 Task: Browse men's shirts on the Ajio website.
Action: Mouse moved to (269, 137)
Screenshot: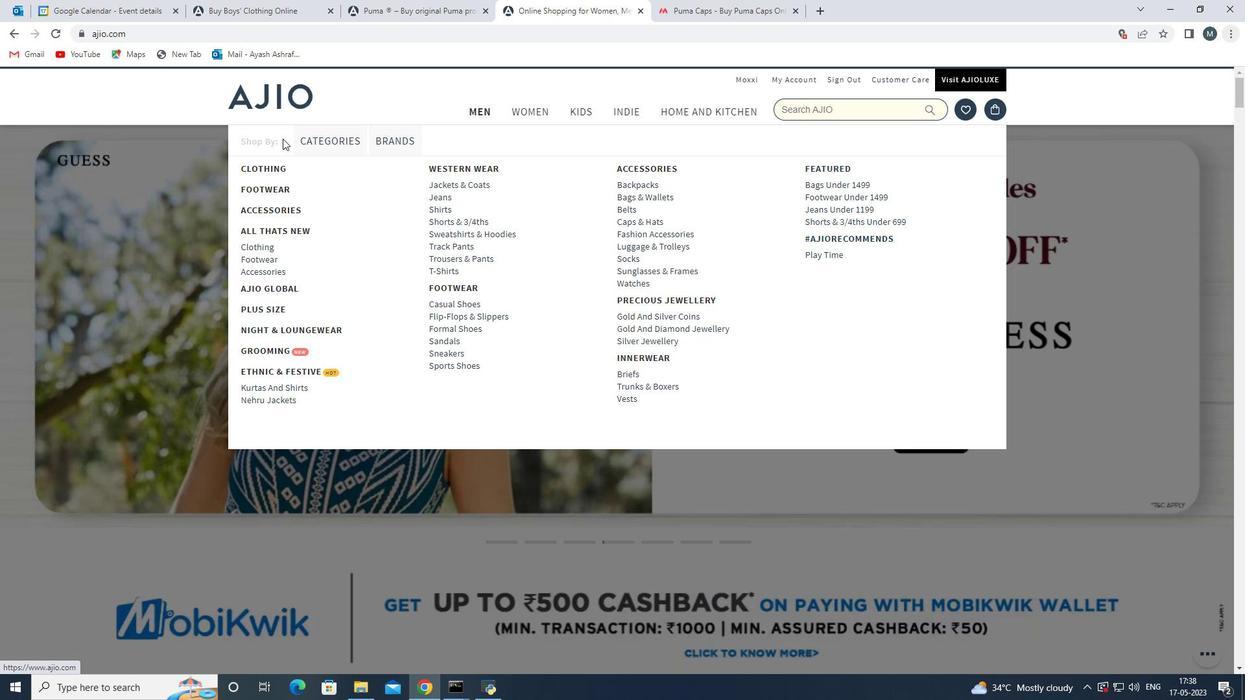 
Action: Mouse pressed left at (269, 137)
Screenshot: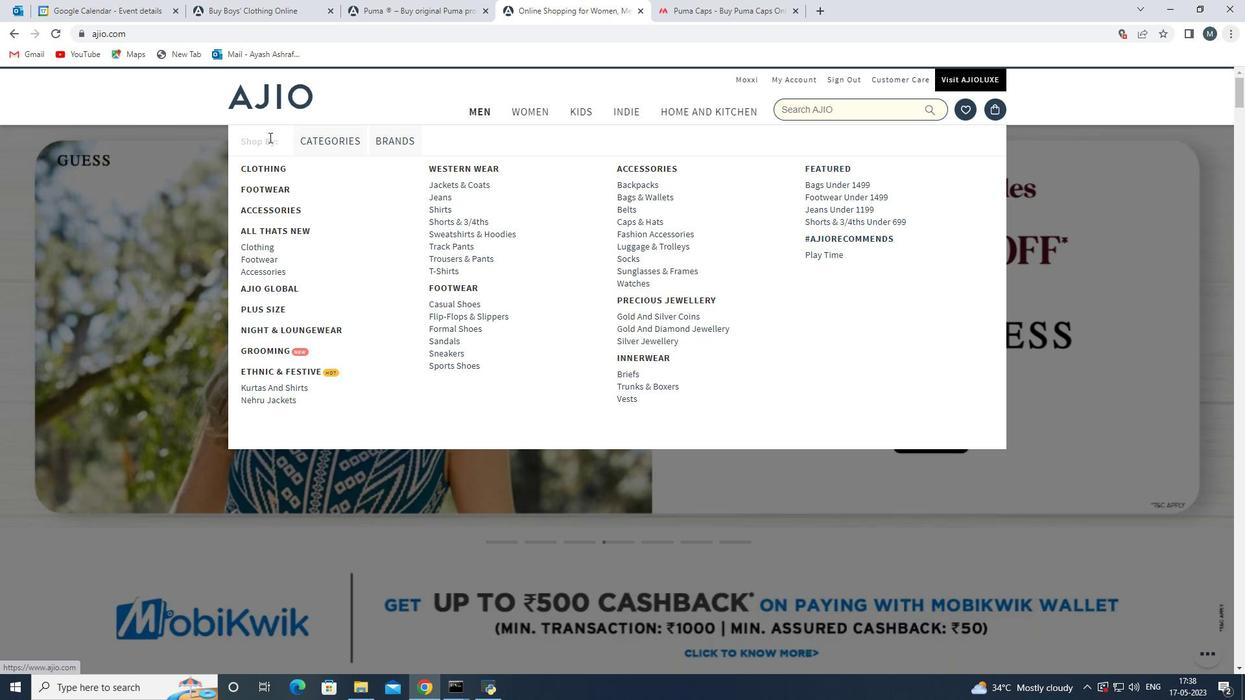 
Action: Mouse moved to (273, 169)
Screenshot: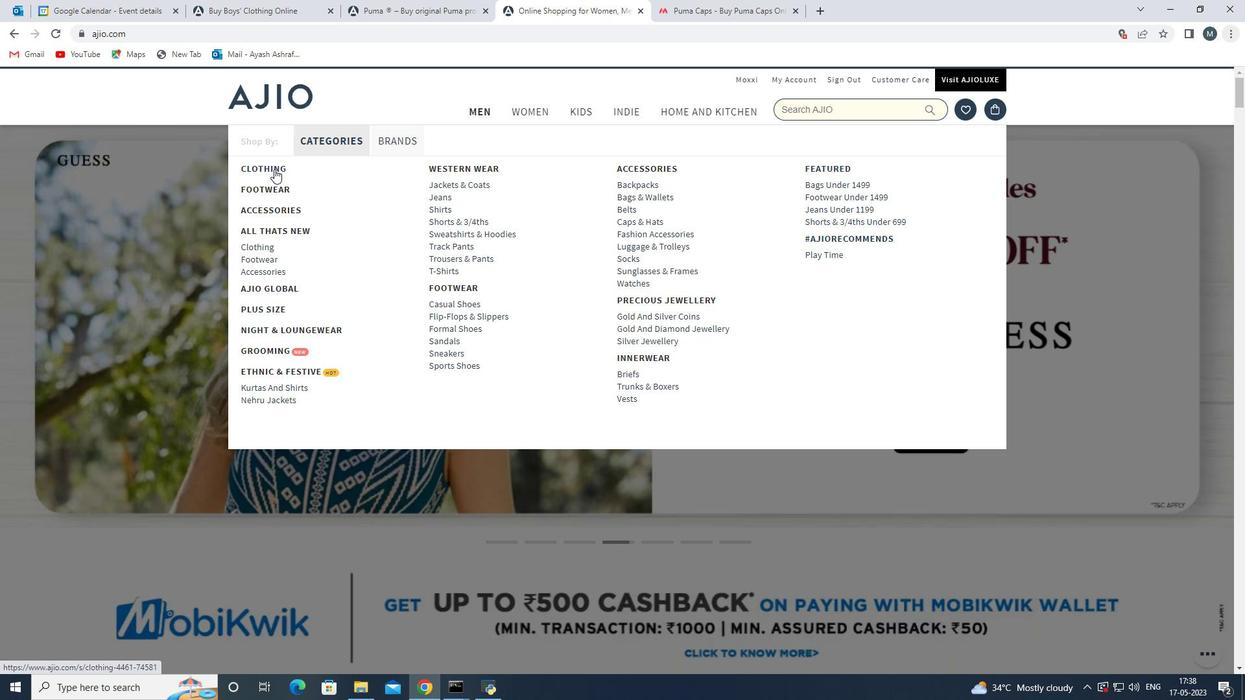 
Action: Mouse pressed left at (273, 169)
Screenshot: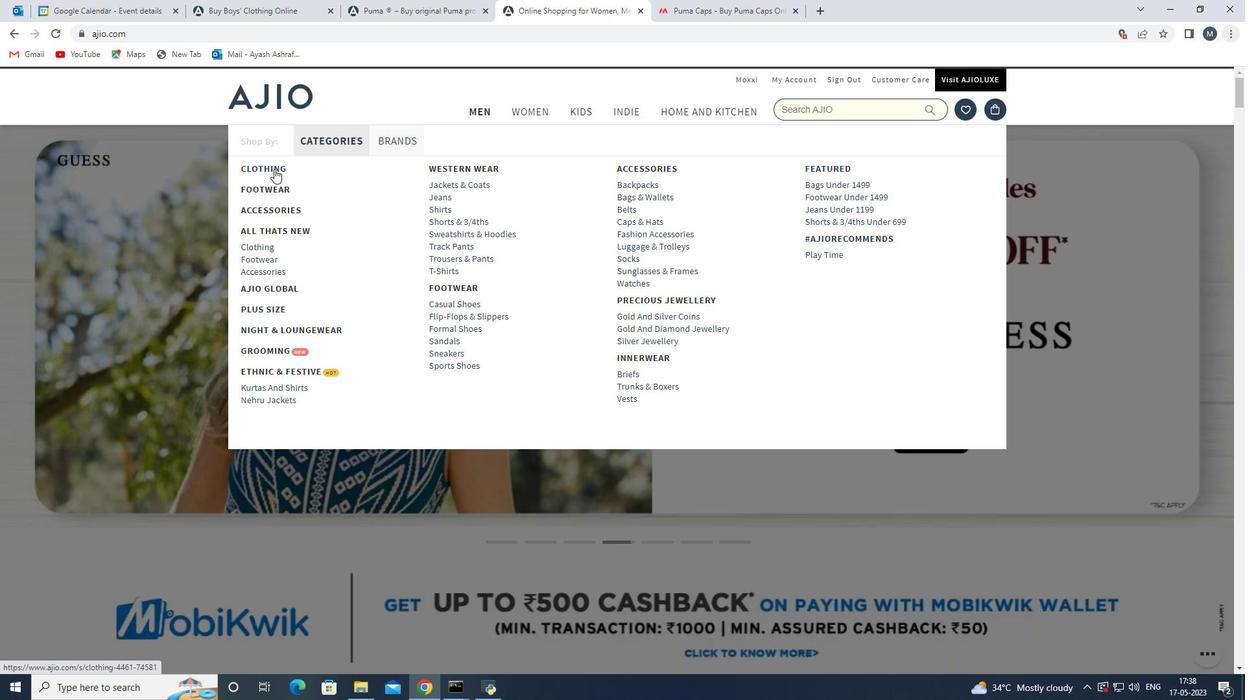 
Action: Mouse moved to (593, 333)
Screenshot: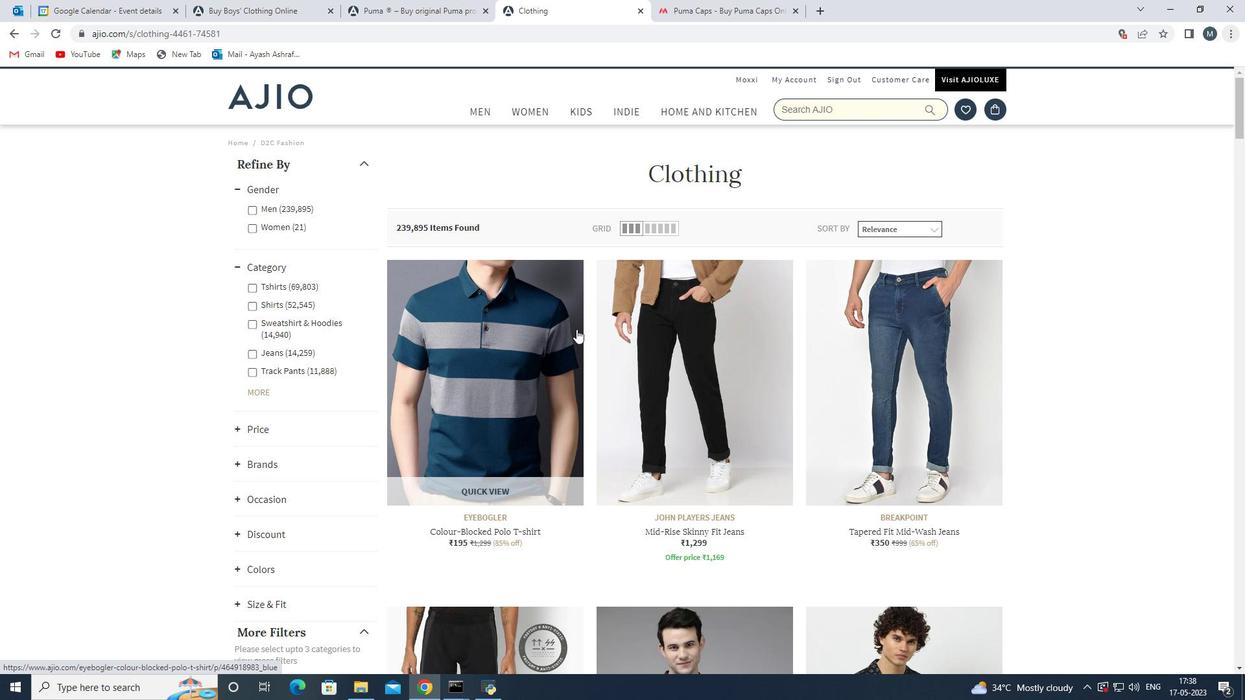 
Action: Mouse scrolled (593, 333) with delta (0, 0)
Screenshot: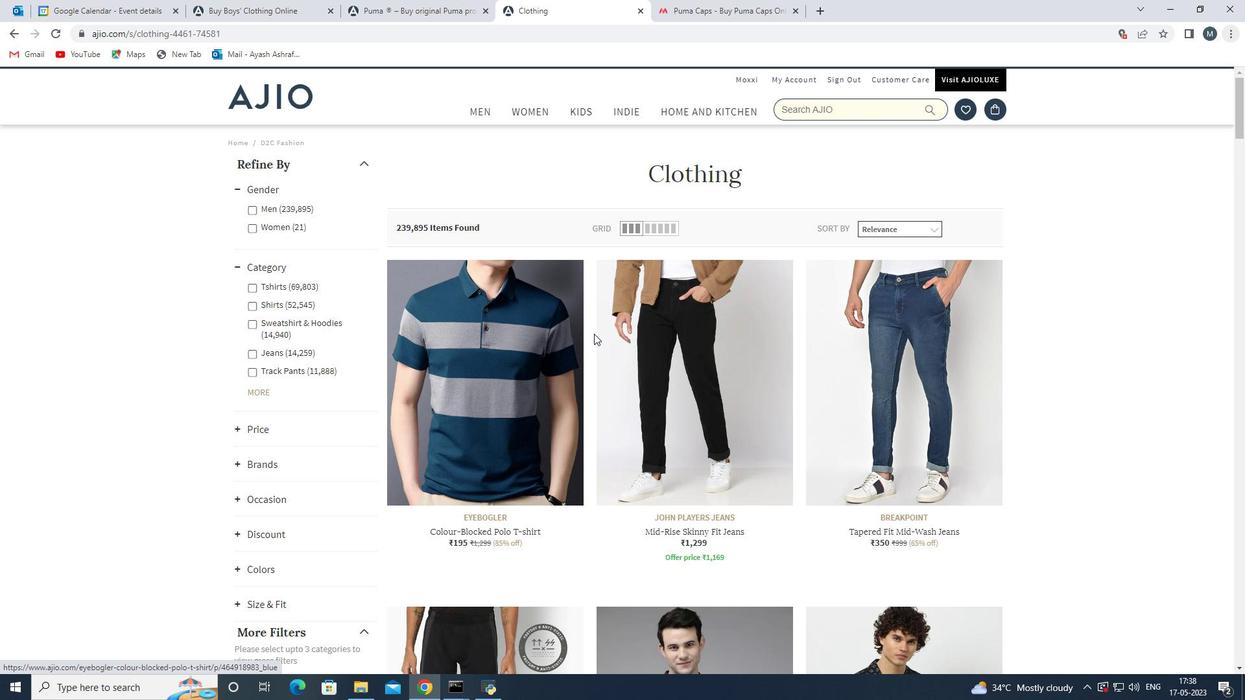 
Action: Mouse scrolled (593, 333) with delta (0, 0)
Screenshot: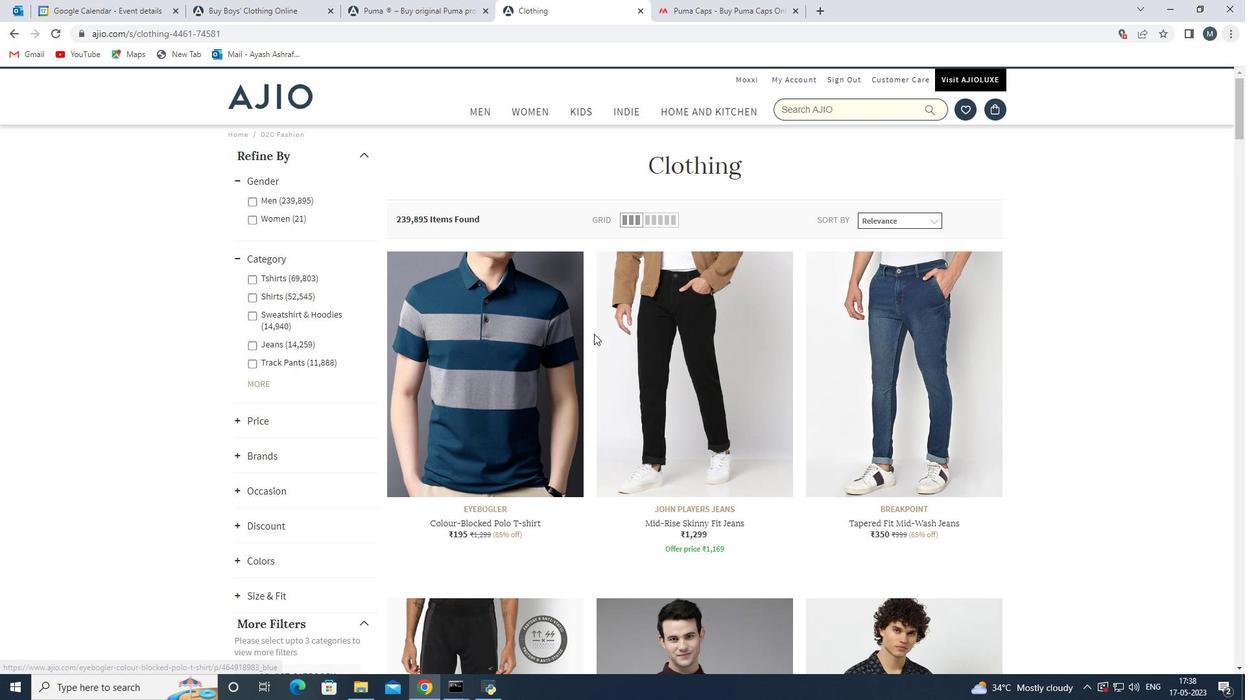 
Action: Mouse scrolled (593, 333) with delta (0, 0)
Screenshot: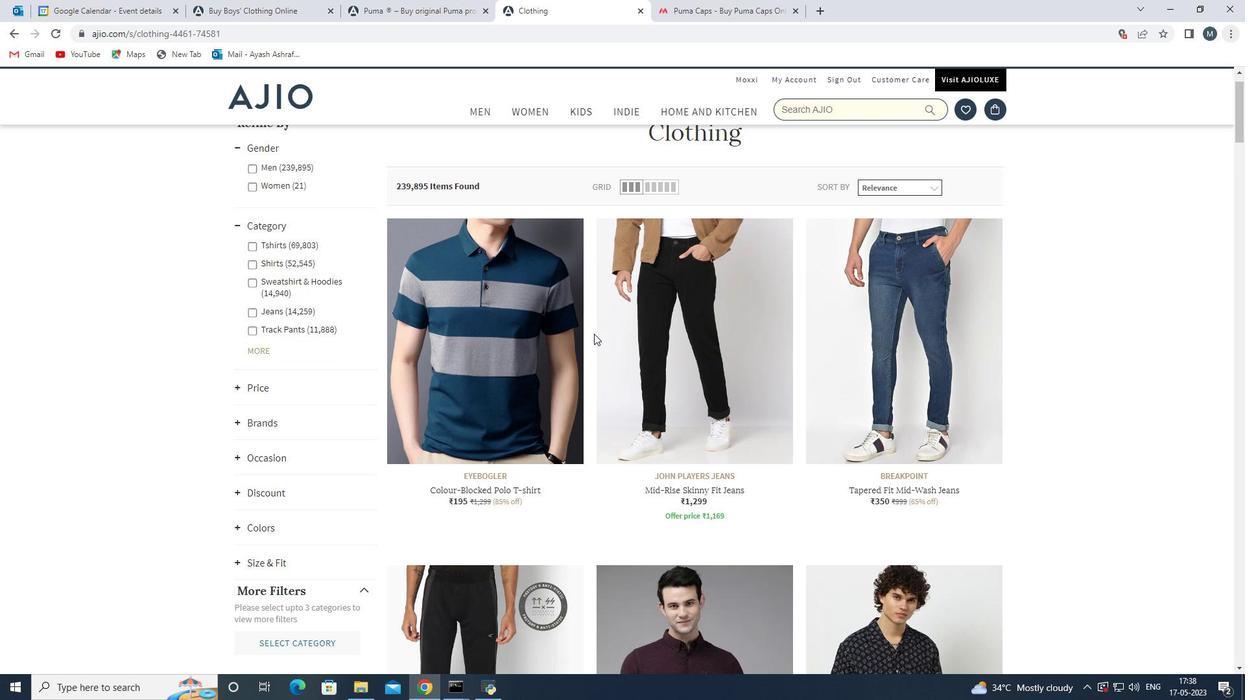 
Action: Mouse scrolled (593, 333) with delta (0, 0)
Screenshot: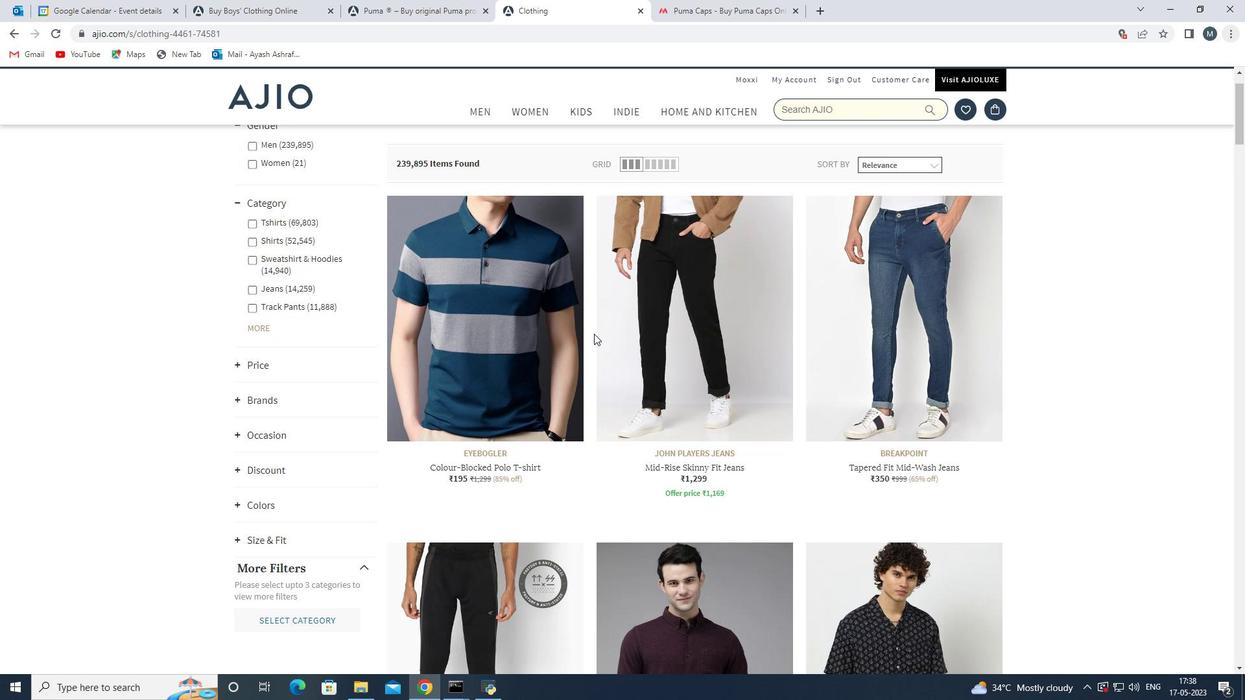 
Action: Mouse scrolled (593, 333) with delta (0, 0)
Screenshot: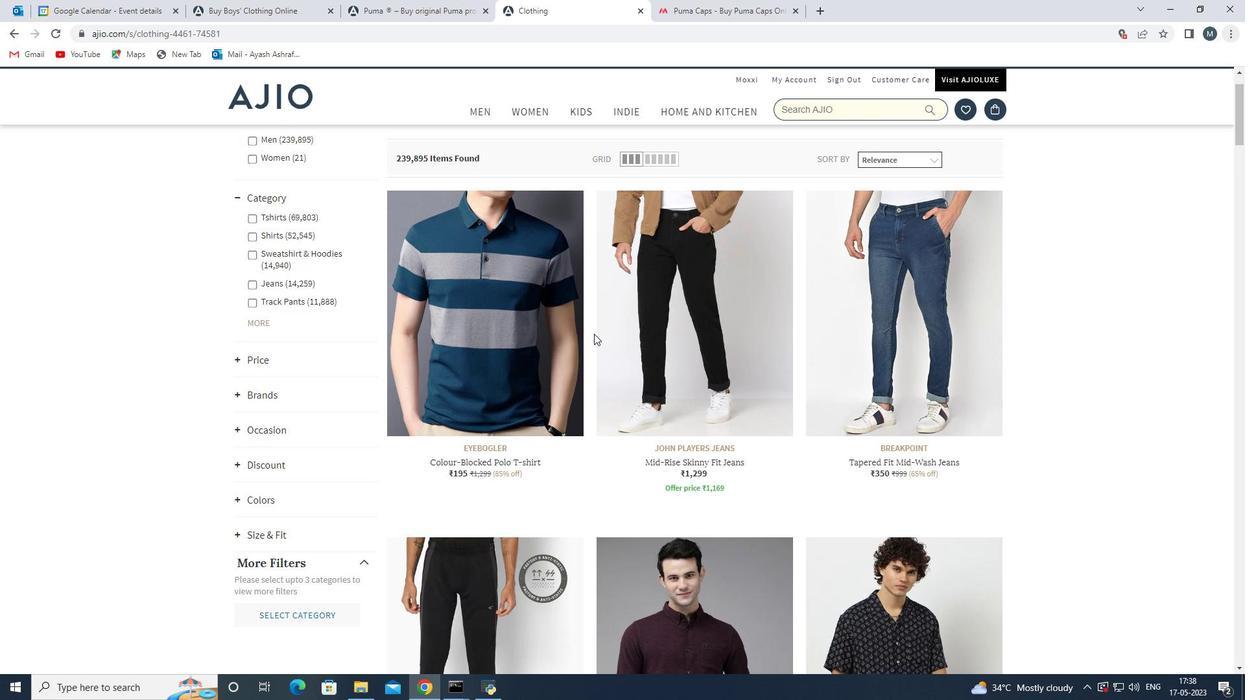 
Action: Mouse scrolled (593, 333) with delta (0, 0)
Screenshot: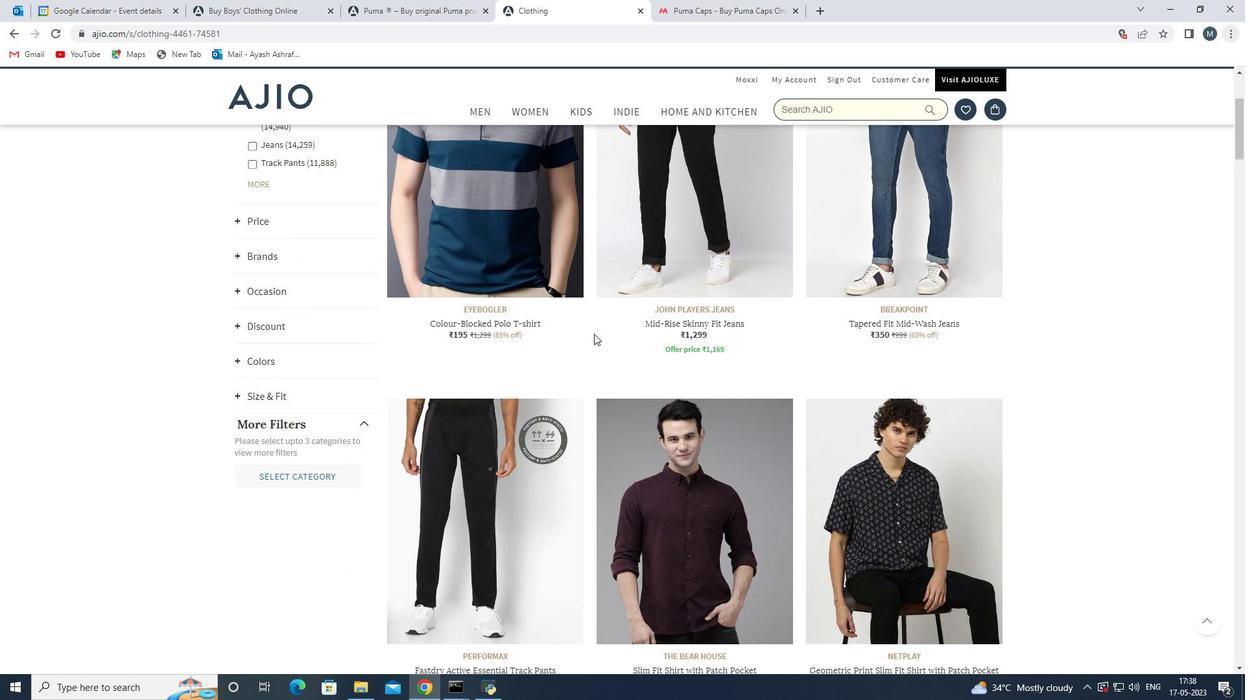 
Action: Mouse moved to (596, 333)
Screenshot: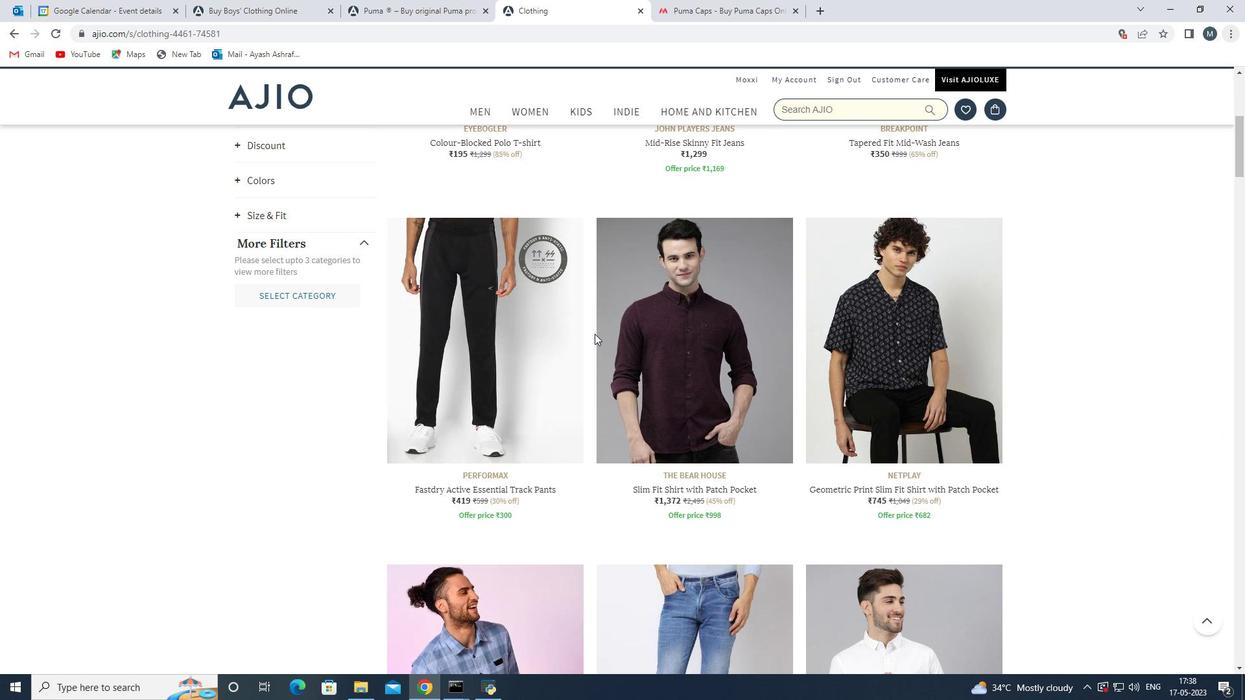 
Action: Mouse scrolled (596, 333) with delta (0, 0)
Screenshot: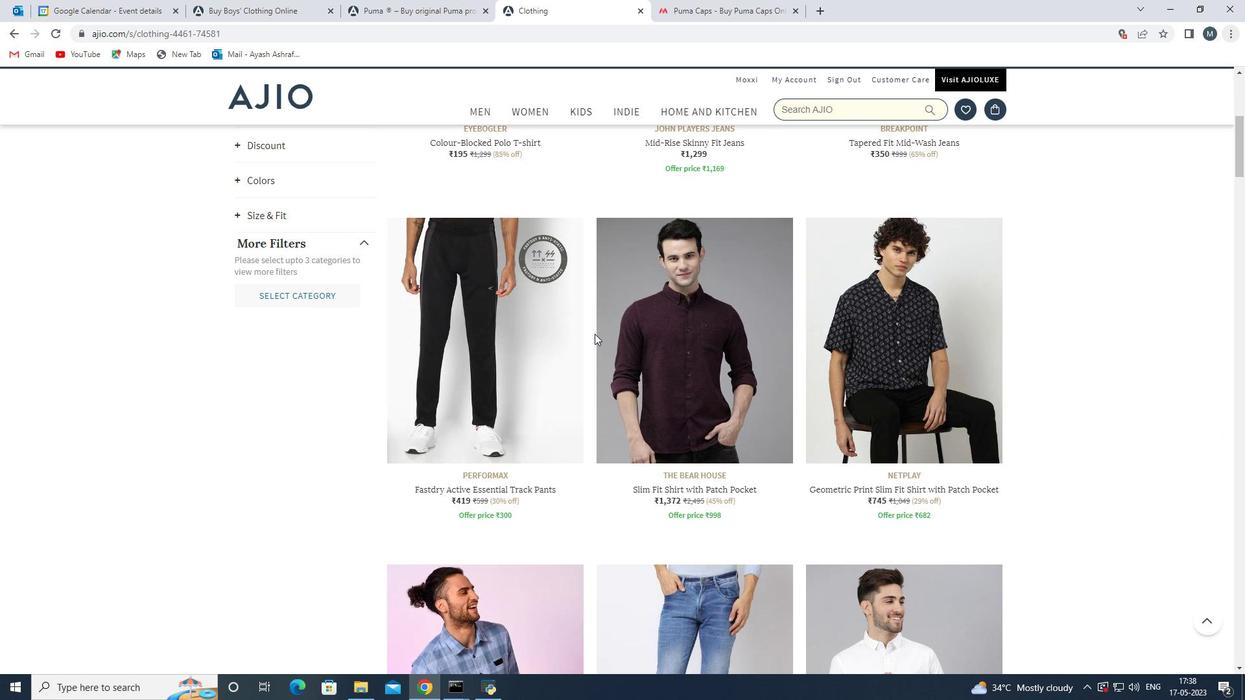 
Action: Mouse scrolled (596, 333) with delta (0, 0)
Screenshot: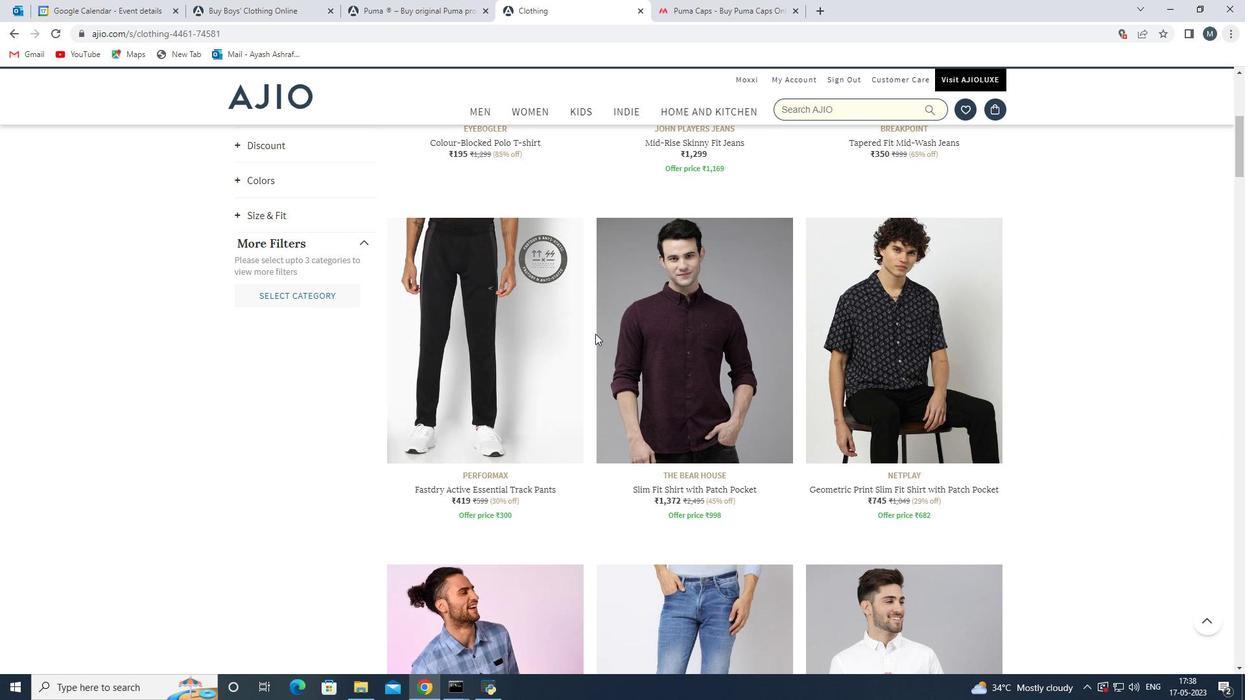 
Action: Mouse scrolled (596, 333) with delta (0, 0)
Screenshot: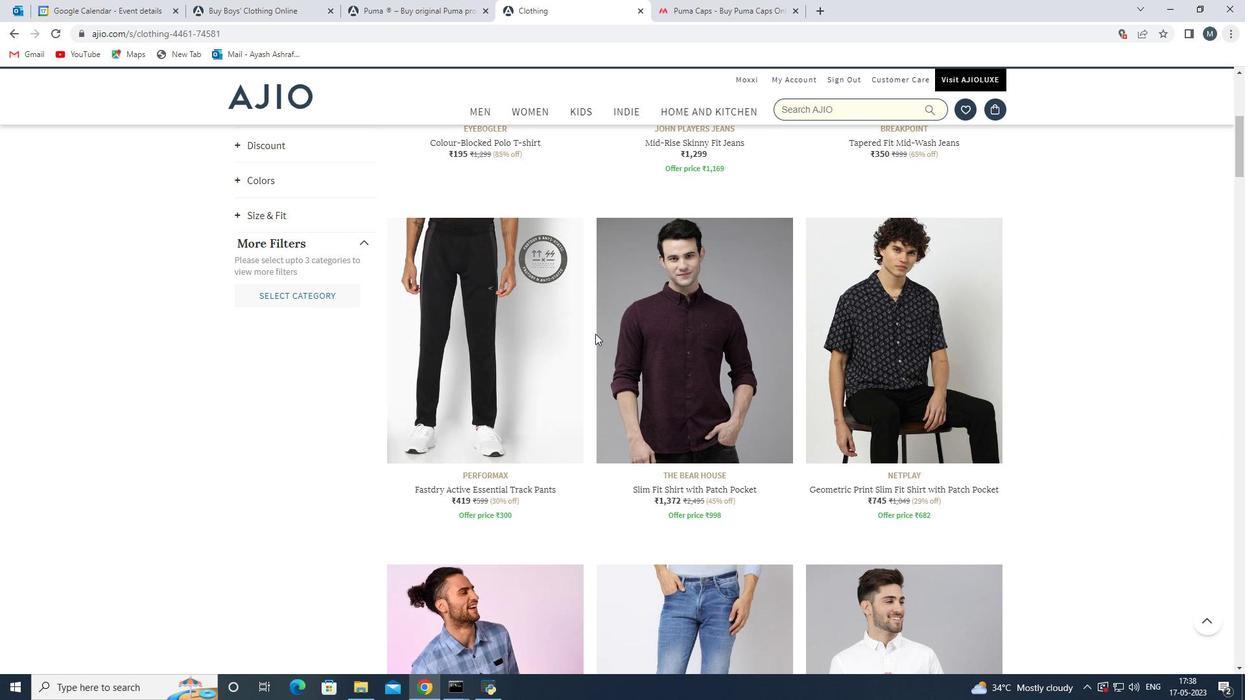 
Action: Mouse moved to (489, 484)
Screenshot: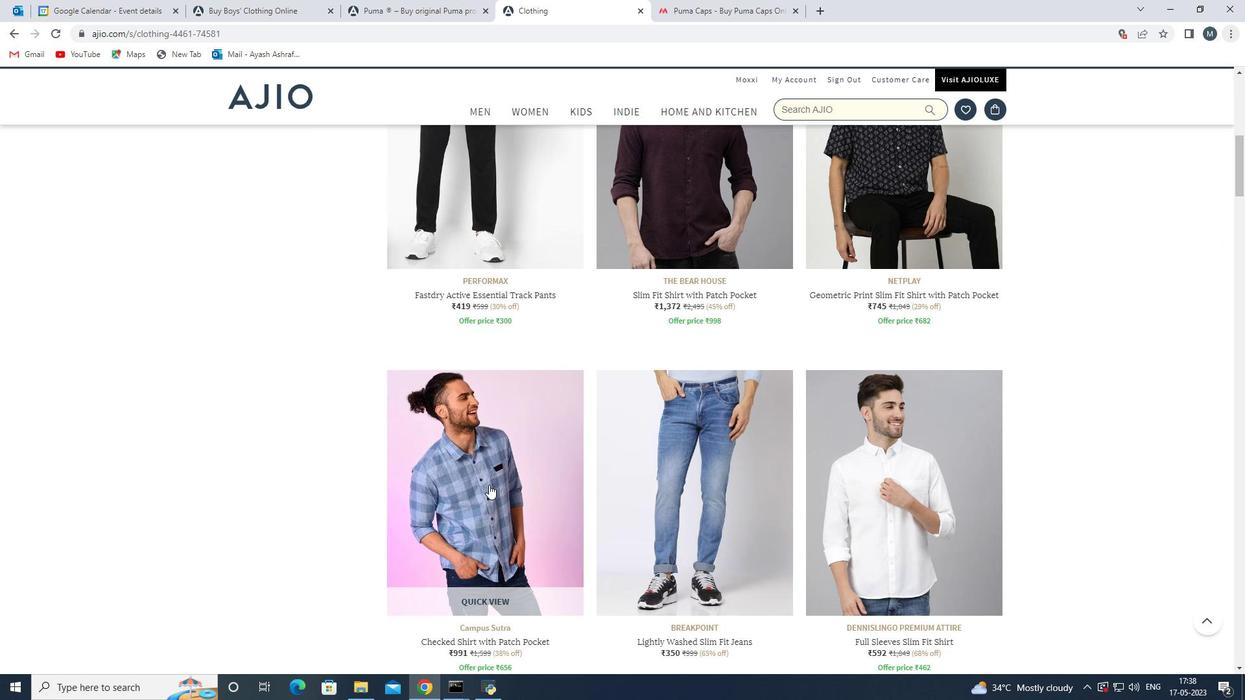 
Action: Mouse pressed left at (489, 484)
Screenshot: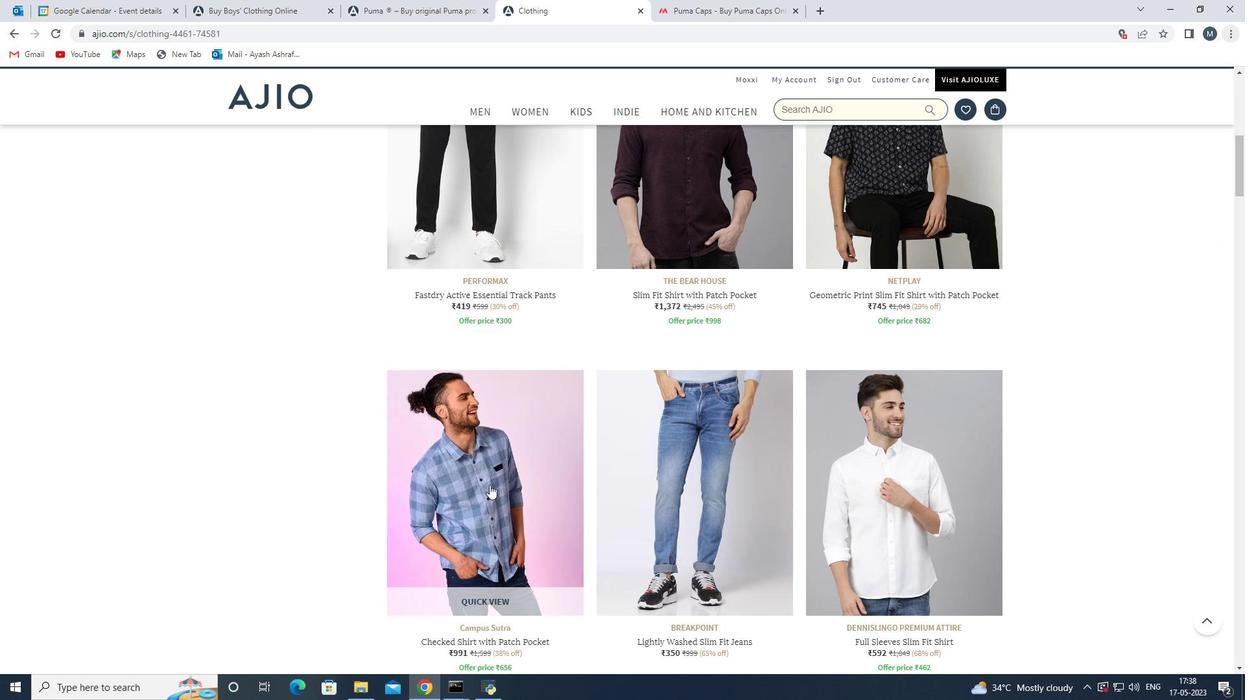 
Action: Mouse moved to (608, 362)
Screenshot: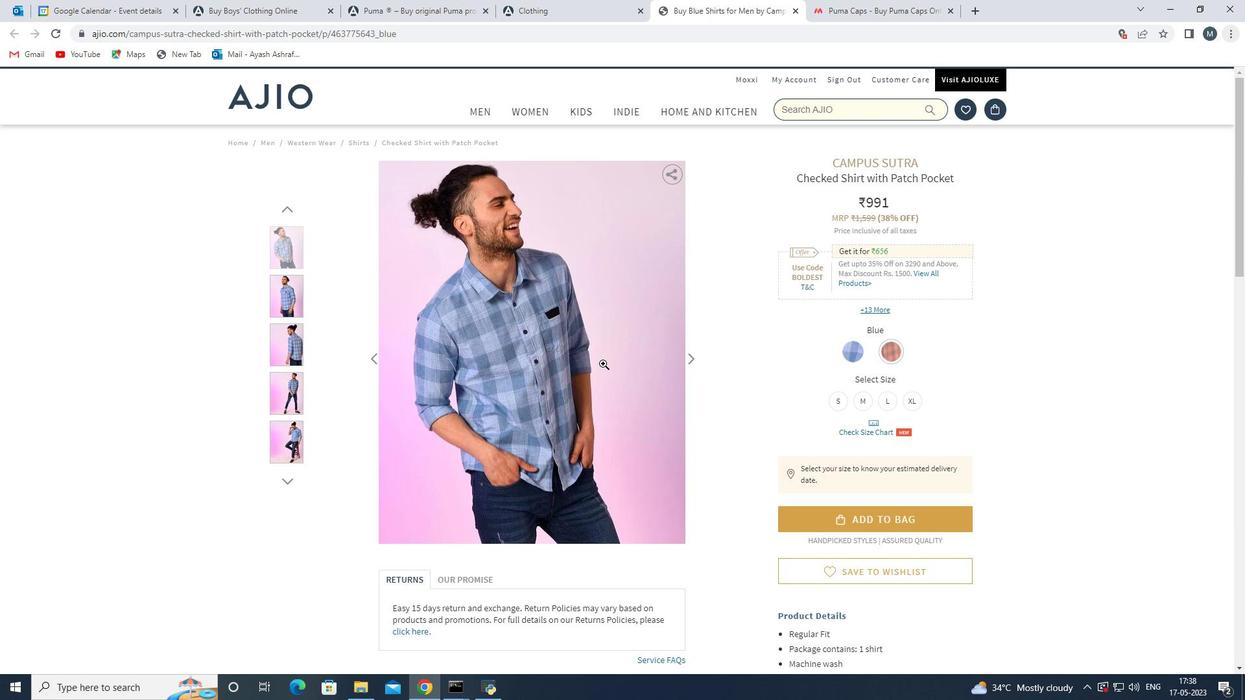 
Action: Mouse scrolled (608, 361) with delta (0, 0)
Screenshot: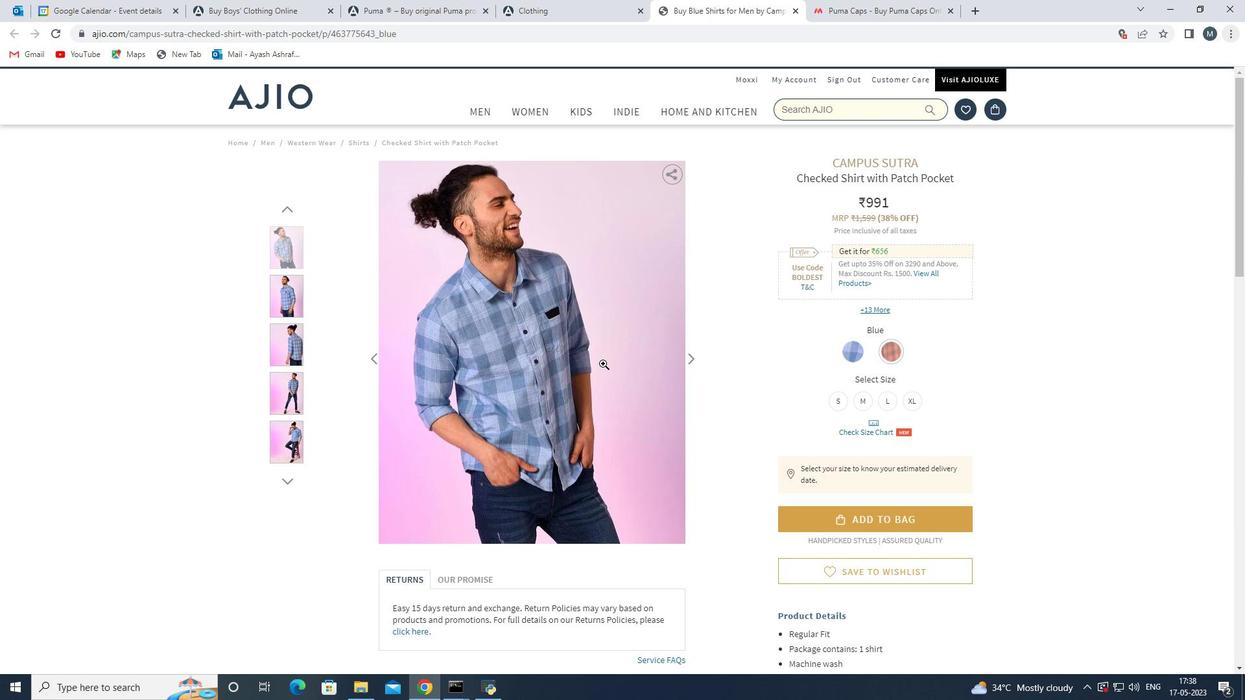
Action: Mouse moved to (829, 444)
Screenshot: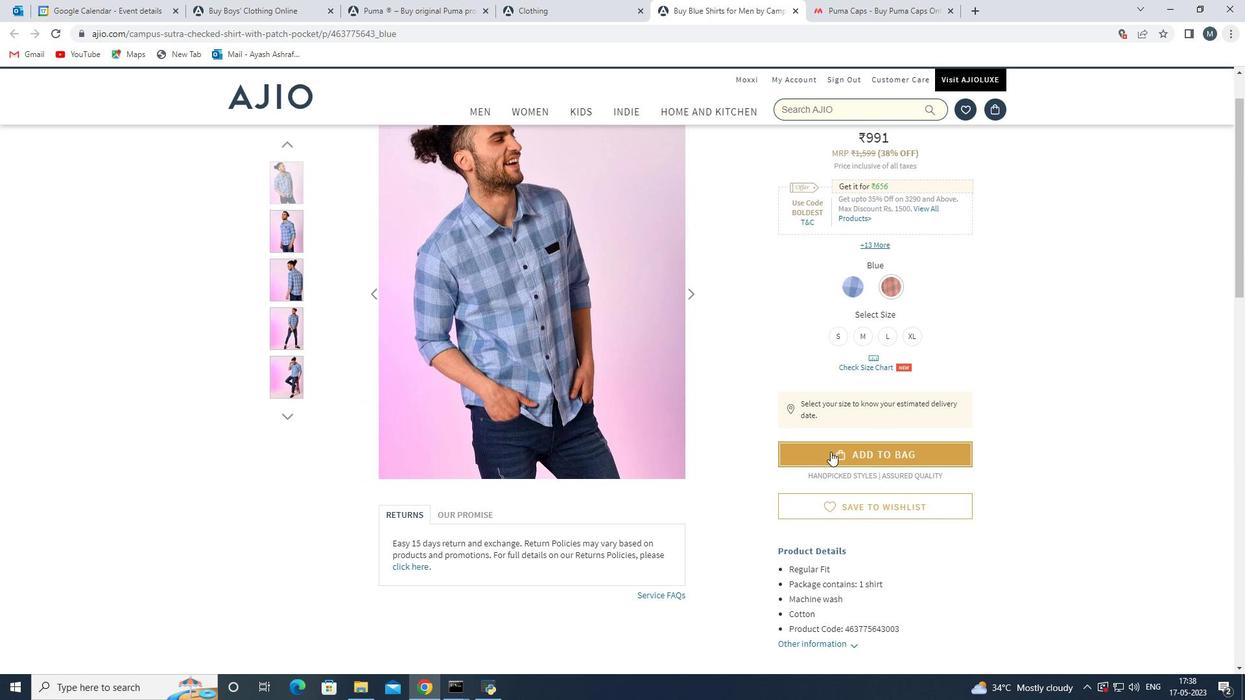 
Action: Mouse scrolled (829, 443) with delta (0, 0)
Screenshot: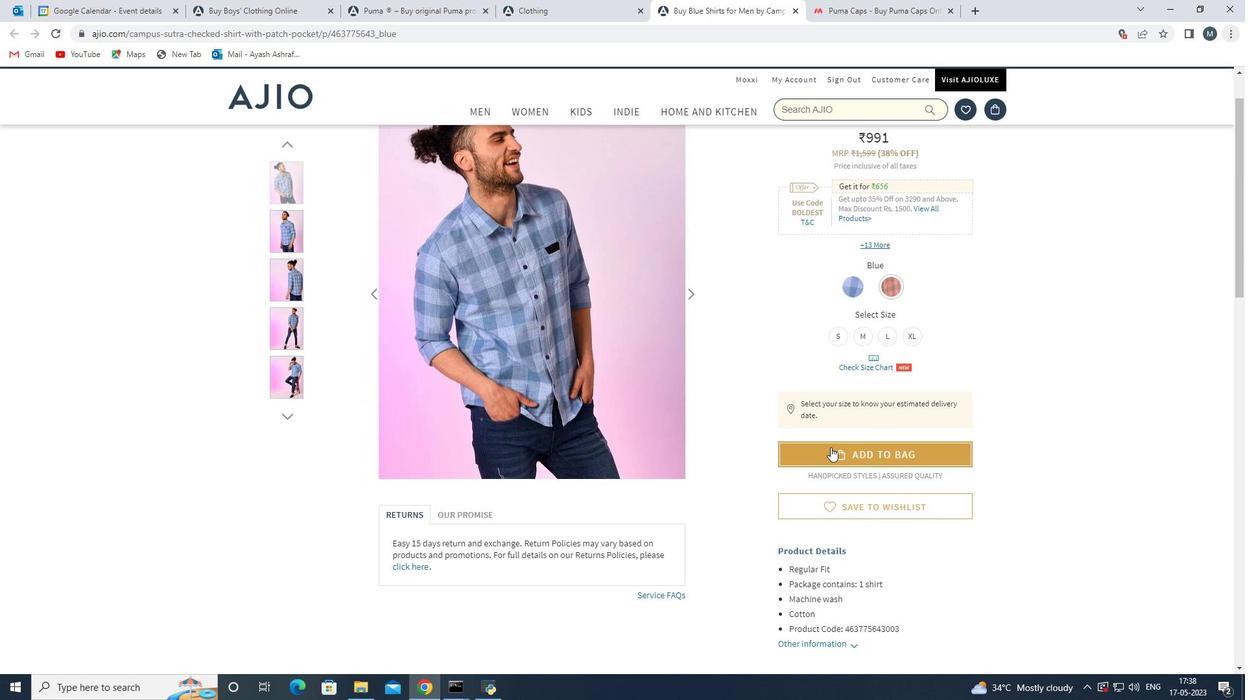 
Action: Mouse moved to (844, 518)
Screenshot: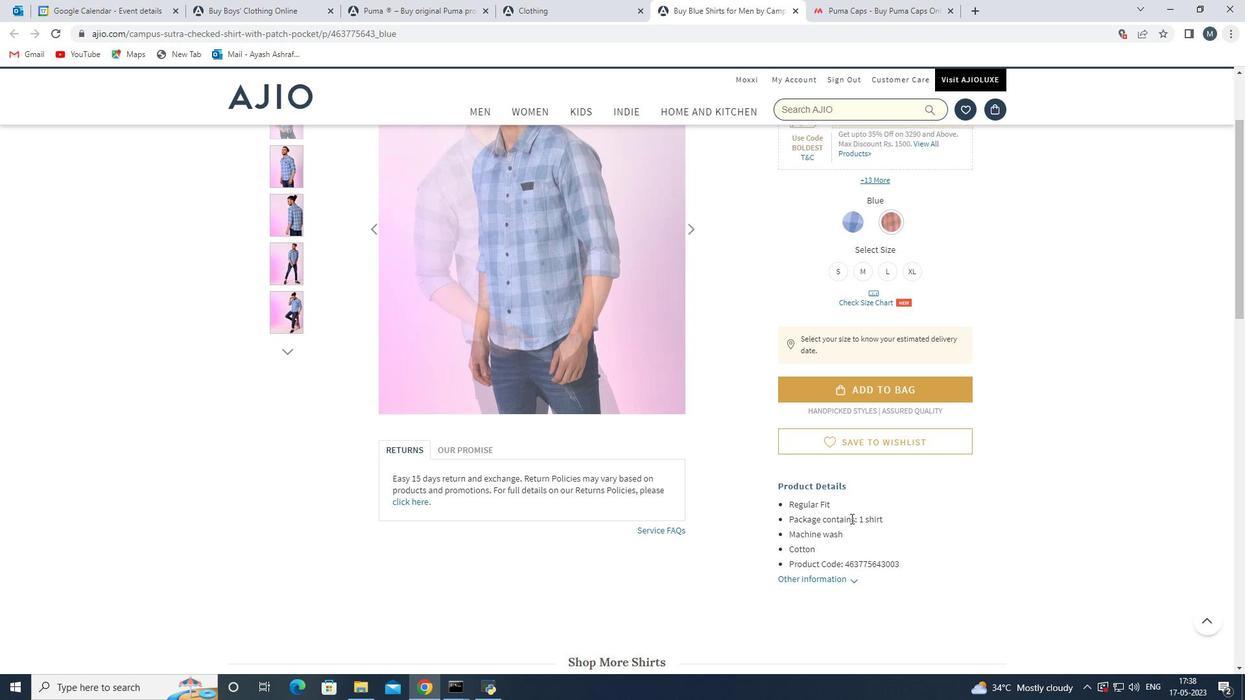 
Action: Mouse scrolled (844, 518) with delta (0, 0)
Screenshot: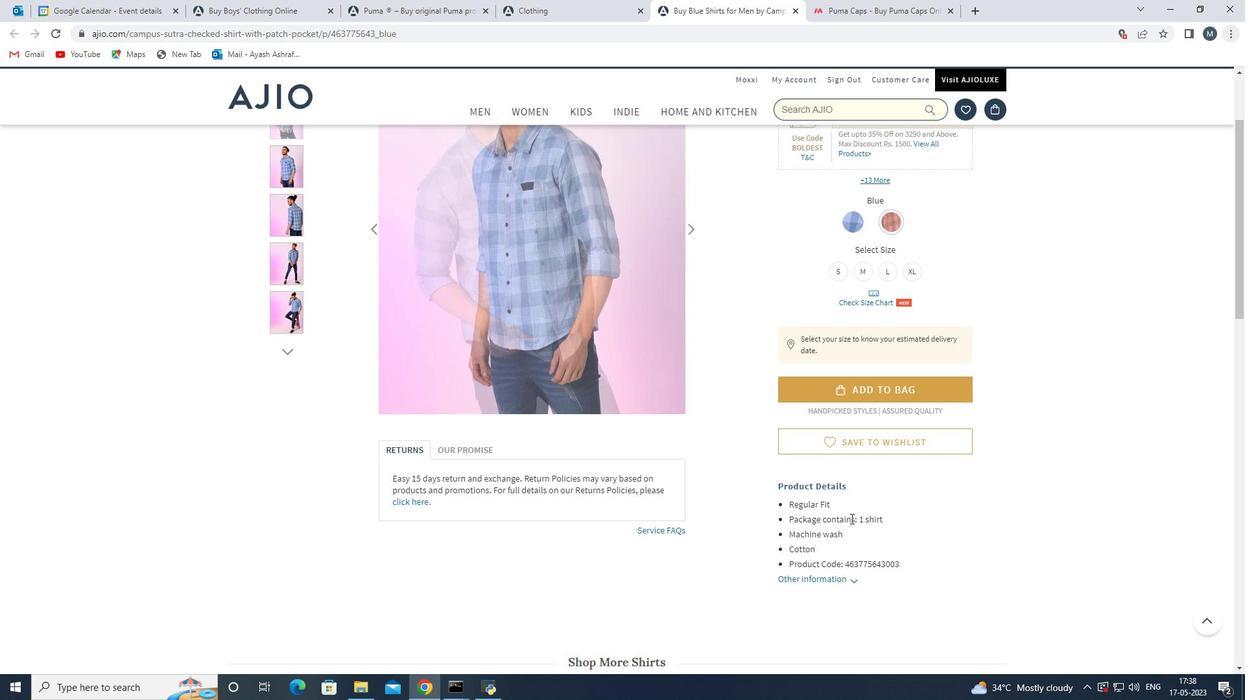 
Action: Mouse moved to (846, 516)
Screenshot: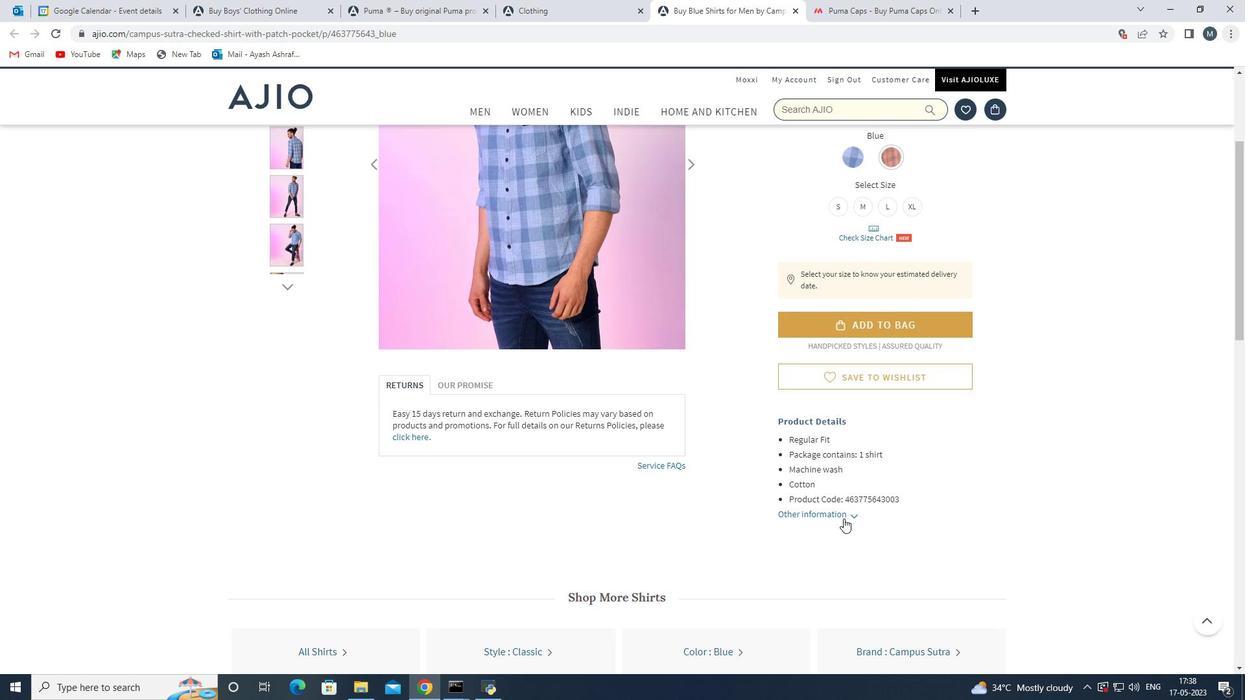 
Action: Mouse pressed left at (846, 516)
Screenshot: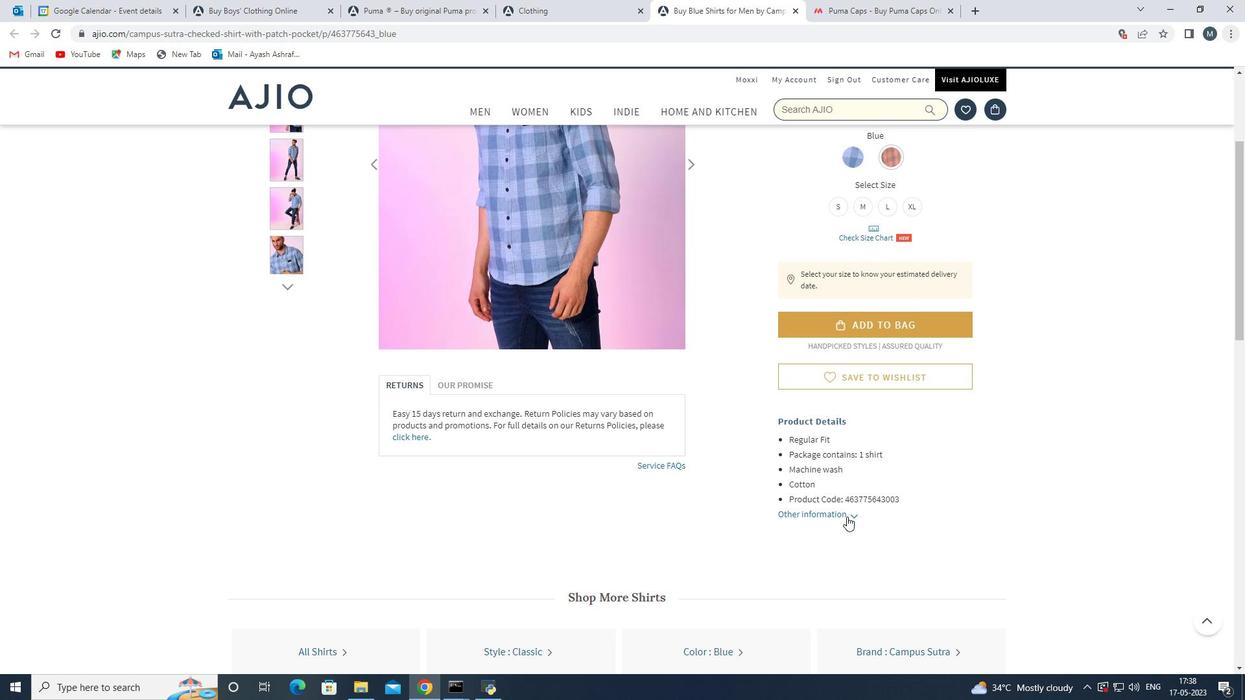 
Action: Mouse moved to (806, 478)
Screenshot: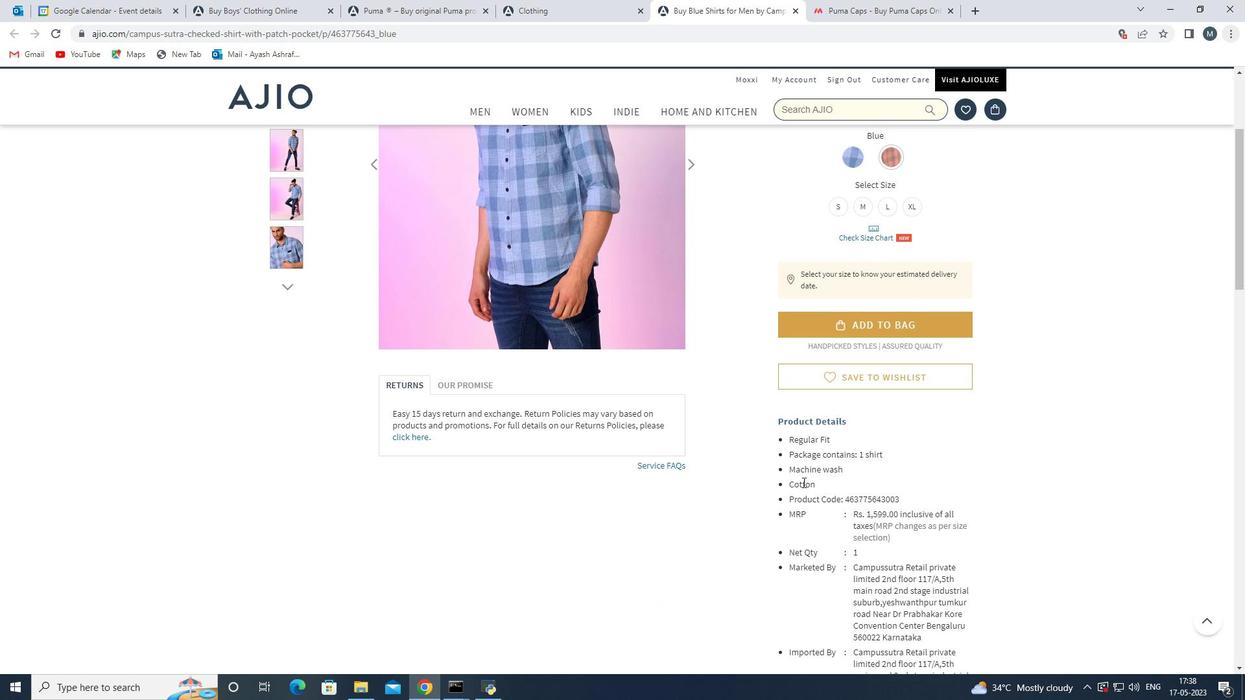 
Action: Mouse scrolled (806, 477) with delta (0, 0)
Screenshot: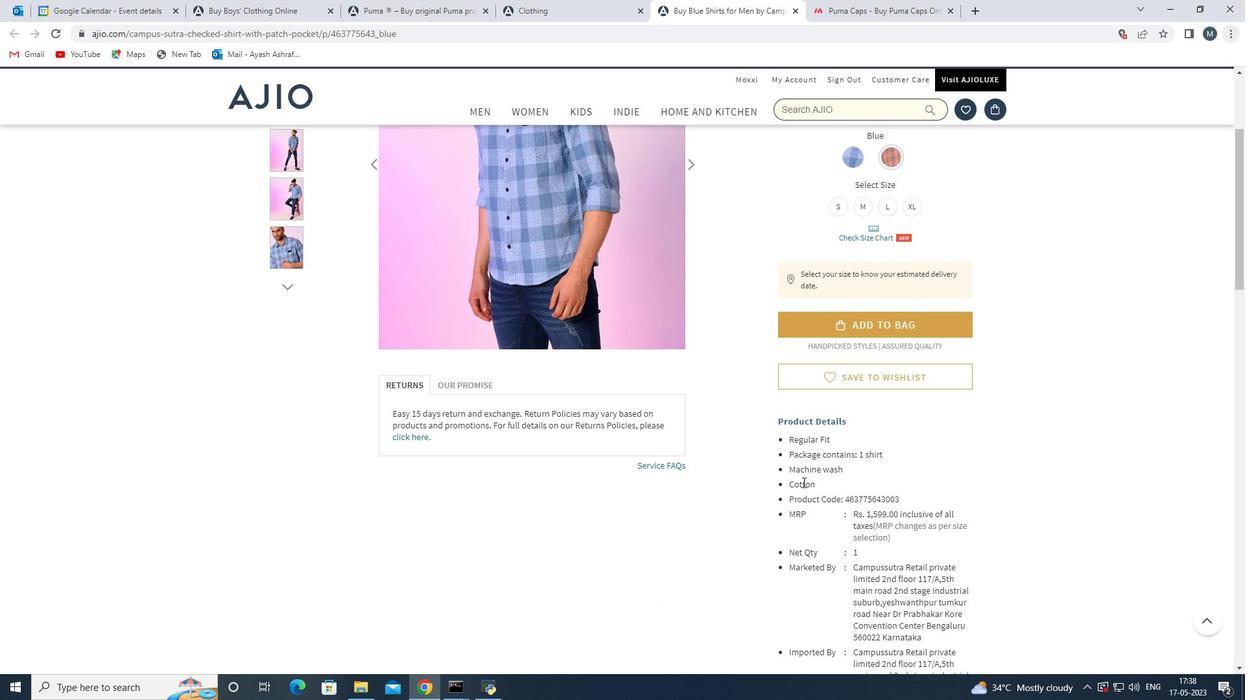 
Action: Mouse moved to (806, 478)
Screenshot: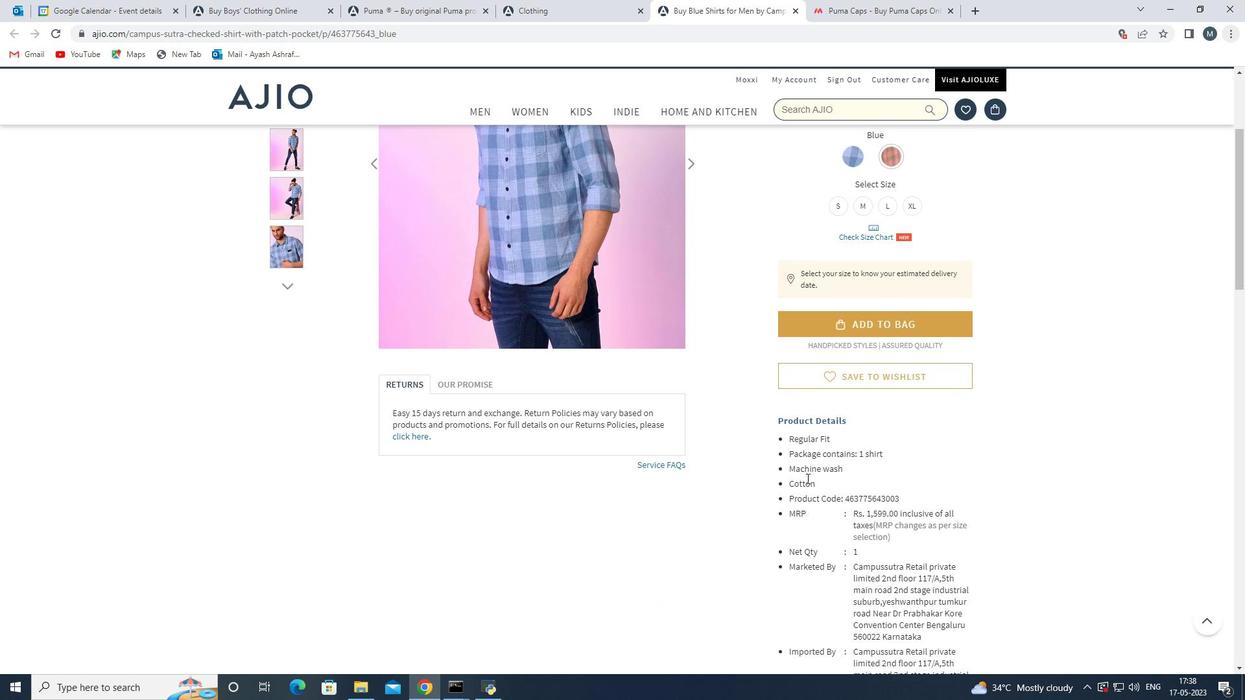 
Action: Mouse scrolled (806, 477) with delta (0, 0)
Screenshot: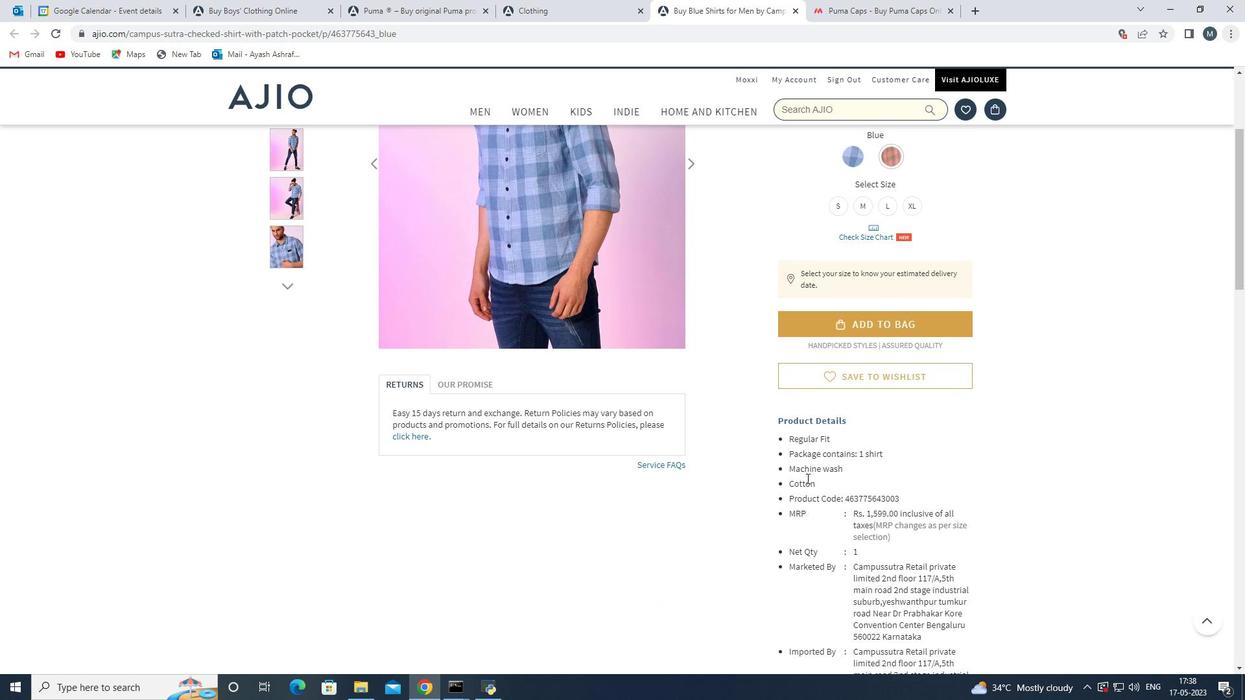 
Action: Mouse moved to (646, 476)
Screenshot: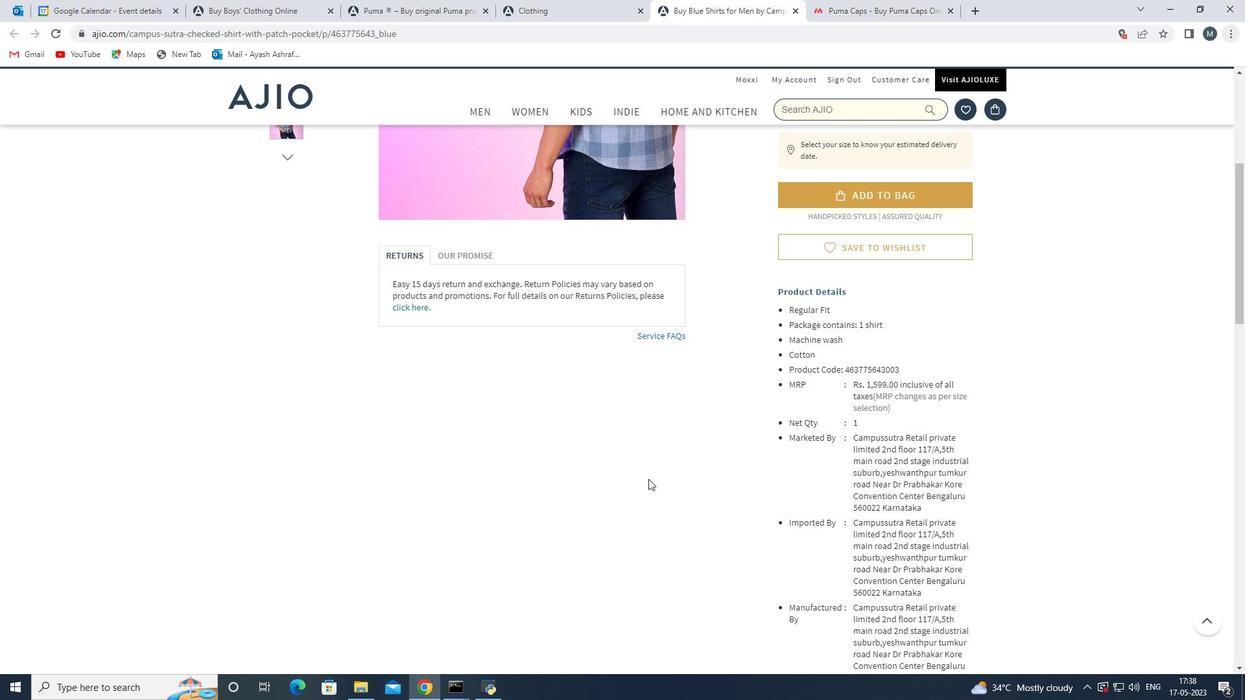 
Action: Mouse scrolled (646, 475) with delta (0, 0)
Screenshot: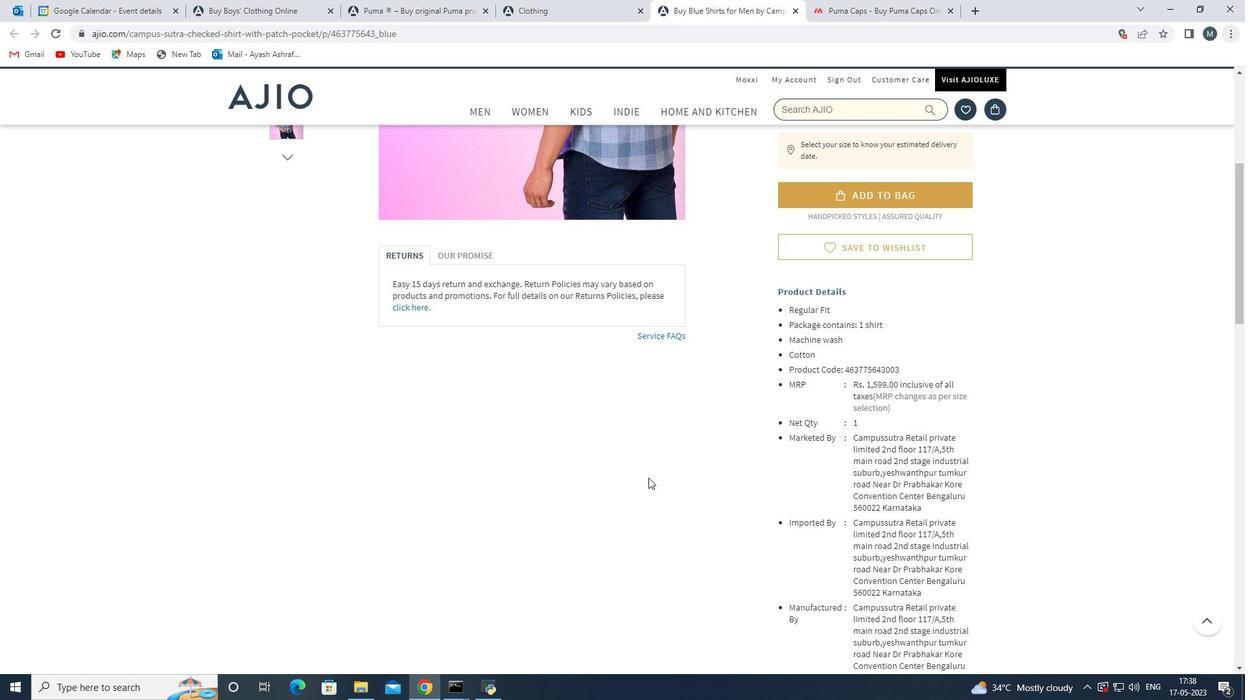 
Action: Mouse moved to (645, 460)
Screenshot: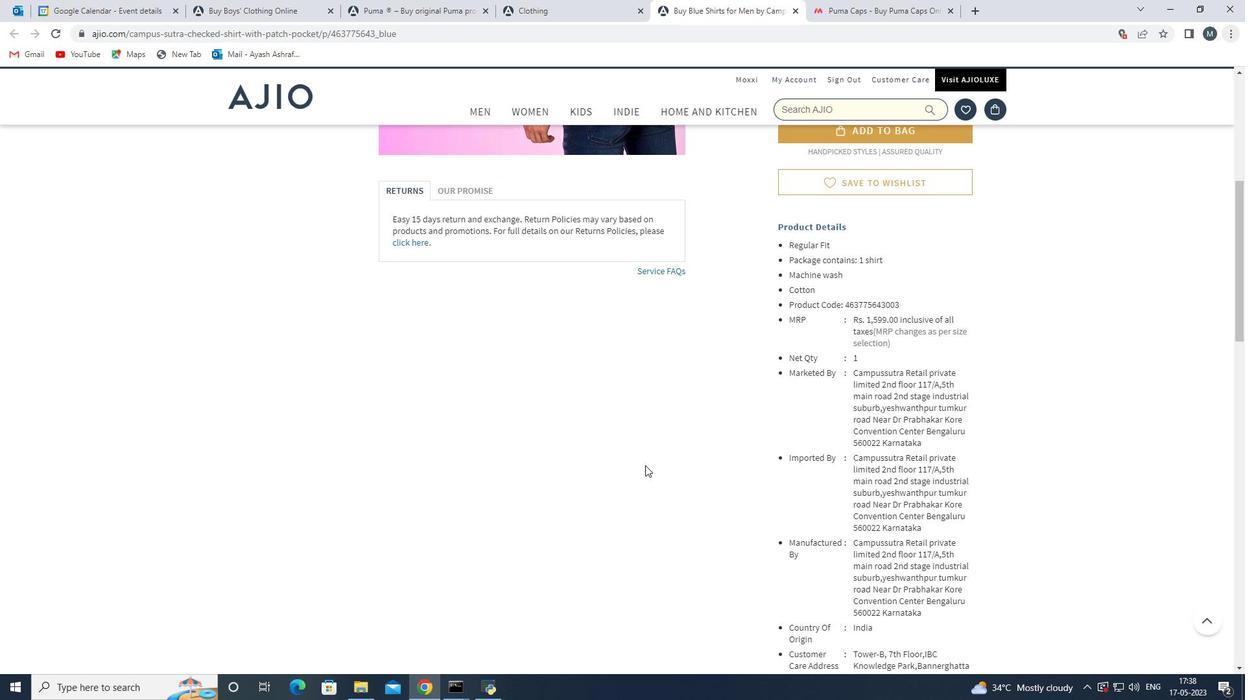 
Action: Mouse scrolled (645, 459) with delta (0, 0)
Screenshot: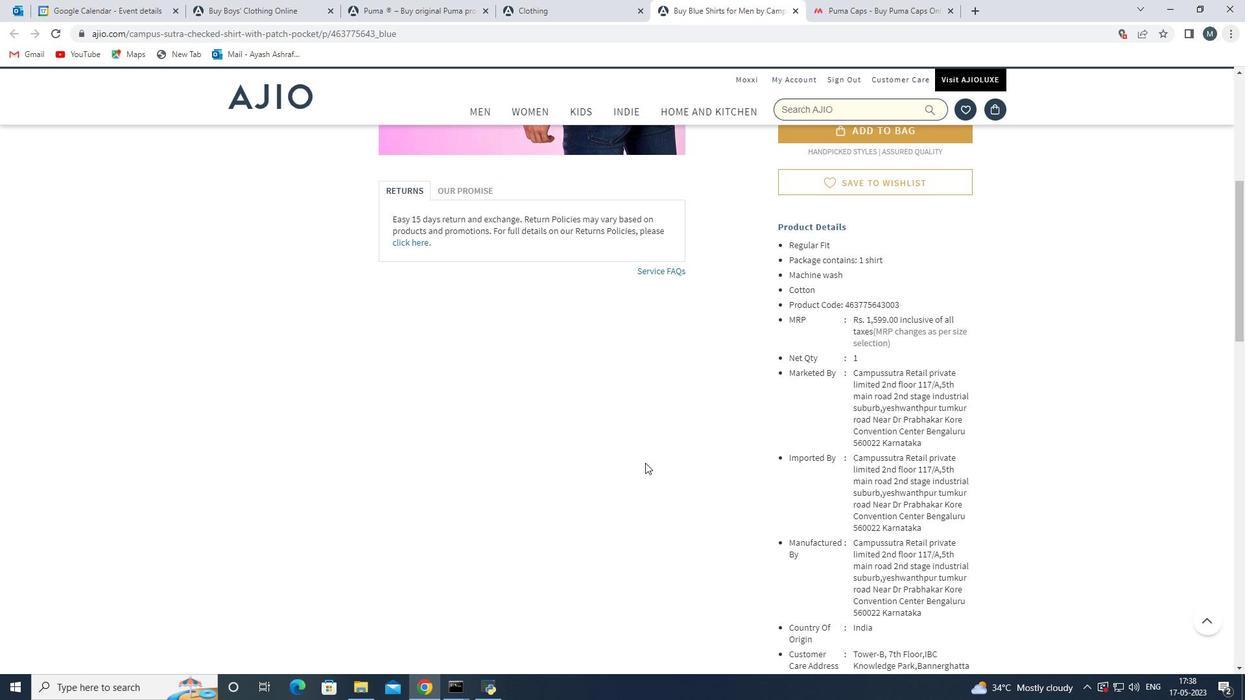 
Action: Mouse scrolled (645, 459) with delta (0, 0)
Screenshot: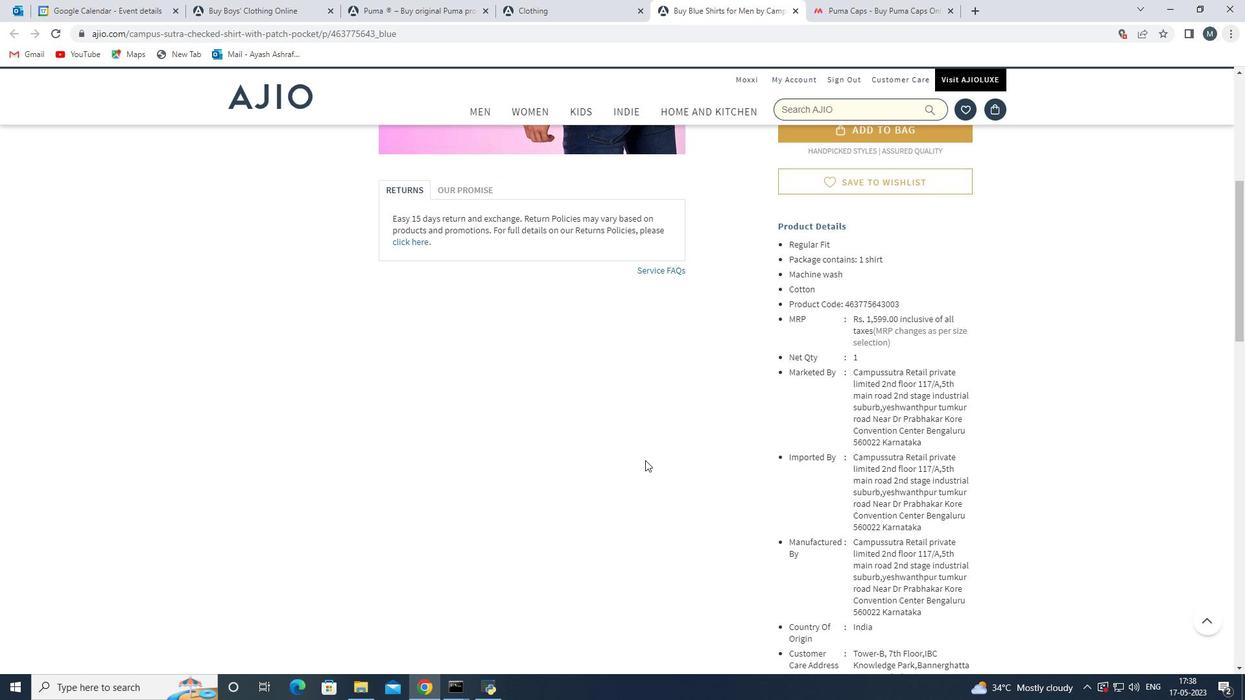
Action: Mouse scrolled (645, 459) with delta (0, 0)
Screenshot: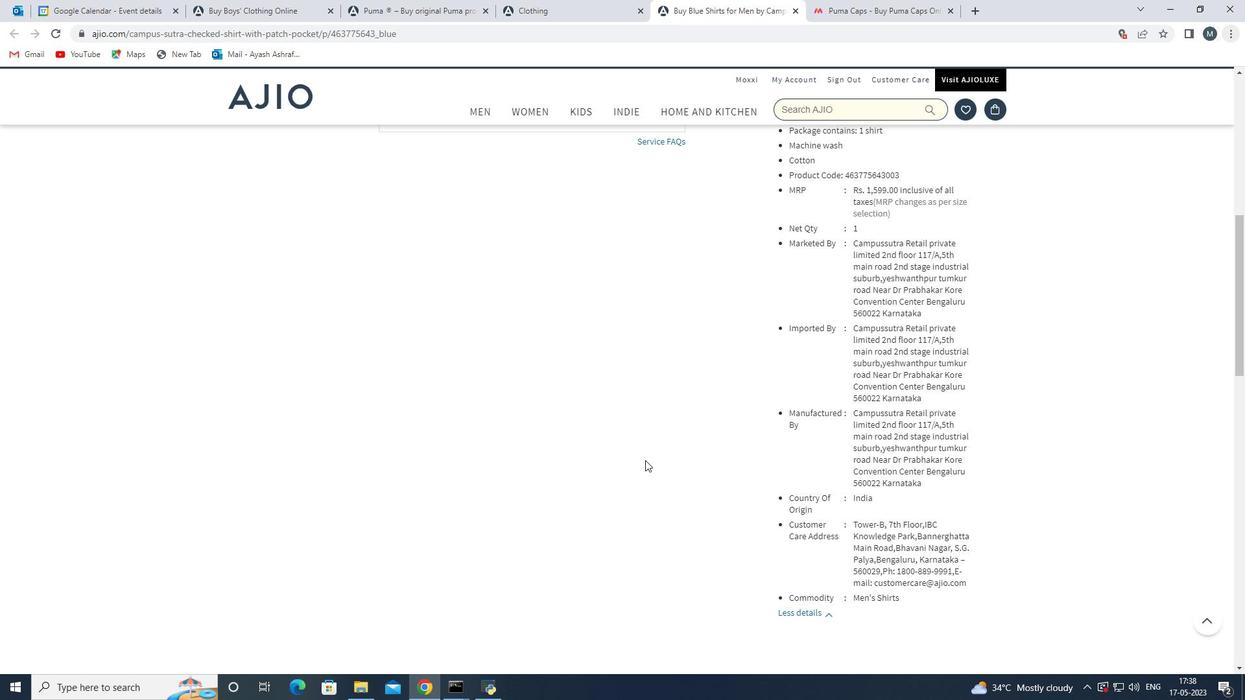 
Action: Mouse moved to (645, 461)
Screenshot: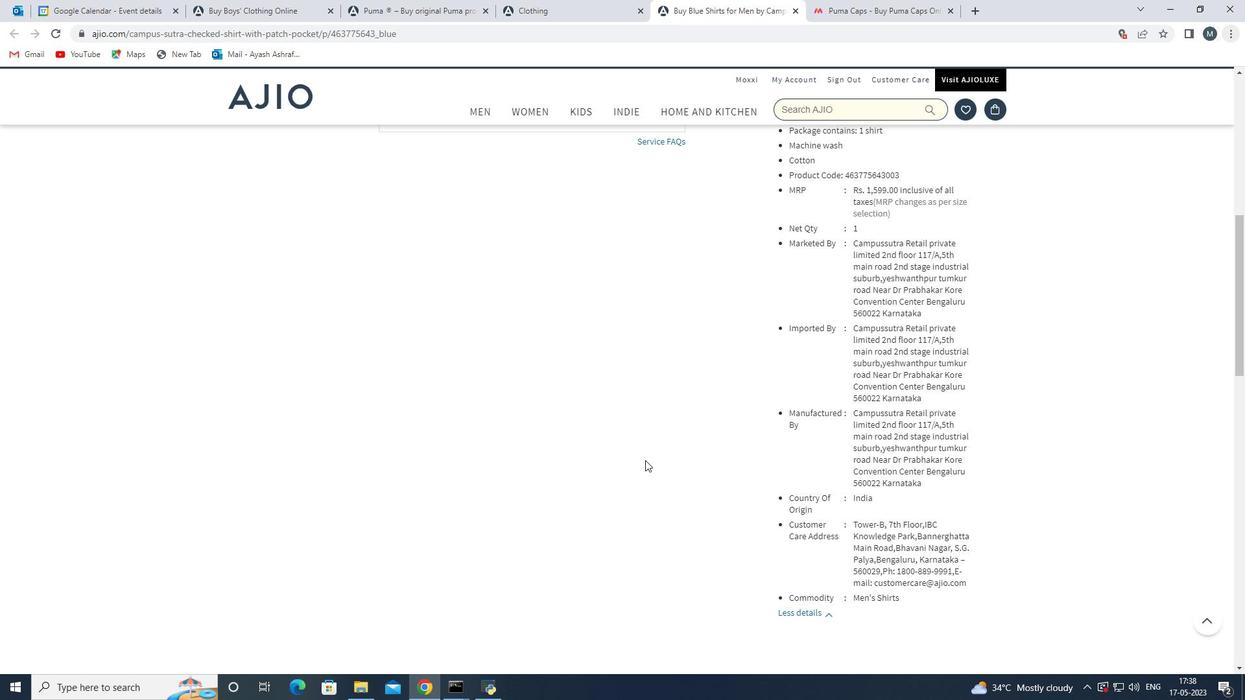 
Action: Mouse scrolled (645, 461) with delta (0, 0)
Screenshot: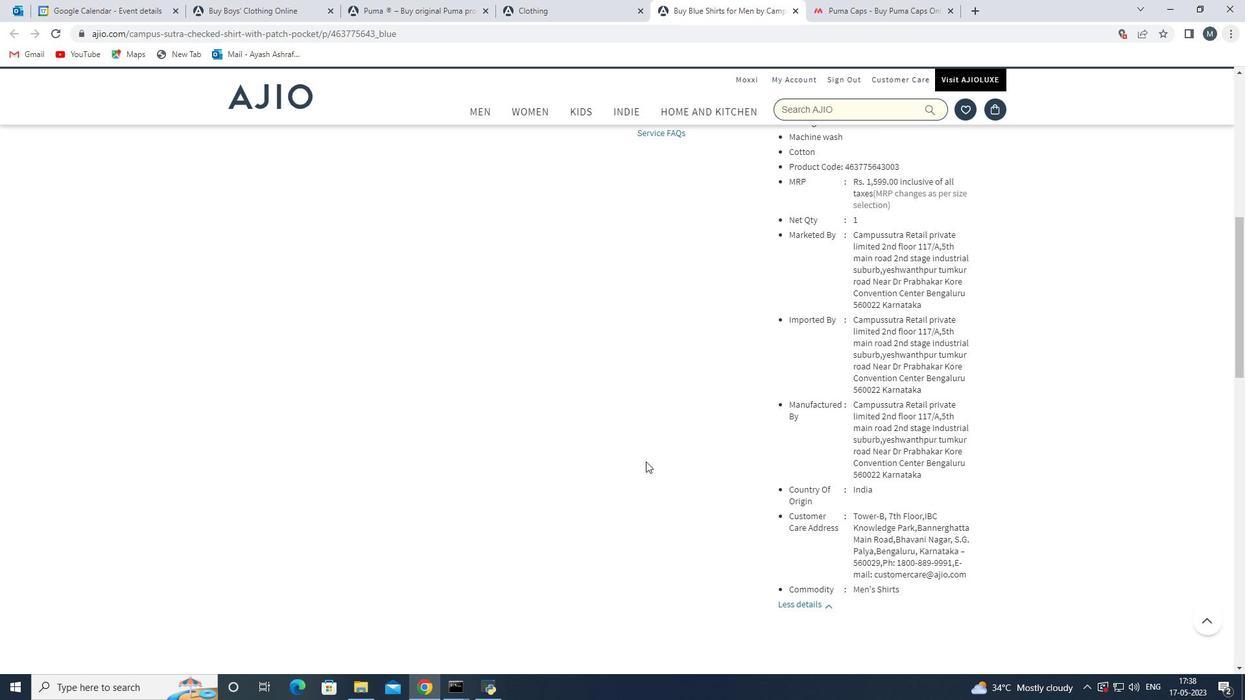 
Action: Mouse moved to (645, 462)
Screenshot: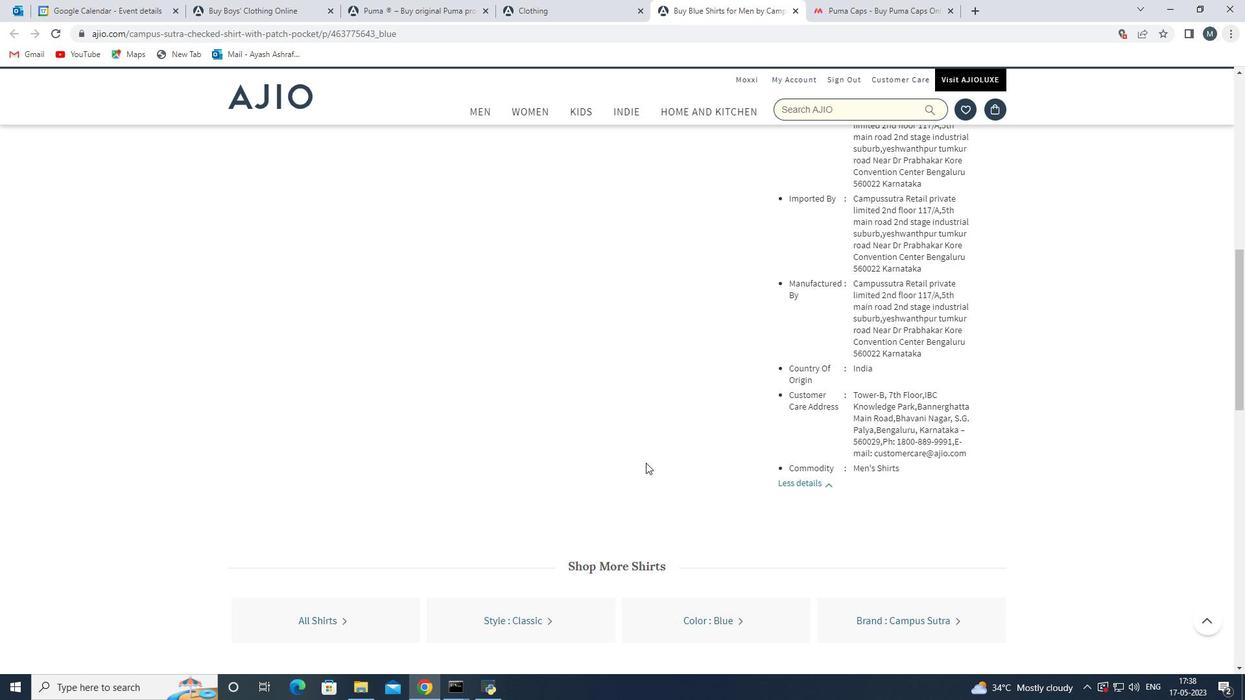 
Action: Mouse scrolled (645, 462) with delta (0, 0)
Screenshot: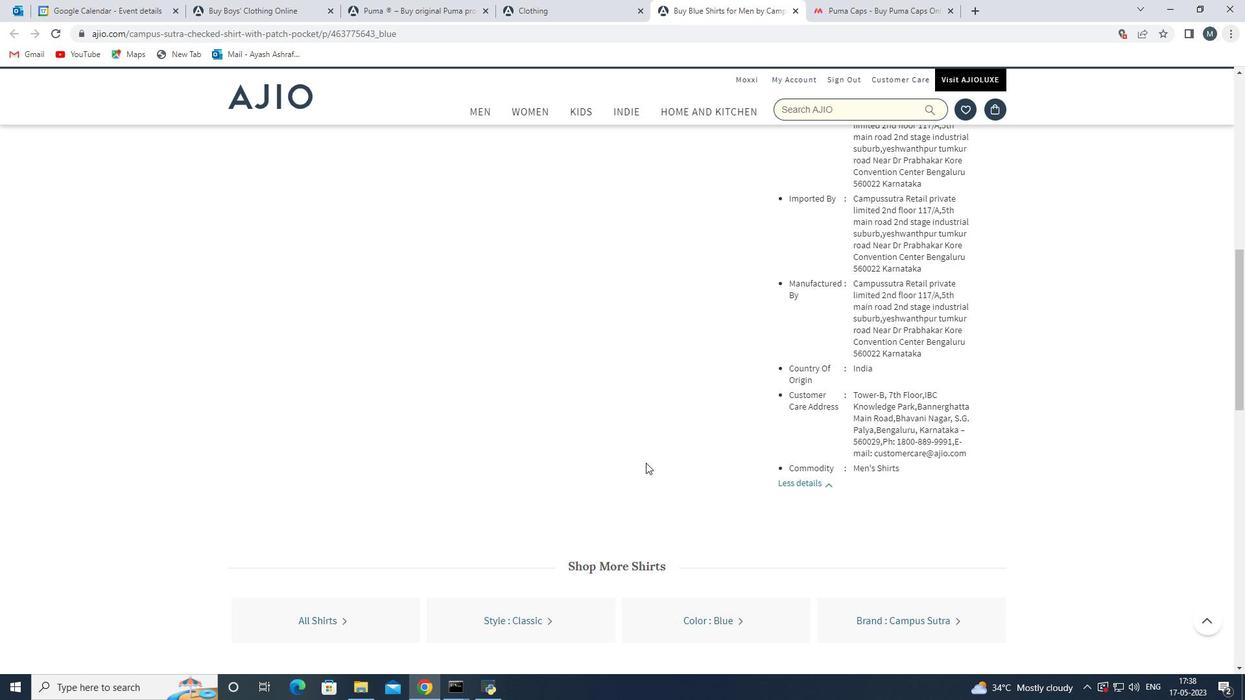 
Action: Mouse moved to (586, 474)
Screenshot: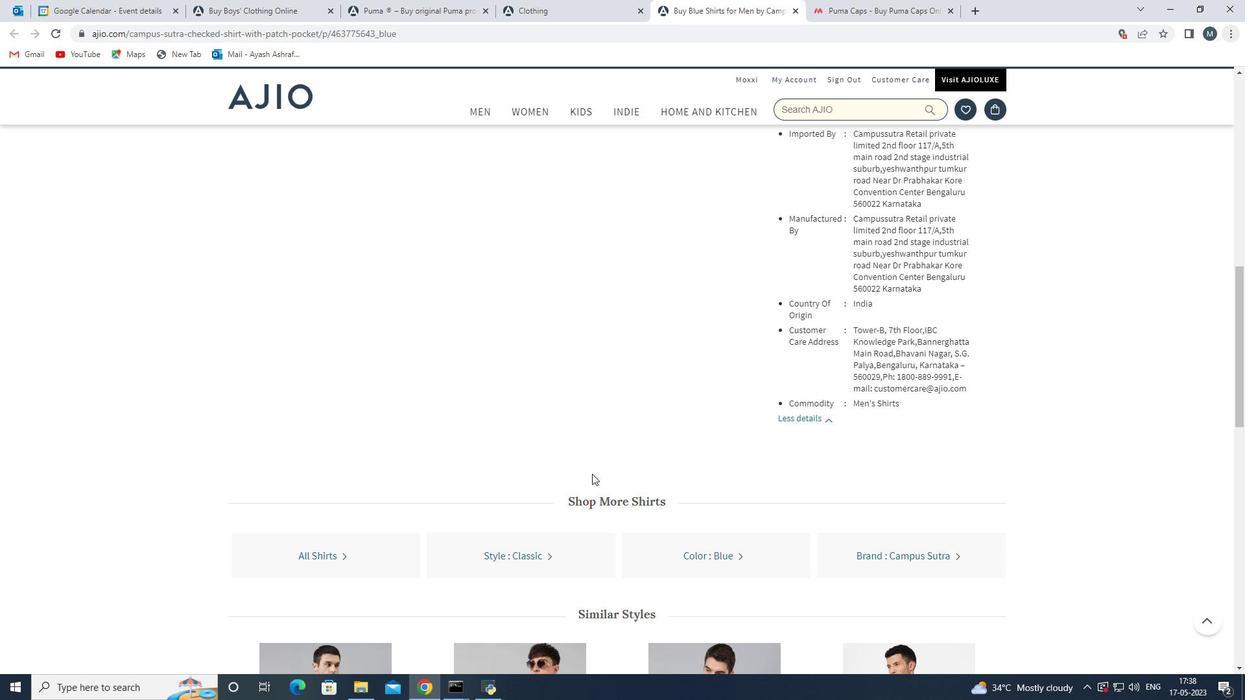 
Action: Mouse scrolled (586, 473) with delta (0, 0)
Screenshot: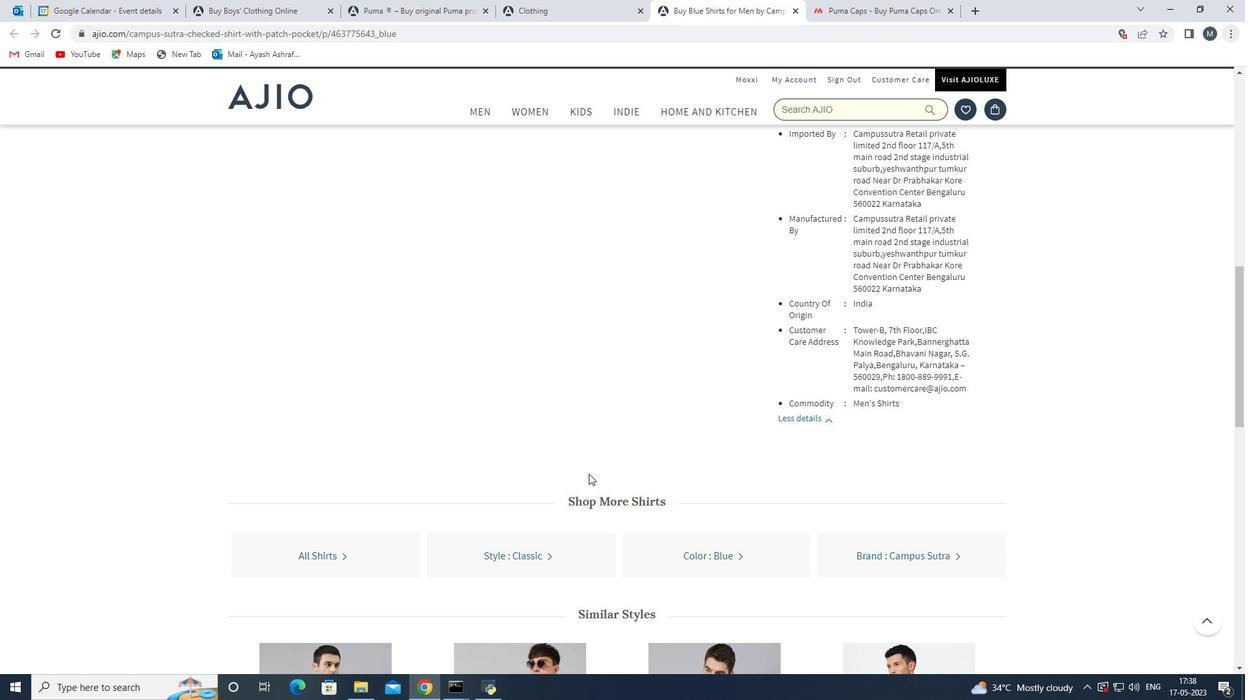 
Action: Mouse moved to (575, 478)
Screenshot: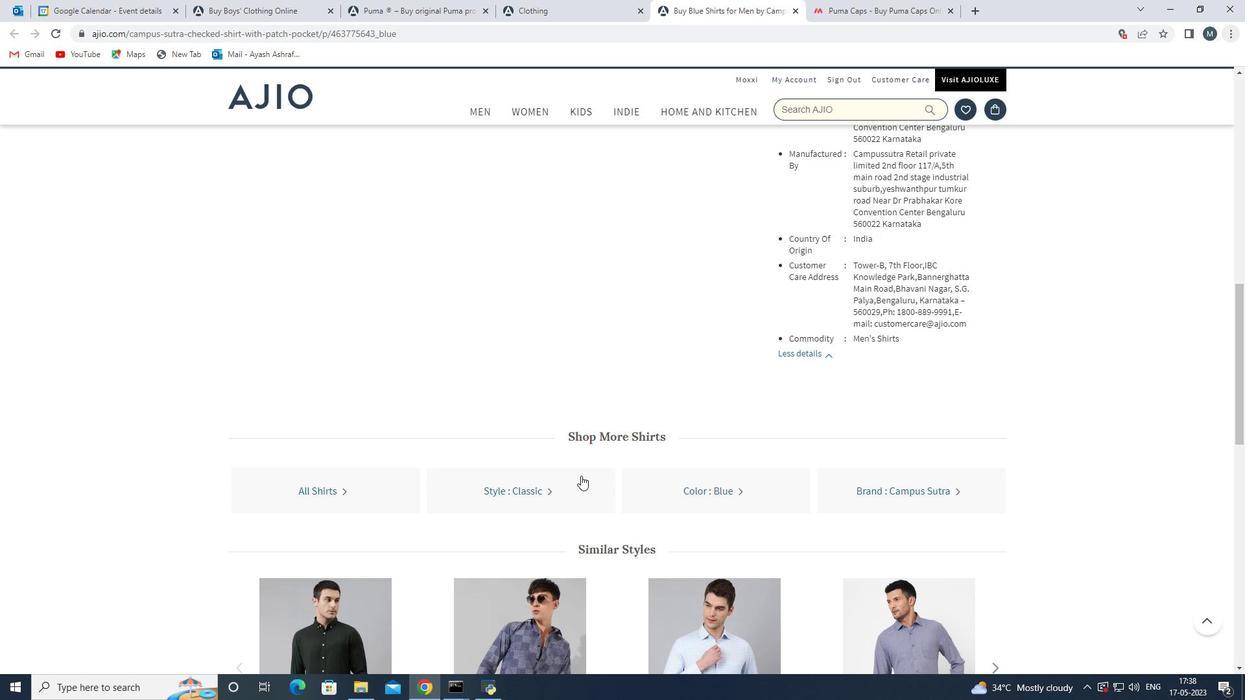 
Action: Mouse scrolled (575, 477) with delta (0, 0)
Screenshot: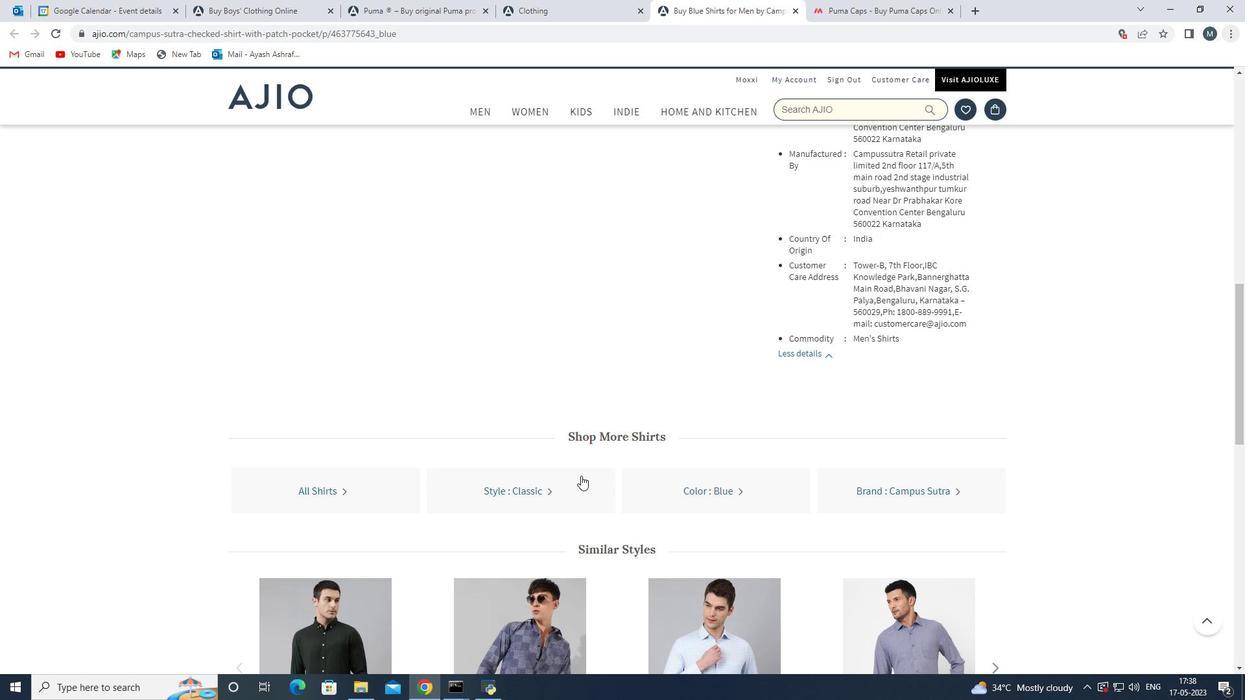 
Action: Mouse moved to (571, 482)
Screenshot: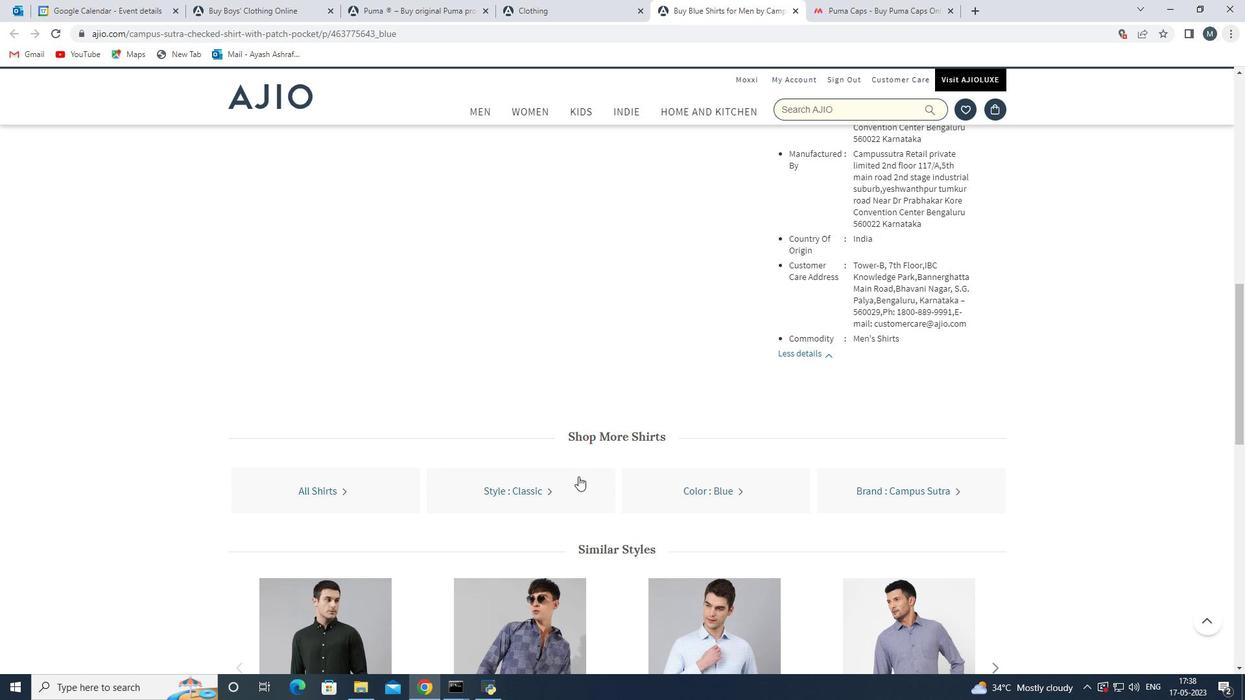 
Action: Mouse scrolled (571, 481) with delta (0, 0)
Screenshot: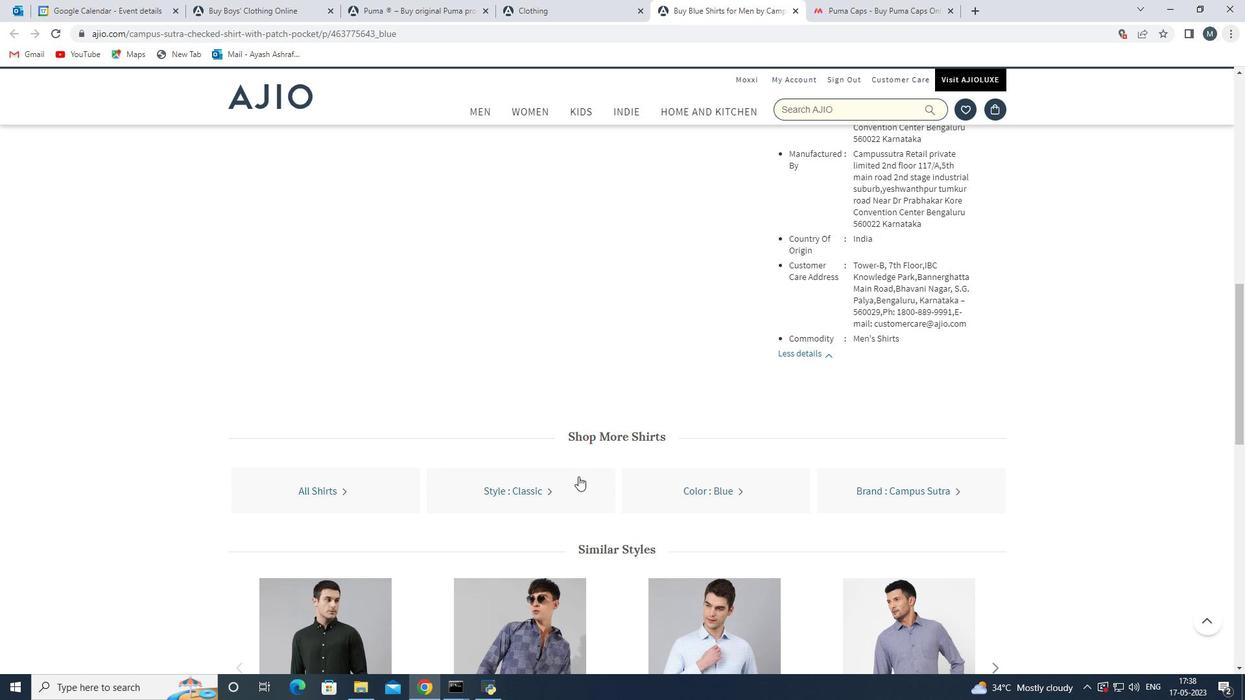 
Action: Mouse moved to (346, 364)
Screenshot: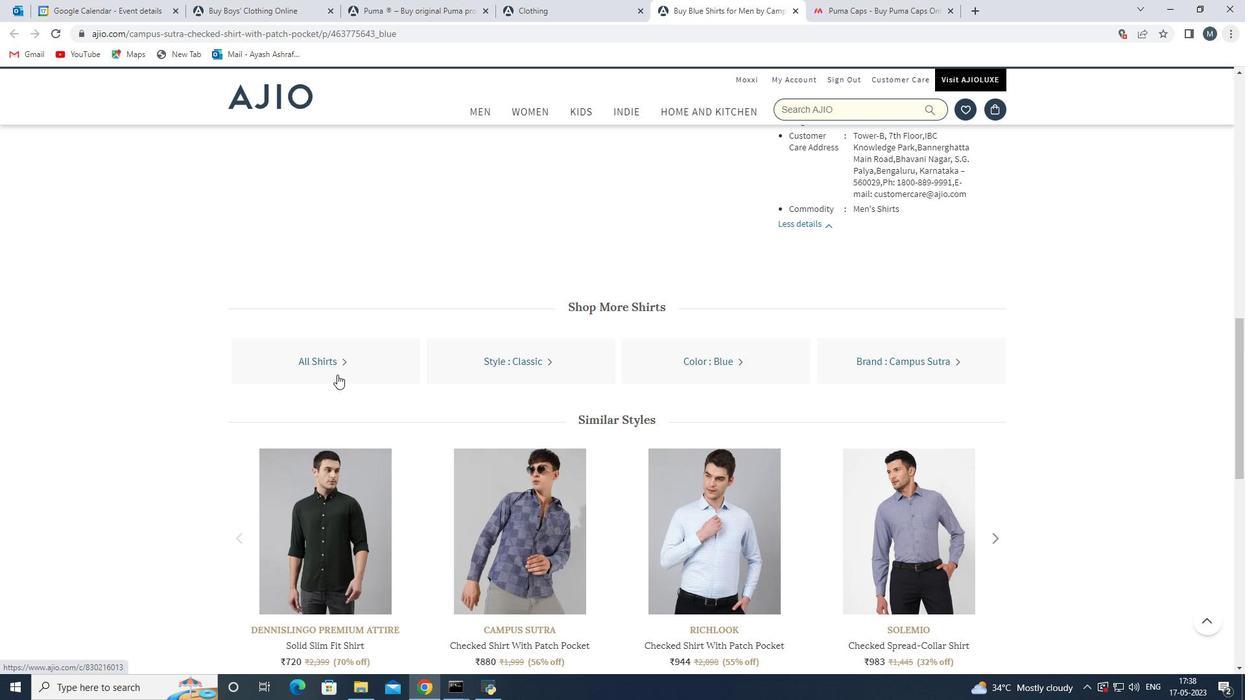 
Action: Mouse pressed left at (346, 364)
Screenshot: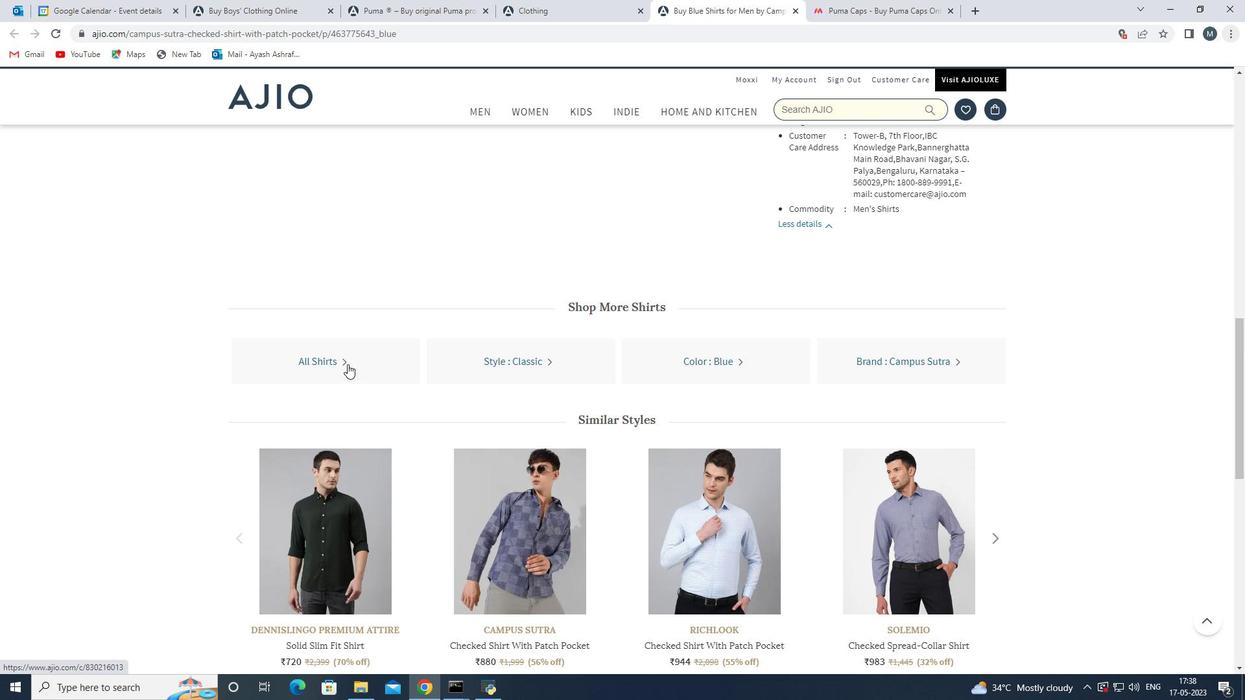 
Action: Mouse moved to (527, 331)
Screenshot: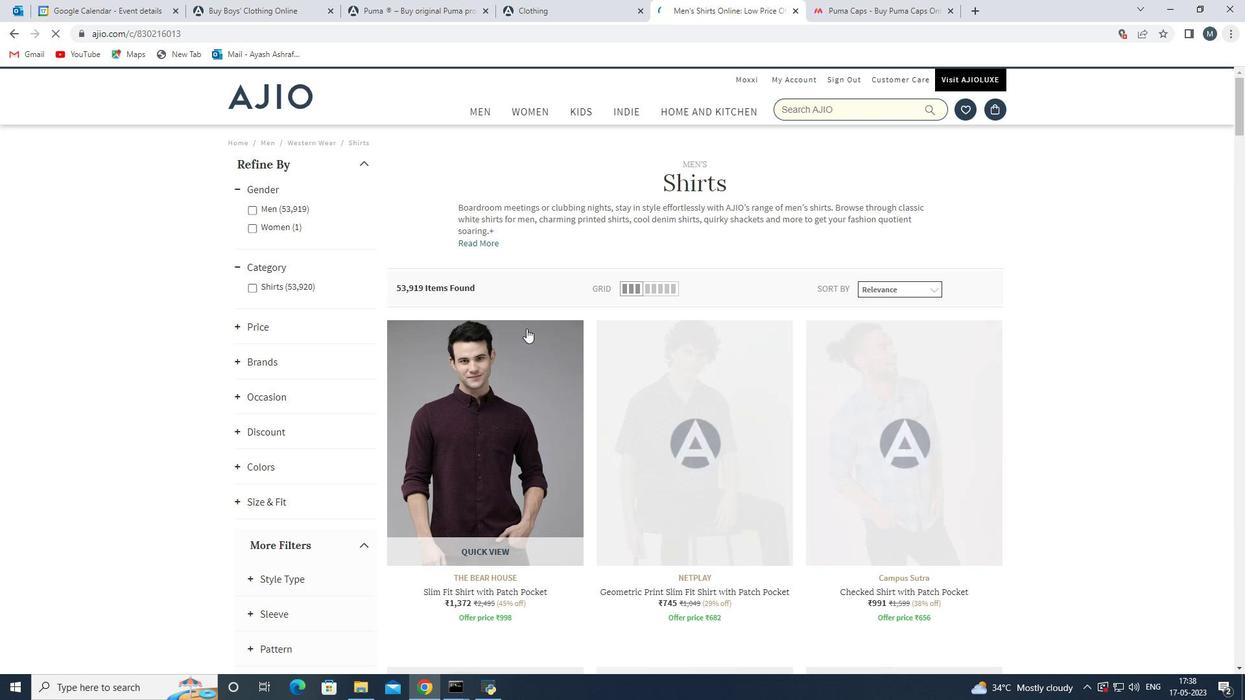 
Action: Mouse scrolled (527, 330) with delta (0, 0)
Screenshot: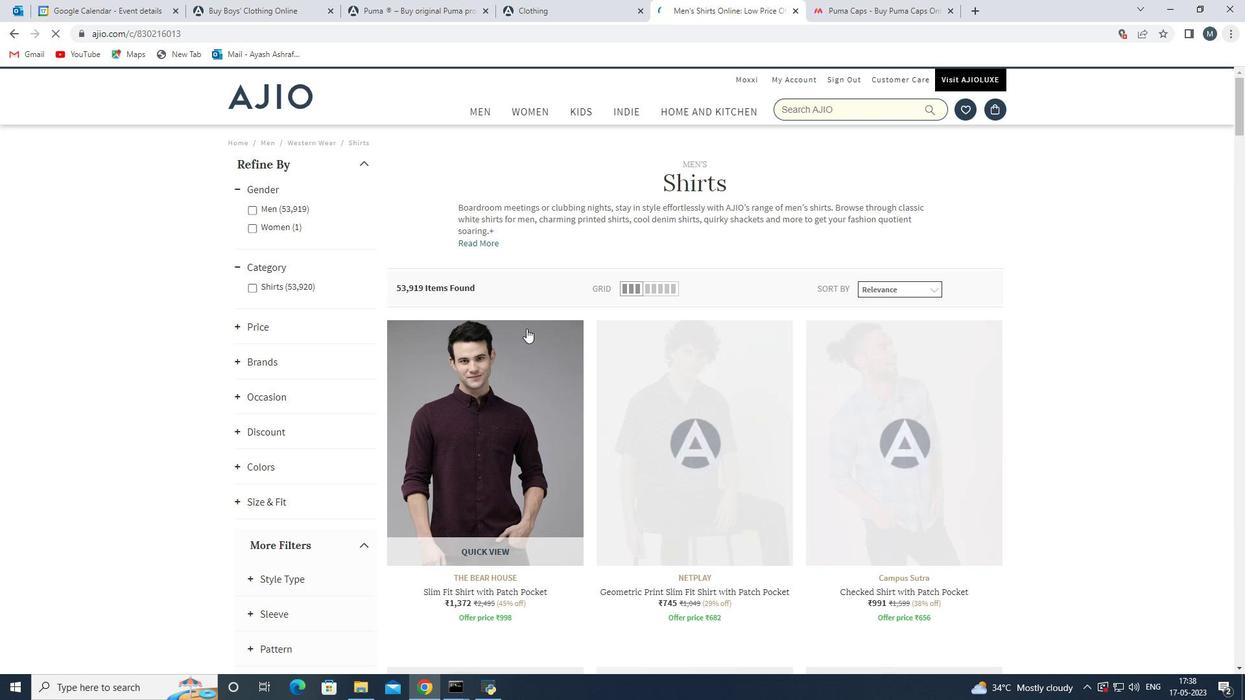 
Action: Mouse moved to (527, 333)
Screenshot: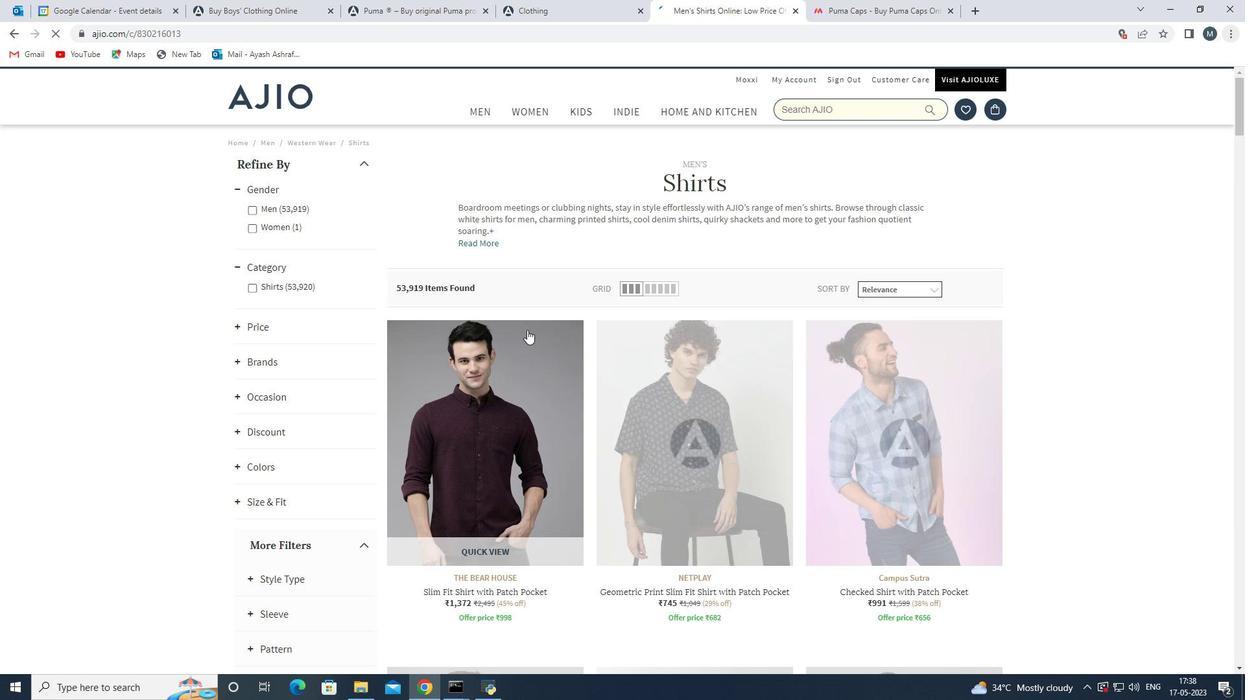
Action: Mouse scrolled (527, 333) with delta (0, 0)
Screenshot: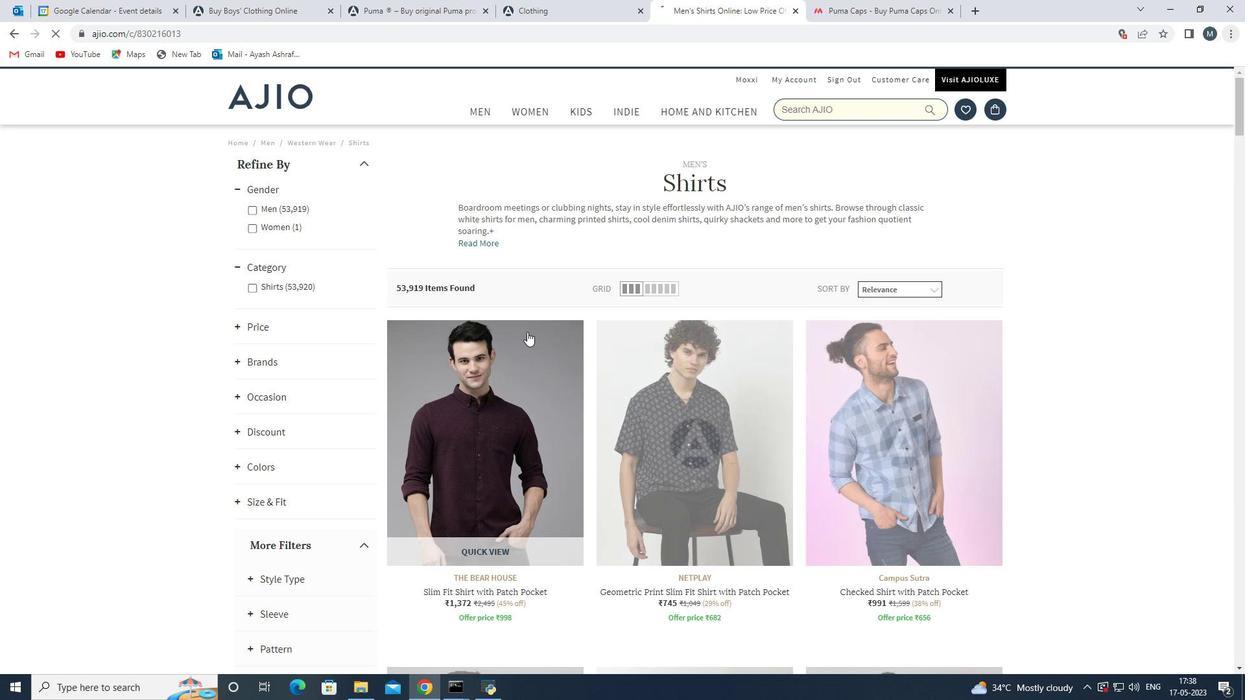 
Action: Mouse scrolled (527, 334) with delta (0, 0)
Screenshot: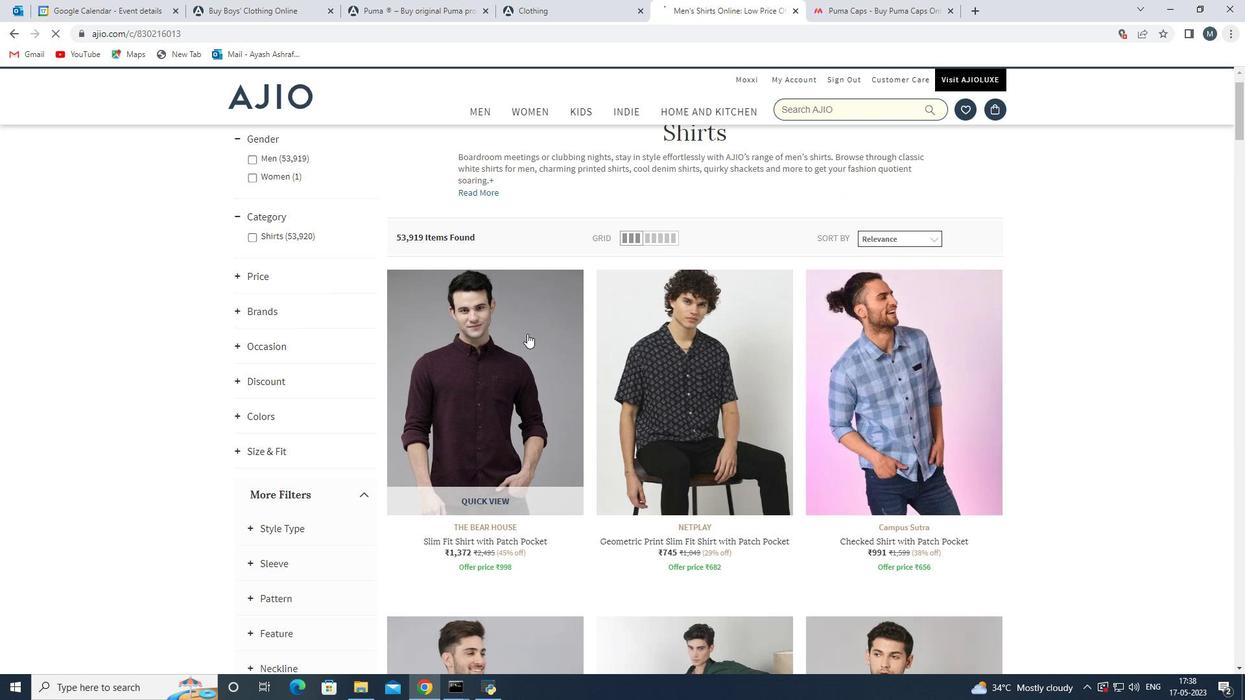 
Action: Mouse moved to (451, 366)
Screenshot: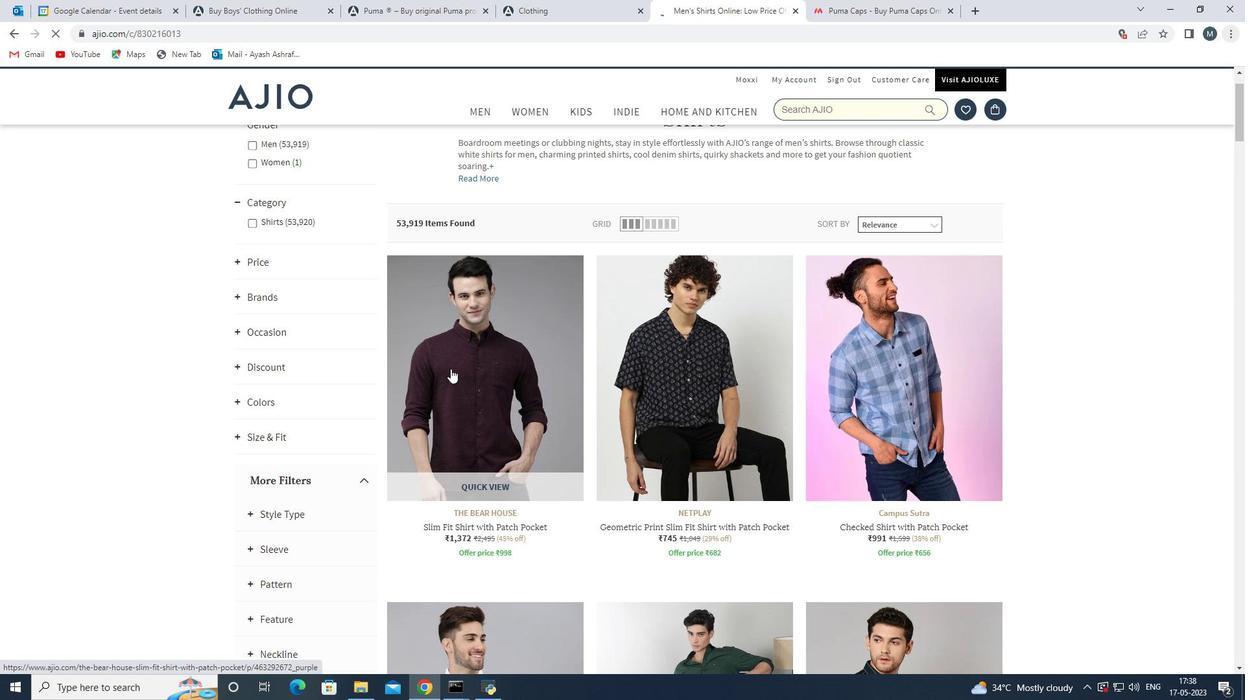 
Action: Mouse scrolled (451, 365) with delta (0, 0)
Screenshot: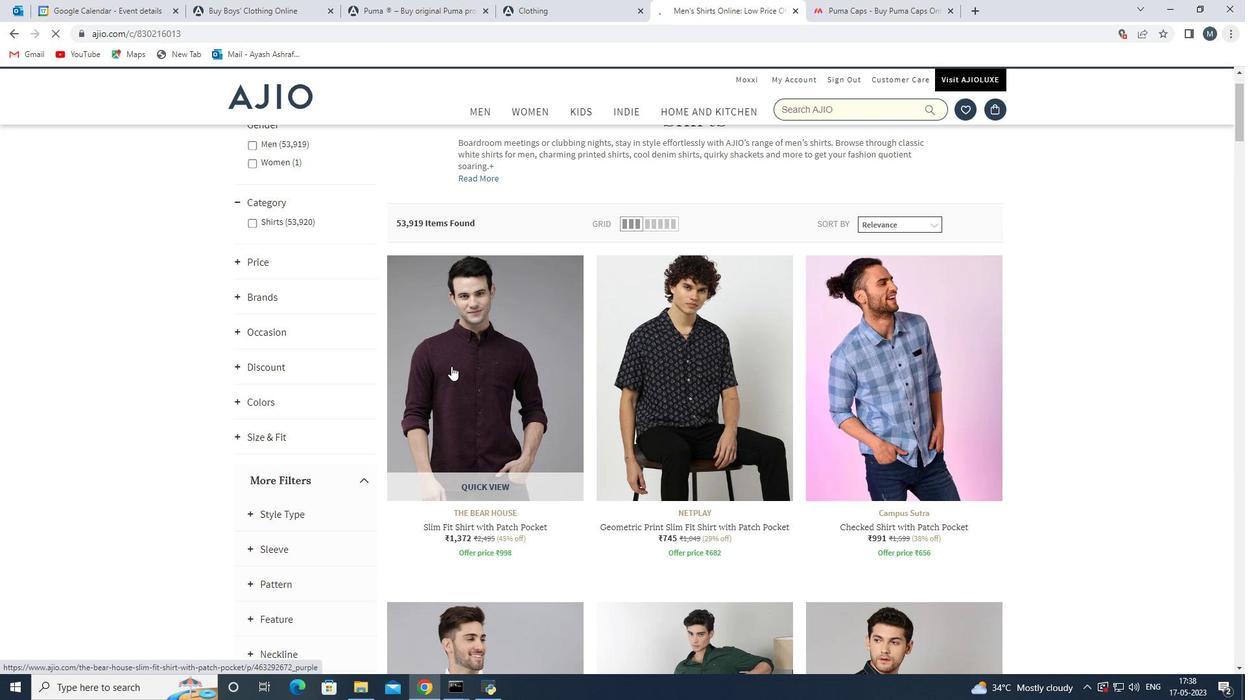 
Action: Mouse moved to (271, 485)
Screenshot: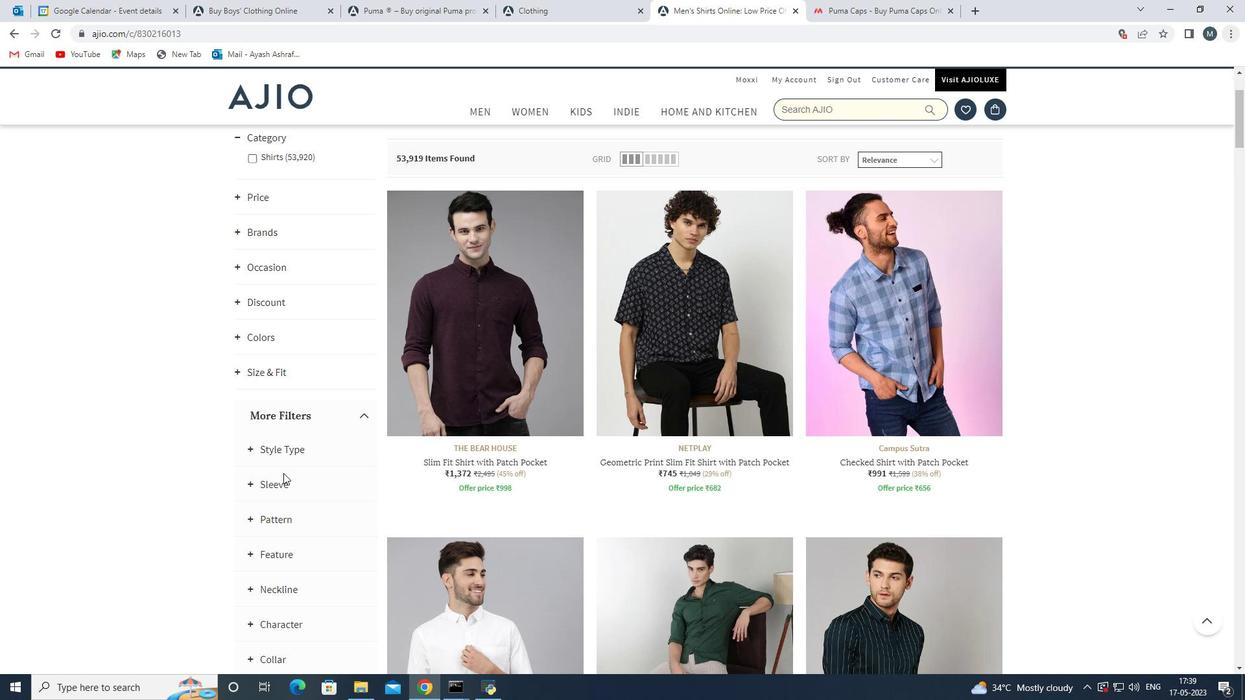 
Action: Mouse pressed left at (271, 485)
Screenshot: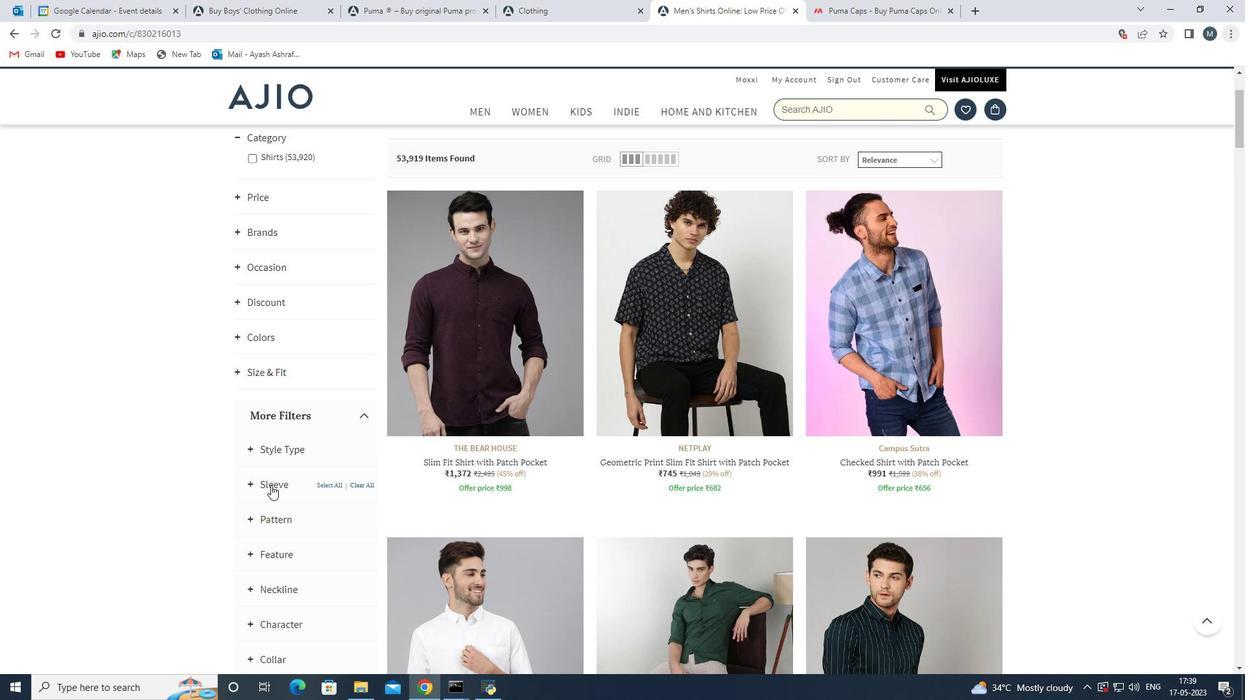 
Action: Mouse moved to (344, 499)
Screenshot: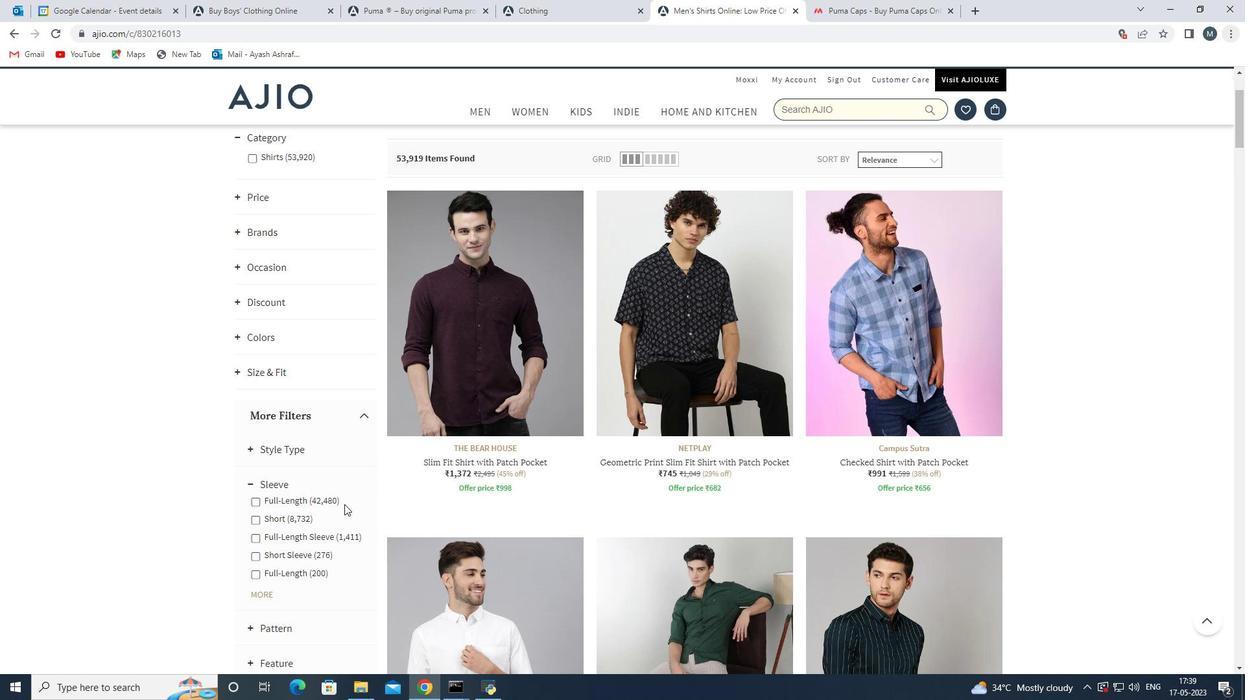 
Action: Mouse scrolled (344, 498) with delta (0, 0)
Screenshot: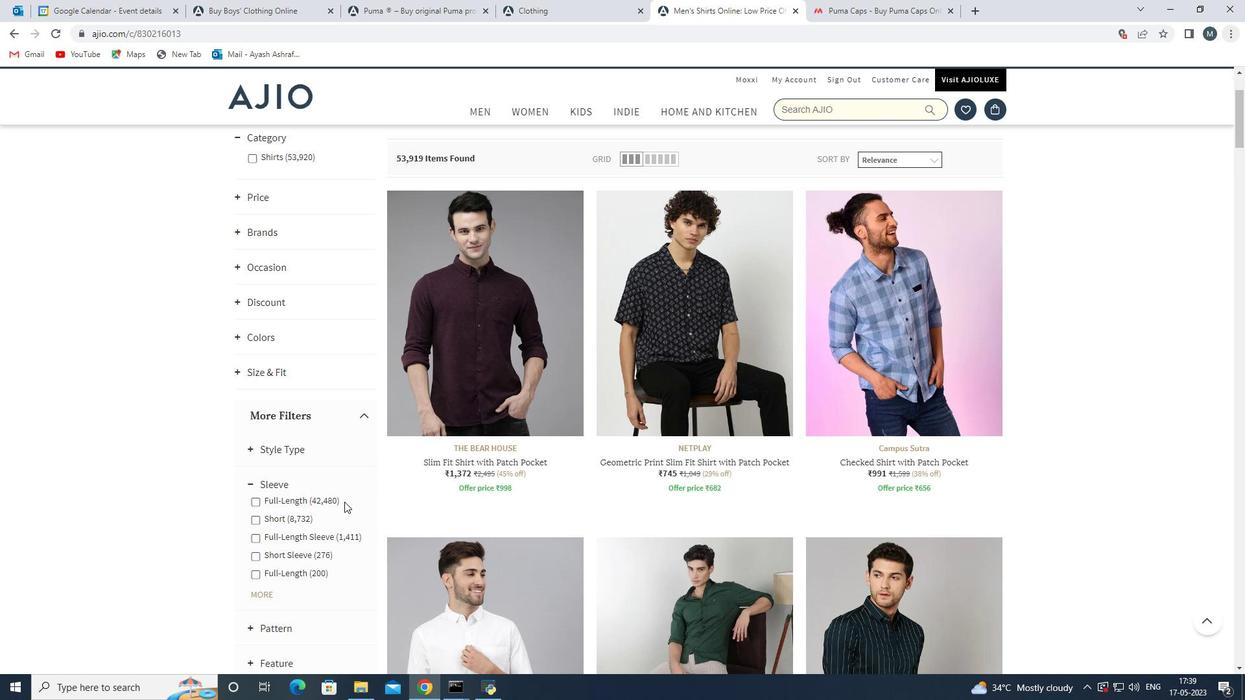 
Action: Mouse moved to (398, 494)
Screenshot: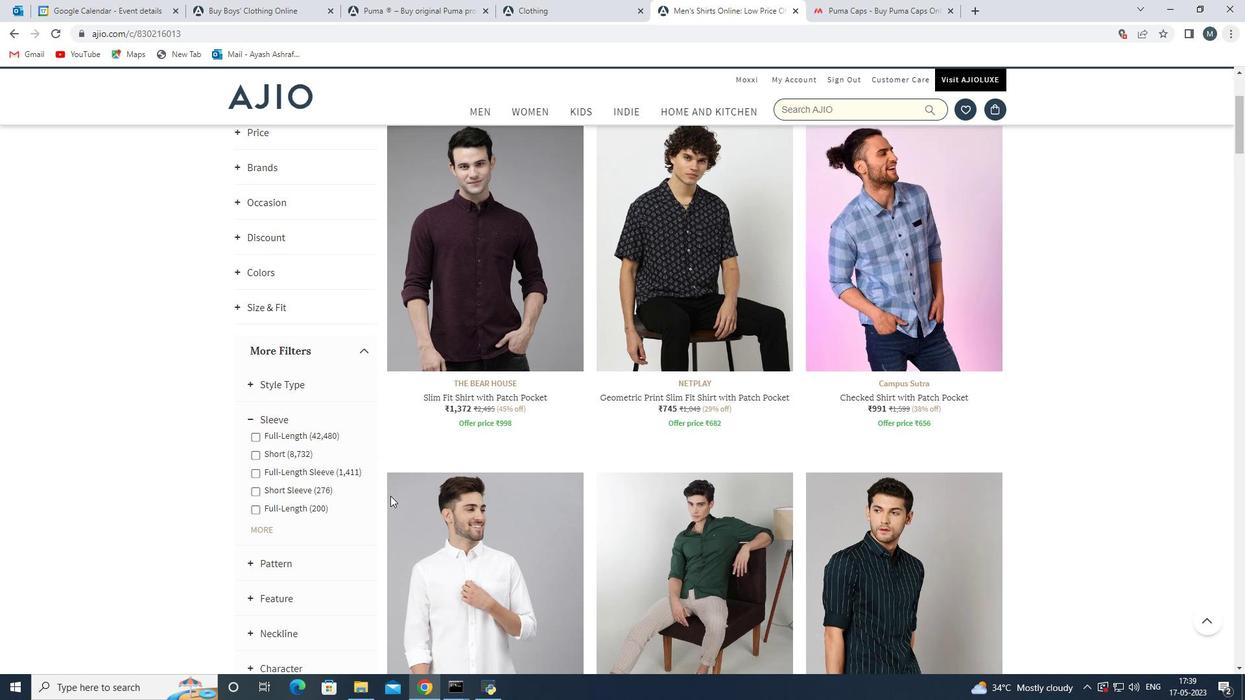 
Action: Mouse scrolled (398, 494) with delta (0, 0)
Screenshot: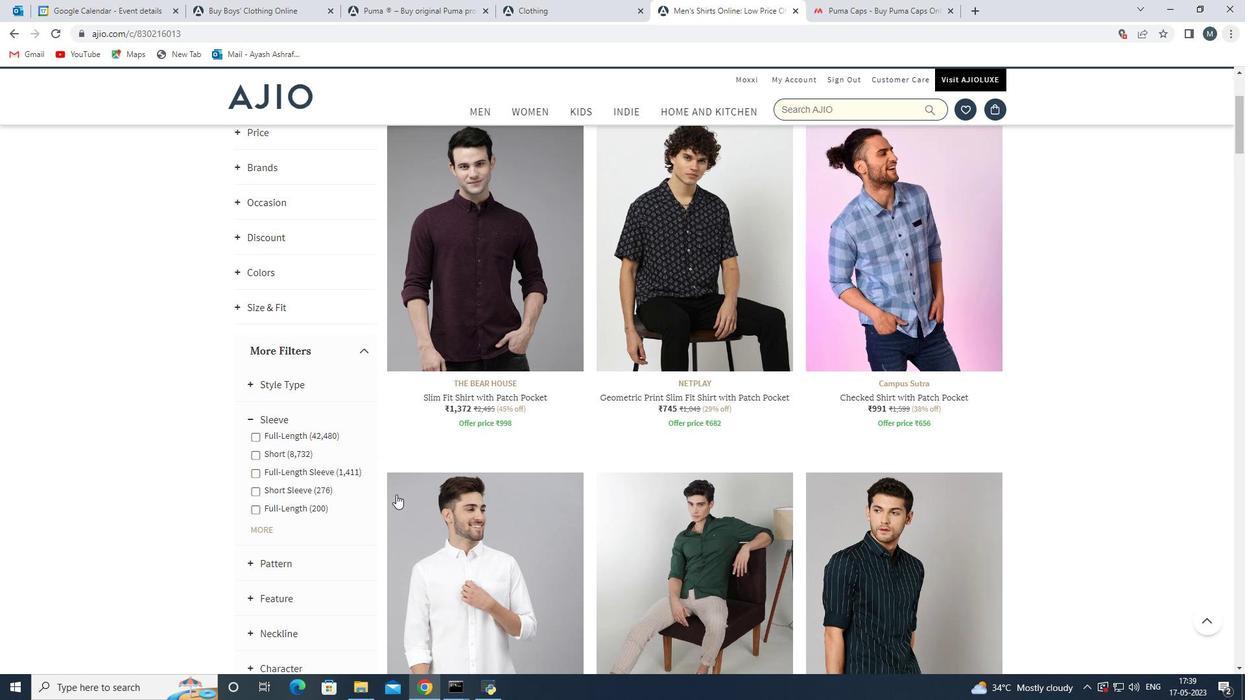 
Action: Mouse moved to (306, 448)
Screenshot: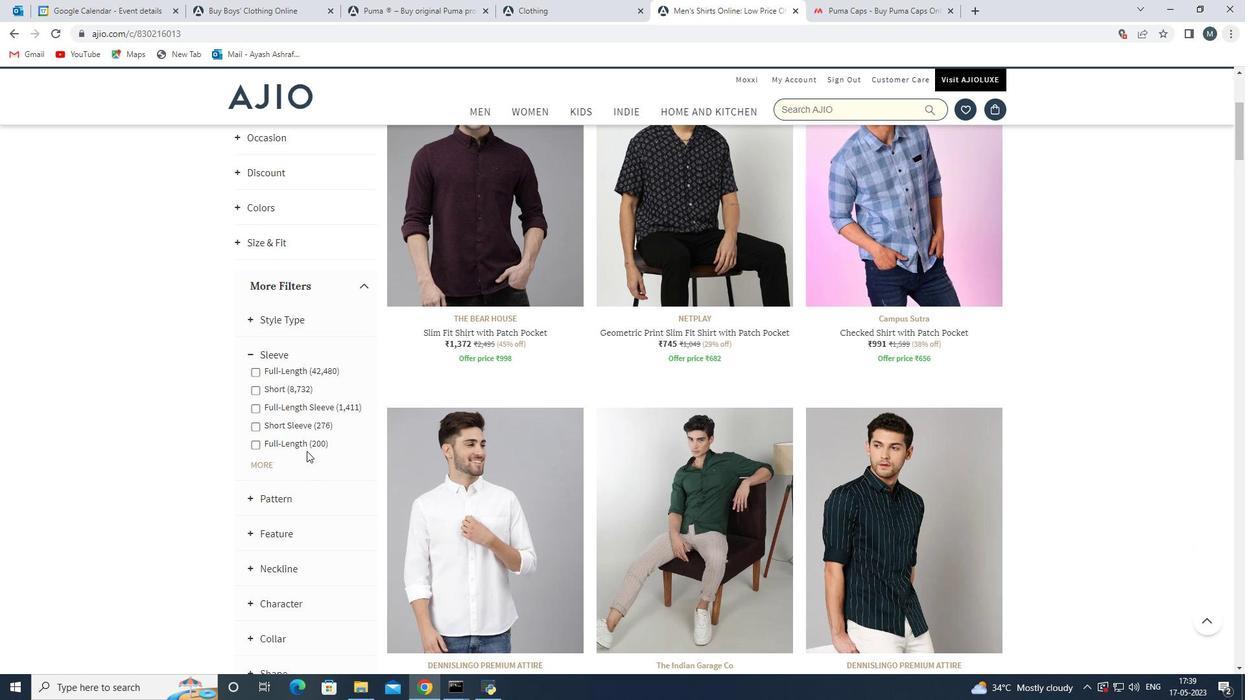 
Action: Mouse pressed left at (306, 448)
Screenshot: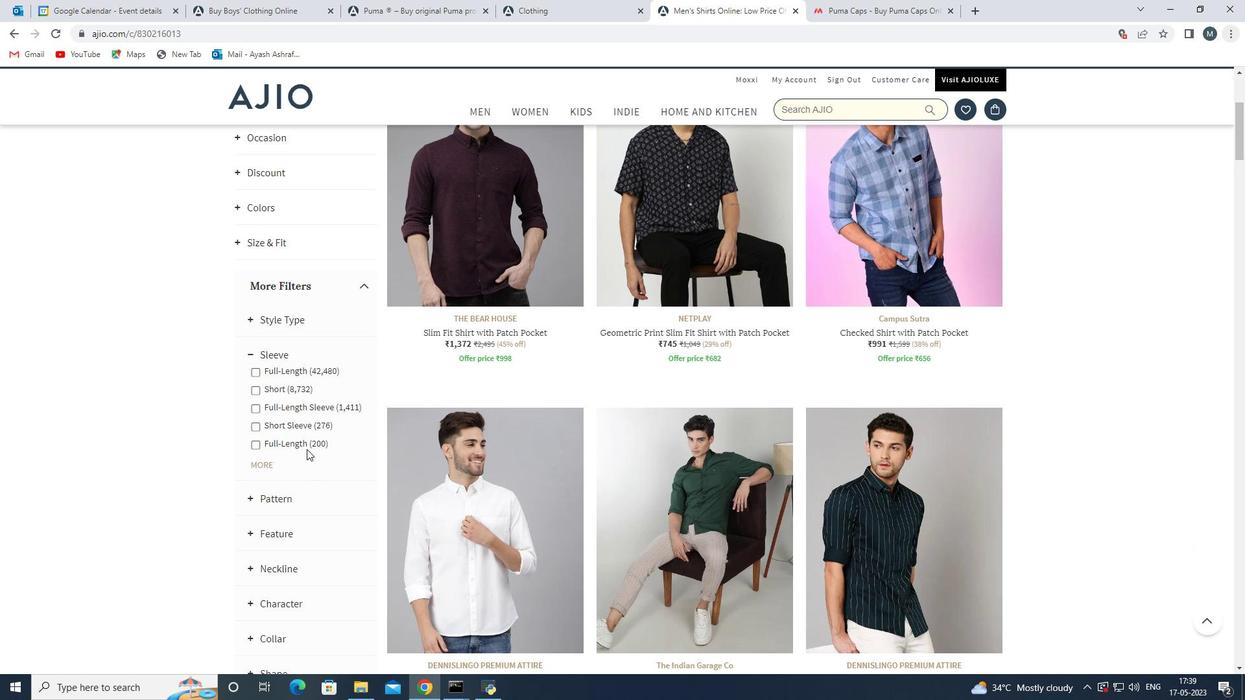 
Action: Mouse moved to (276, 341)
Screenshot: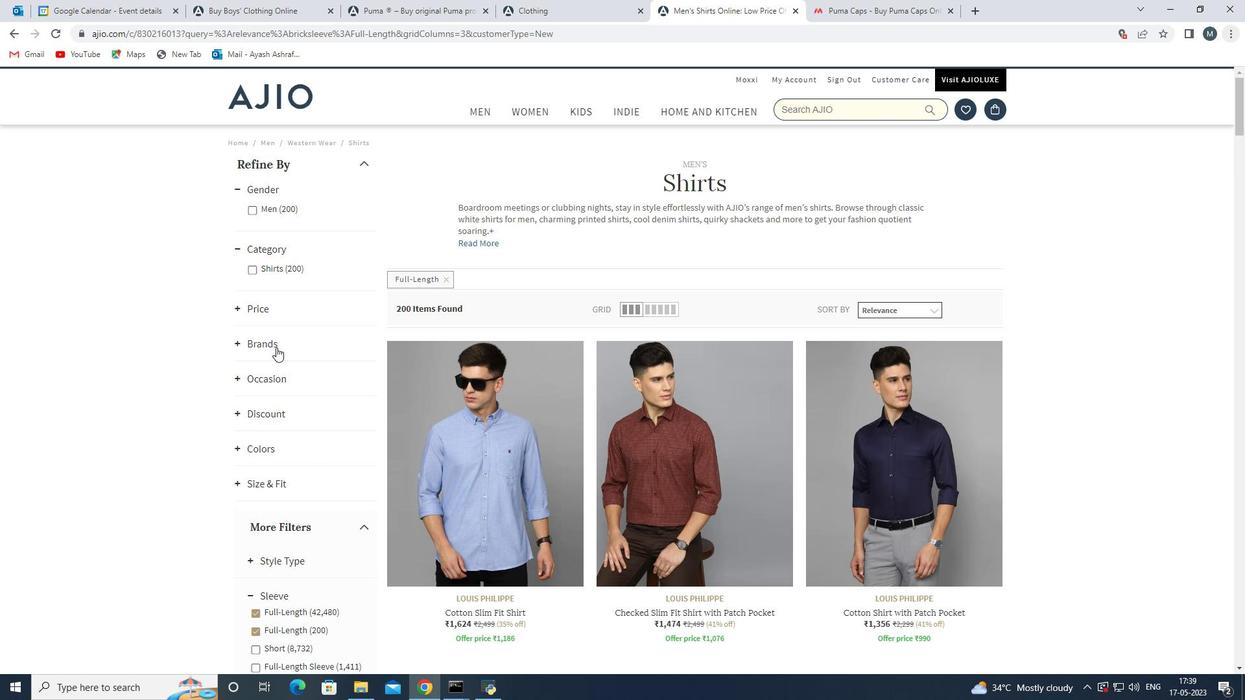 
Action: Mouse pressed left at (276, 341)
Screenshot: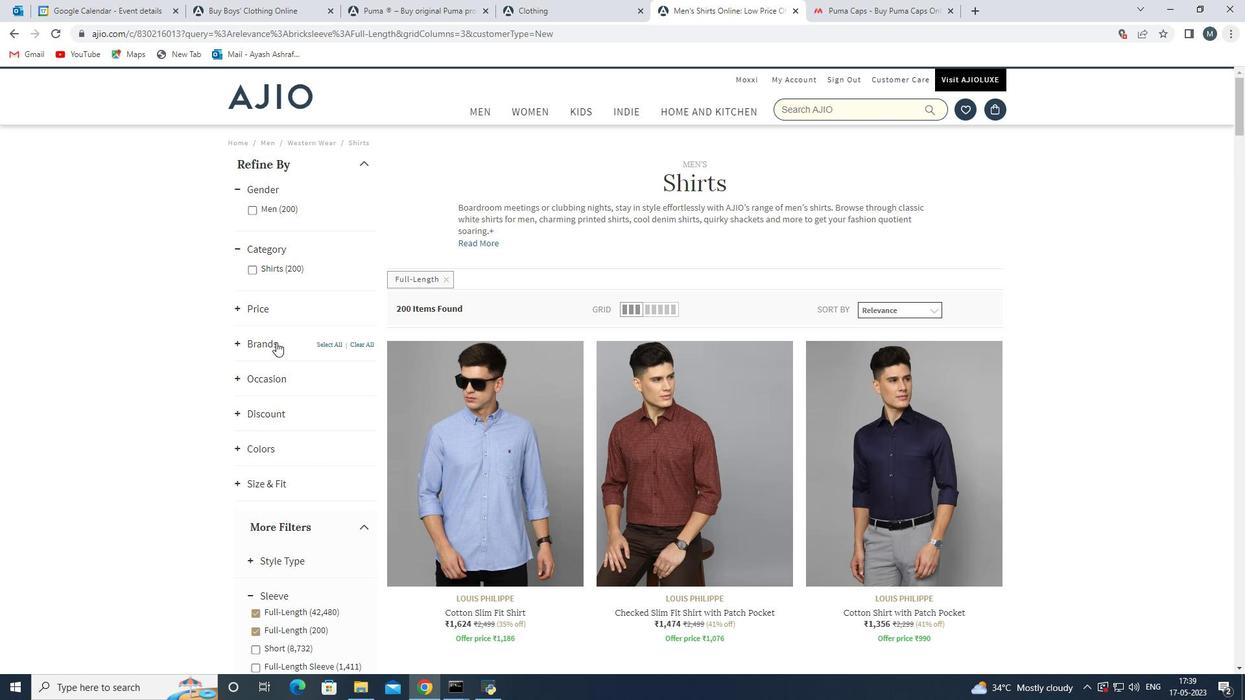 
Action: Mouse moved to (258, 365)
Screenshot: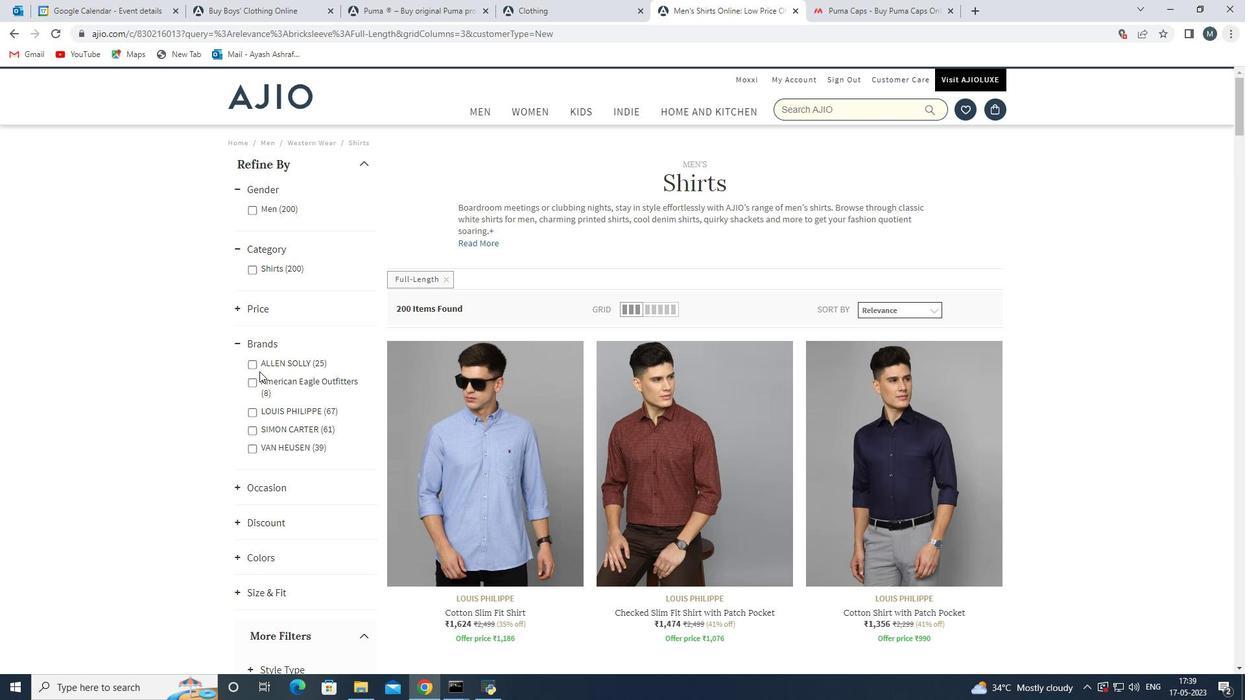 
Action: Mouse pressed left at (258, 365)
Screenshot: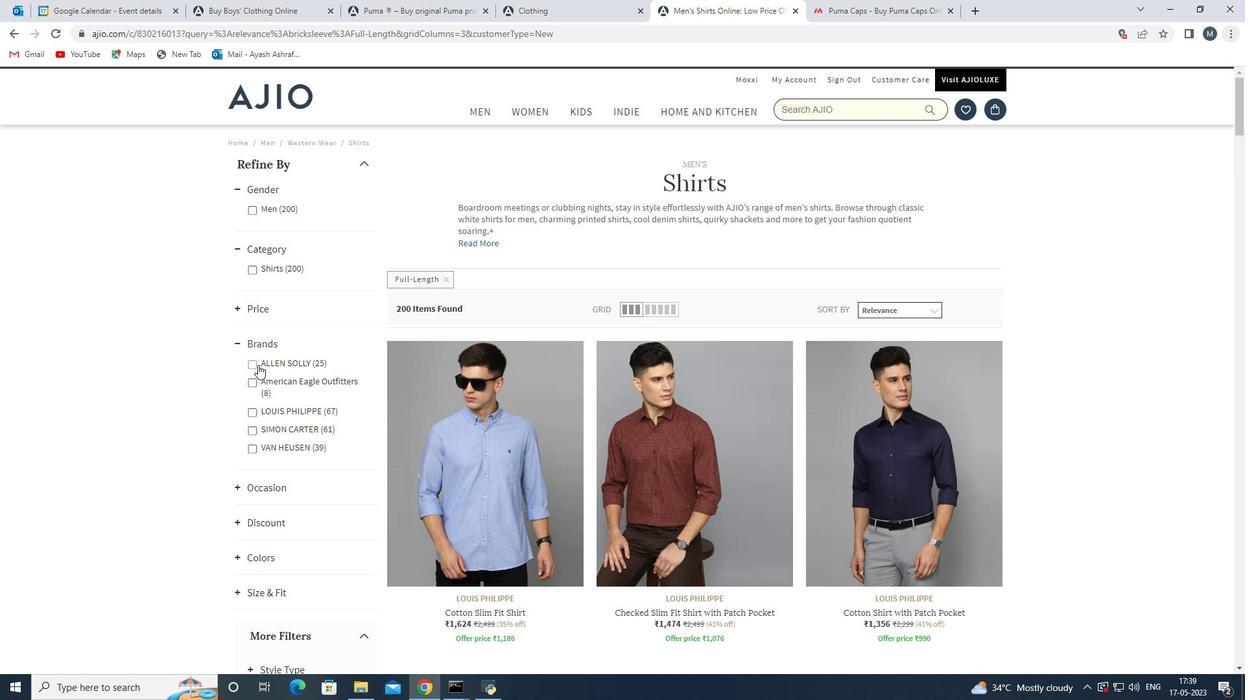 
Action: Mouse moved to (488, 426)
Screenshot: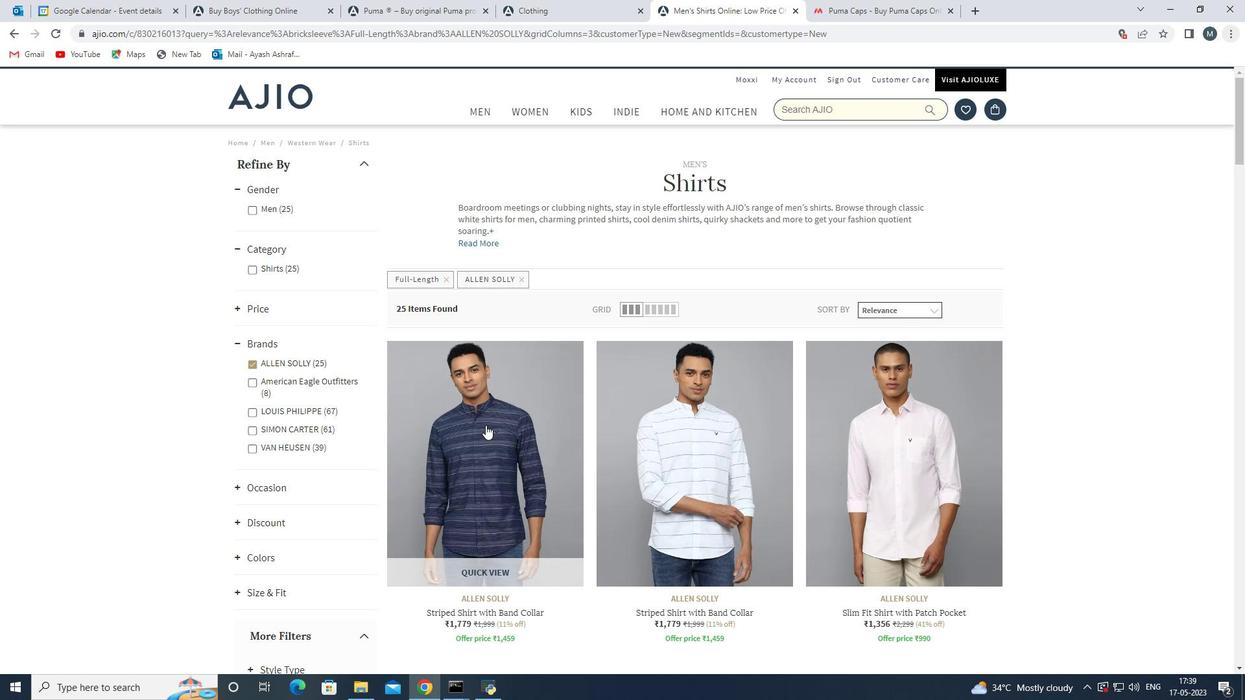 
Action: Mouse scrolled (488, 426) with delta (0, 0)
Screenshot: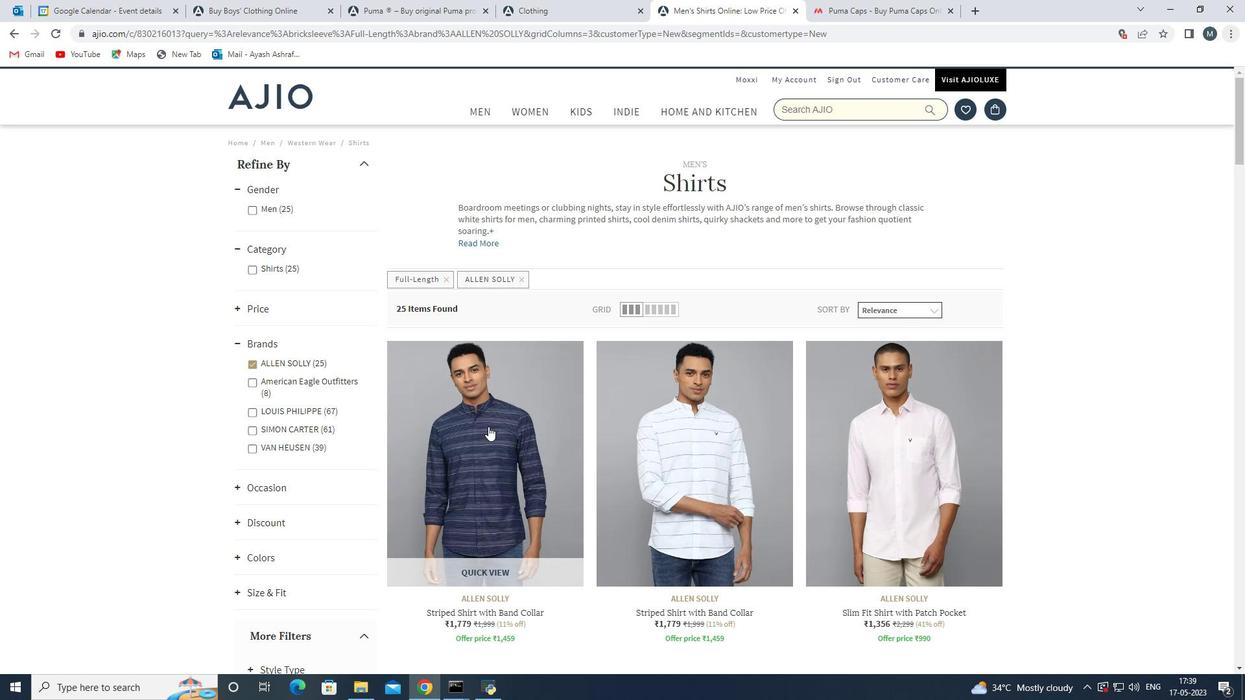 
Action: Mouse moved to (490, 502)
Screenshot: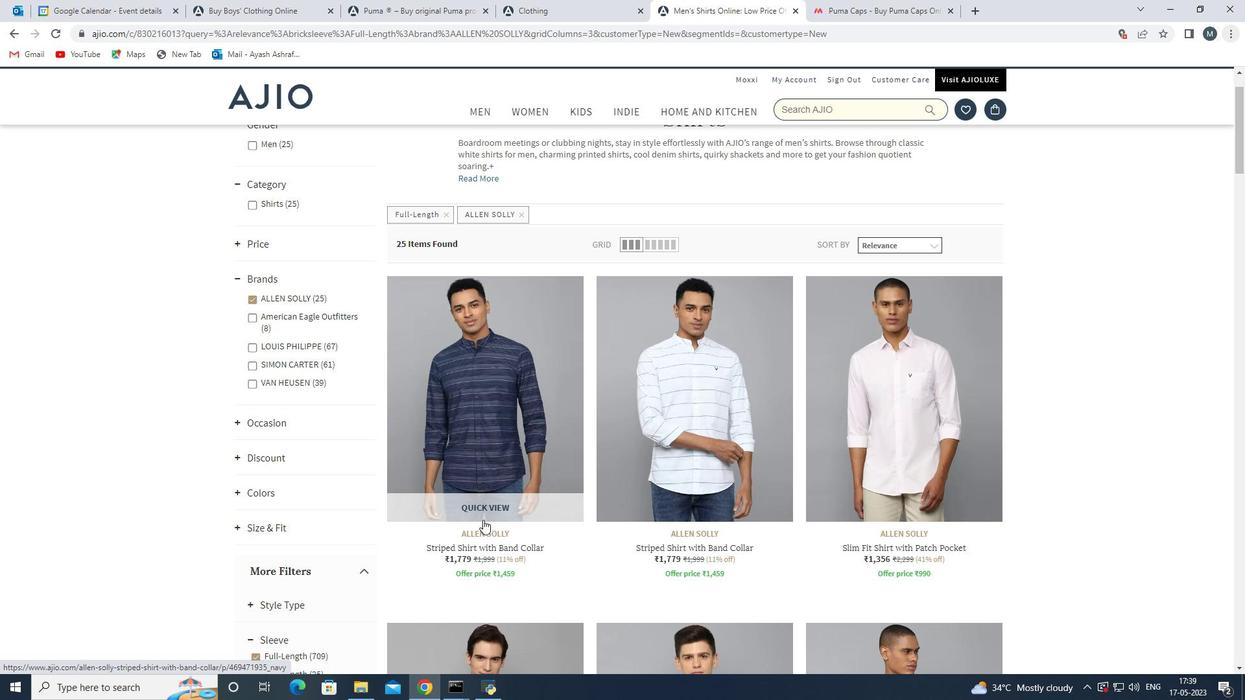 
Action: Mouse pressed left at (490, 502)
Screenshot: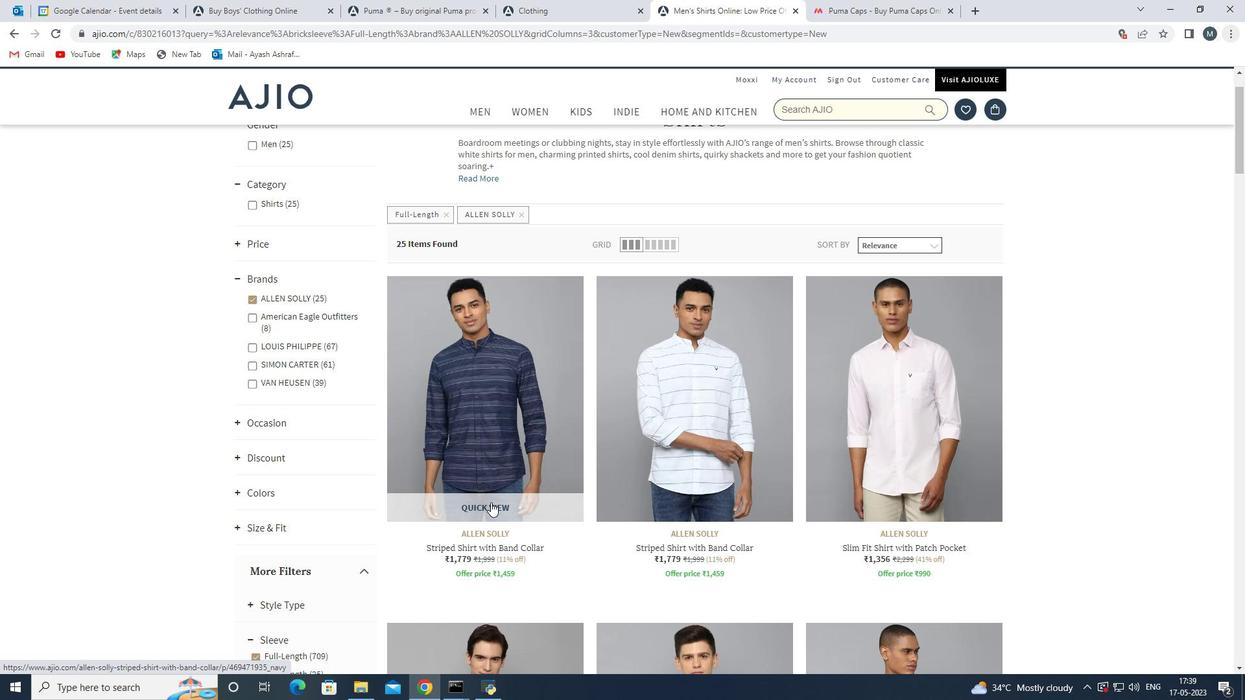 
Action: Mouse moved to (689, 285)
Screenshot: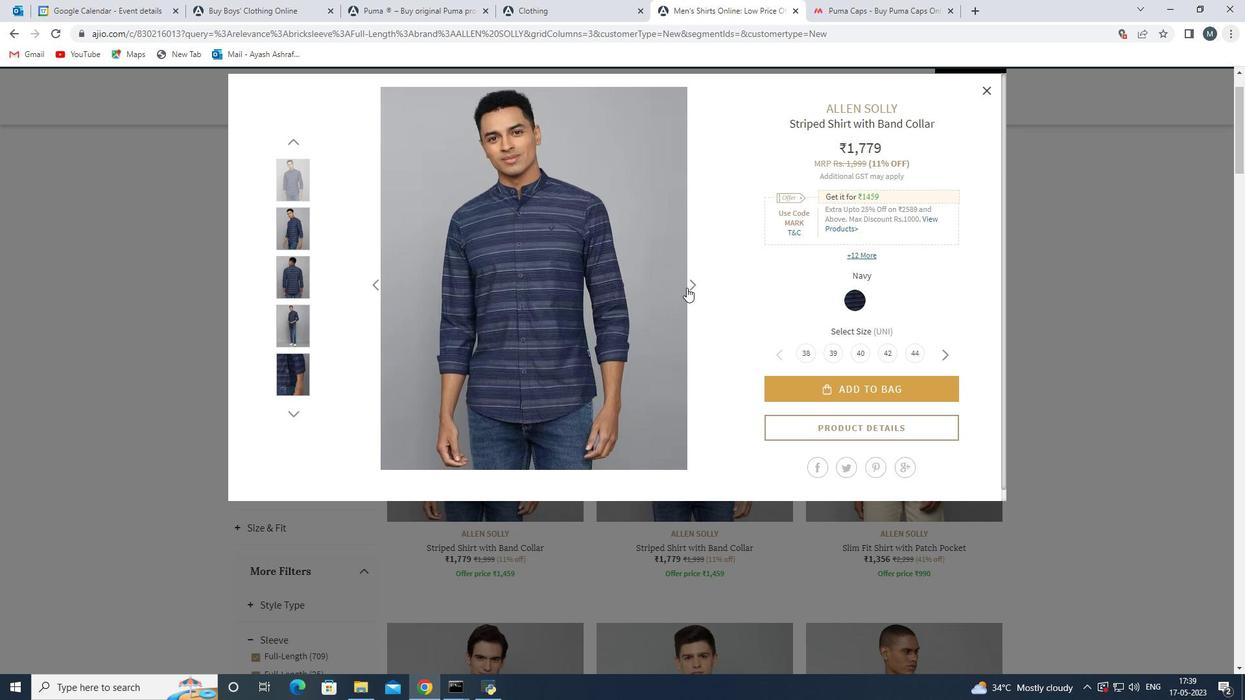 
Action: Mouse pressed left at (689, 285)
Screenshot: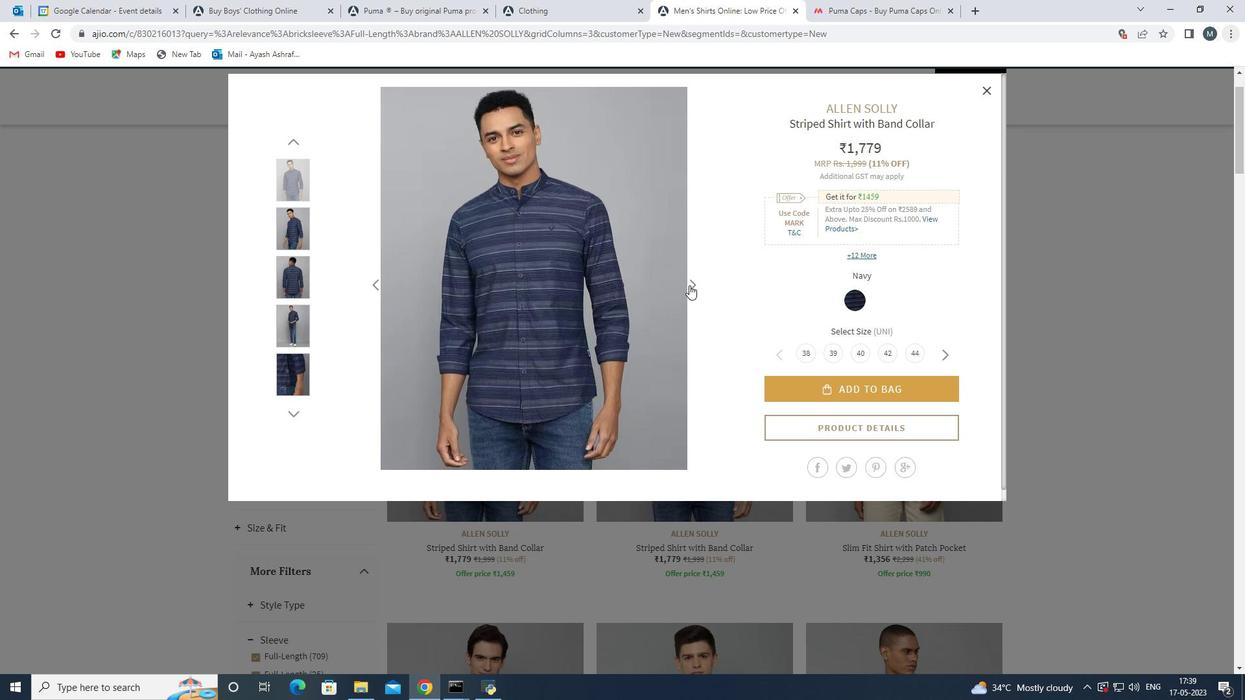 
Action: Mouse pressed left at (689, 285)
Screenshot: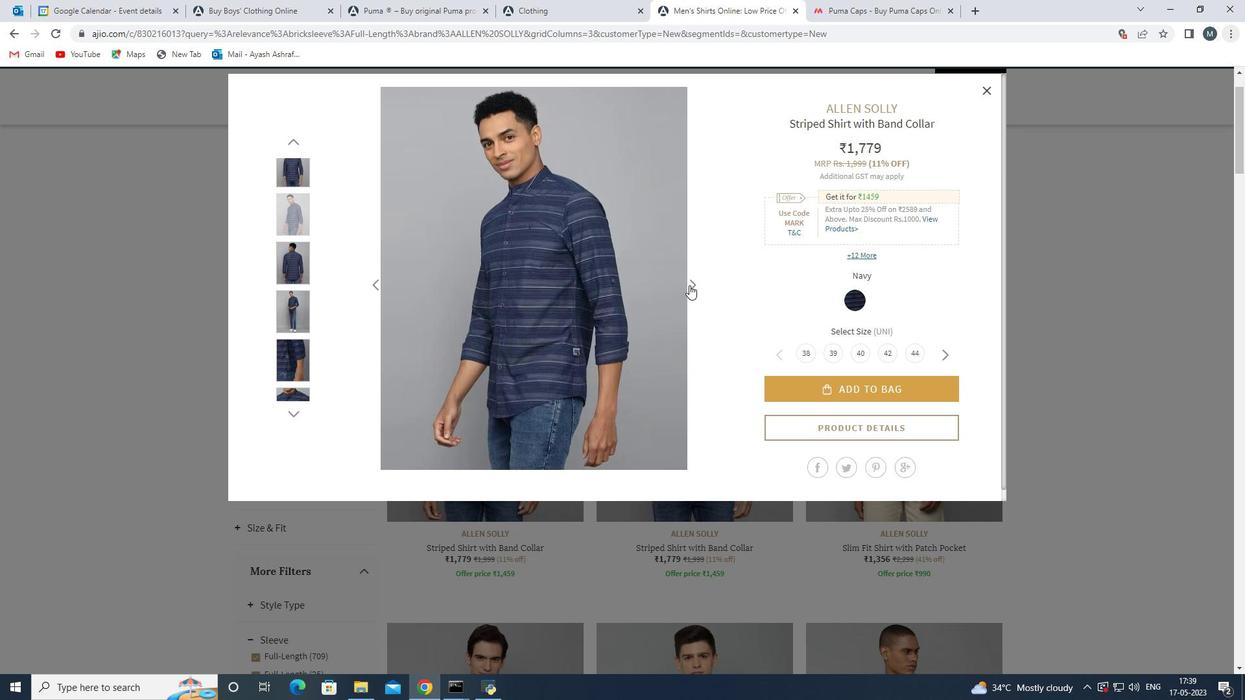 
Action: Mouse moved to (705, 436)
Screenshot: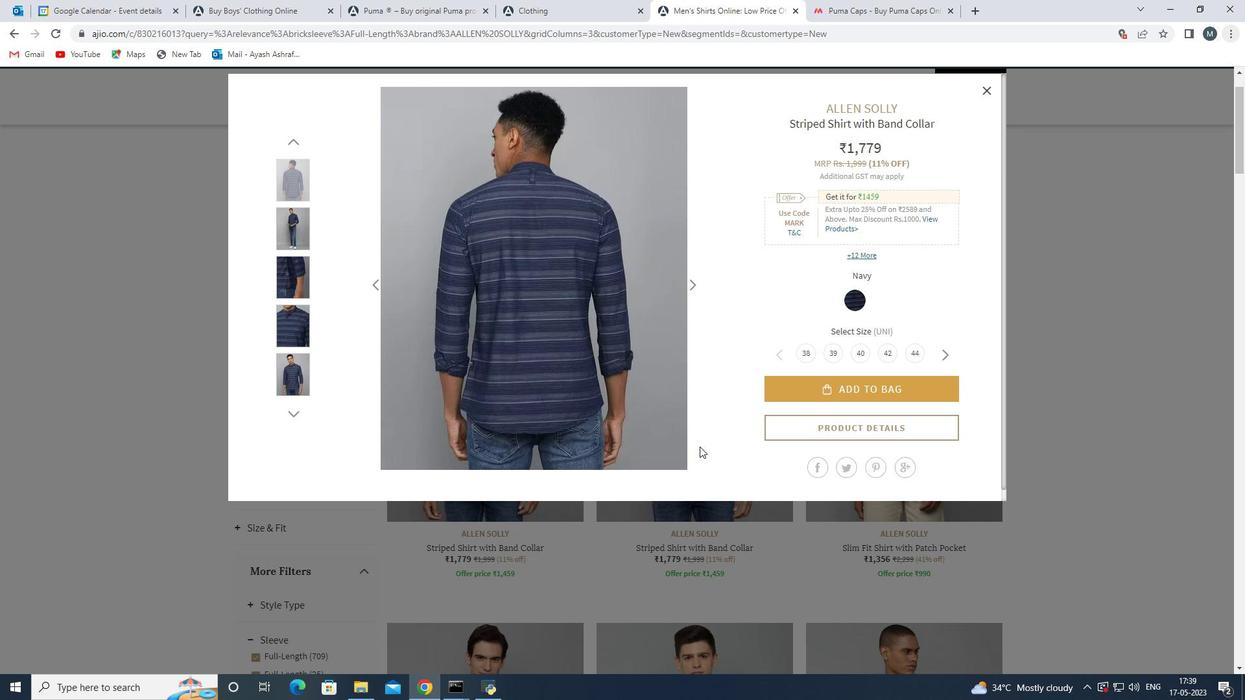 
Action: Mouse scrolled (705, 435) with delta (0, 0)
Screenshot: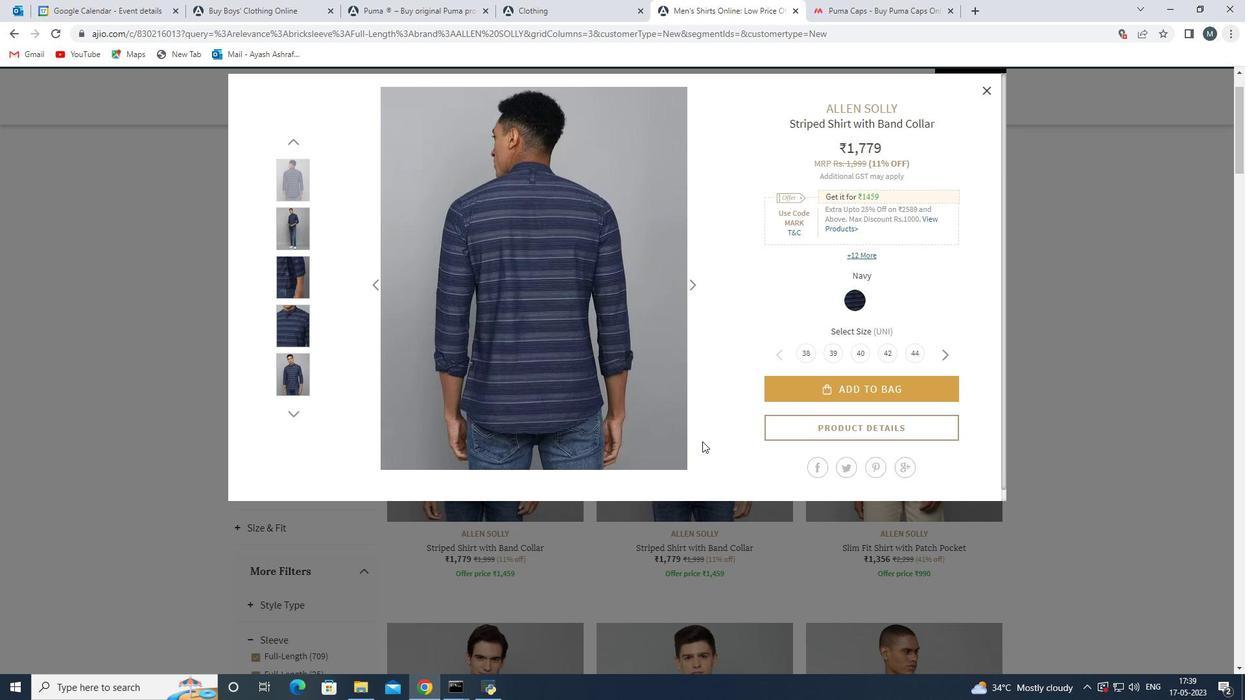 
Action: Mouse moved to (663, 459)
Screenshot: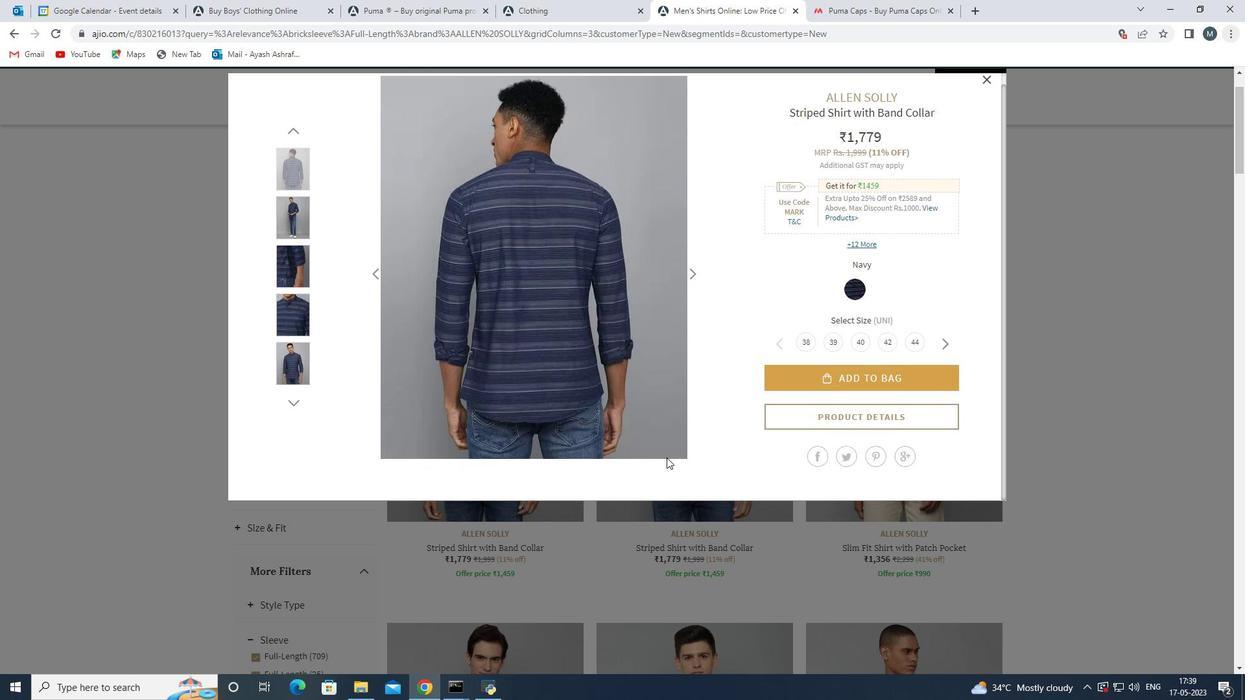 
Action: Mouse scrolled (663, 459) with delta (0, 0)
Screenshot: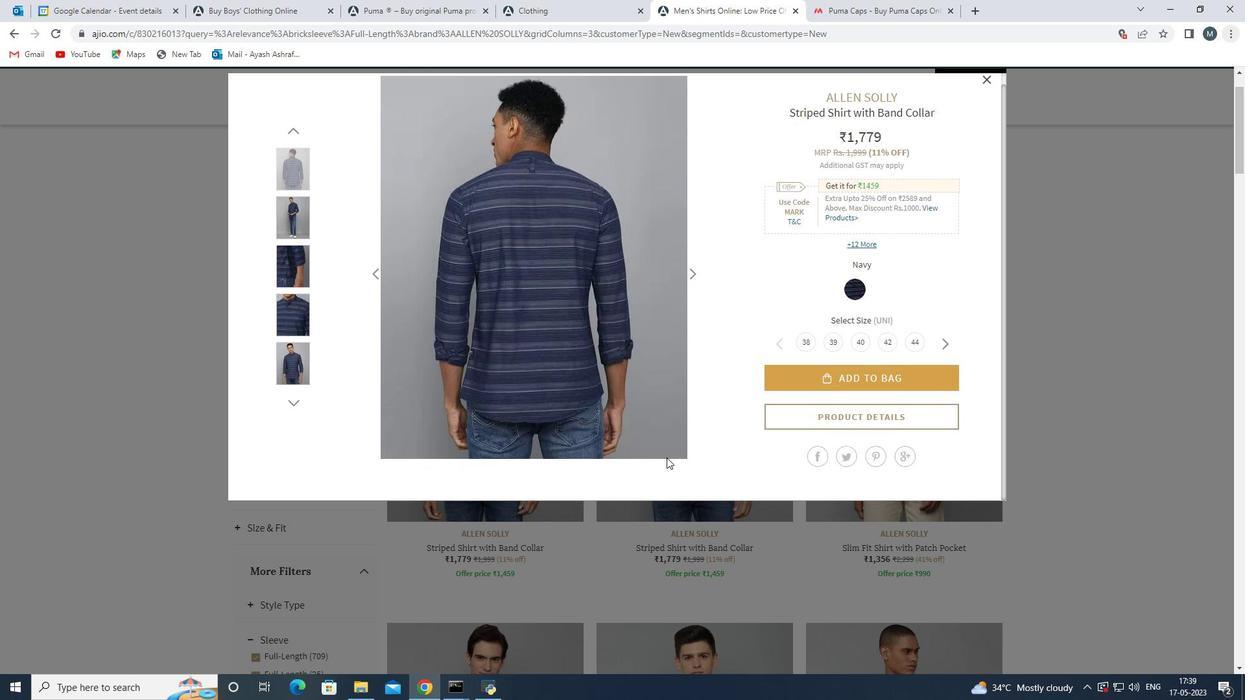 
Action: Mouse moved to (662, 461)
Screenshot: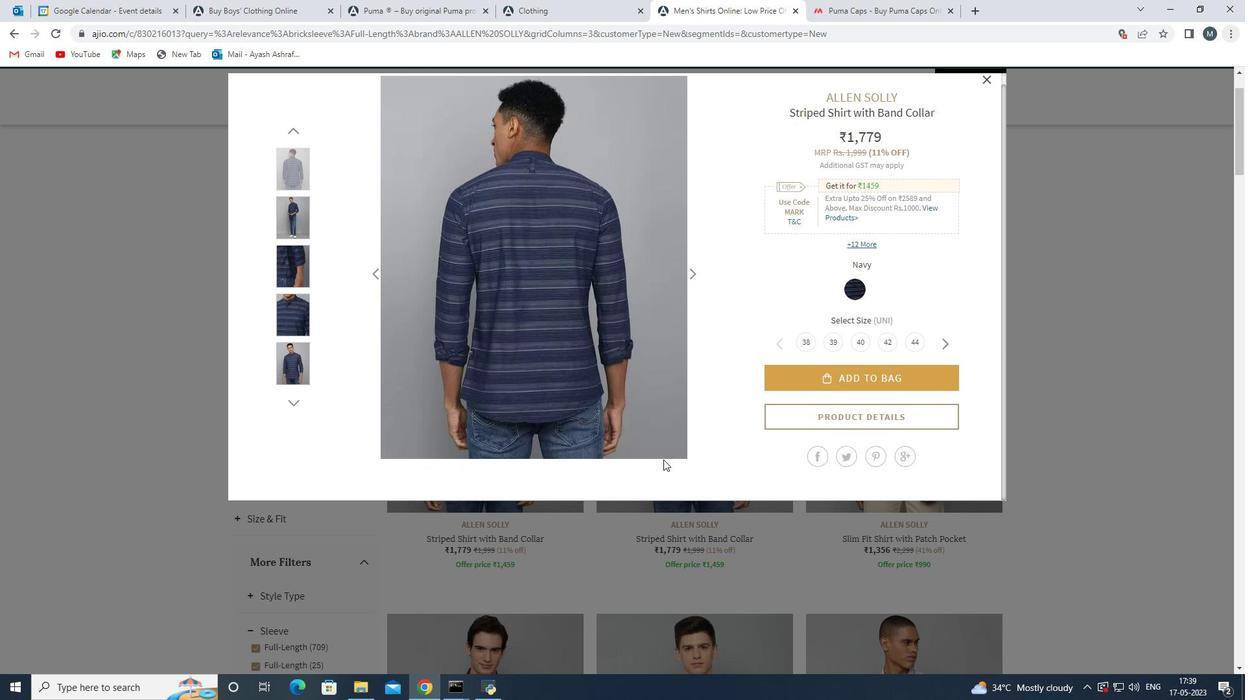 
Action: Mouse scrolled (662, 461) with delta (0, 0)
Screenshot: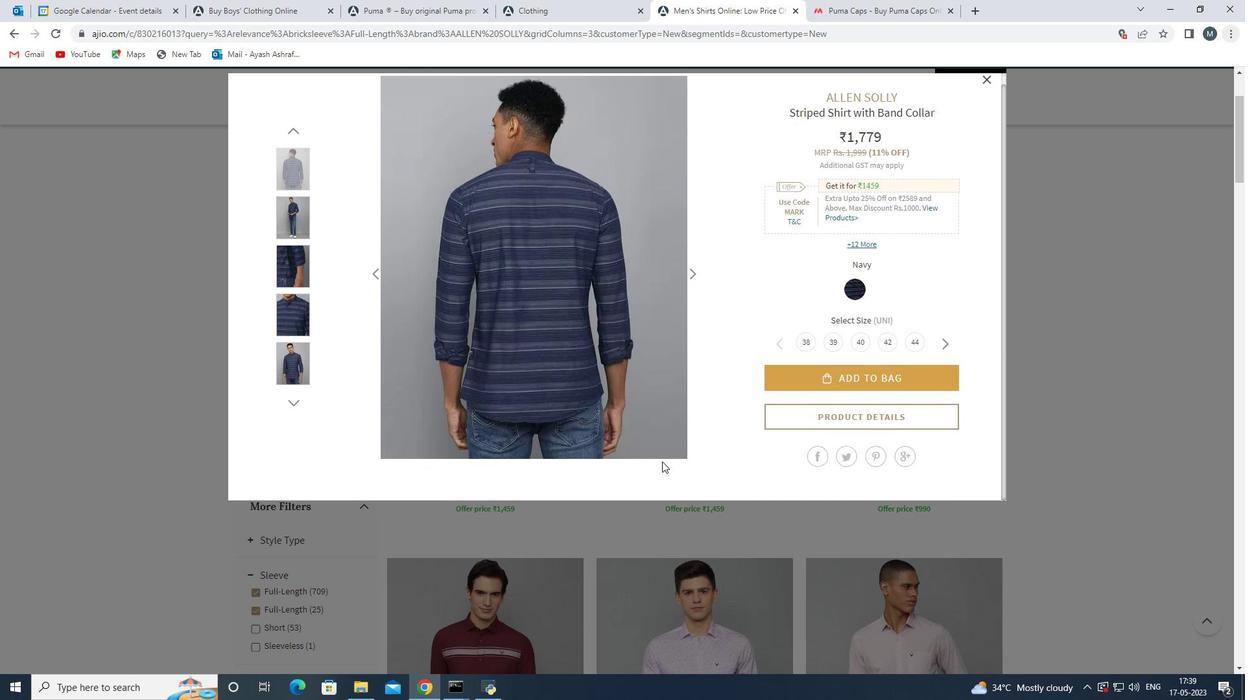 
Action: Mouse moved to (814, 411)
Screenshot: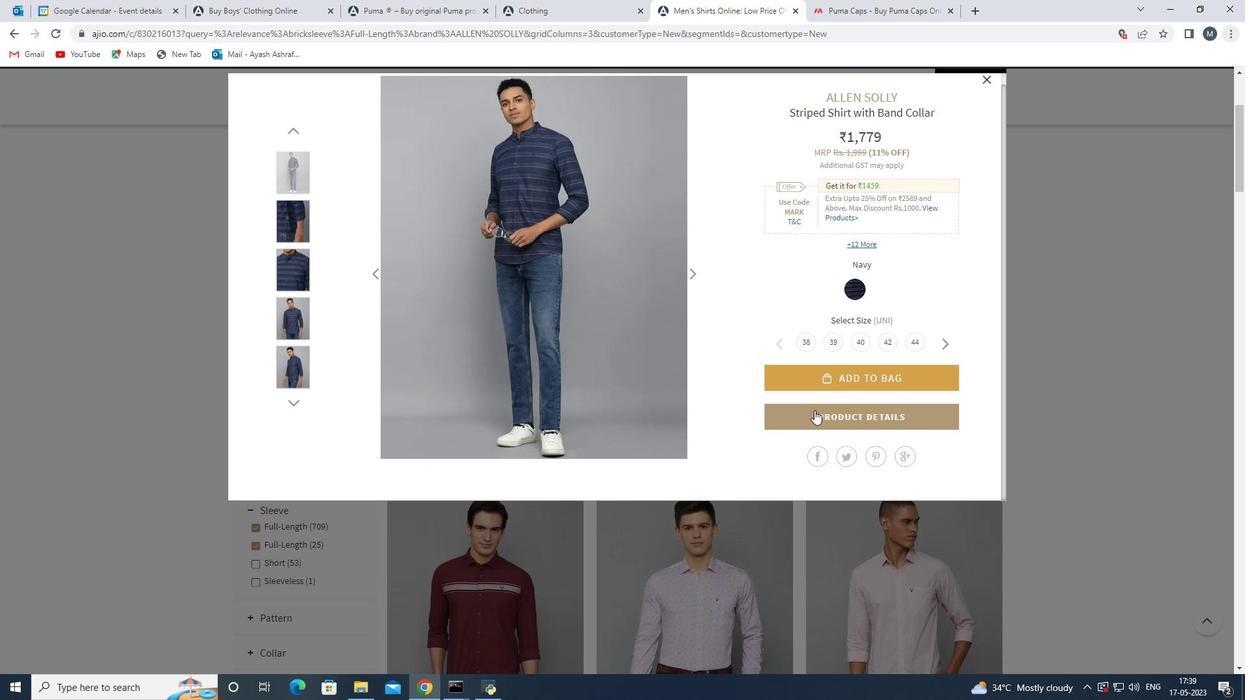 
Action: Mouse pressed left at (814, 411)
Screenshot: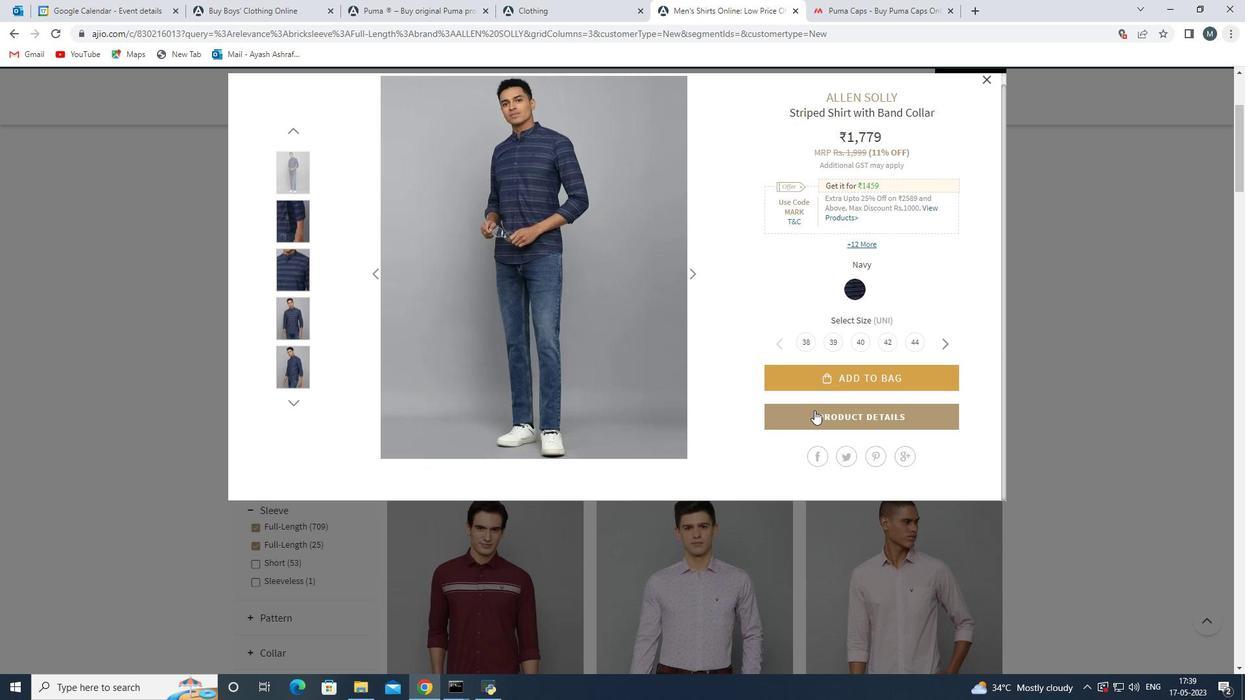 
Action: Mouse moved to (583, 442)
Screenshot: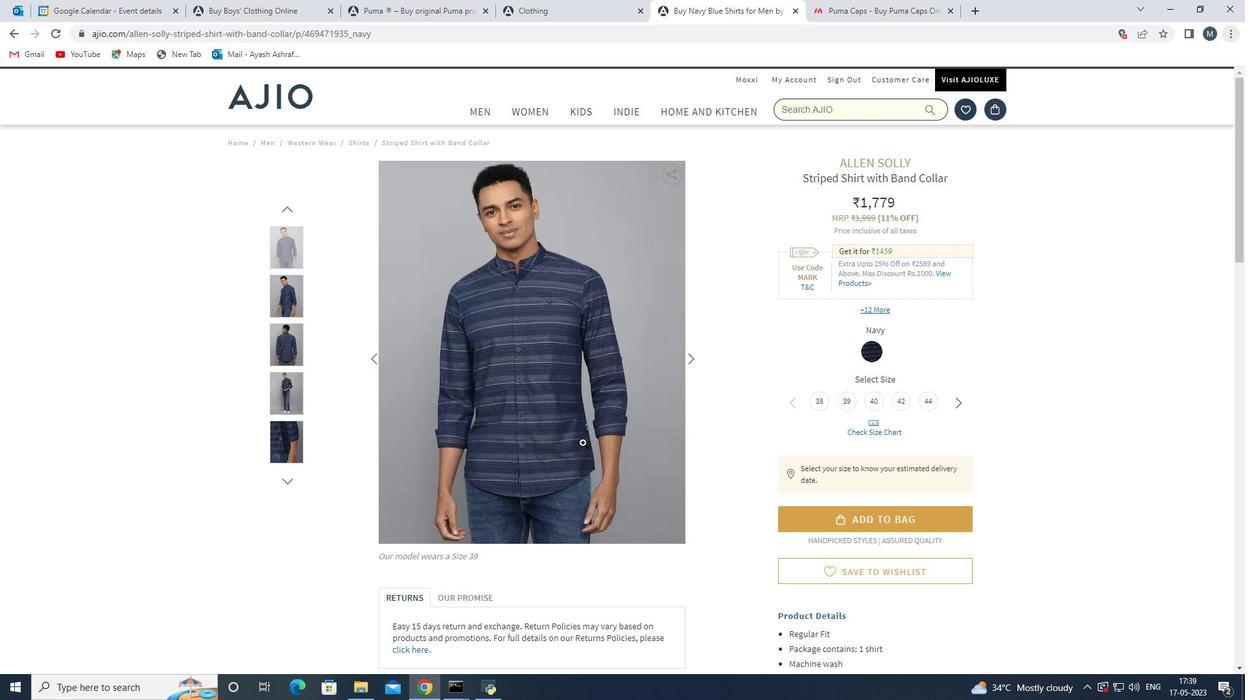 
Action: Mouse scrolled (583, 442) with delta (0, 0)
Screenshot: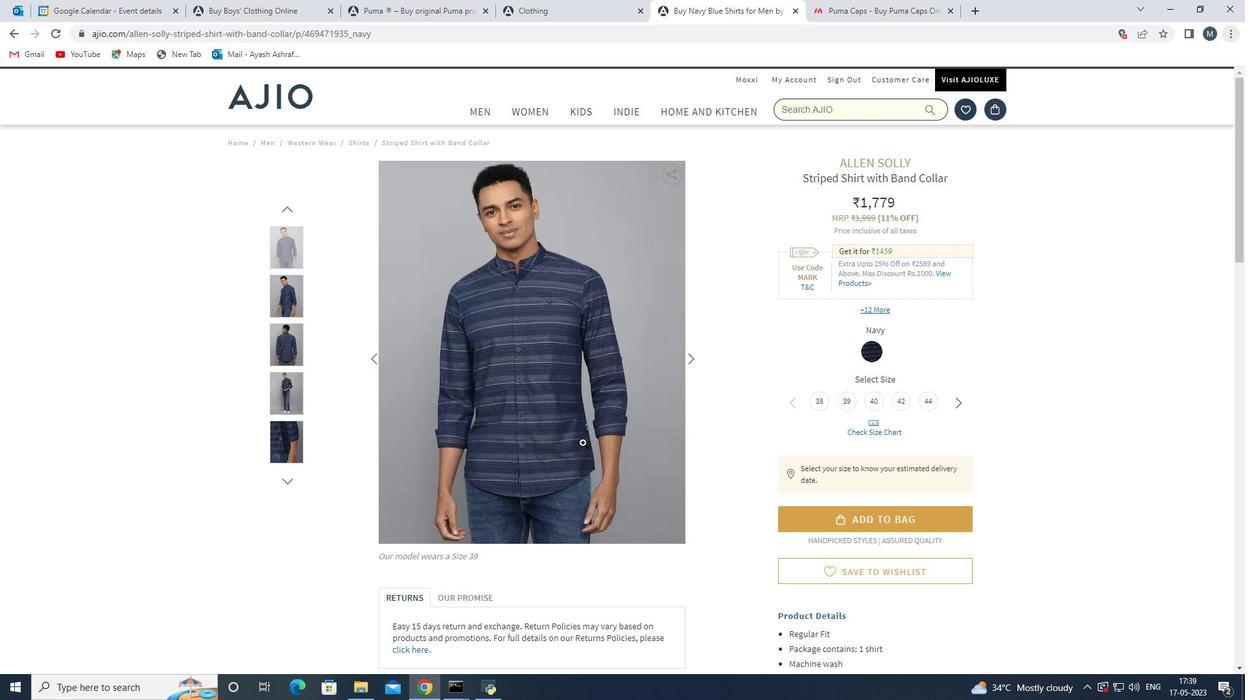 
Action: Mouse moved to (579, 446)
Screenshot: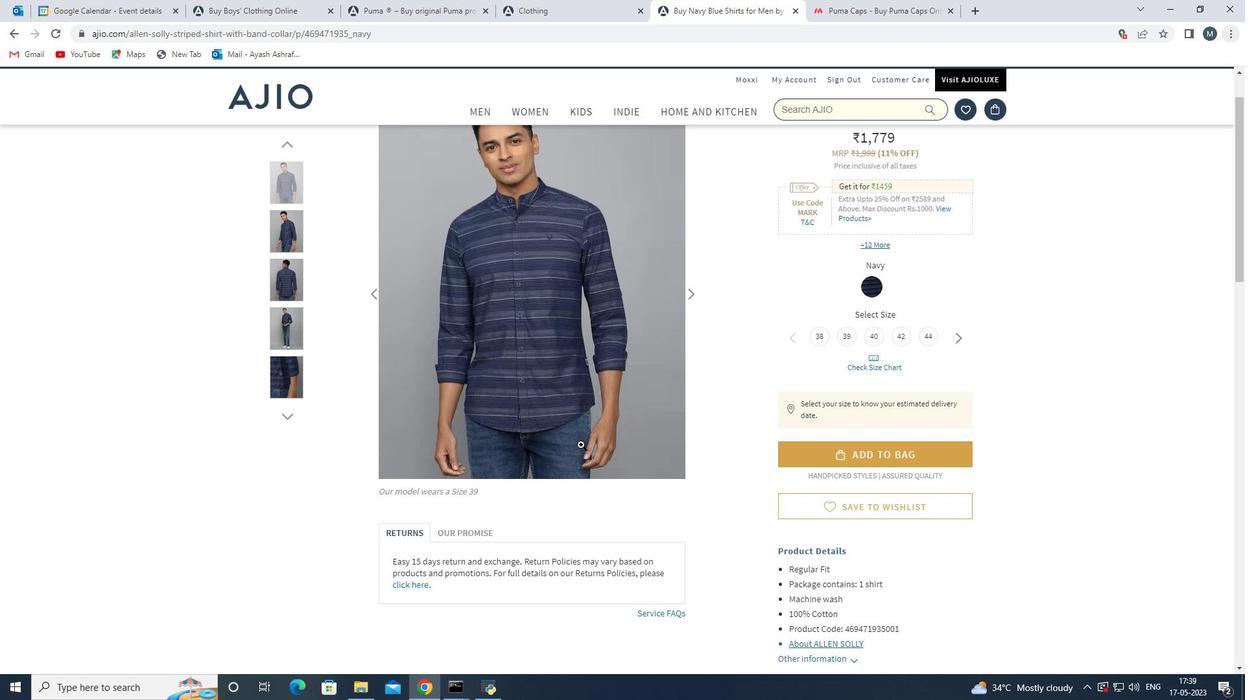 
Action: Mouse scrolled (579, 445) with delta (0, 0)
Screenshot: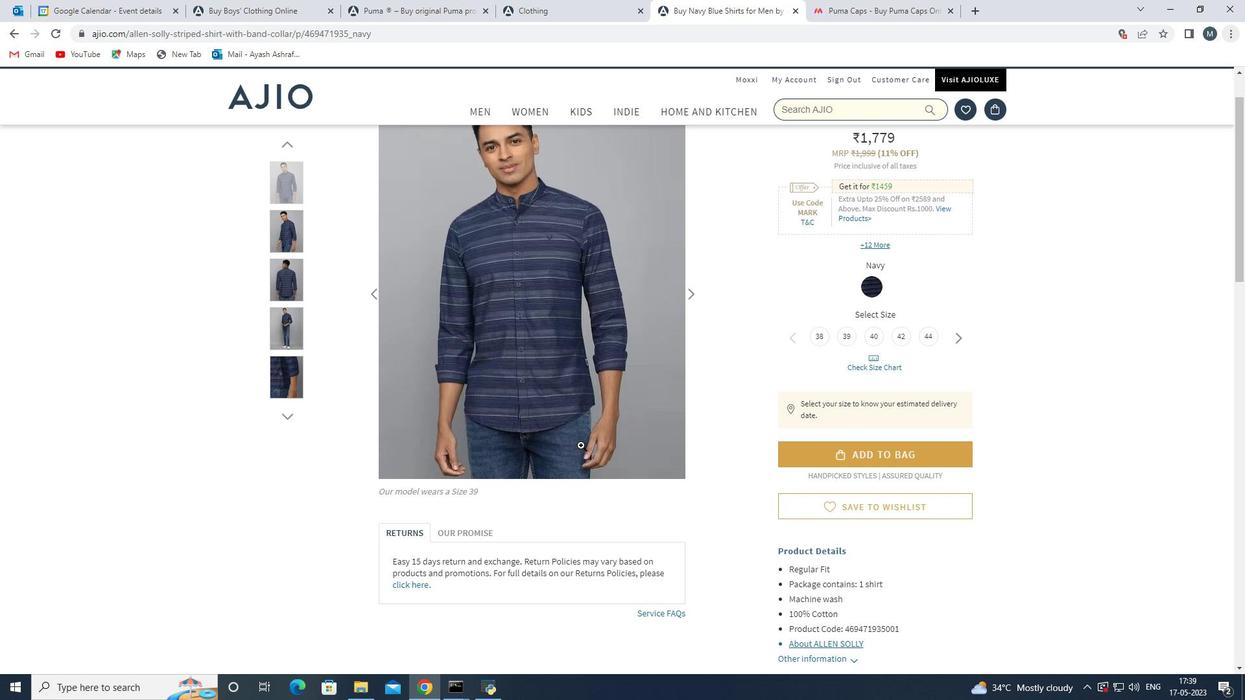 
Action: Mouse moved to (577, 449)
Screenshot: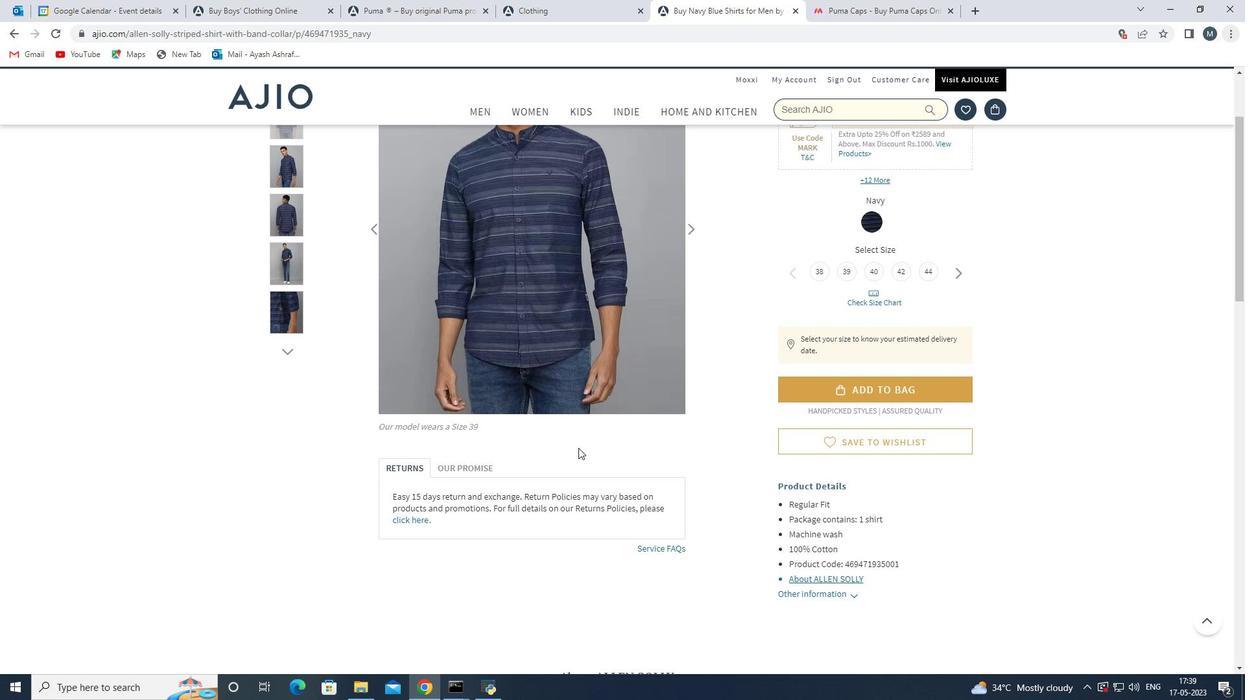 
Action: Mouse scrolled (577, 448) with delta (0, 0)
Screenshot: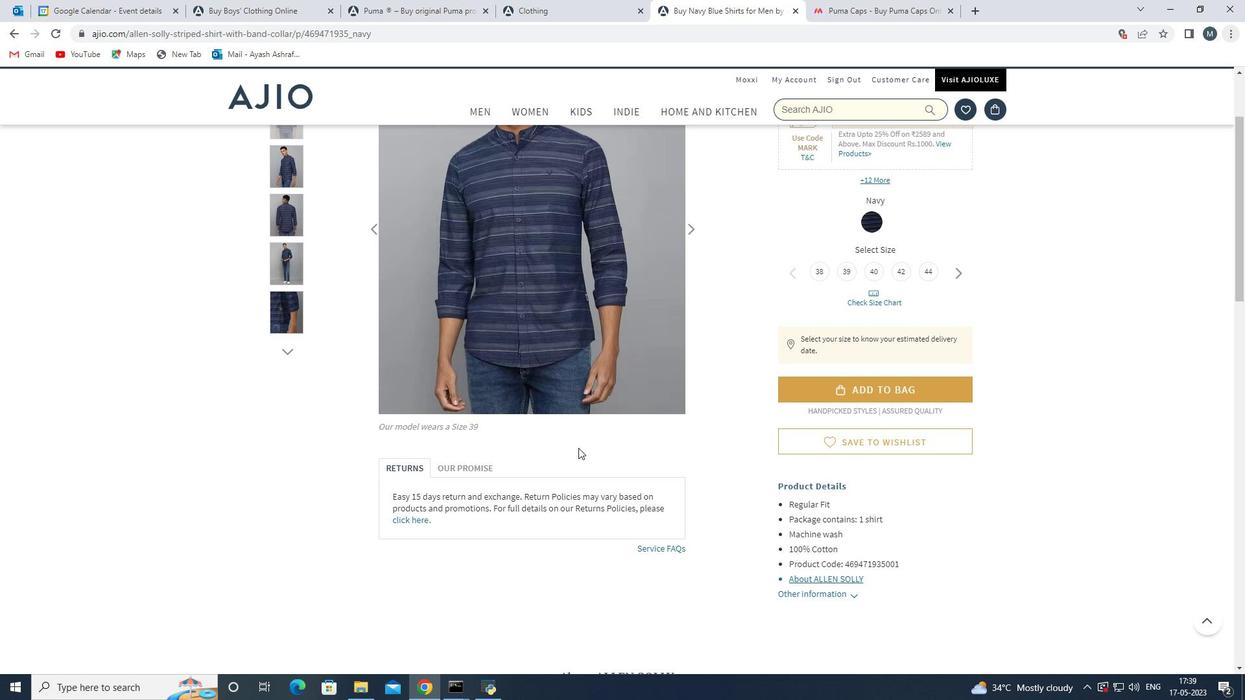 
Action: Mouse moved to (573, 454)
Screenshot: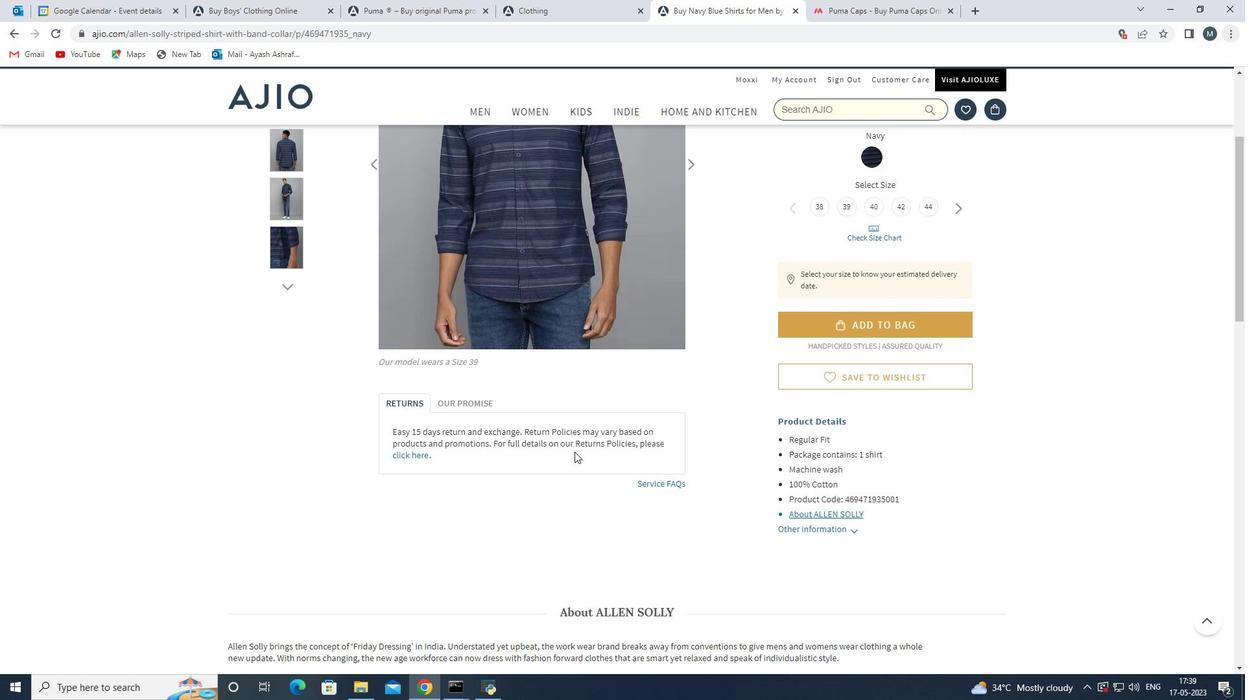 
Action: Mouse scrolled (573, 453) with delta (0, 0)
Screenshot: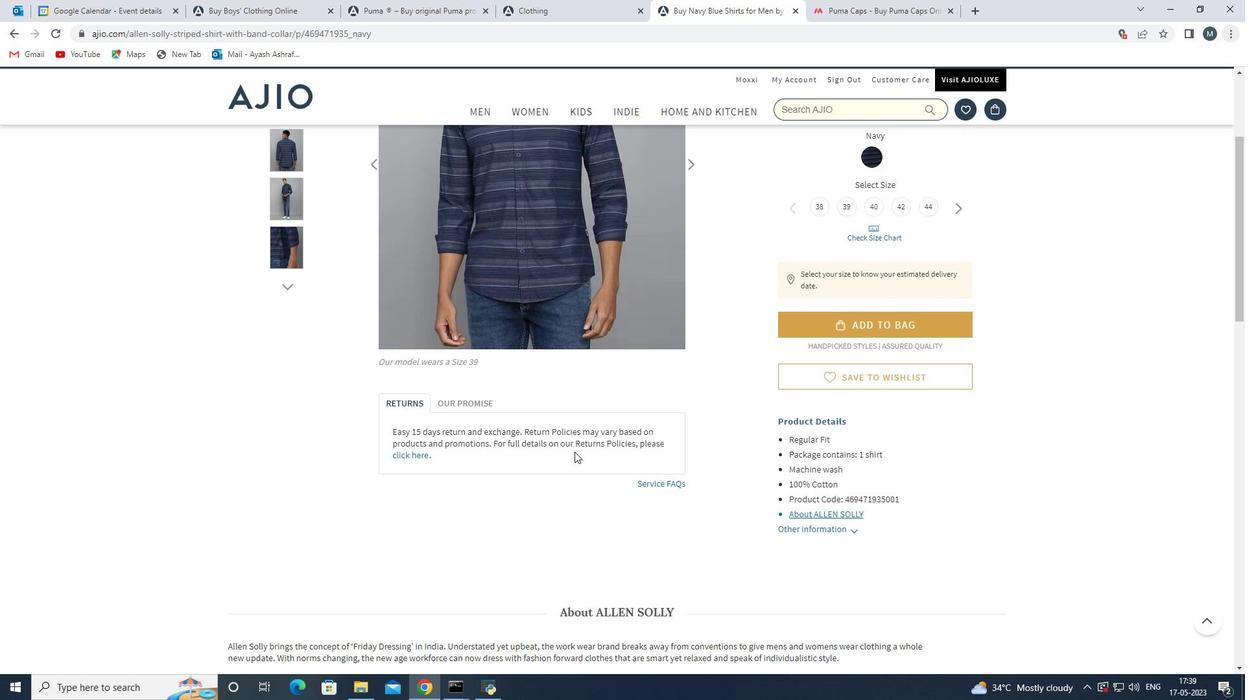 
Action: Mouse scrolled (573, 453) with delta (0, 0)
Screenshot: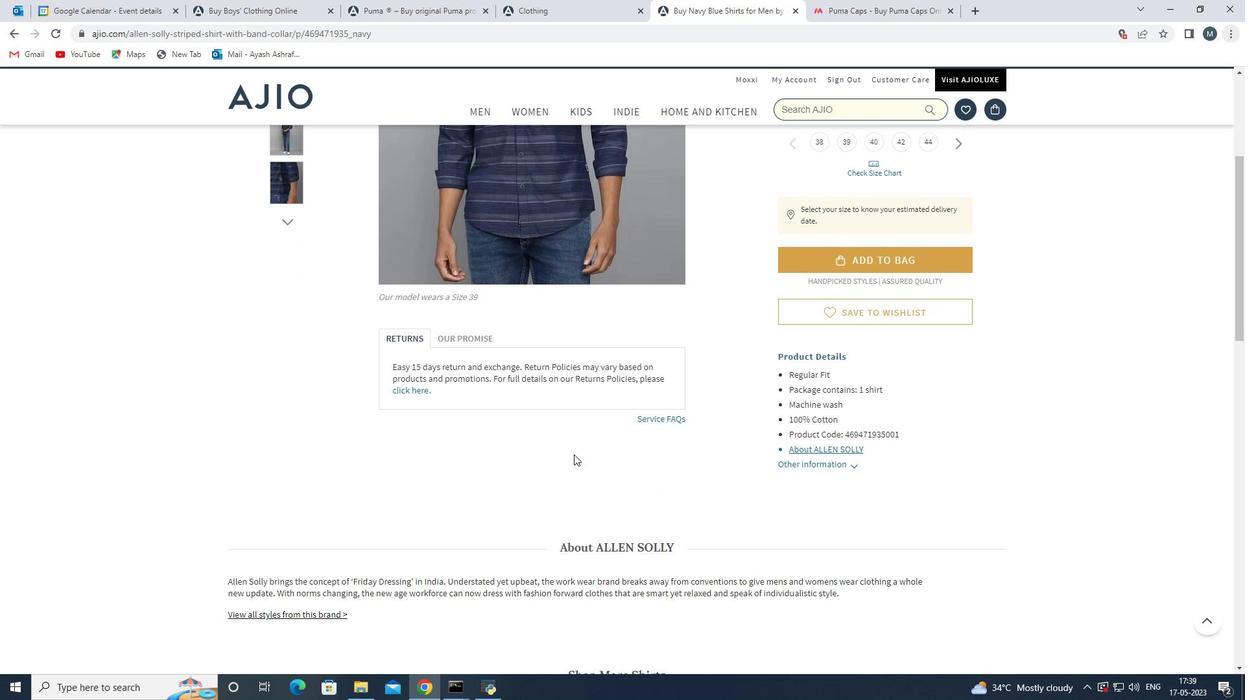 
Action: Mouse moved to (751, 445)
Screenshot: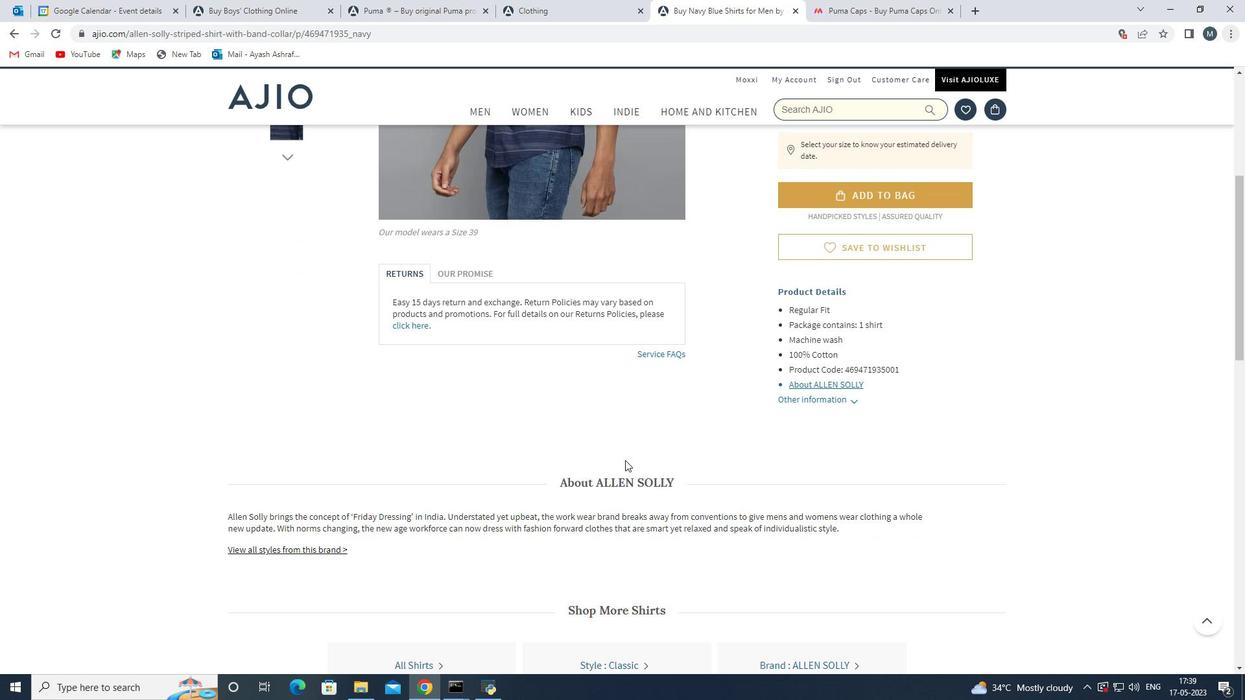
Action: Mouse scrolled (751, 446) with delta (0, 0)
Screenshot: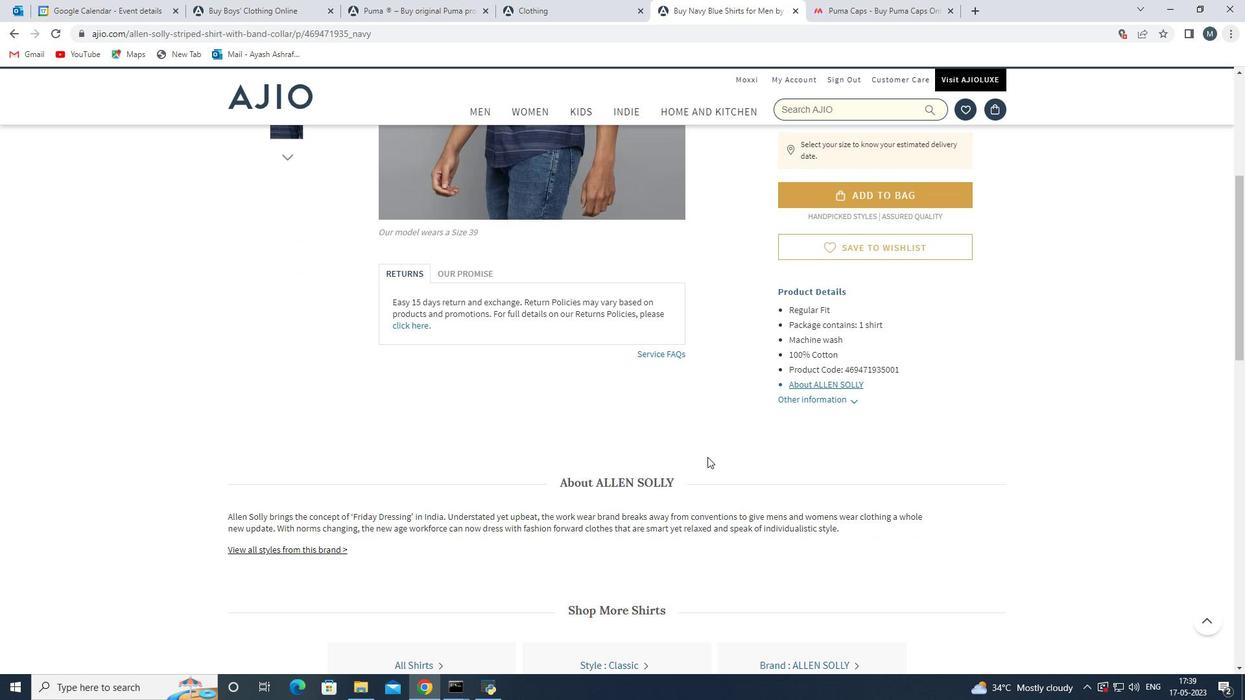 
Action: Mouse scrolled (751, 446) with delta (0, 0)
Screenshot: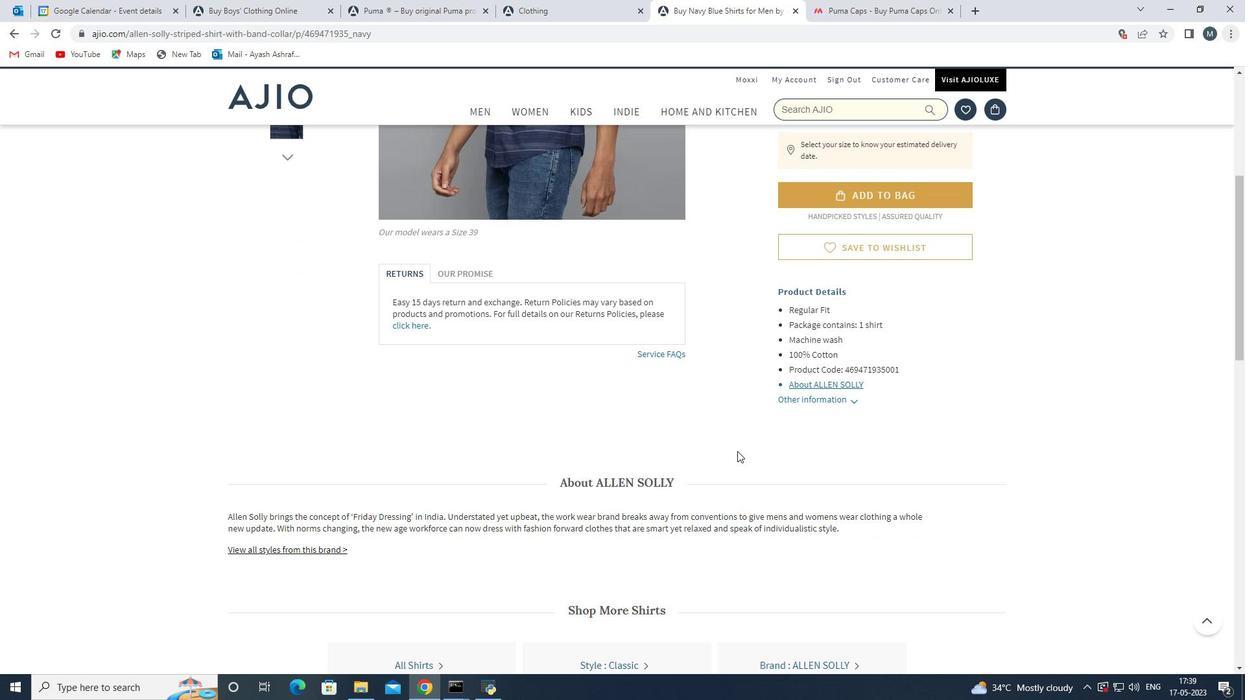 
Action: Mouse moved to (804, 526)
Screenshot: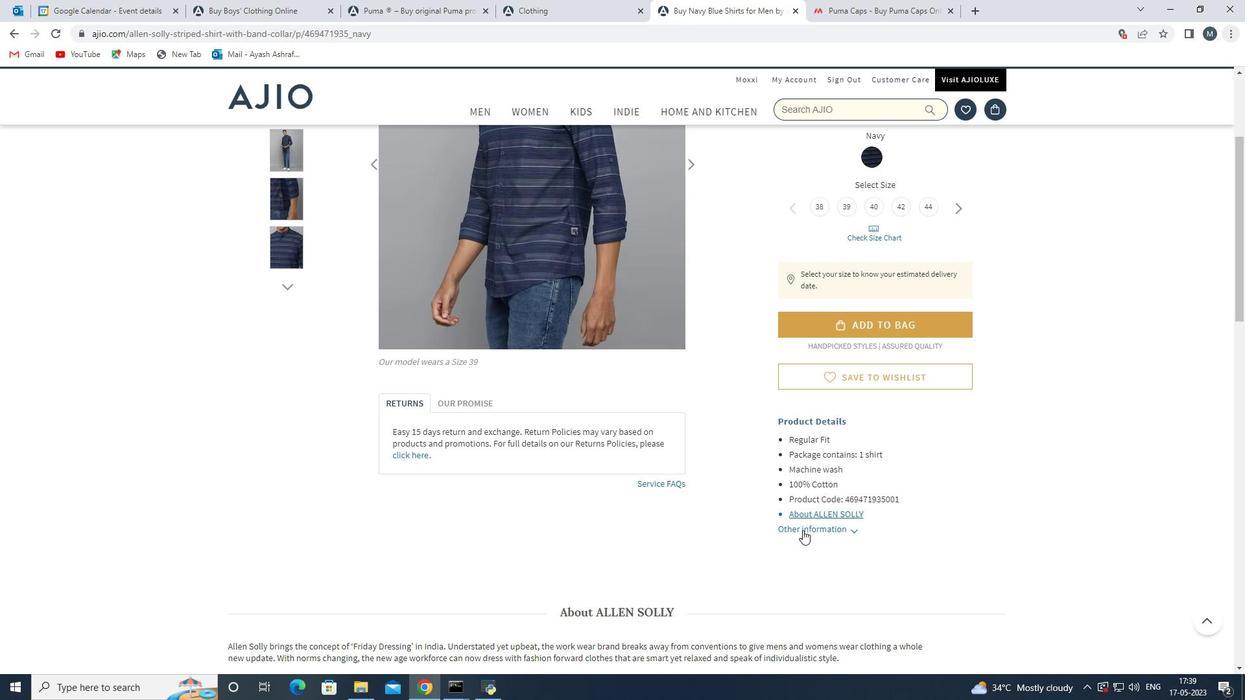 
Action: Mouse pressed left at (804, 526)
Screenshot: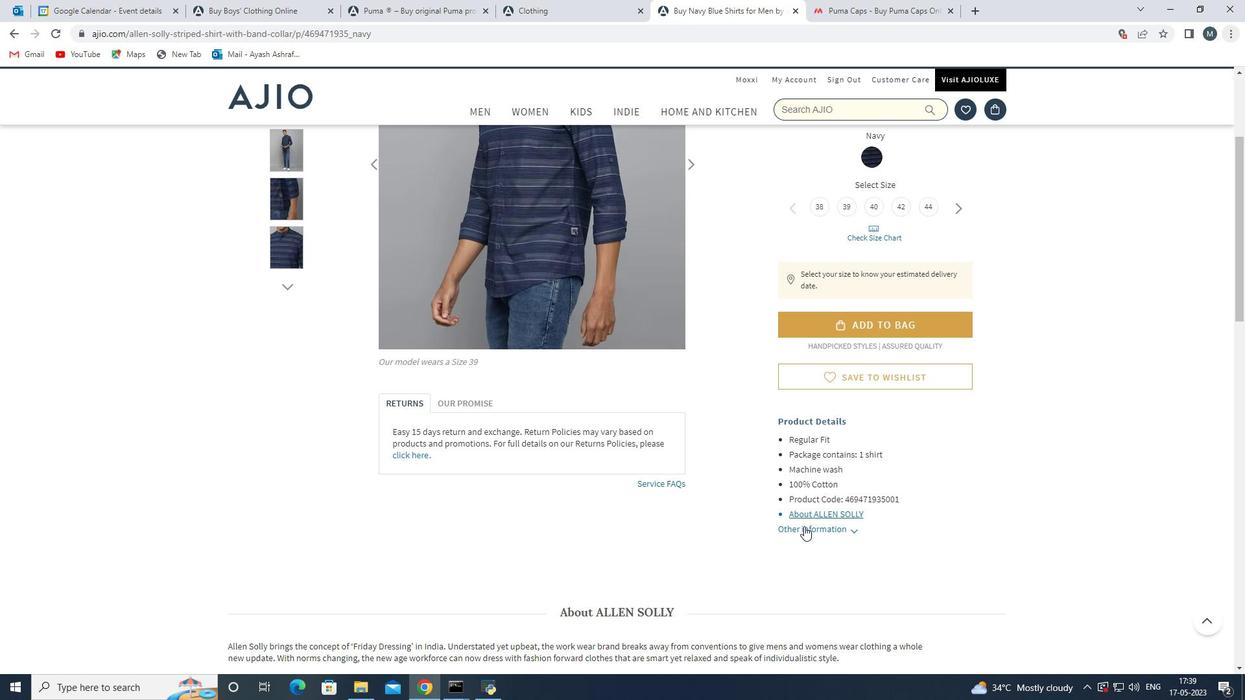 
Action: Mouse moved to (662, 491)
Screenshot: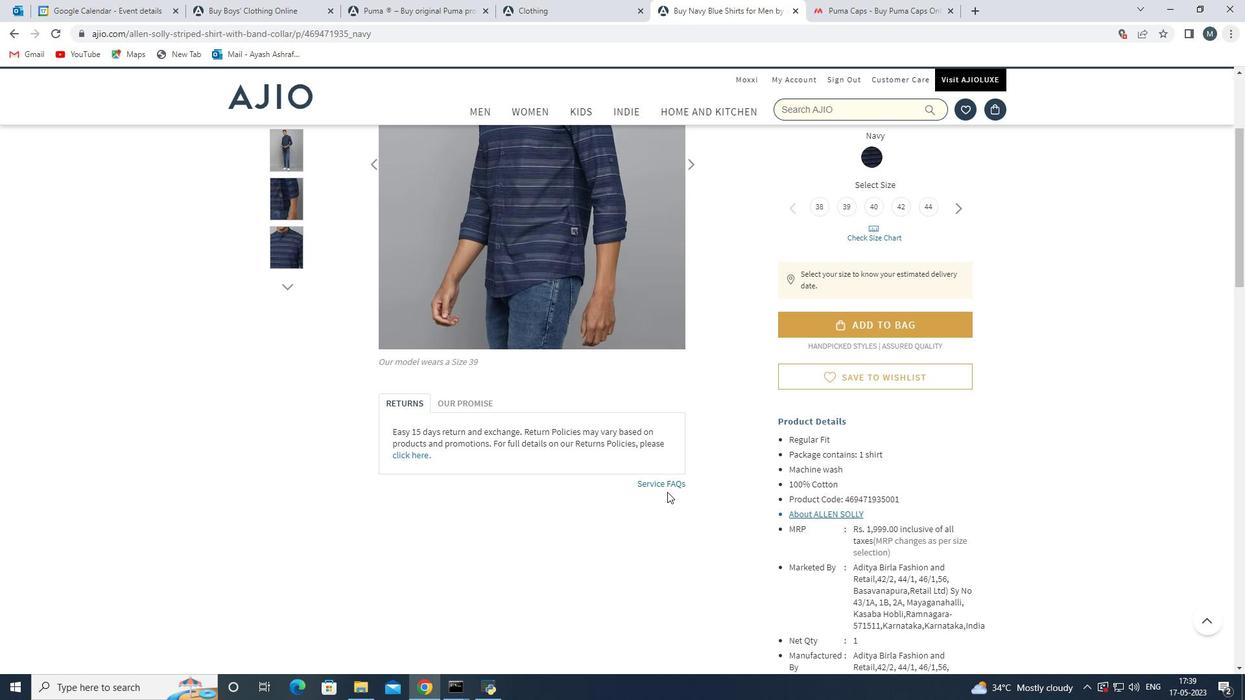 
Action: Mouse scrolled (662, 490) with delta (0, 0)
Screenshot: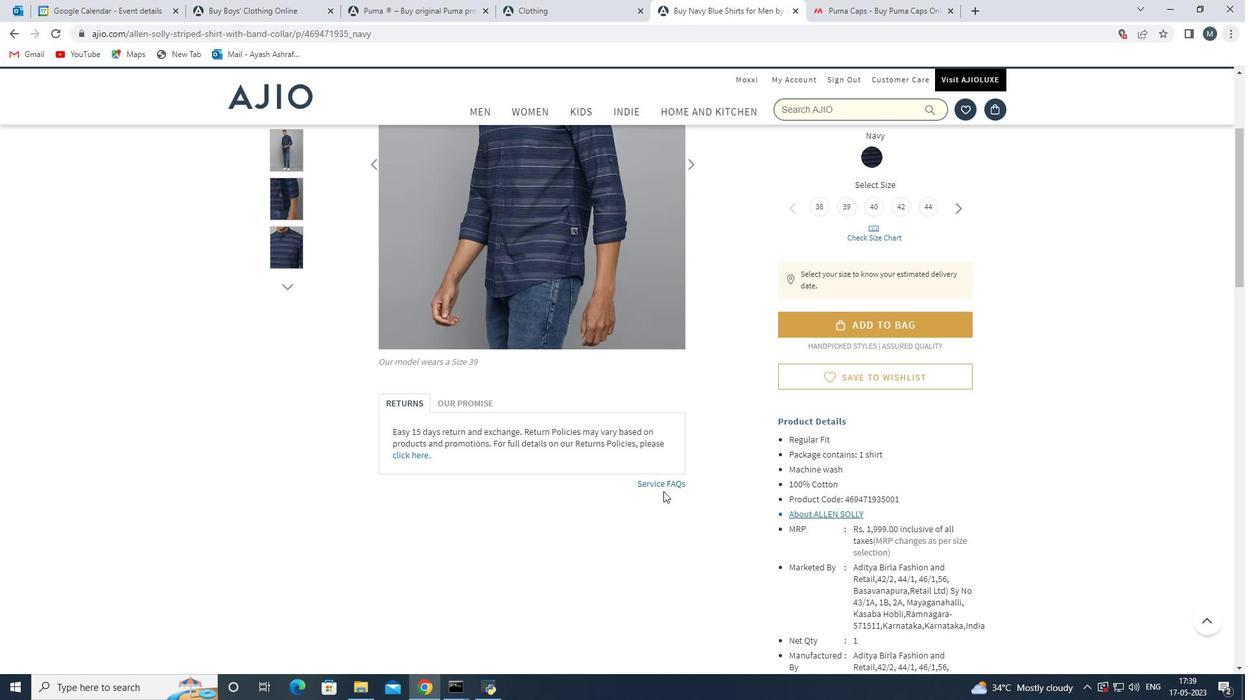 
Action: Mouse moved to (753, 456)
Screenshot: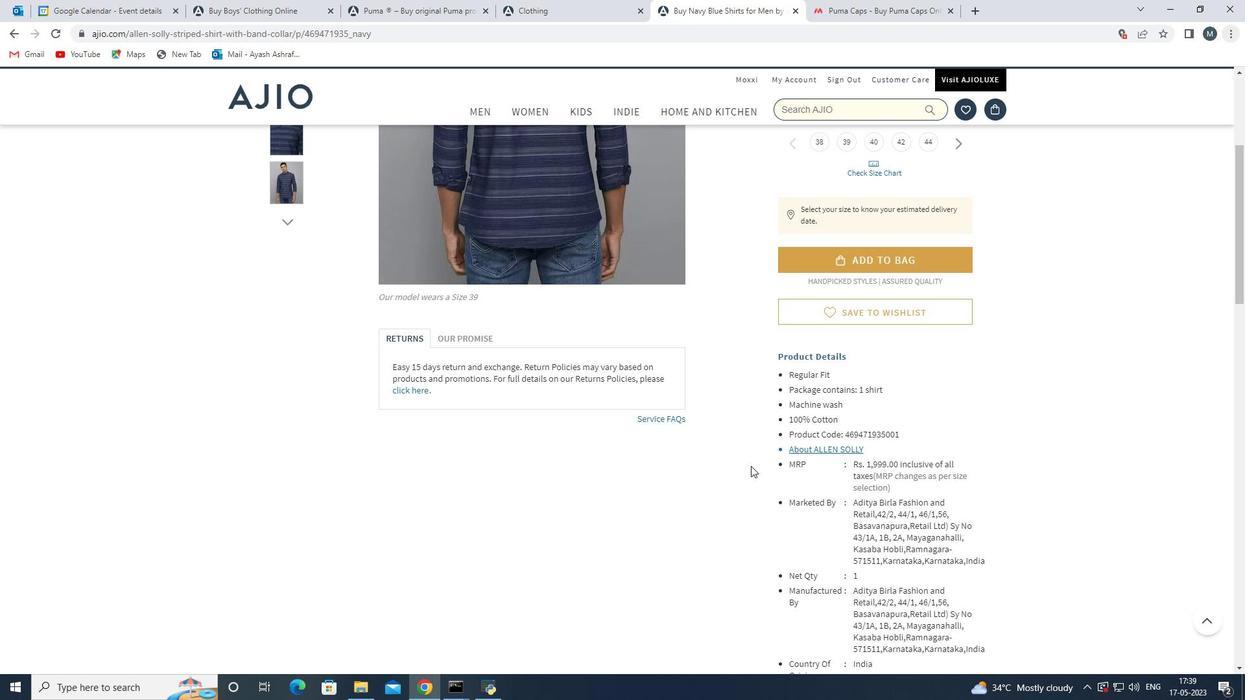 
Action: Mouse scrolled (753, 455) with delta (0, 0)
Screenshot: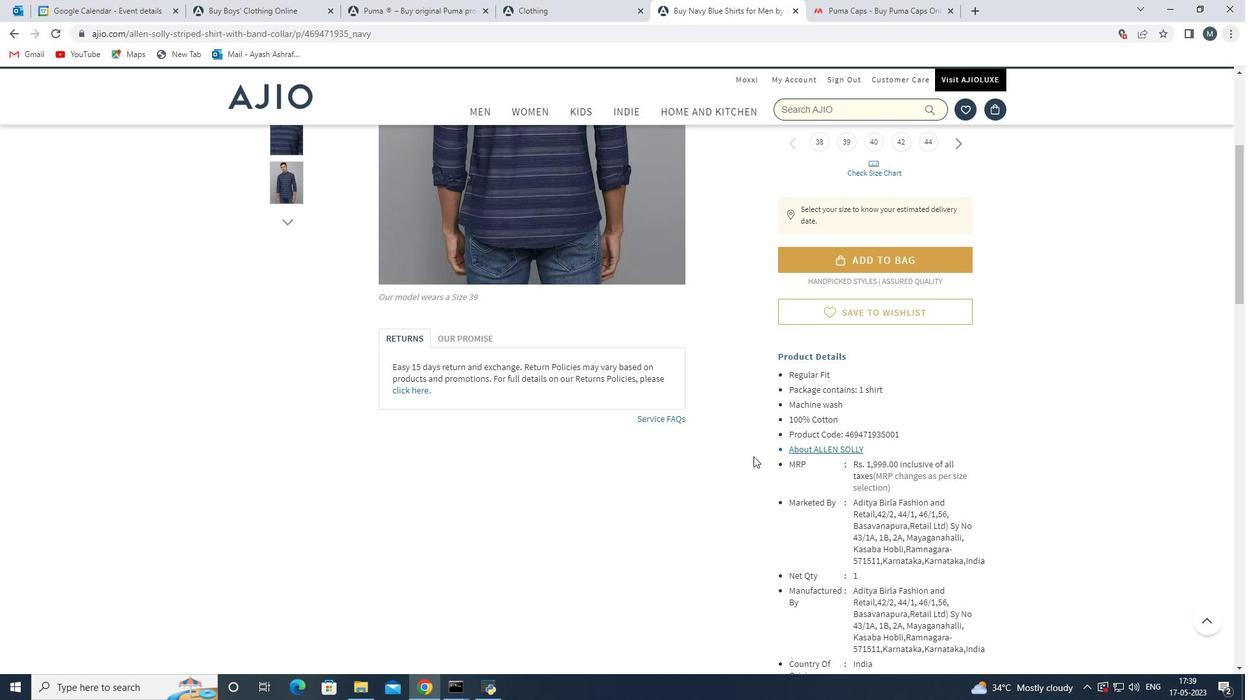 
Action: Mouse scrolled (753, 455) with delta (0, 0)
Screenshot: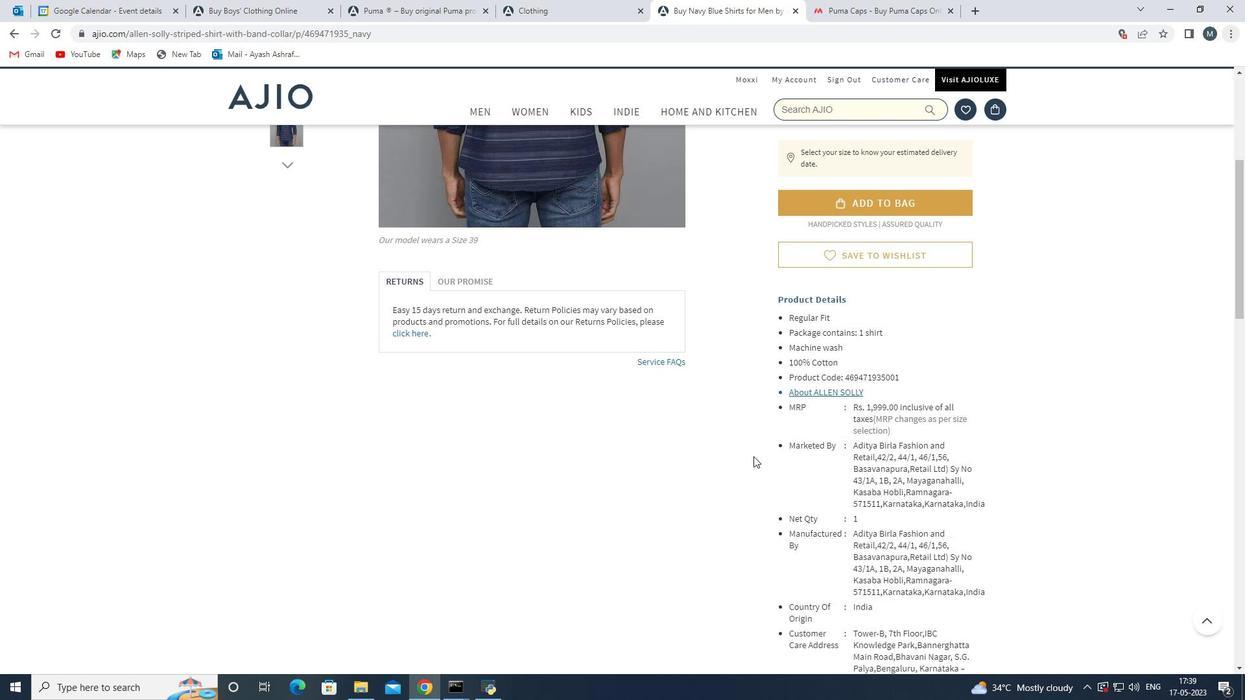 
Action: Mouse moved to (776, 452)
Screenshot: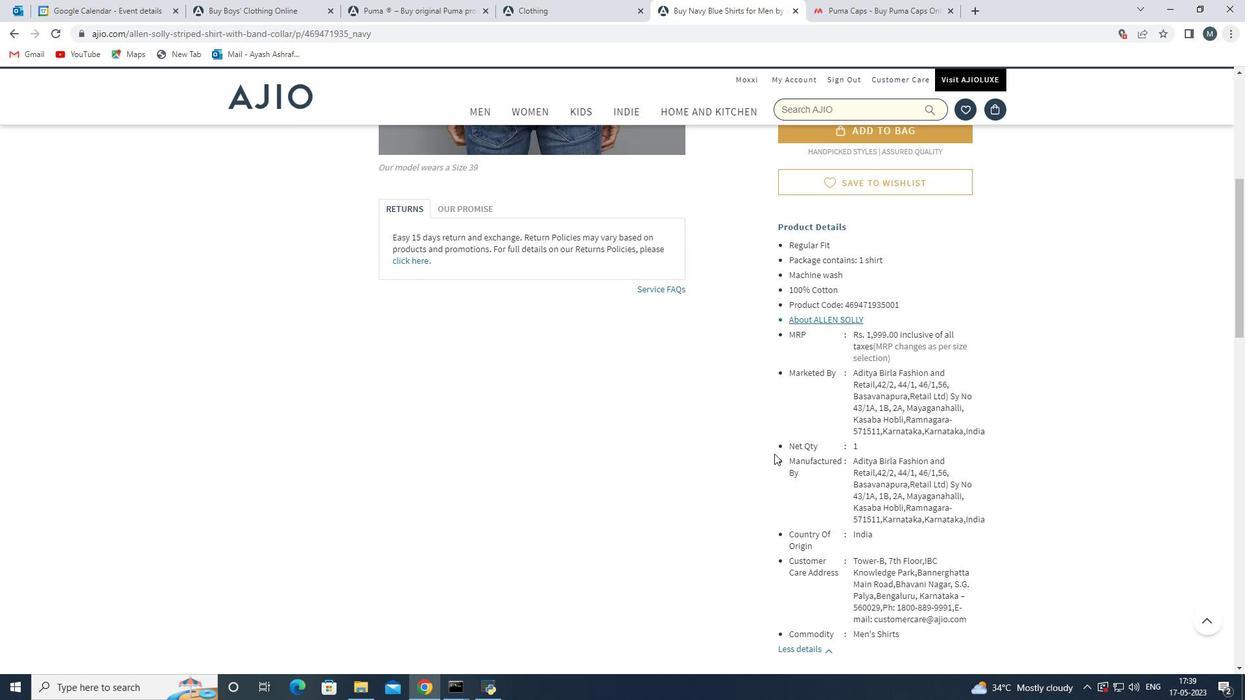
Action: Mouse pressed left at (776, 452)
Screenshot: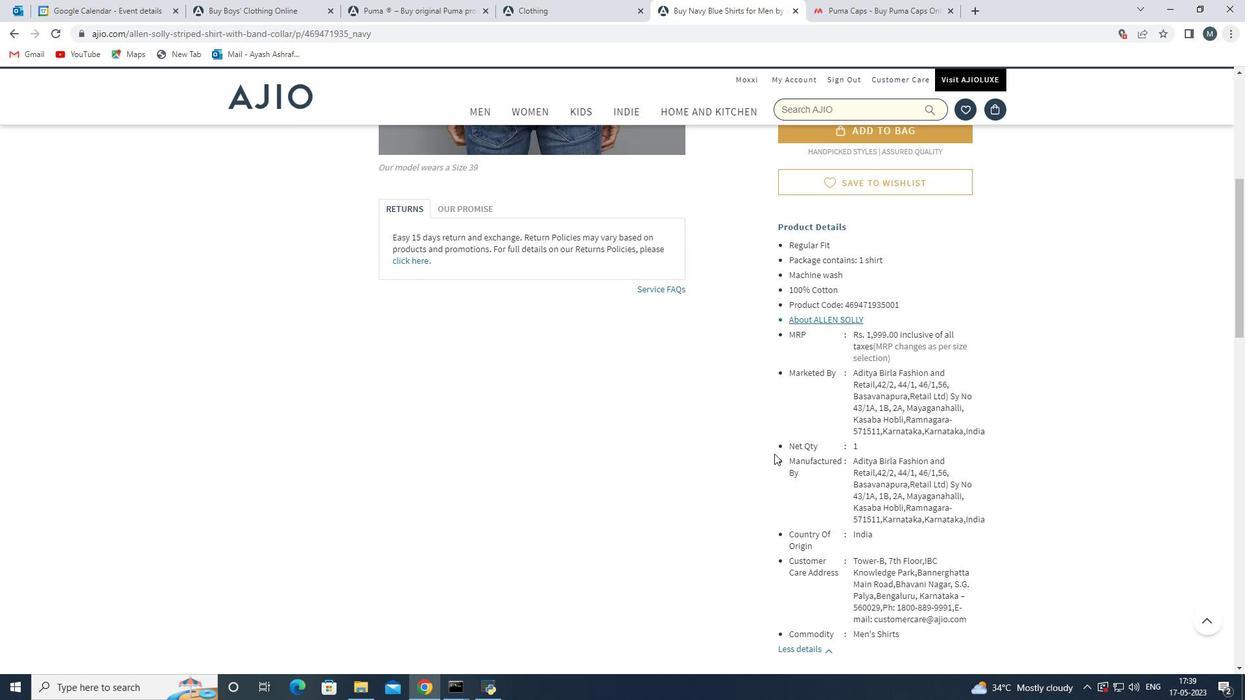 
Action: Mouse moved to (694, 472)
Screenshot: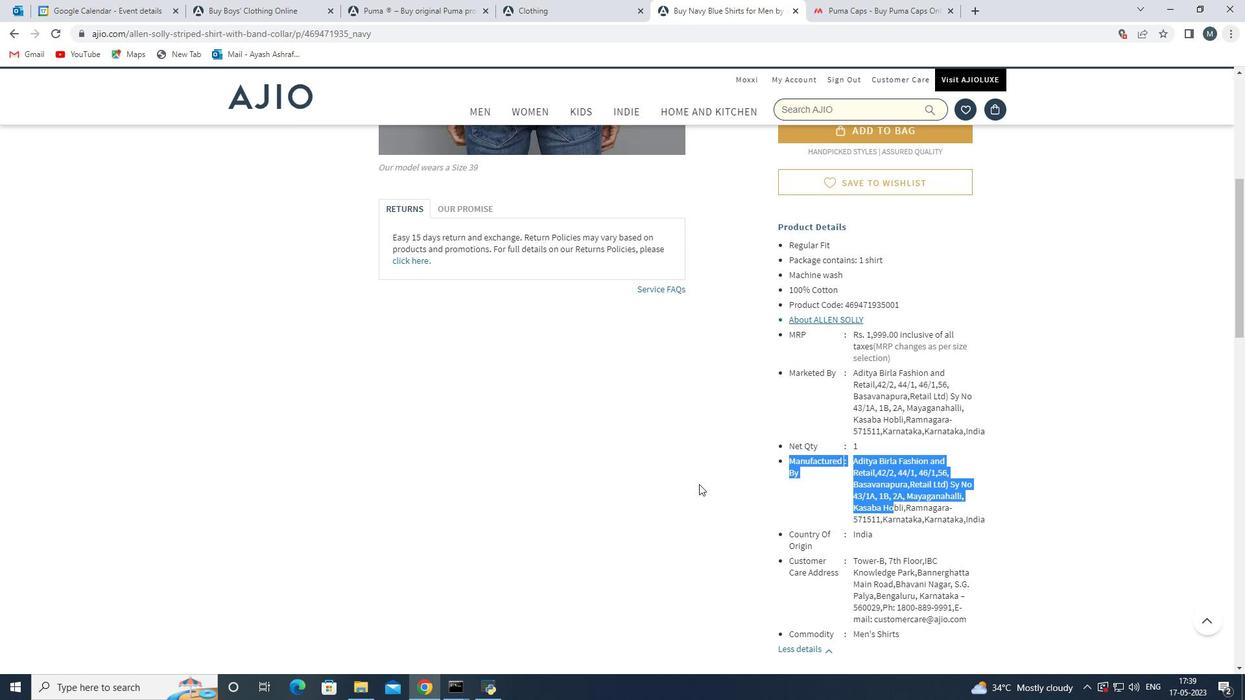 
Action: Mouse pressed left at (694, 472)
Screenshot: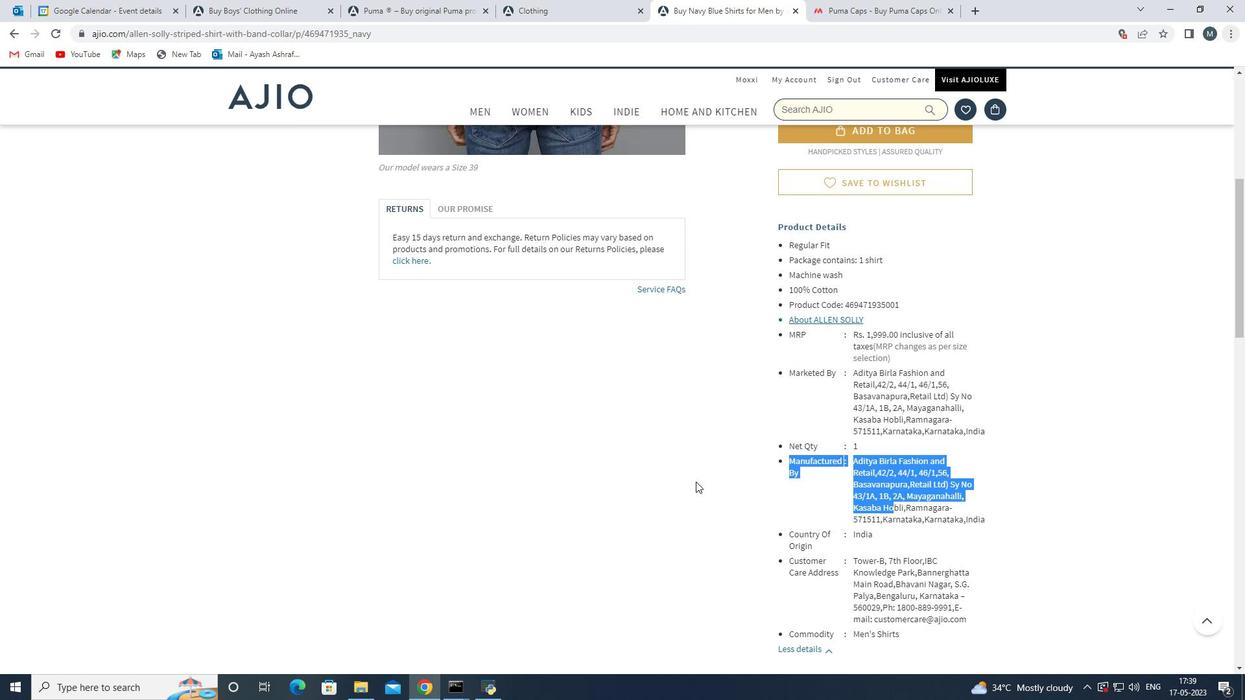 
Action: Mouse moved to (738, 463)
Screenshot: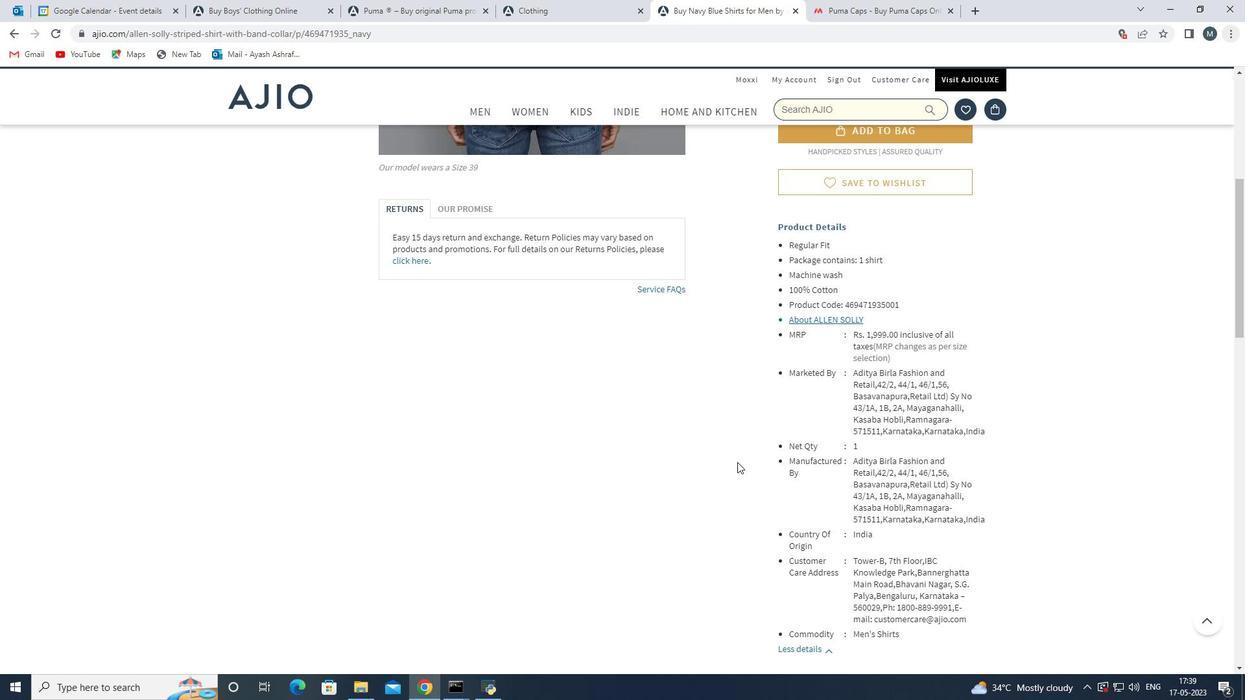 
Action: Mouse scrolled (738, 464) with delta (0, 0)
Screenshot: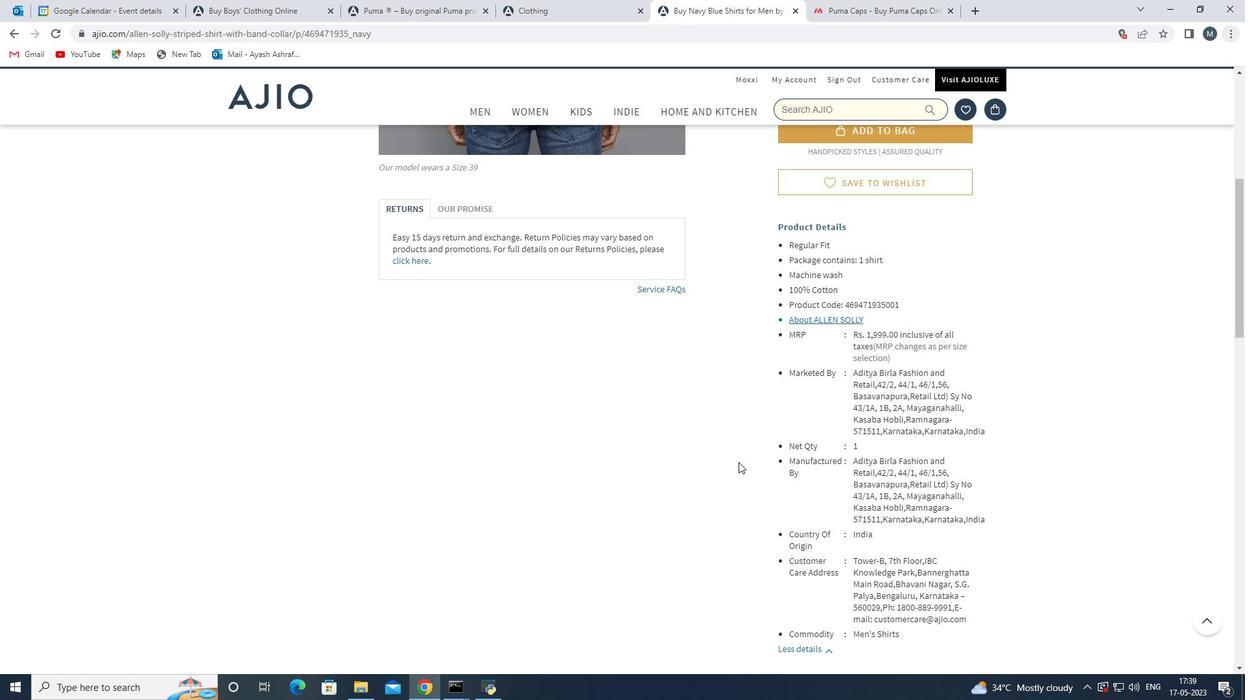 
Action: Mouse scrolled (738, 464) with delta (0, 0)
Screenshot: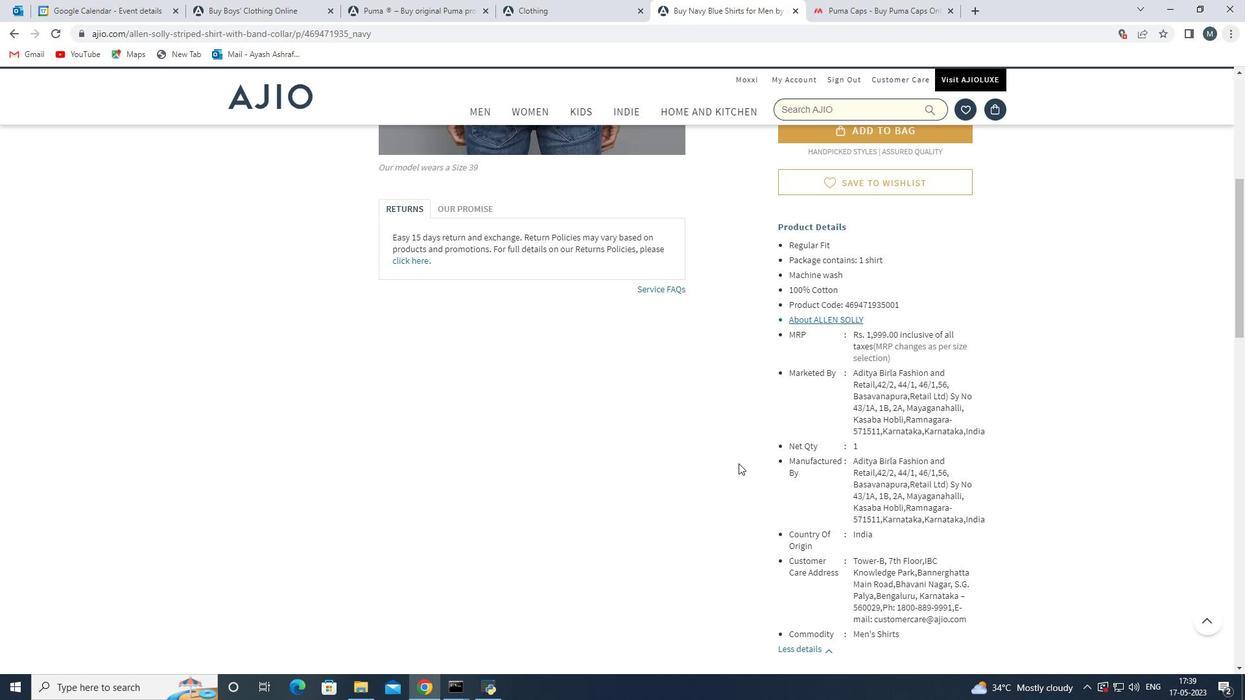 
Action: Mouse moved to (735, 464)
Screenshot: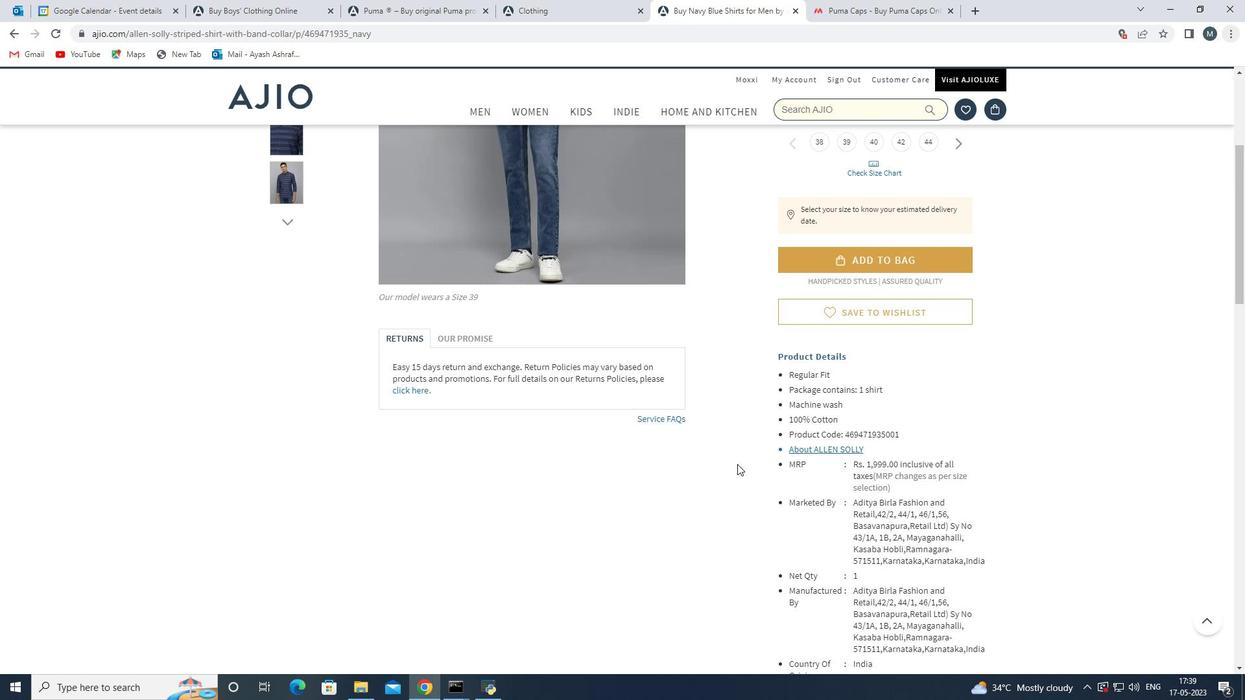 
Action: Mouse scrolled (735, 465) with delta (0, 0)
Screenshot: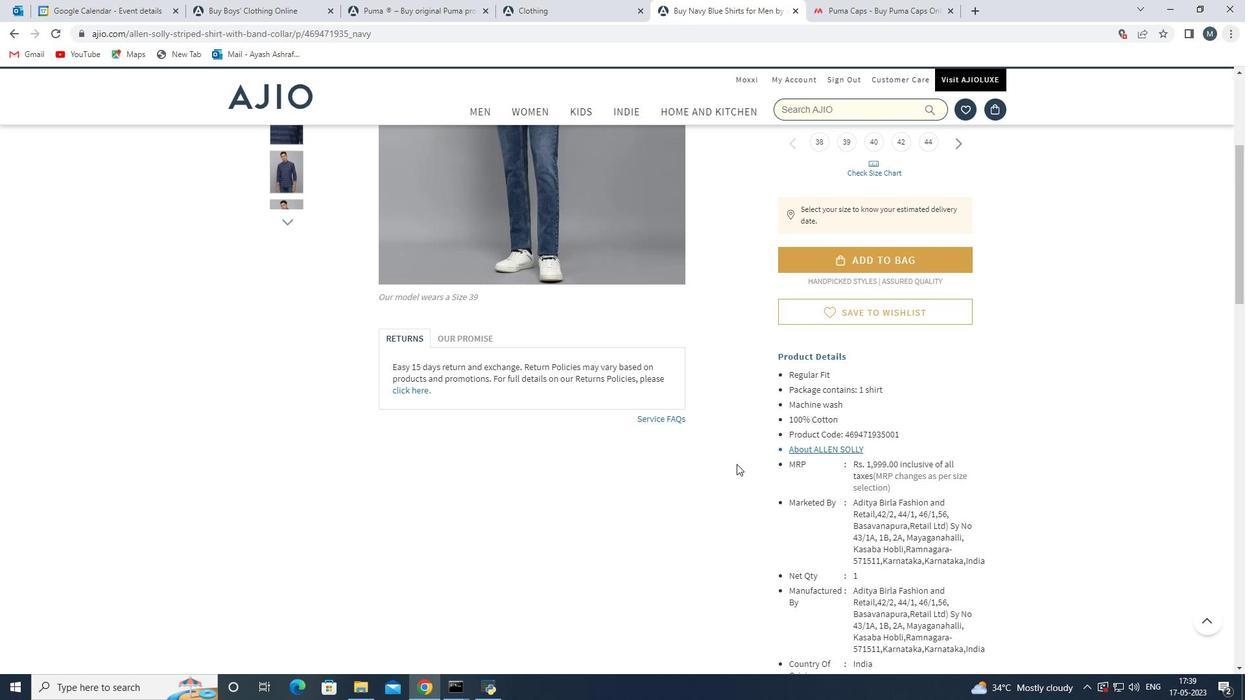 
Action: Mouse scrolled (735, 465) with delta (0, 0)
Screenshot: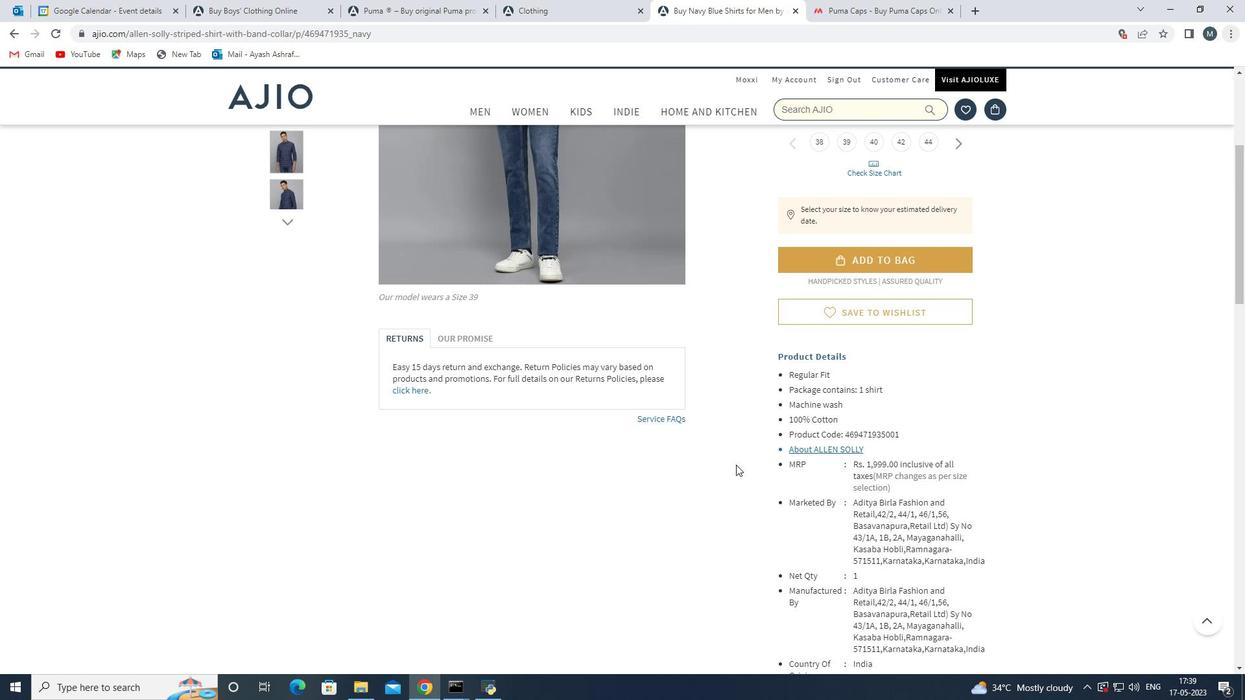 
Action: Mouse moved to (766, 448)
Screenshot: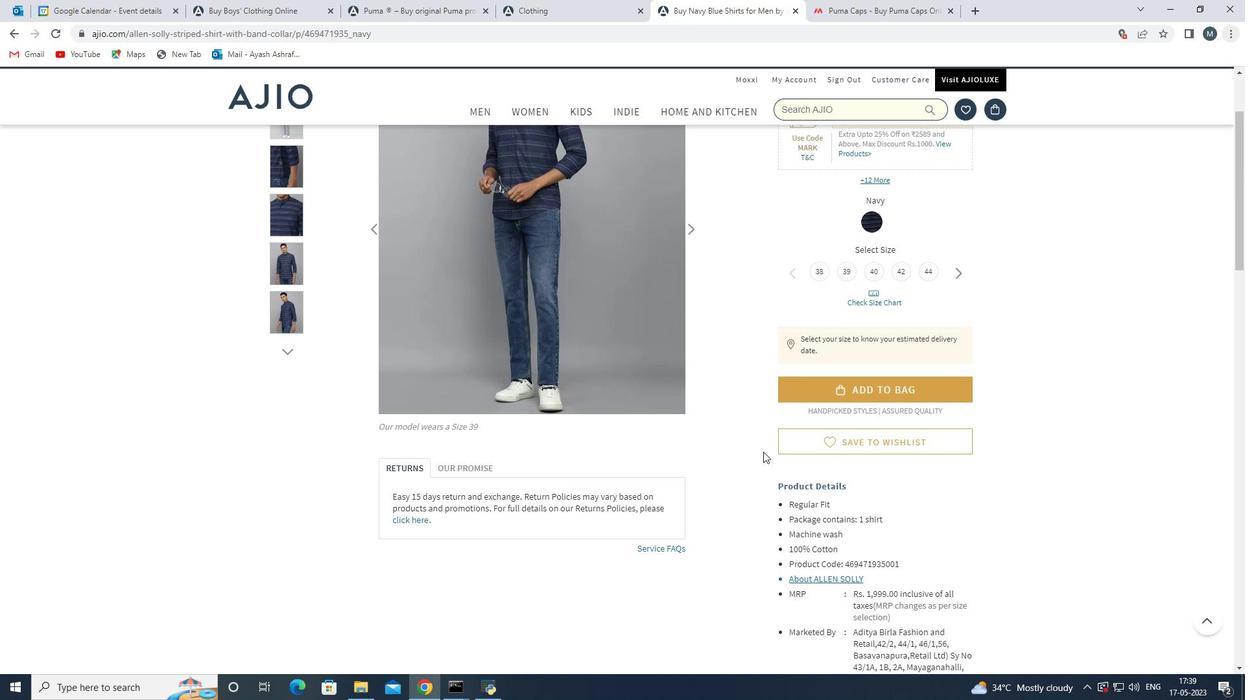 
Action: Mouse scrolled (766, 448) with delta (0, 0)
Screenshot: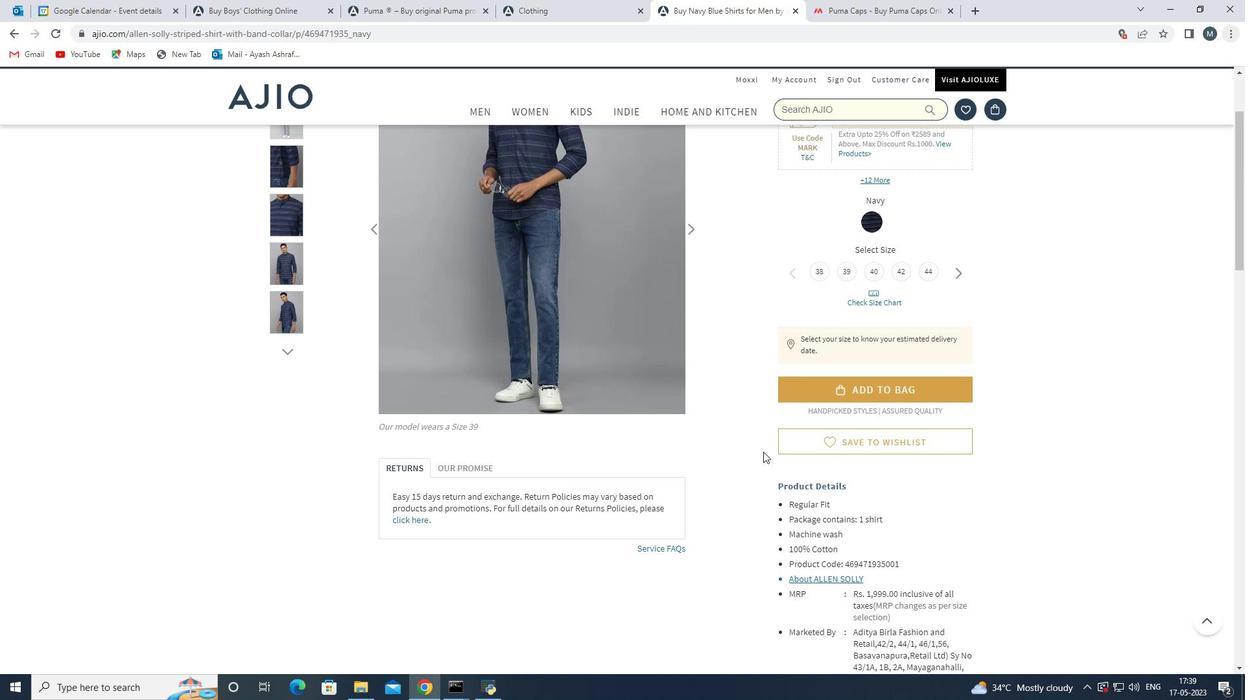 
Action: Mouse moved to (766, 446)
Screenshot: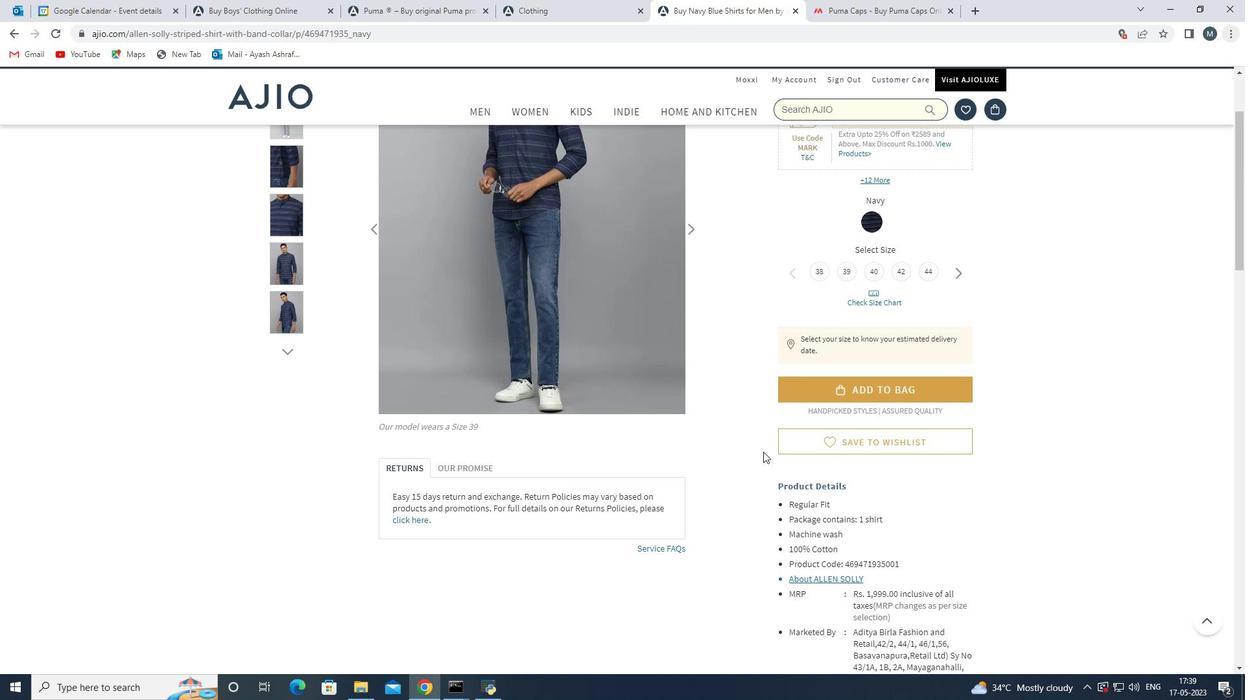 
Action: Mouse scrolled (766, 447) with delta (0, 0)
Screenshot: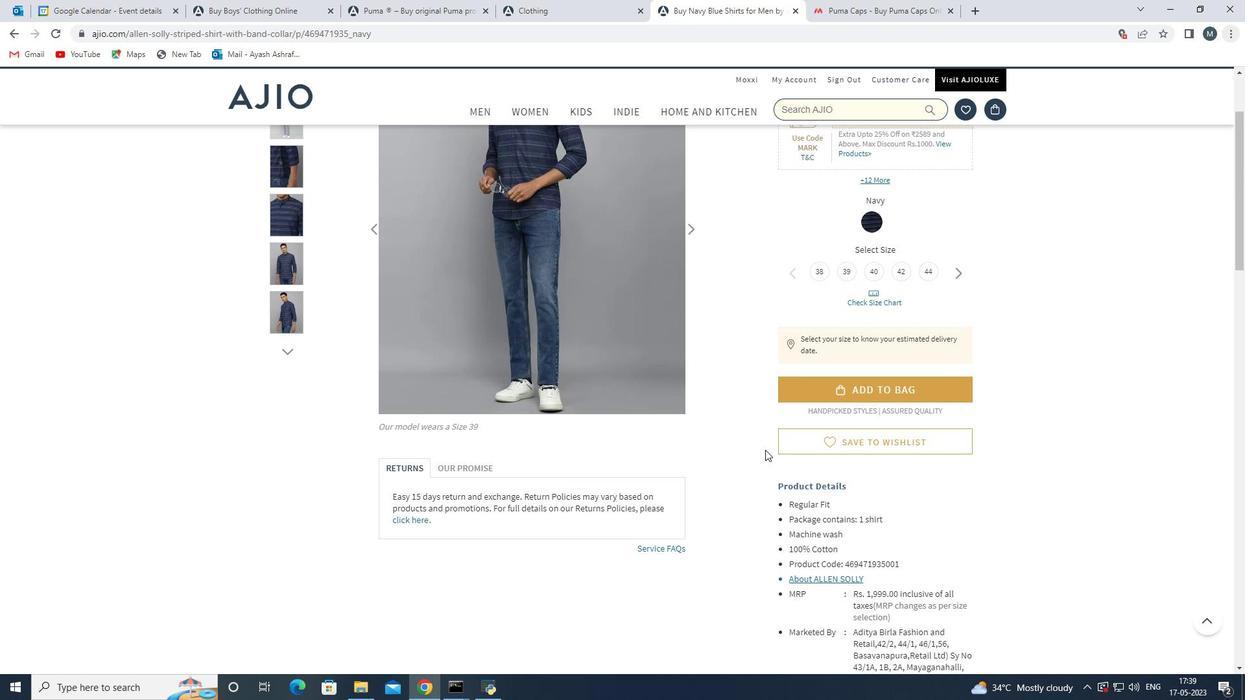 
Action: Mouse moved to (766, 446)
Screenshot: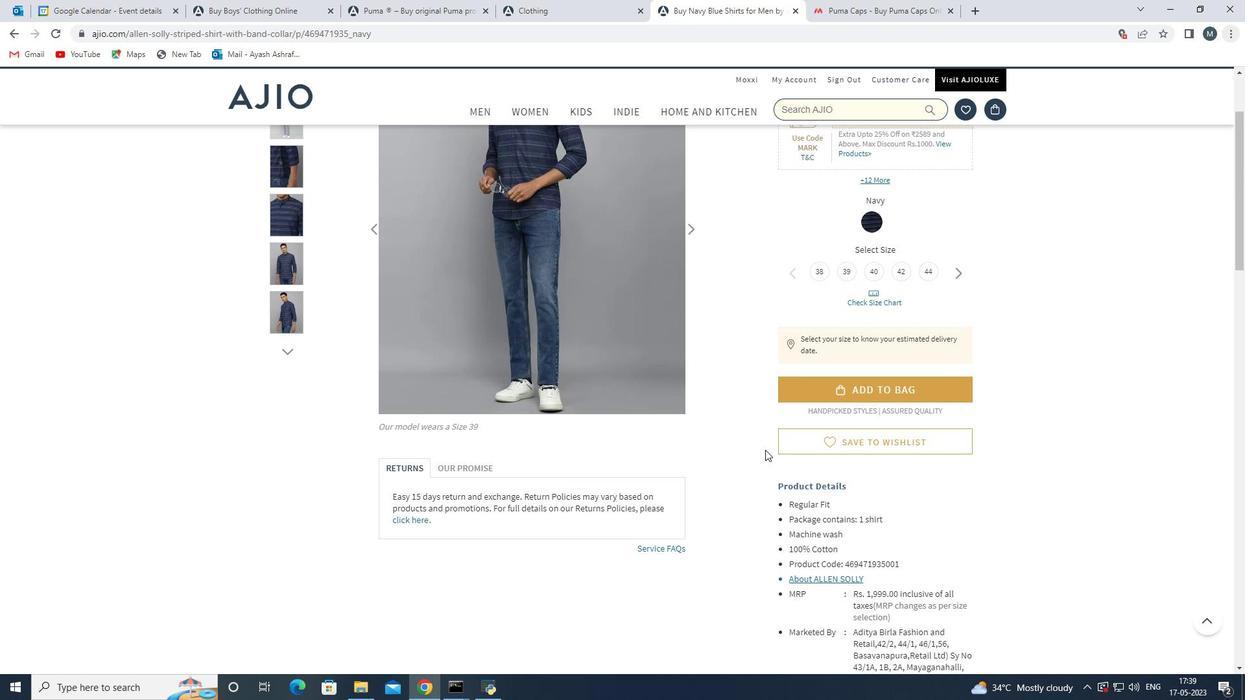 
Action: Mouse scrolled (766, 446) with delta (0, 0)
Screenshot: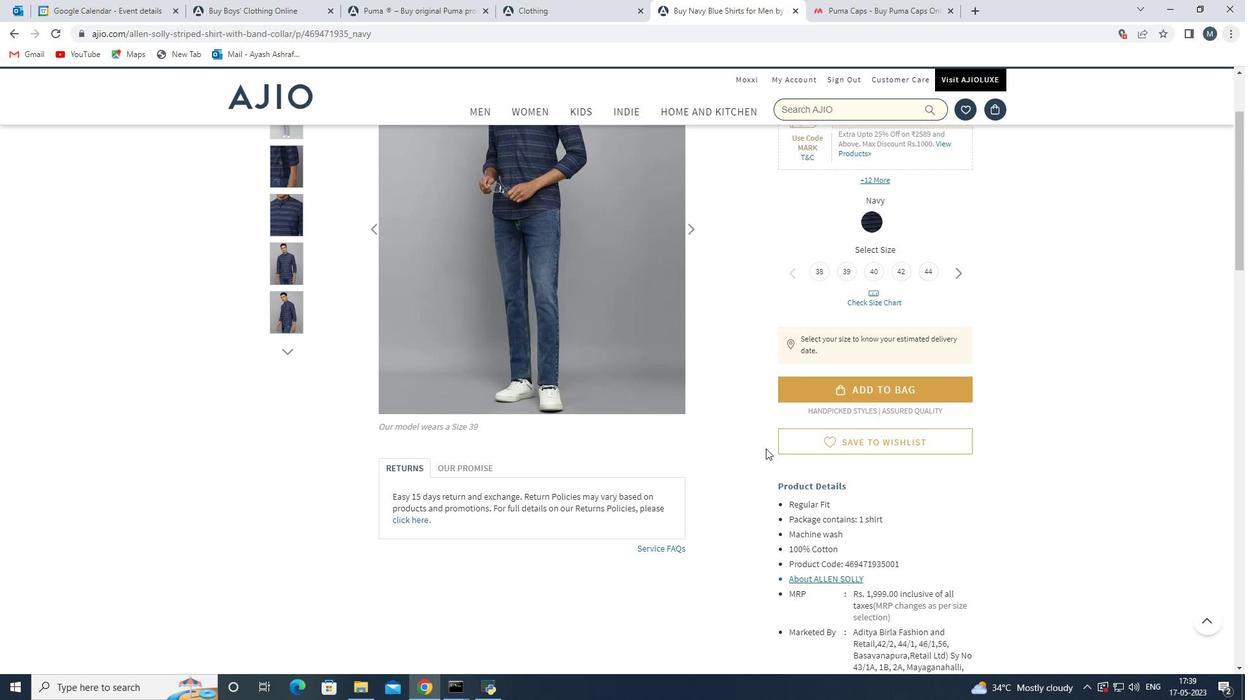 
Action: Mouse moved to (867, 349)
Screenshot: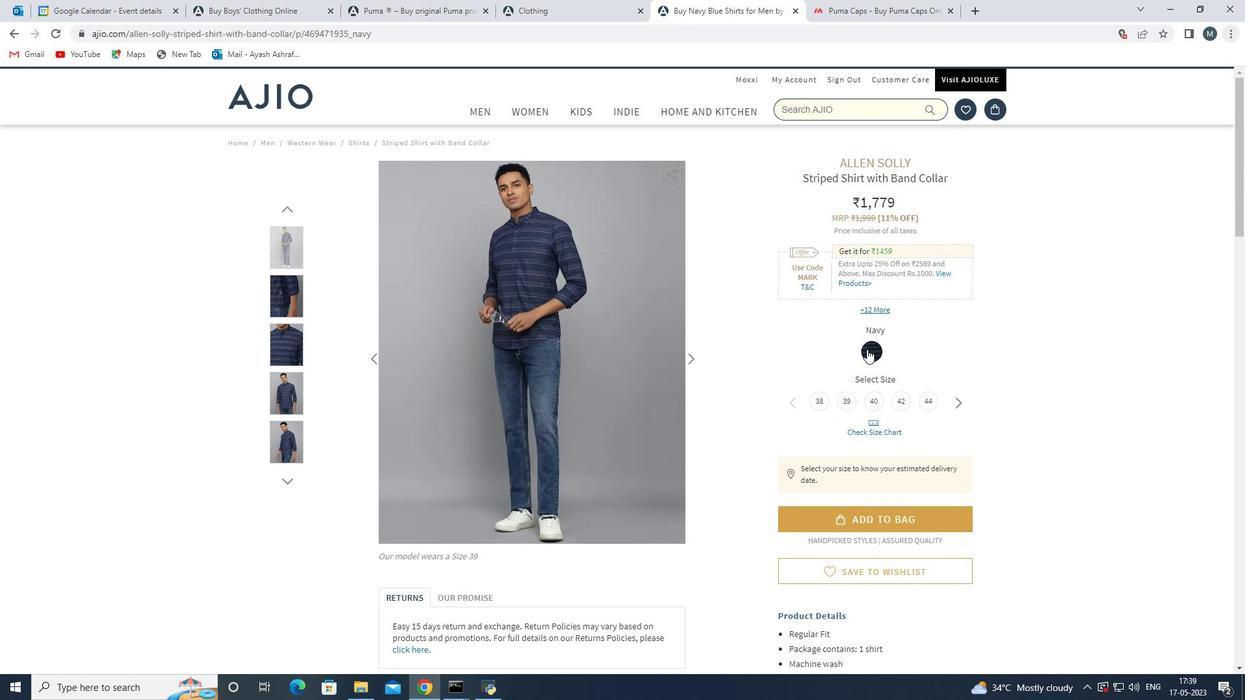 
Action: Mouse pressed left at (867, 349)
Screenshot: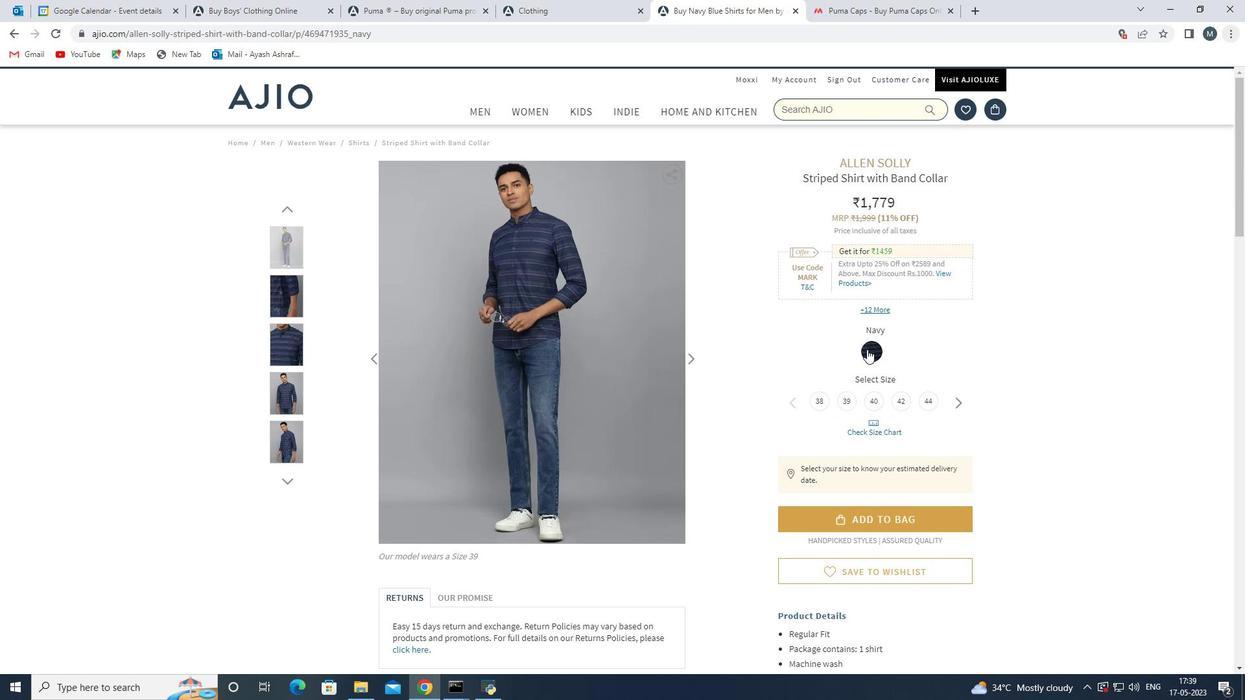 
Action: Mouse moved to (827, 367)
Screenshot: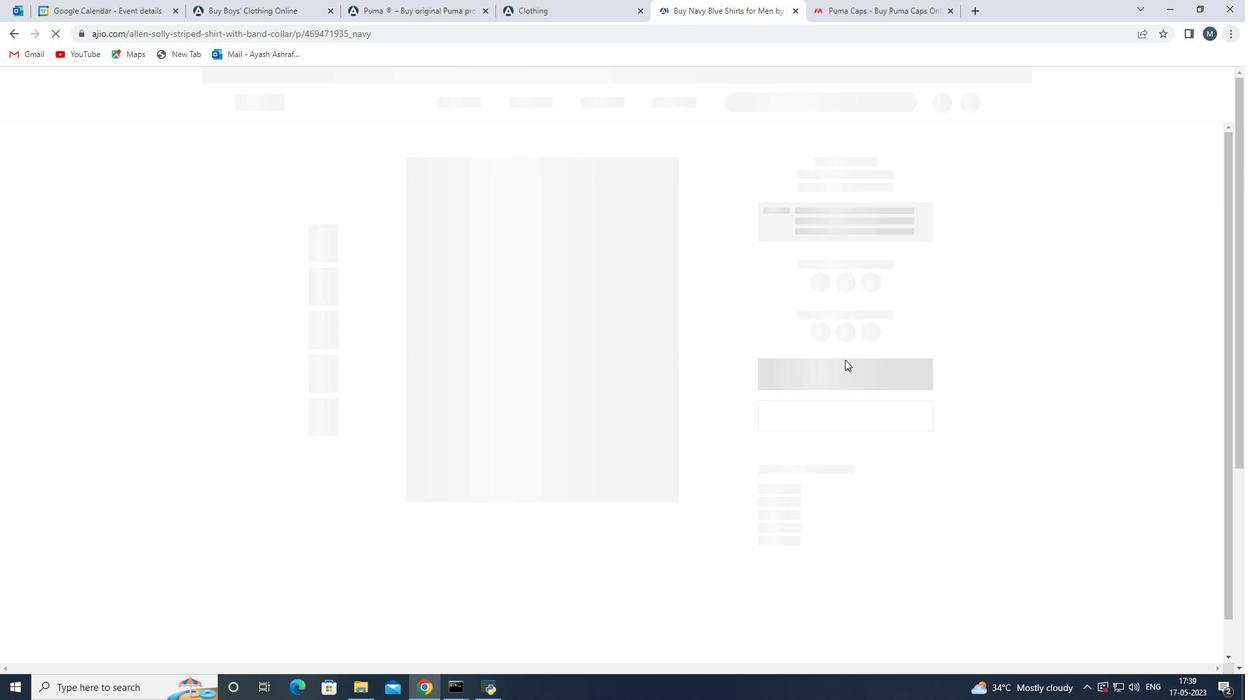 
Action: Key pressed <Key.alt_l>
Screenshot: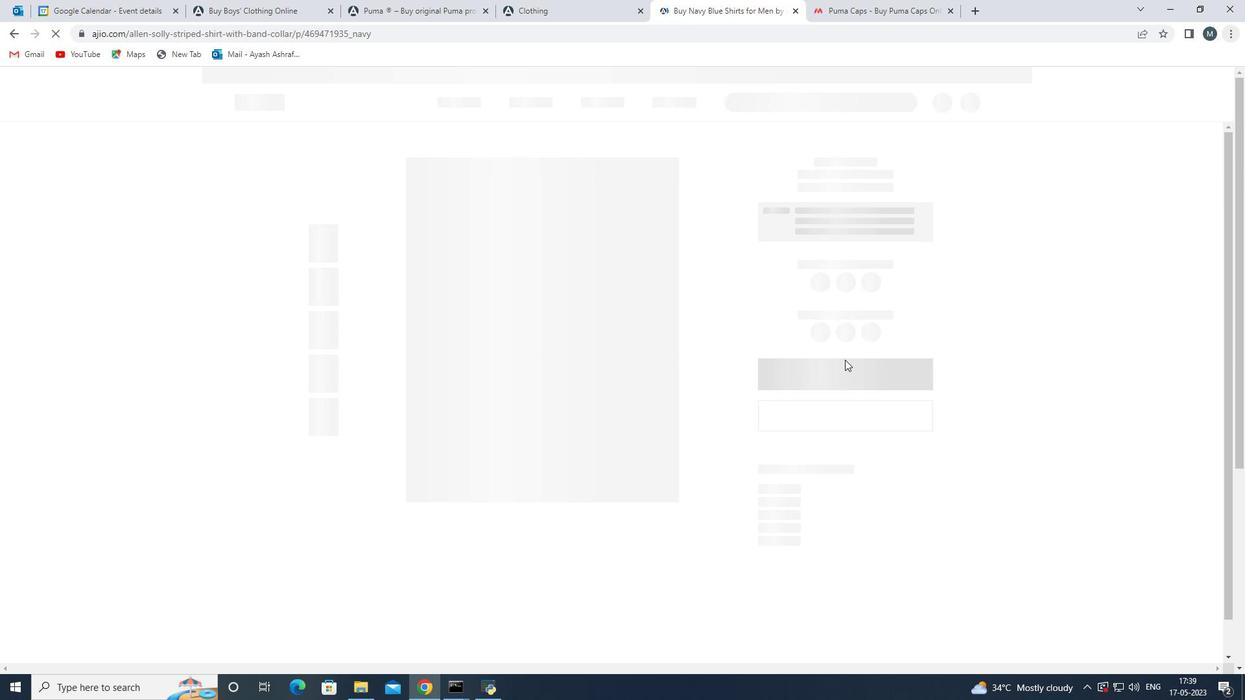 
Action: Mouse moved to (680, 418)
Screenshot: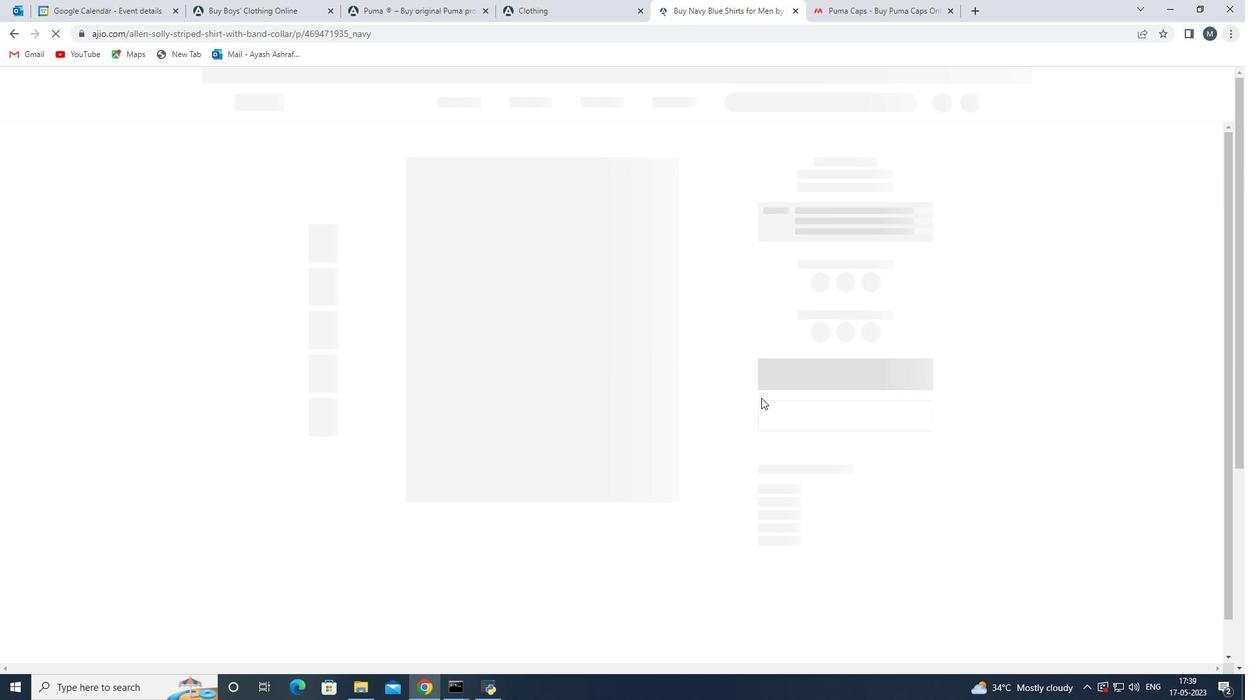 
Action: Key pressed <Key.f5>
Screenshot: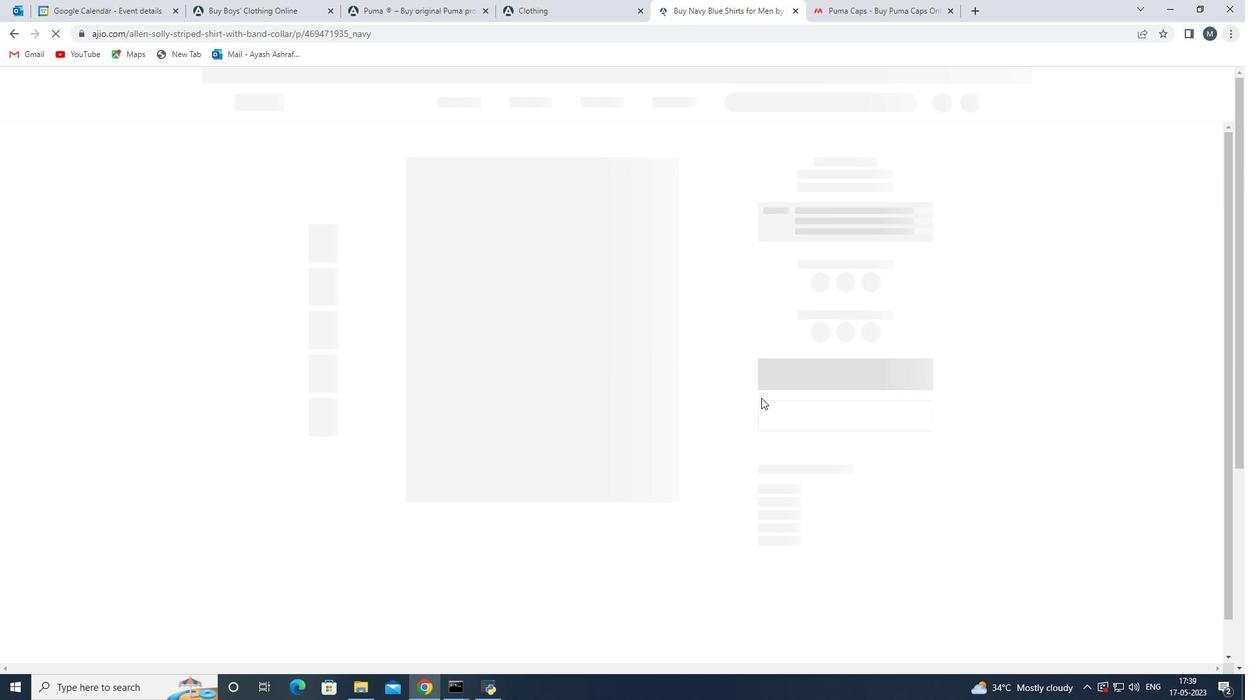 
Action: Mouse moved to (546, 374)
Screenshot: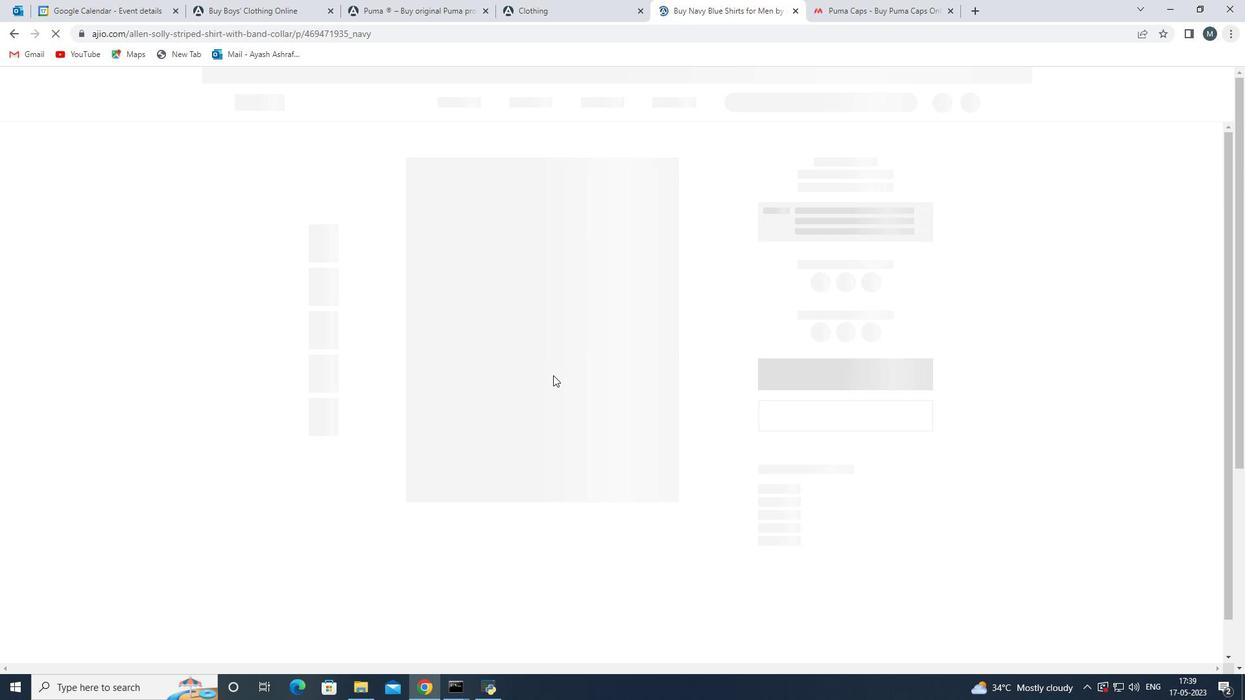 
Action: Key pressed <Key.alt_l><Key.f6>
Screenshot: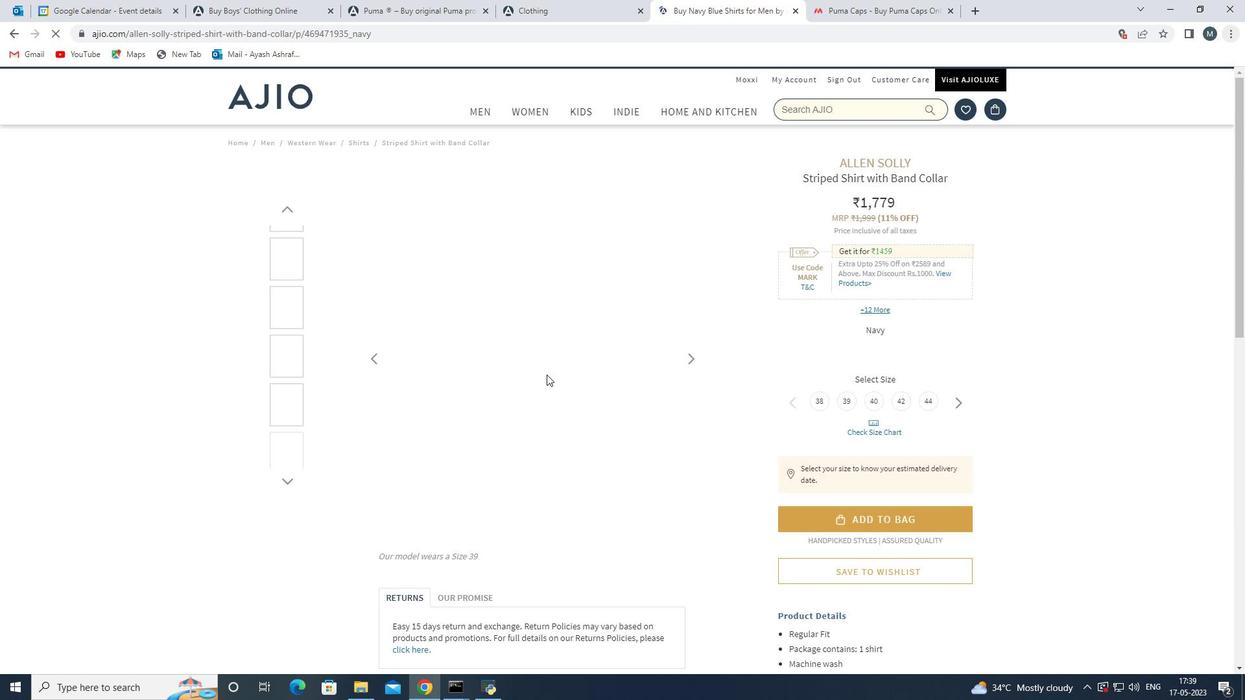 
Action: Mouse moved to (511, 435)
Screenshot: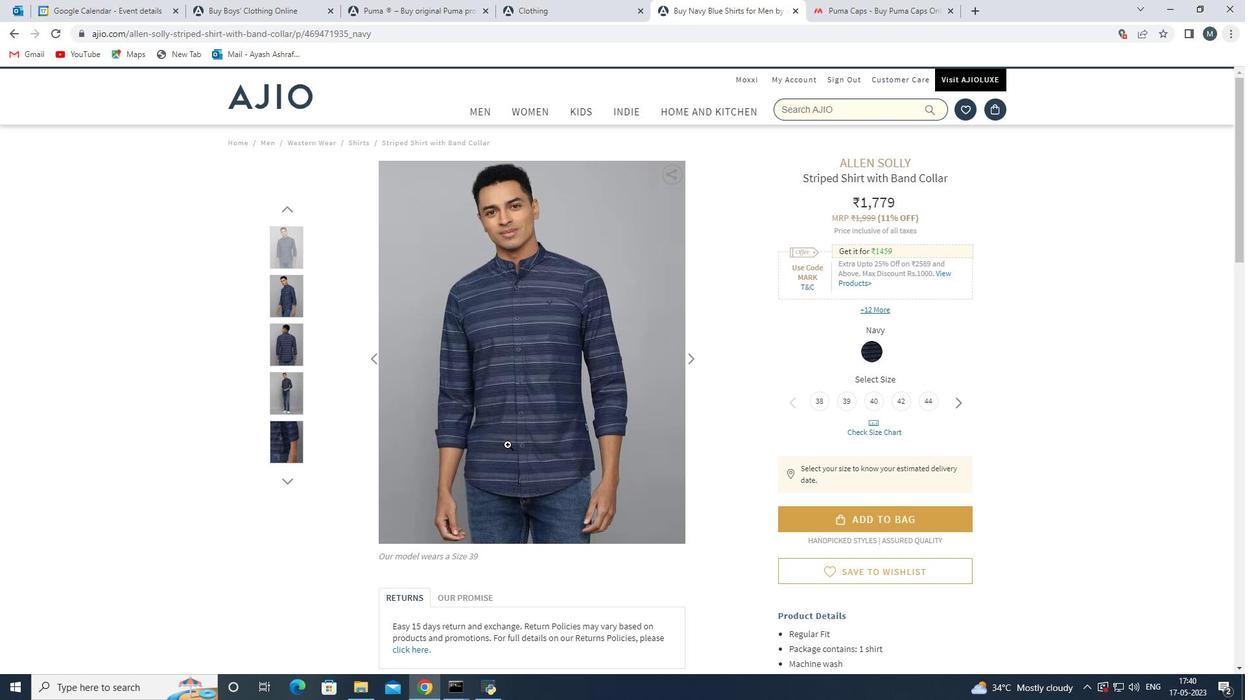 
Action: Mouse scrolled (511, 435) with delta (0, 0)
Screenshot: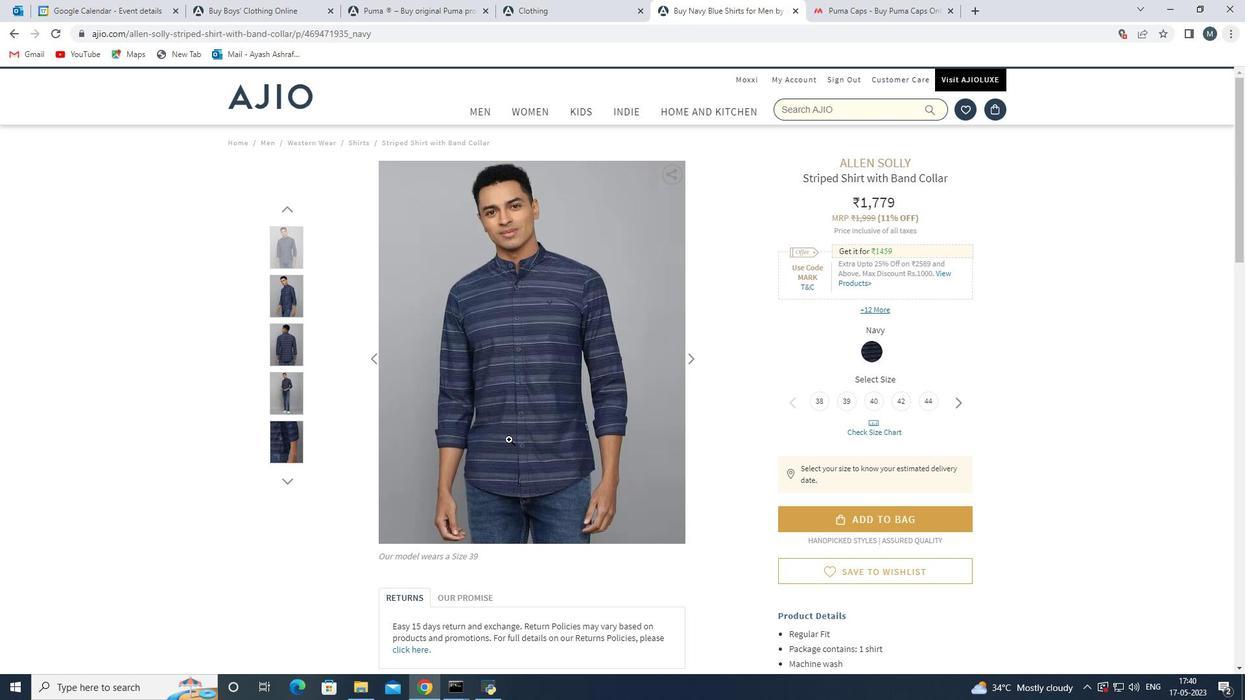 
Action: Mouse moved to (512, 434)
Screenshot: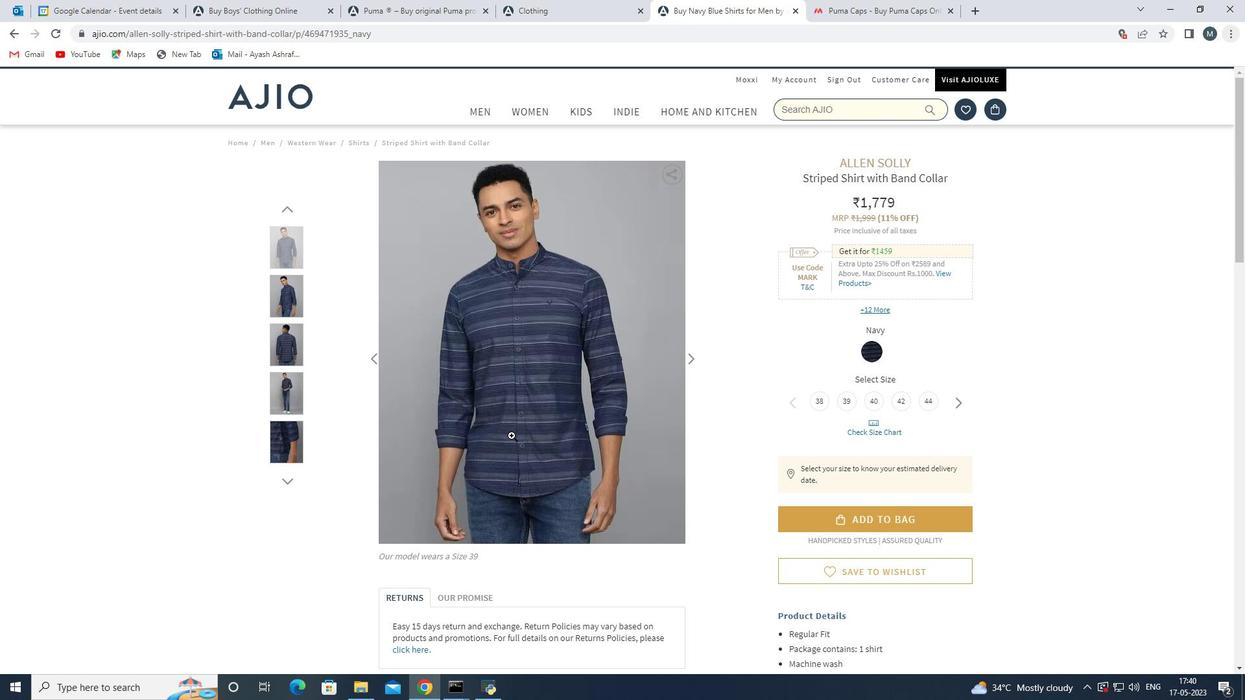 
Action: Mouse scrolled (512, 433) with delta (0, 0)
Screenshot: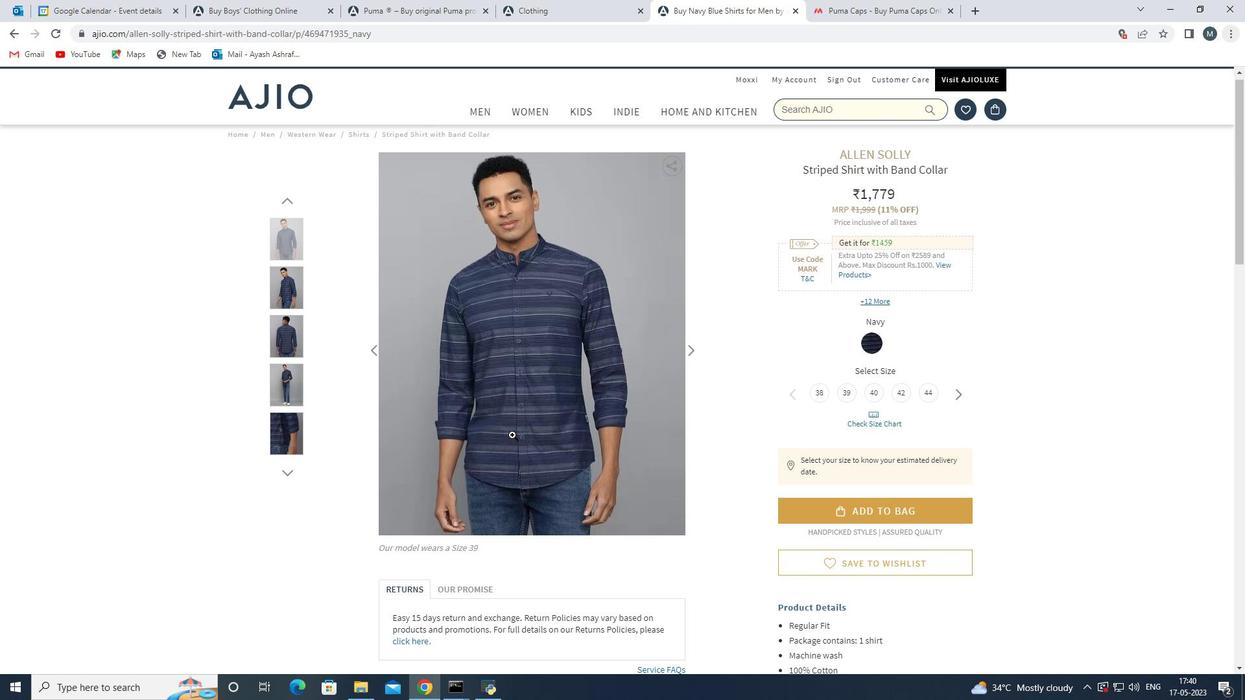 
Action: Mouse moved to (288, 344)
Screenshot: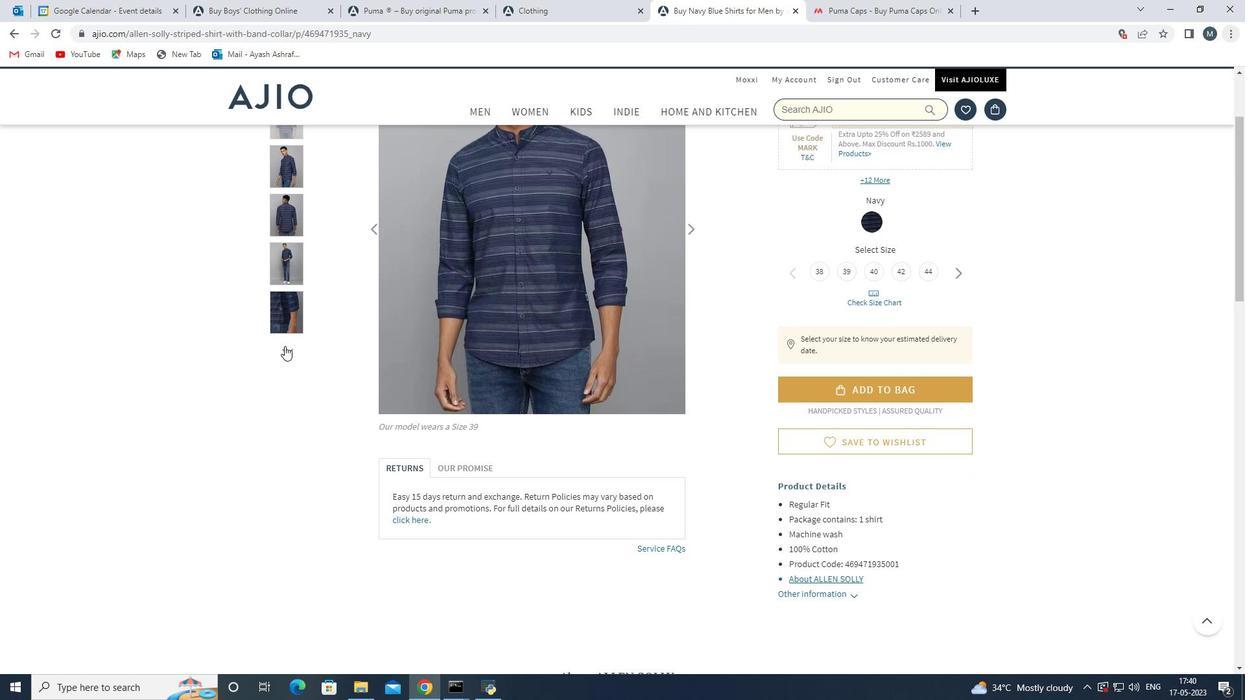
Action: Mouse pressed left at (288, 344)
Screenshot: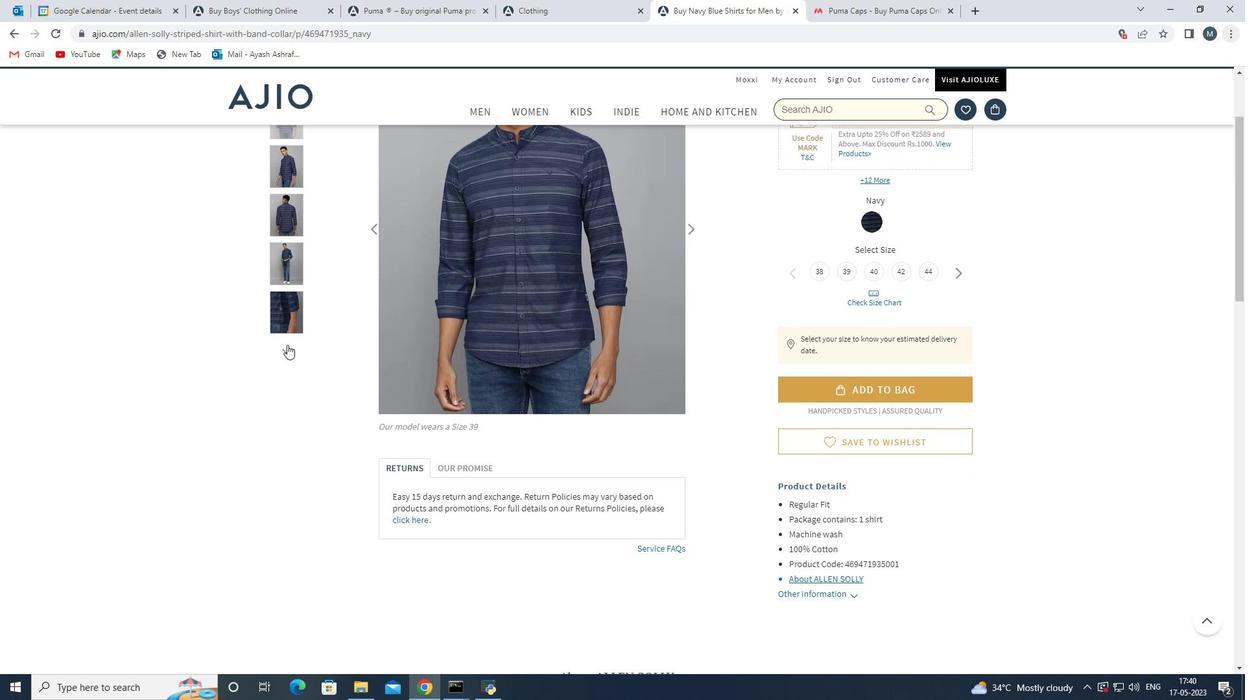
Action: Mouse moved to (280, 309)
Screenshot: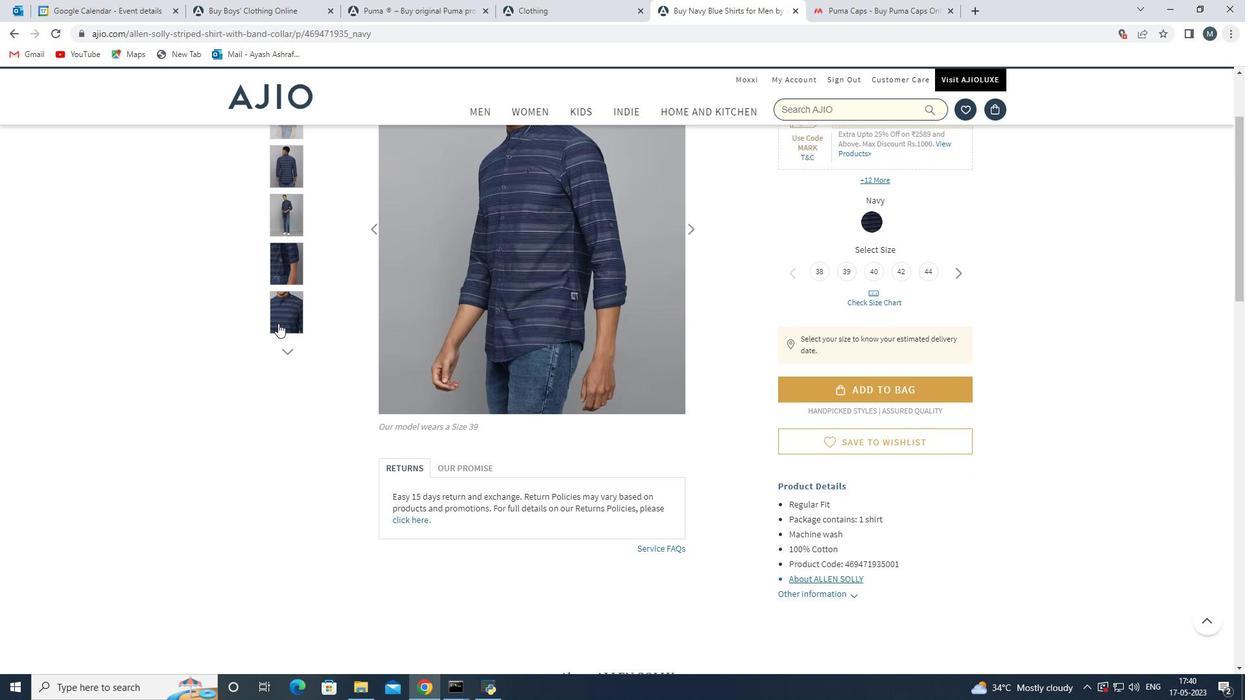 
Action: Mouse pressed left at (280, 309)
Screenshot: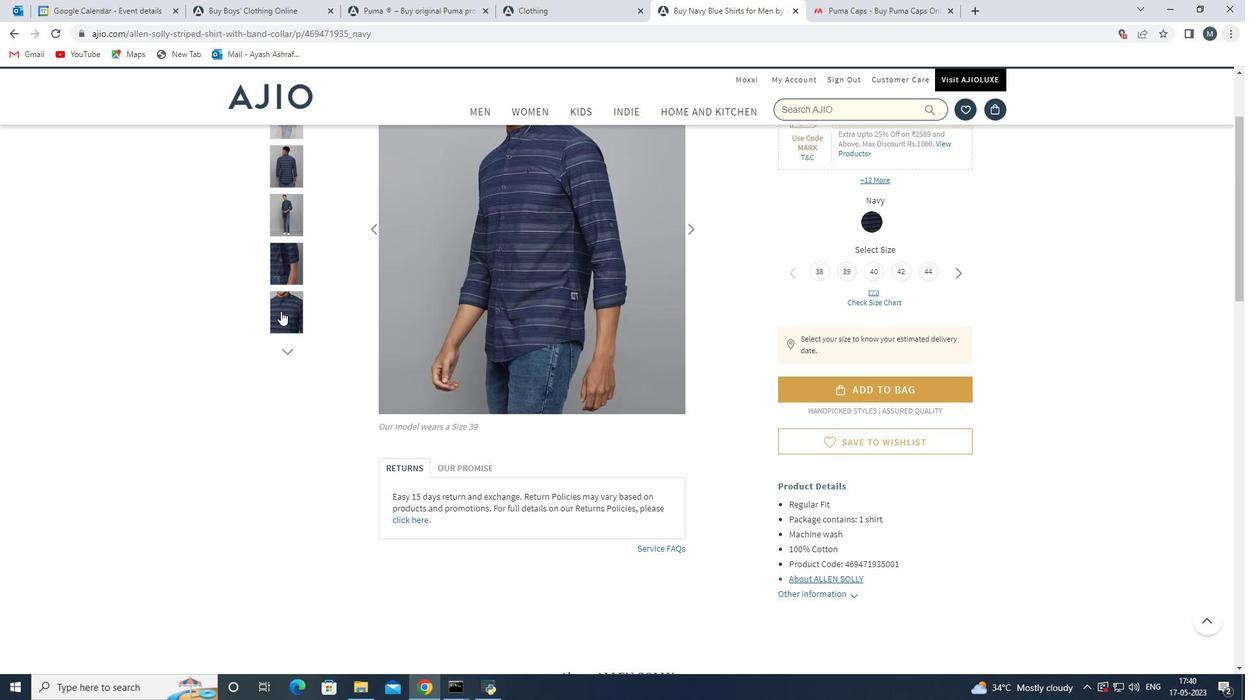 
Action: Mouse moved to (560, 337)
Screenshot: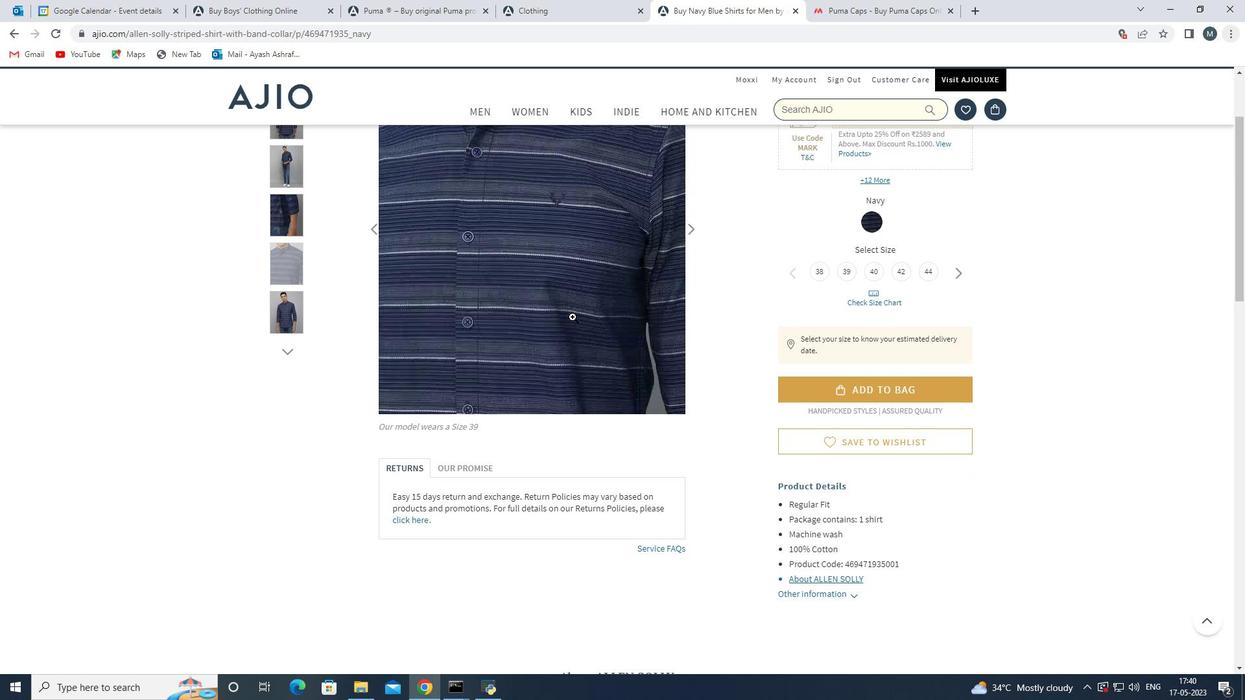 
Action: Mouse scrolled (560, 337) with delta (0, 0)
Screenshot: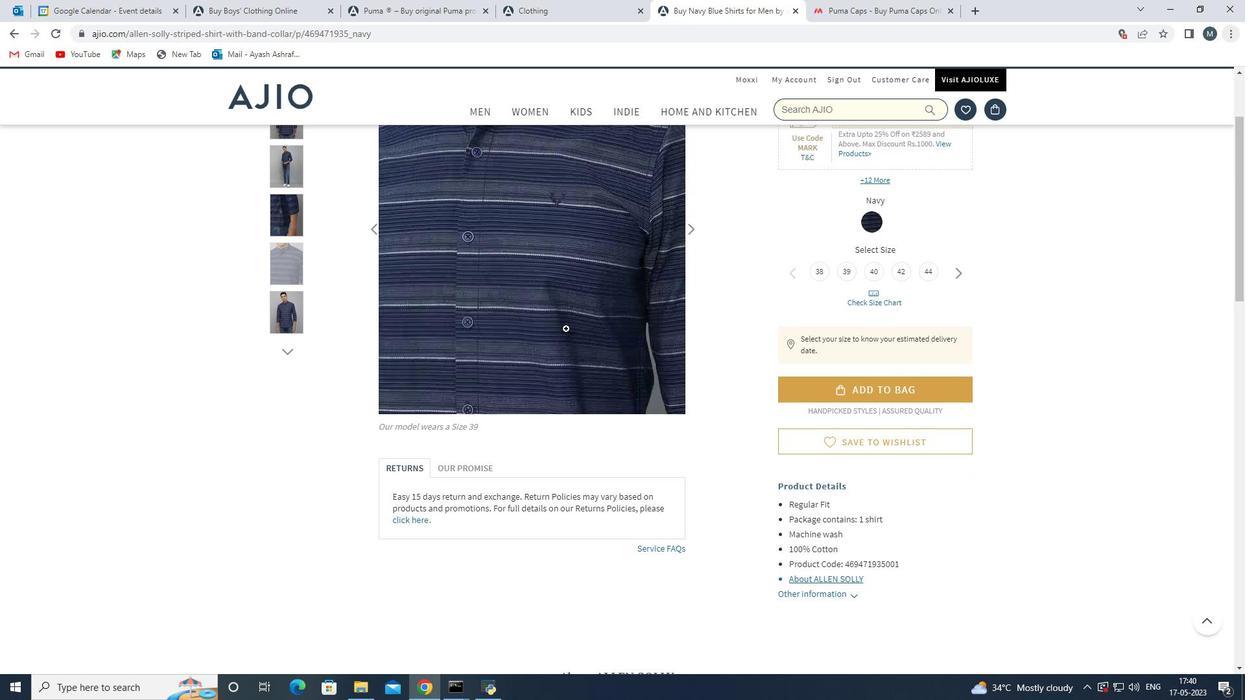 
Action: Mouse scrolled (560, 337) with delta (0, 0)
Screenshot: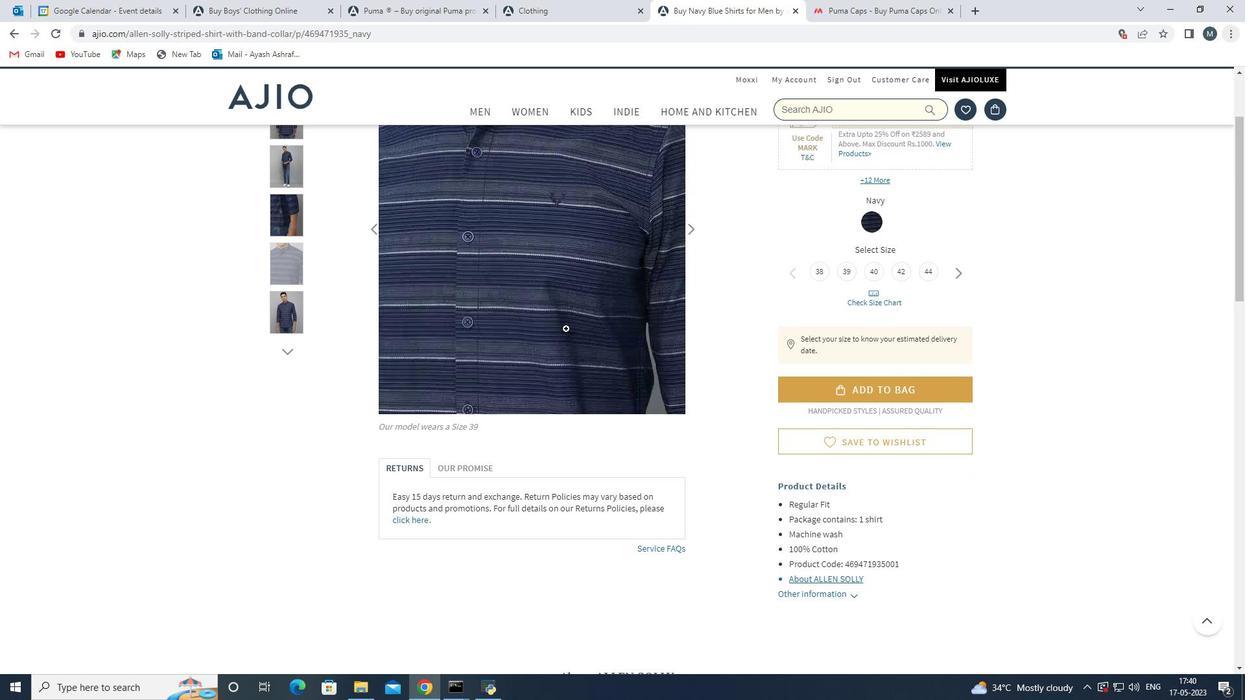 
Action: Mouse scrolled (560, 337) with delta (0, 0)
Screenshot: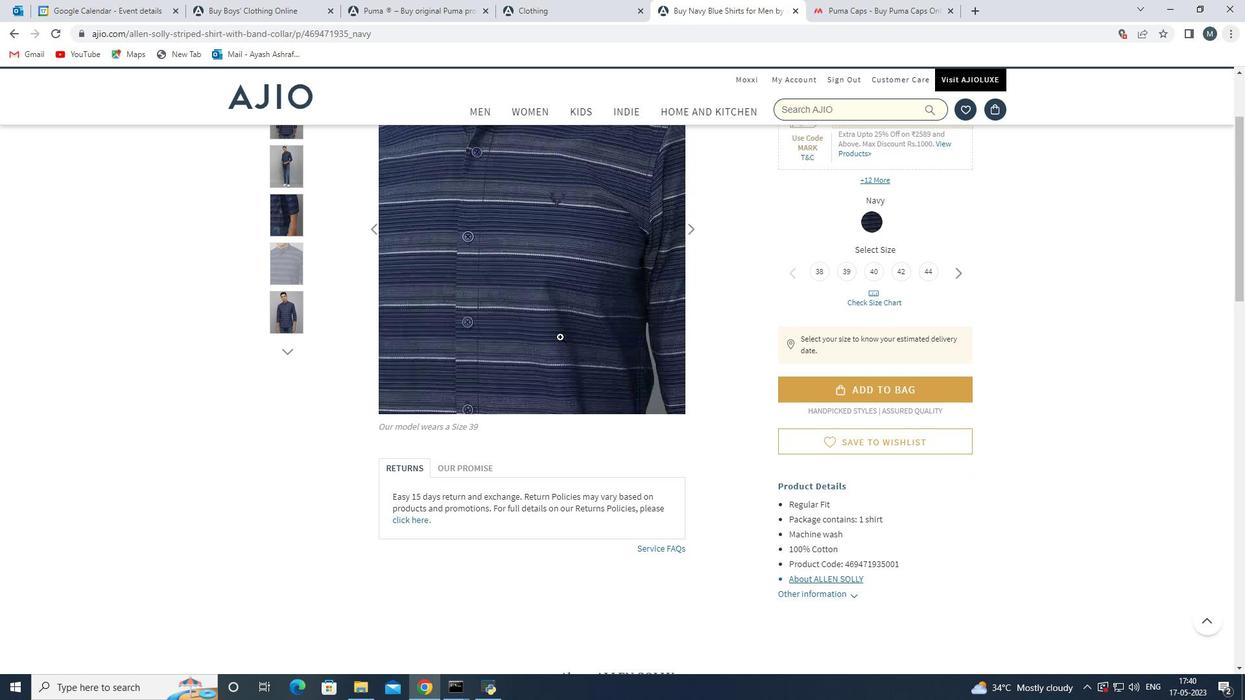 
Action: Mouse moved to (559, 339)
Screenshot: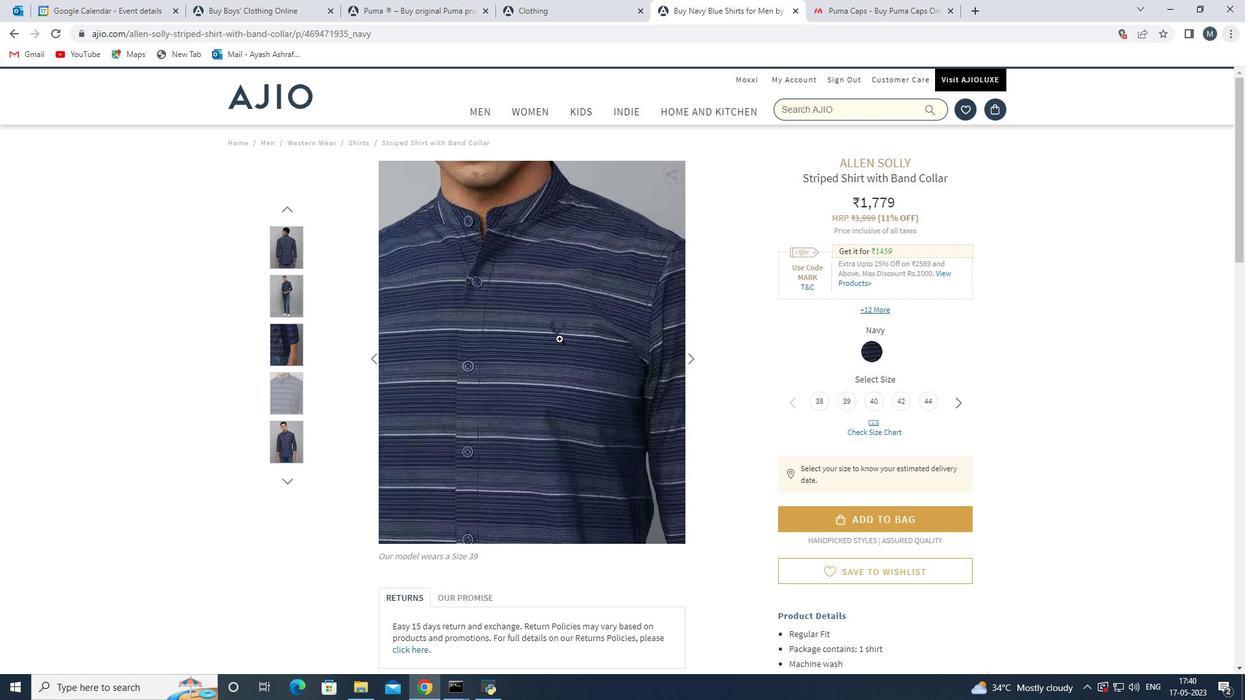 
Action: Mouse scrolled (559, 339) with delta (0, 0)
Screenshot: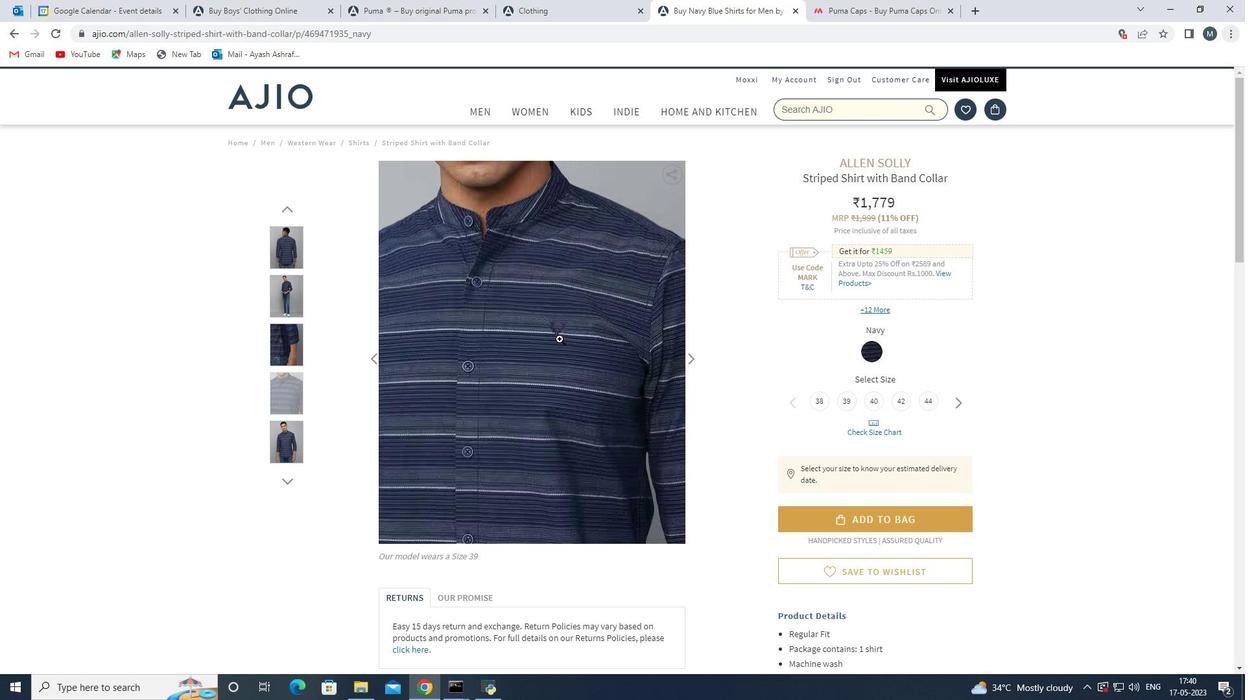 
Action: Mouse moved to (331, 431)
Screenshot: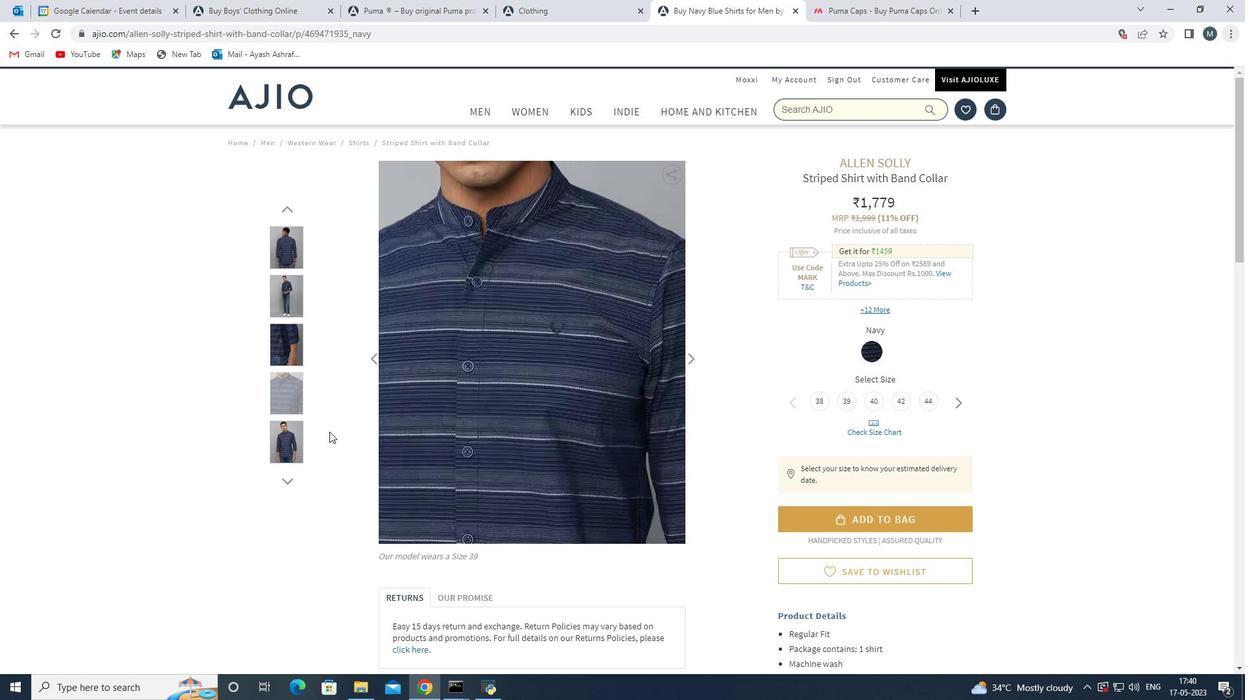 
Action: Mouse scrolled (331, 430) with delta (0, 0)
Screenshot: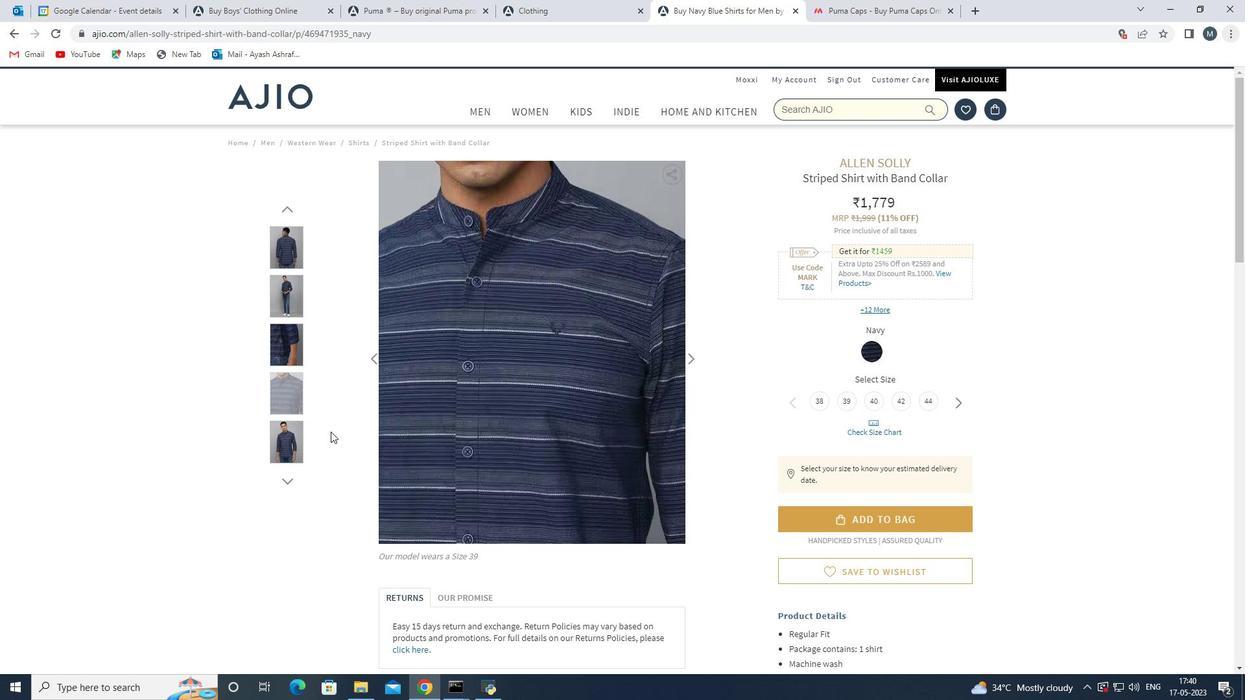 
Action: Mouse moved to (332, 431)
Screenshot: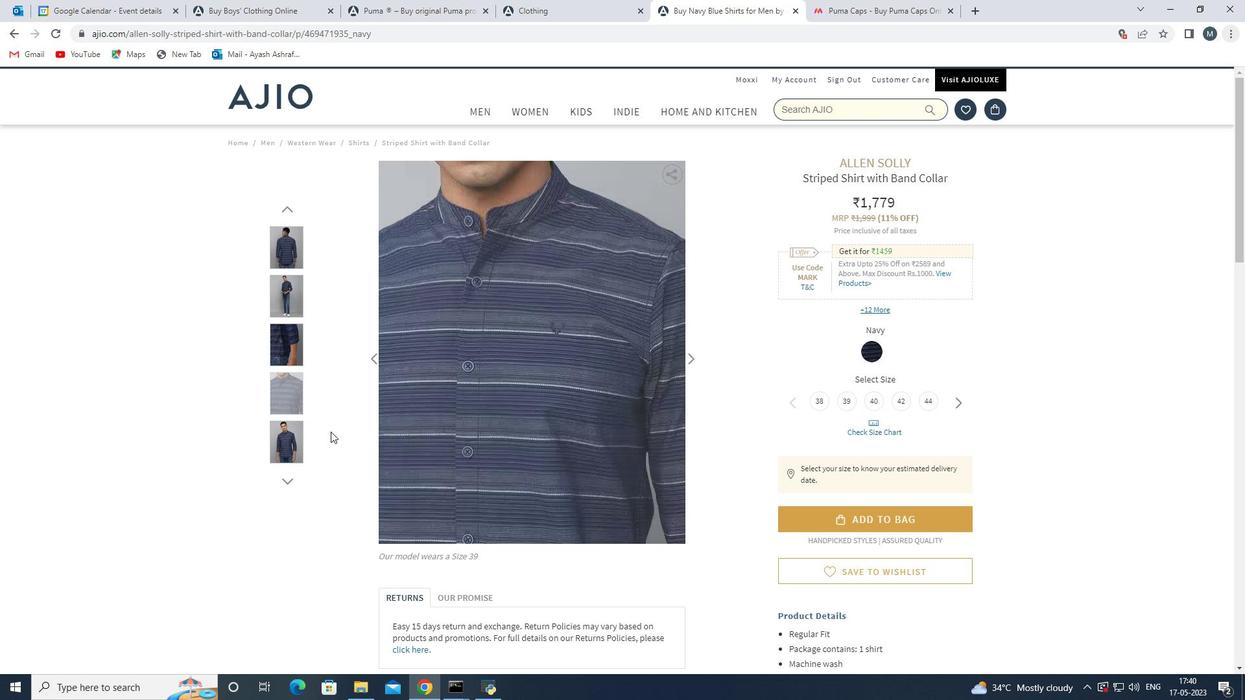 
Action: Mouse scrolled (332, 430) with delta (0, 0)
Screenshot: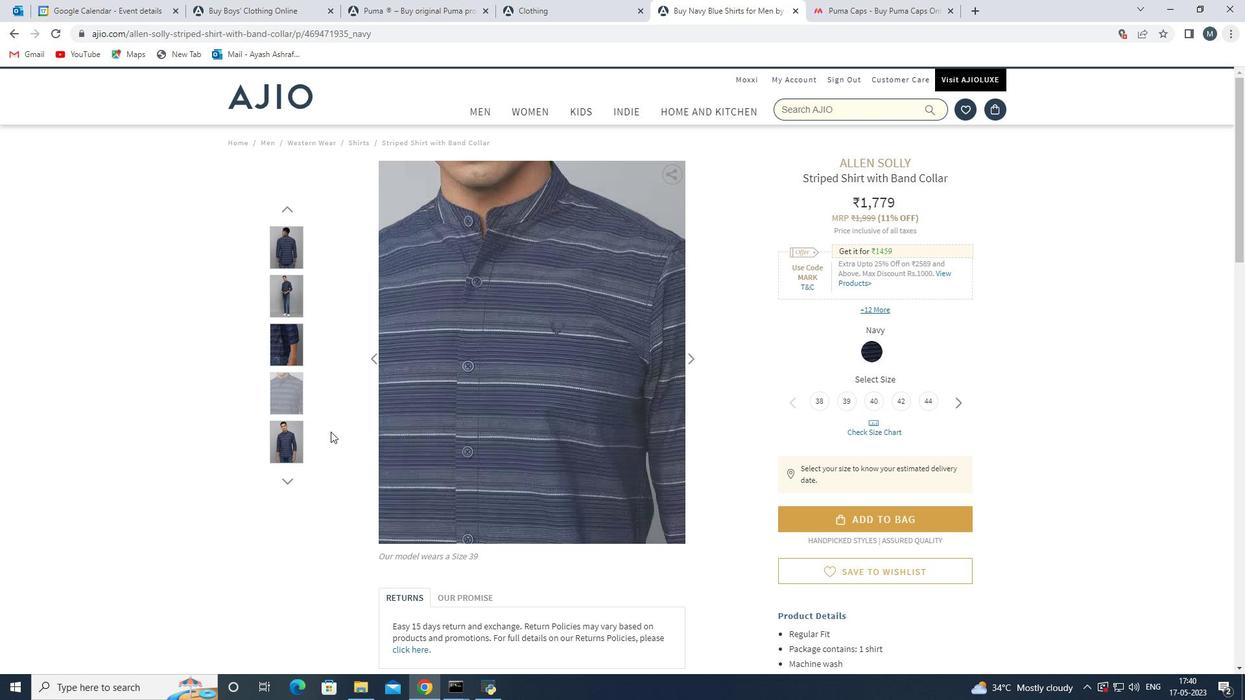 
Action: Mouse scrolled (332, 430) with delta (0, 0)
Screenshot: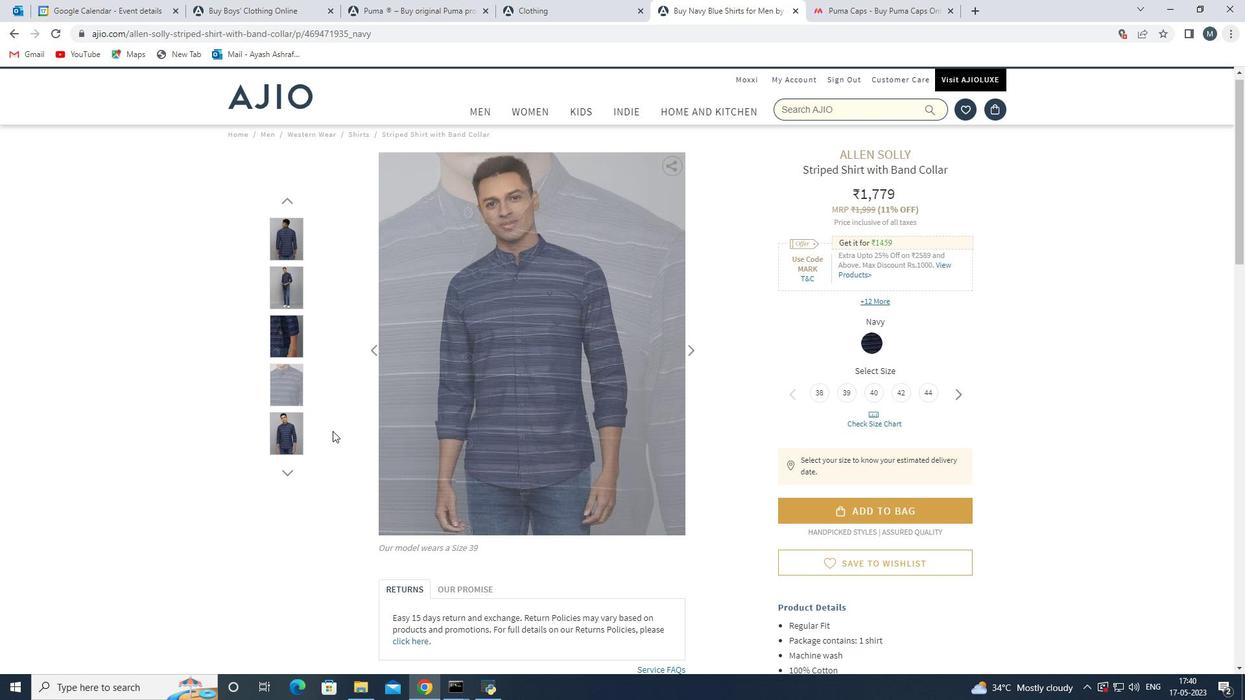 
Action: Mouse scrolled (332, 430) with delta (0, 0)
Screenshot: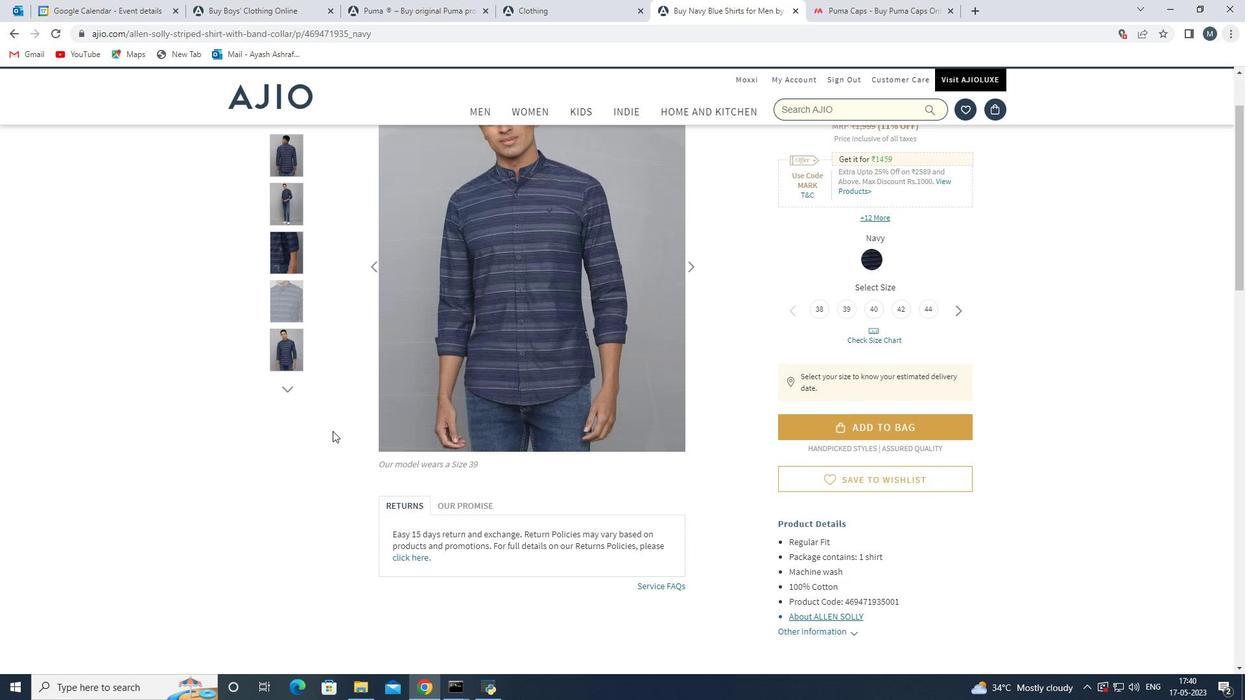 
Action: Mouse moved to (332, 431)
Screenshot: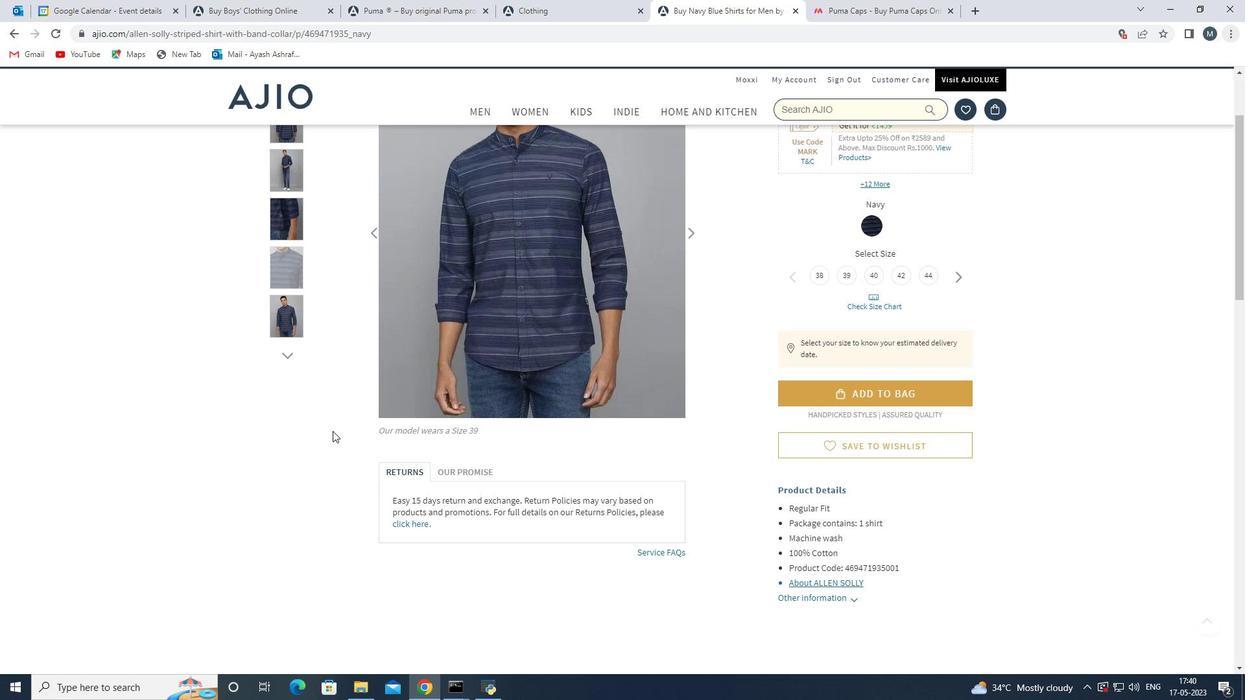 
Action: Mouse scrolled (332, 430) with delta (0, 0)
Screenshot: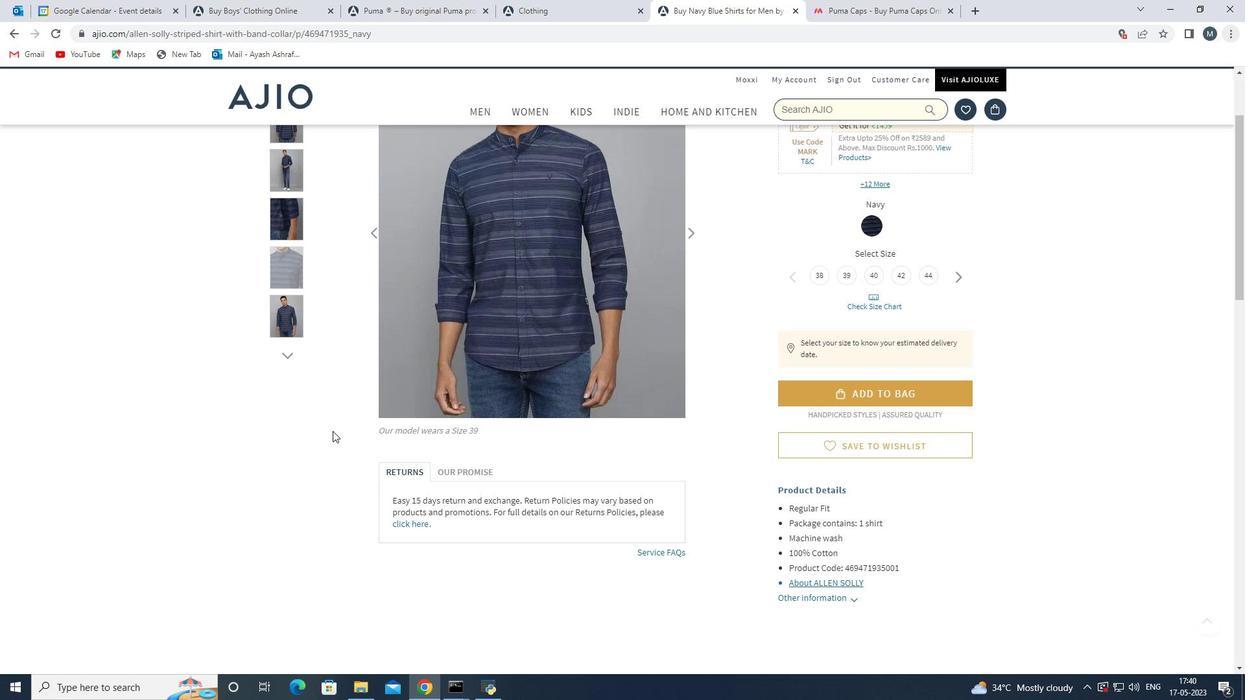 
Action: Mouse moved to (403, 278)
Screenshot: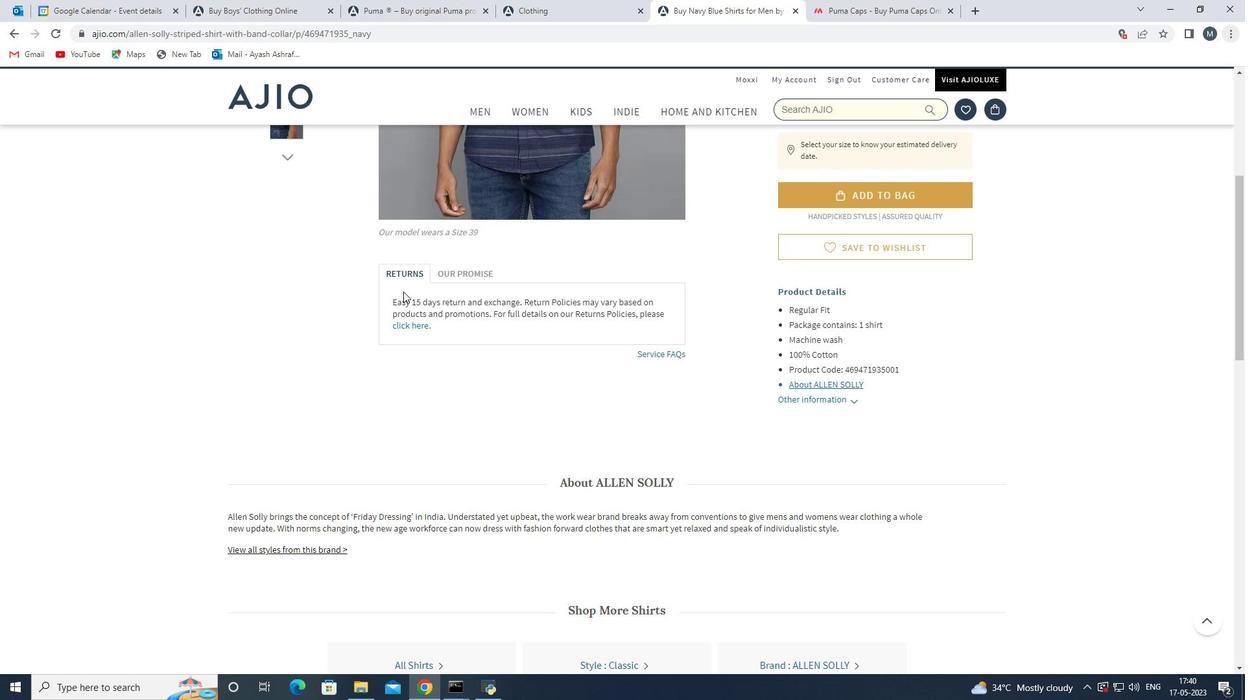 
Action: Mouse pressed left at (403, 278)
Screenshot: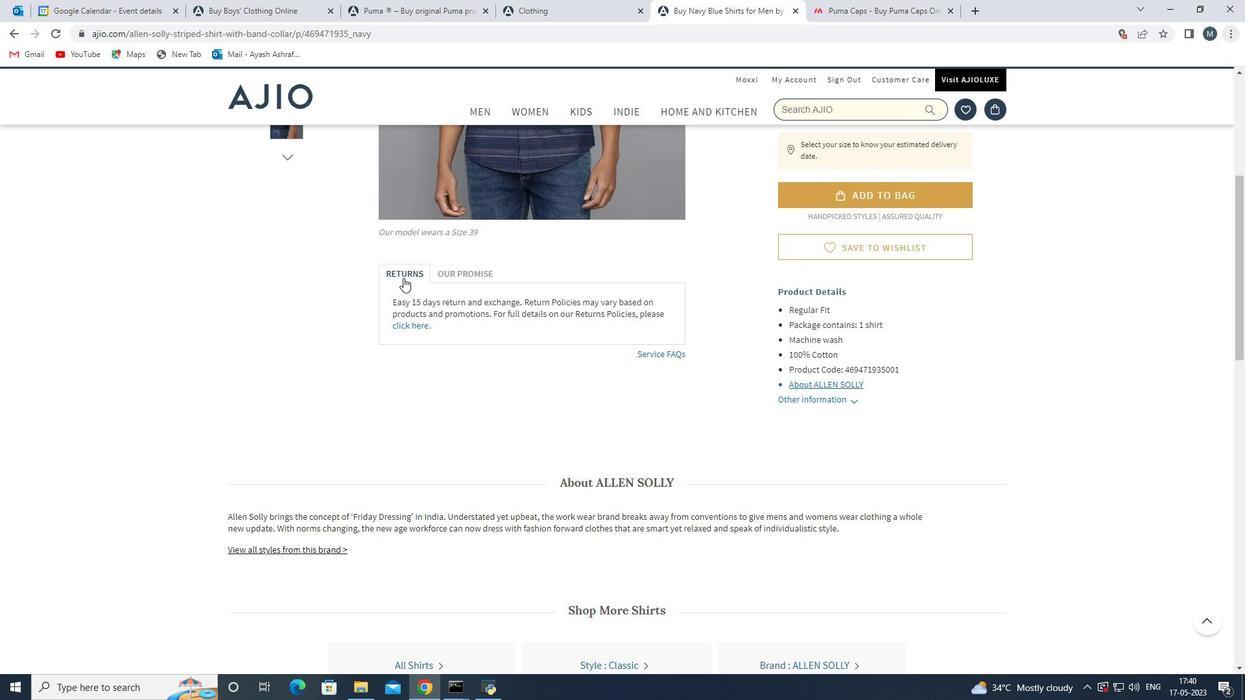 
Action: Mouse moved to (470, 269)
Screenshot: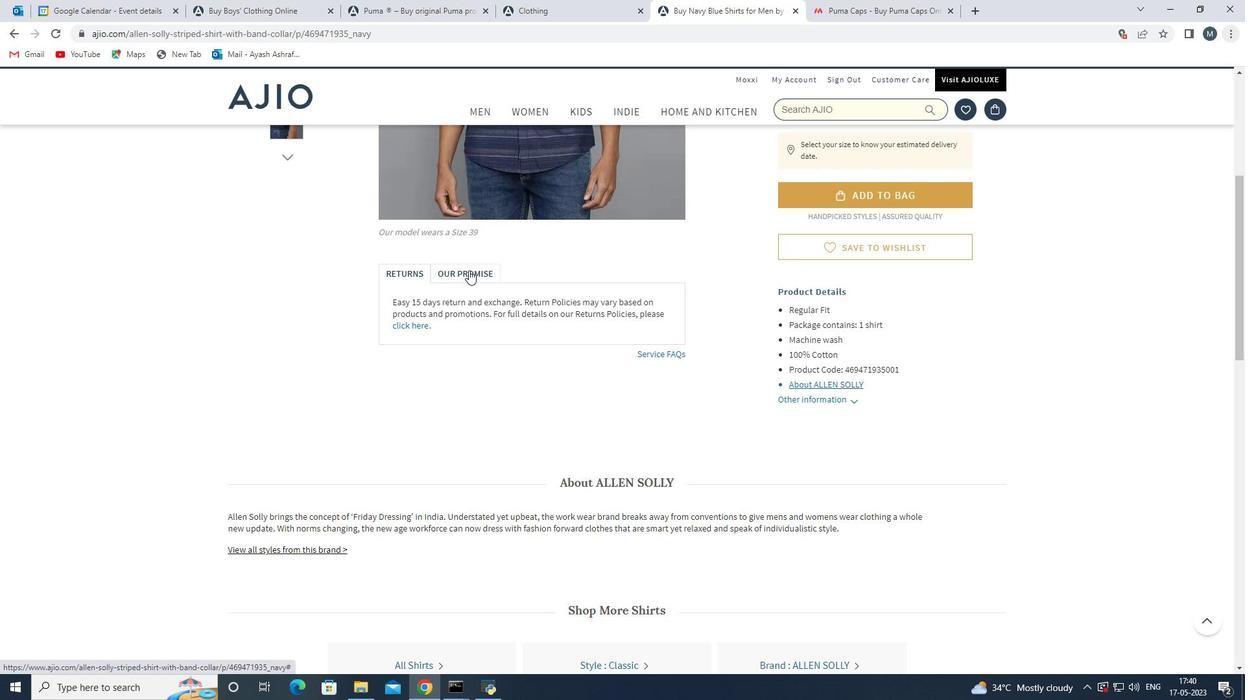 
Action: Mouse pressed left at (470, 269)
Screenshot: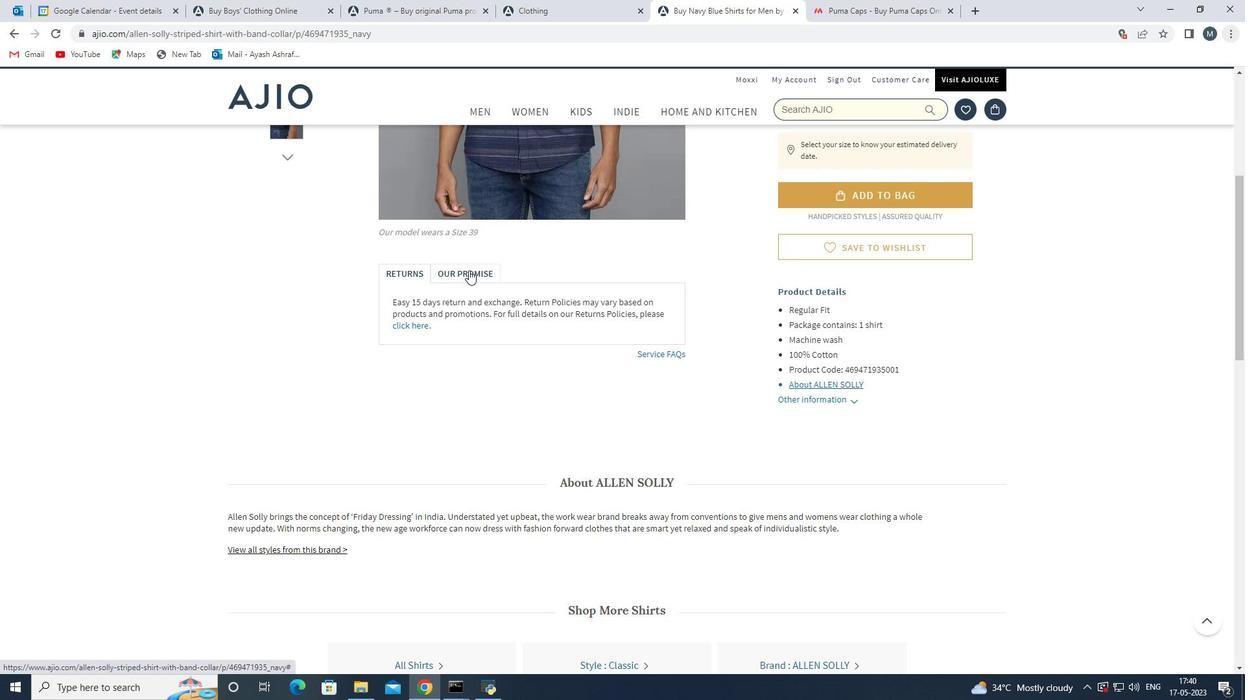 
Action: Mouse moved to (431, 418)
Screenshot: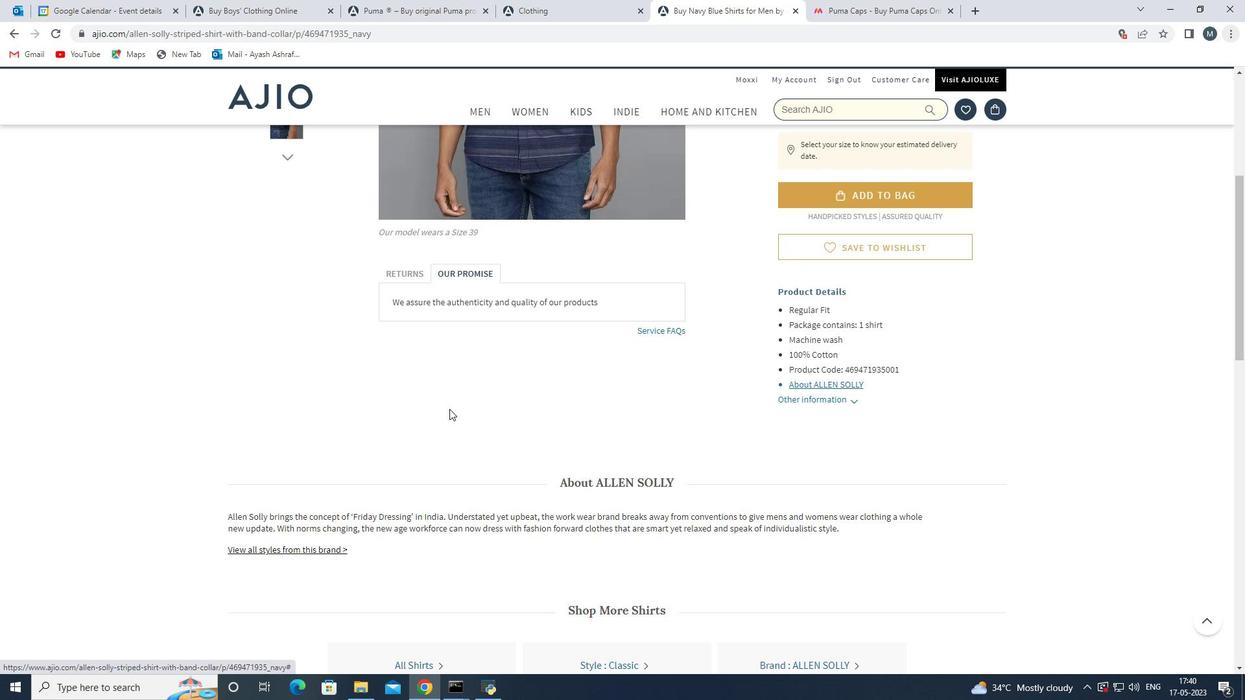 
Action: Mouse scrolled (431, 417) with delta (0, 0)
Screenshot: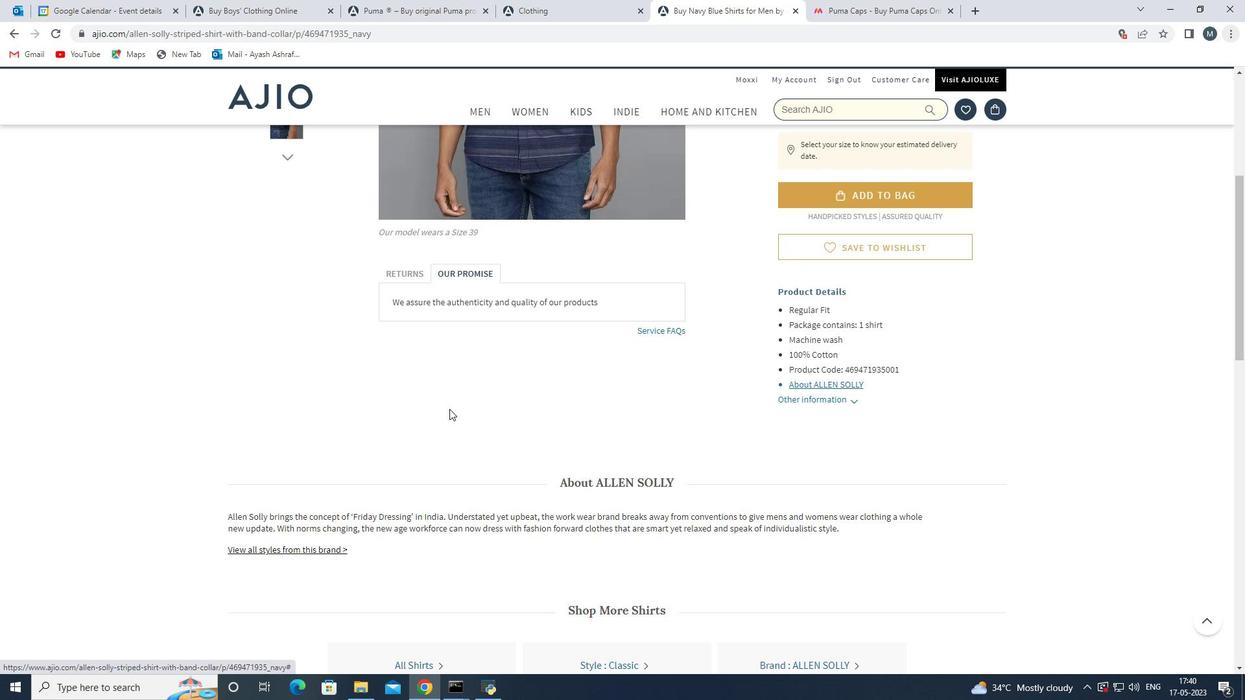 
Action: Mouse moved to (438, 411)
Screenshot: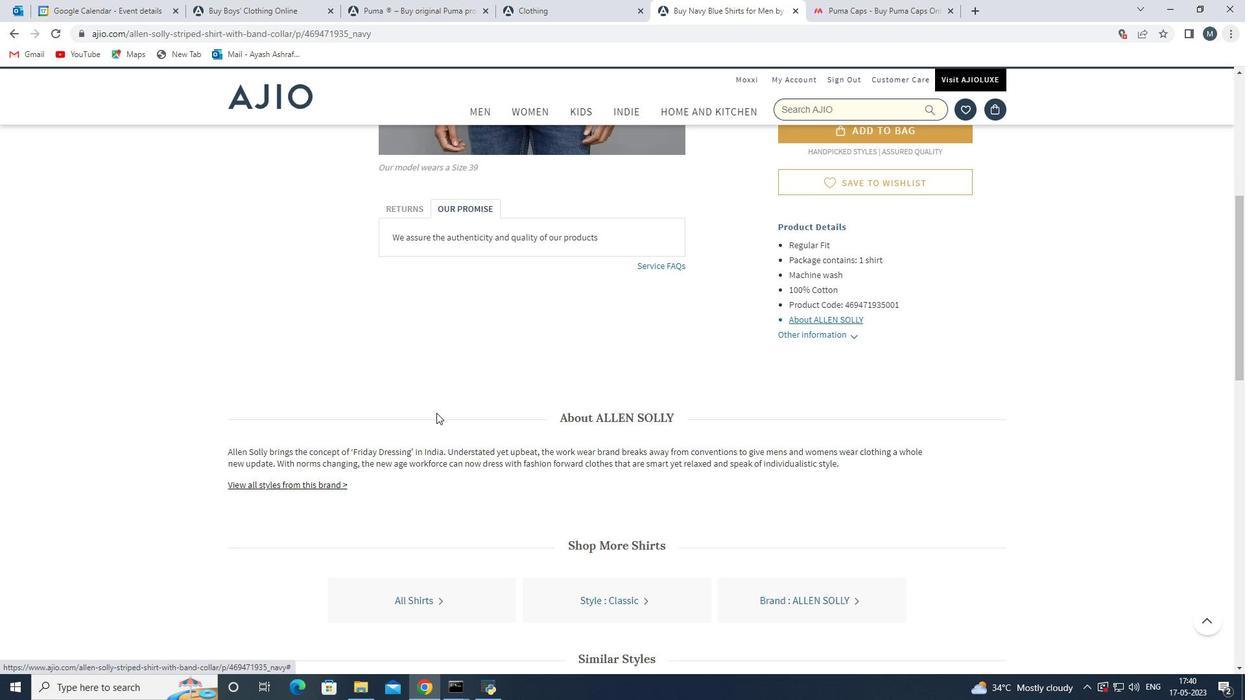 
Action: Mouse scrolled (438, 412) with delta (0, 0)
Screenshot: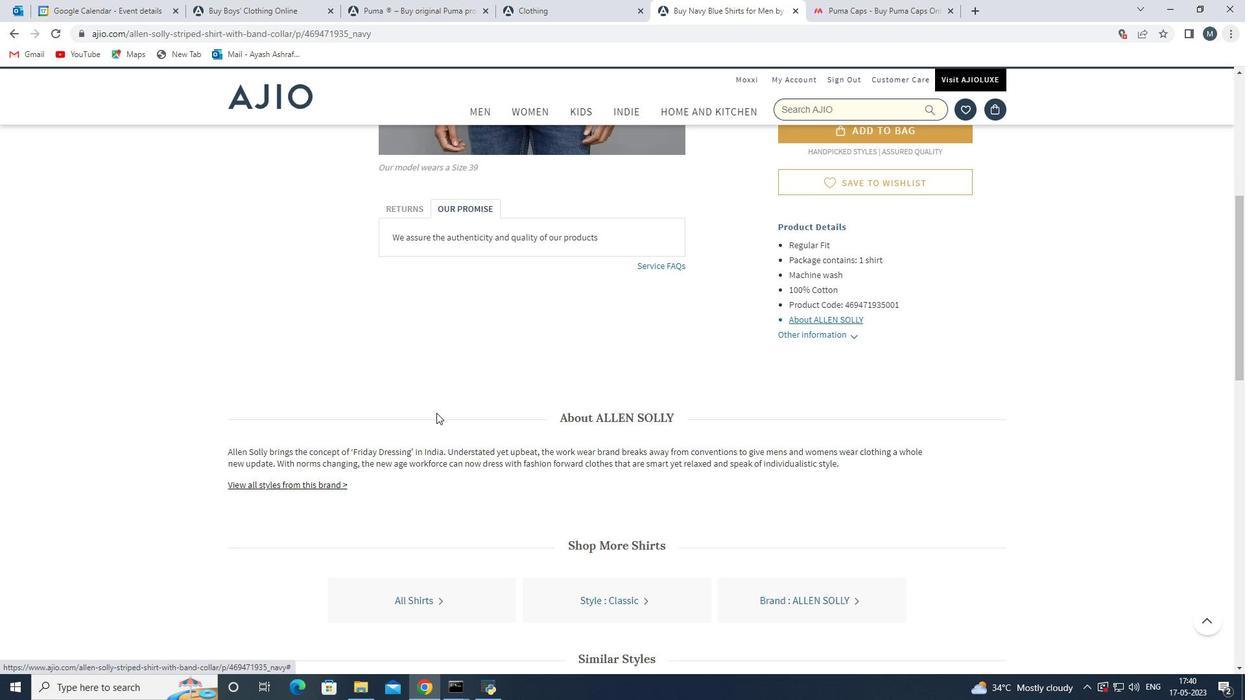 
Action: Mouse scrolled (438, 412) with delta (0, 0)
Screenshot: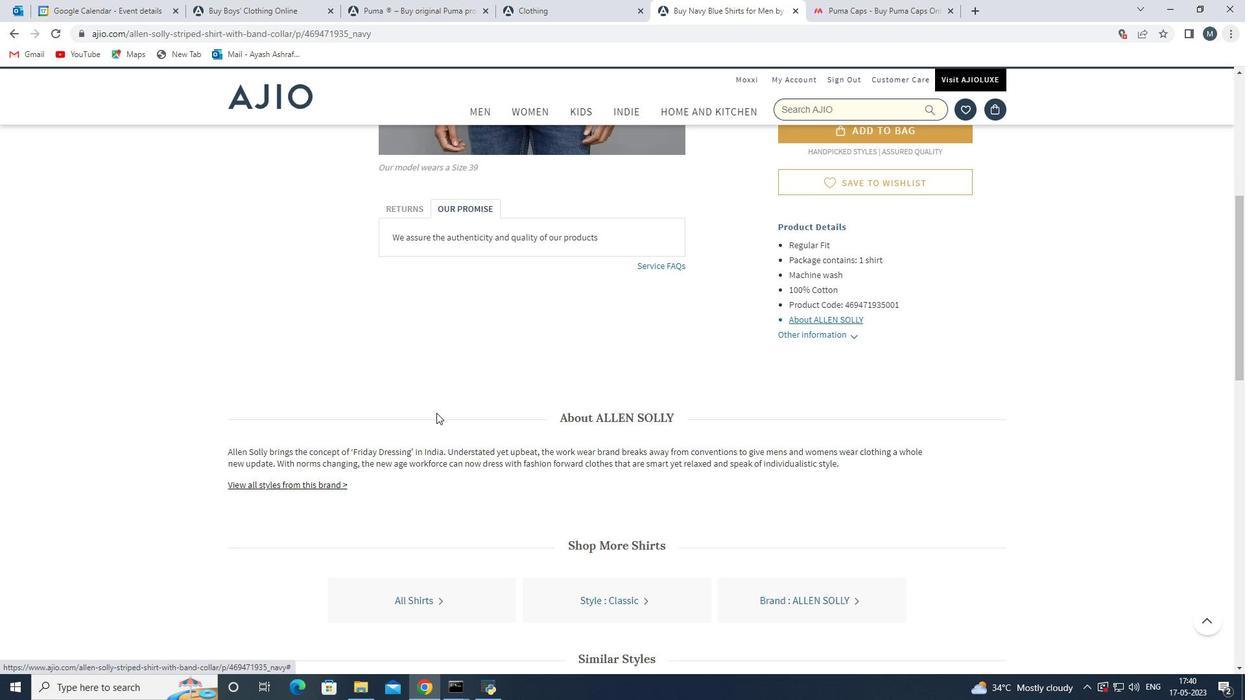 
Action: Mouse scrolled (438, 412) with delta (0, 0)
Screenshot: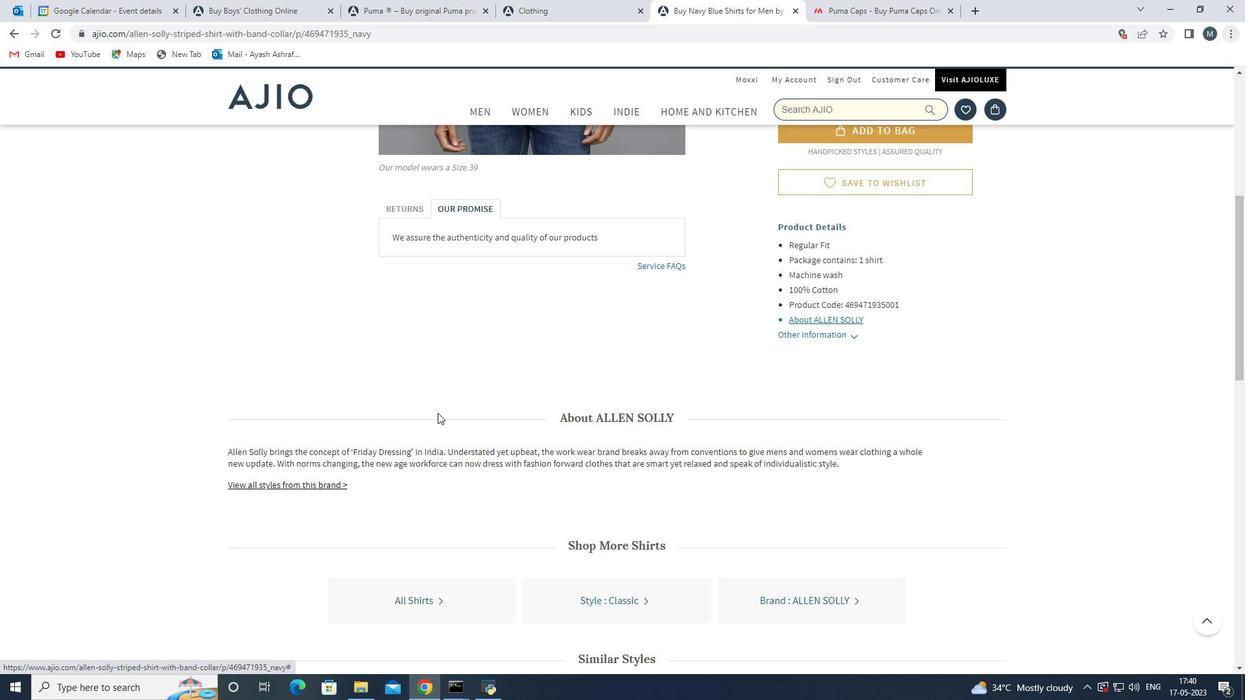 
Action: Mouse moved to (438, 409)
Screenshot: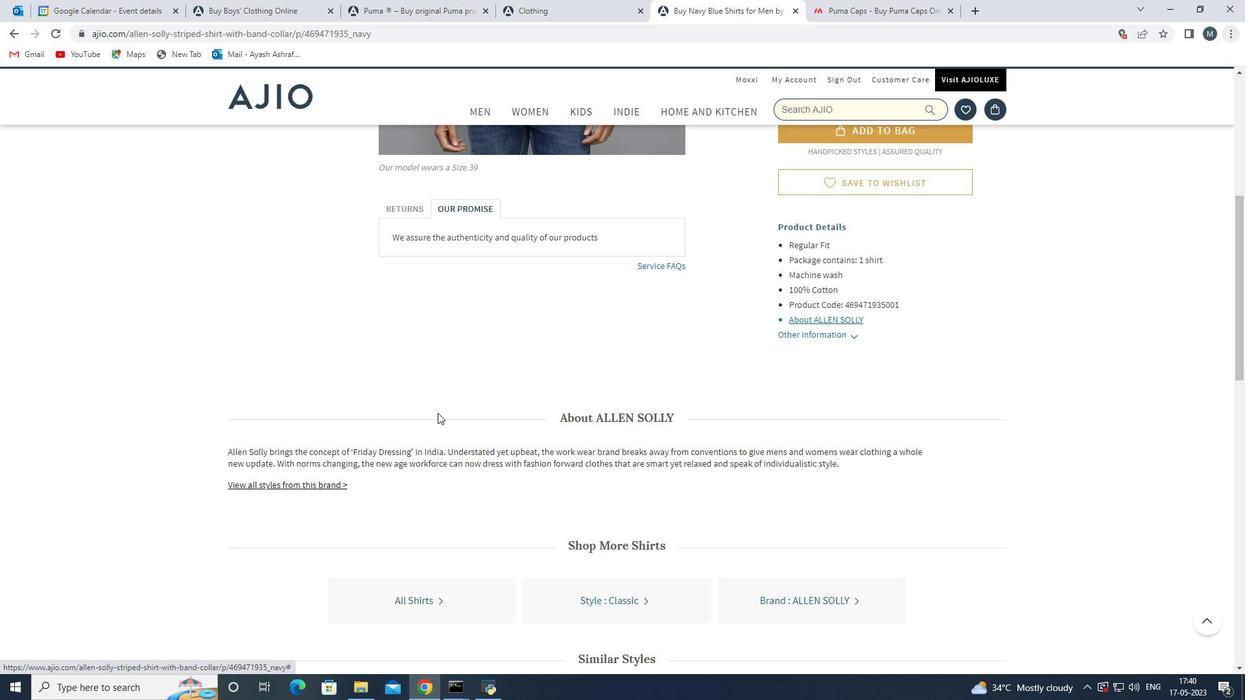 
Action: Mouse scrolled (438, 410) with delta (0, 0)
Screenshot: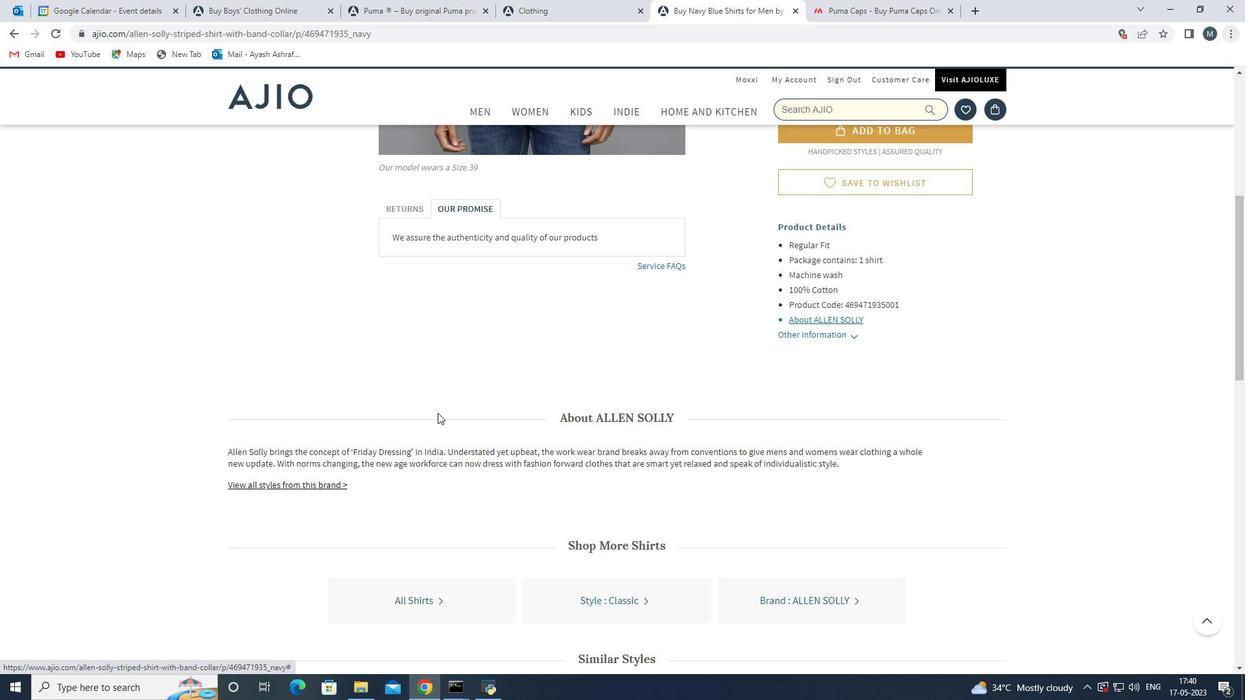 
Action: Mouse moved to (438, 405)
Screenshot: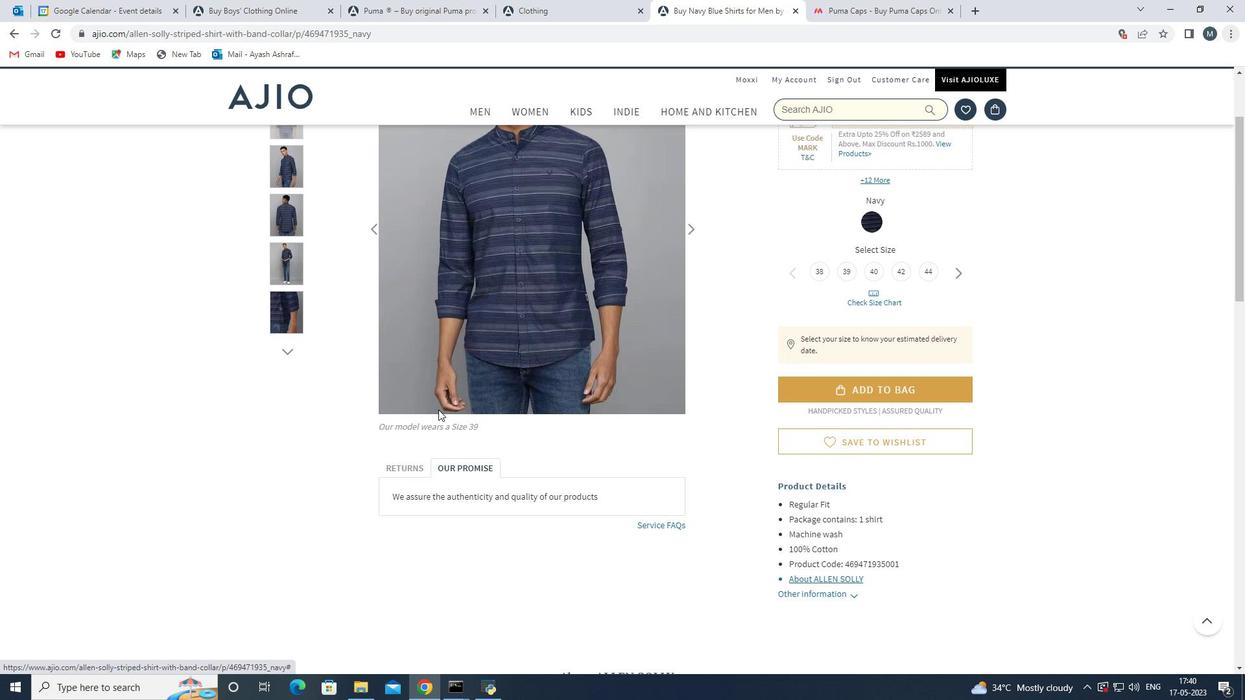 
Action: Mouse scrolled (438, 406) with delta (0, 0)
Screenshot: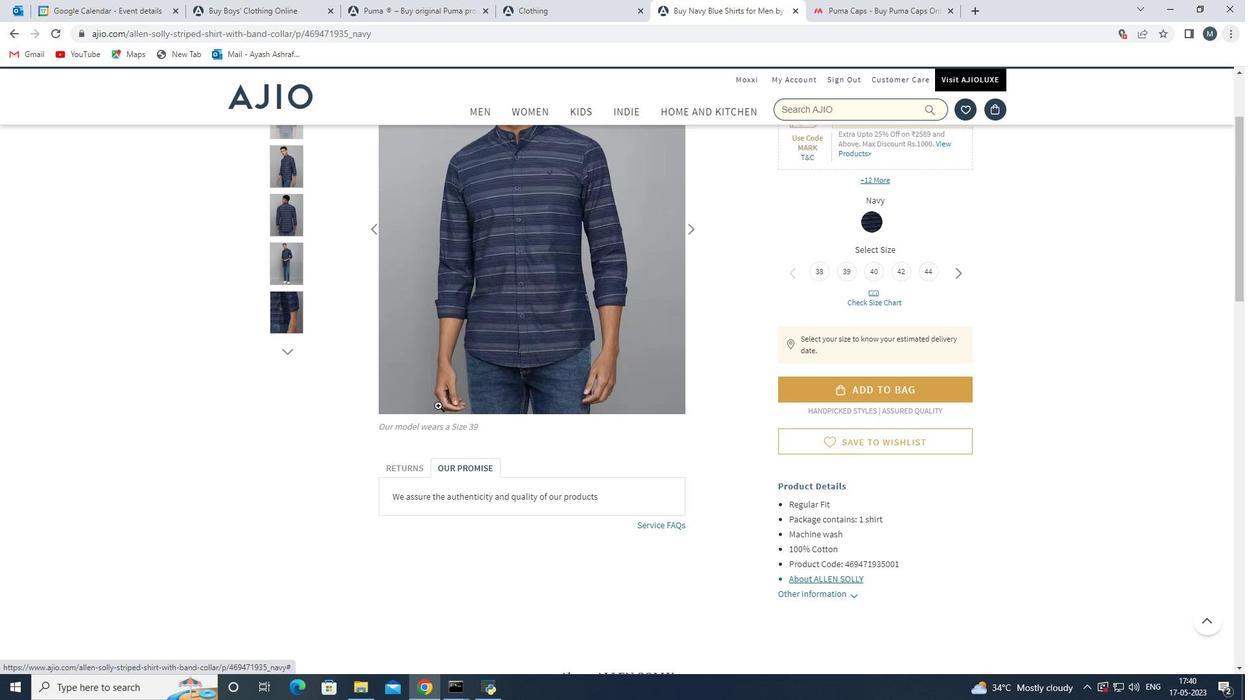 
Action: Mouse moved to (580, 386)
Screenshot: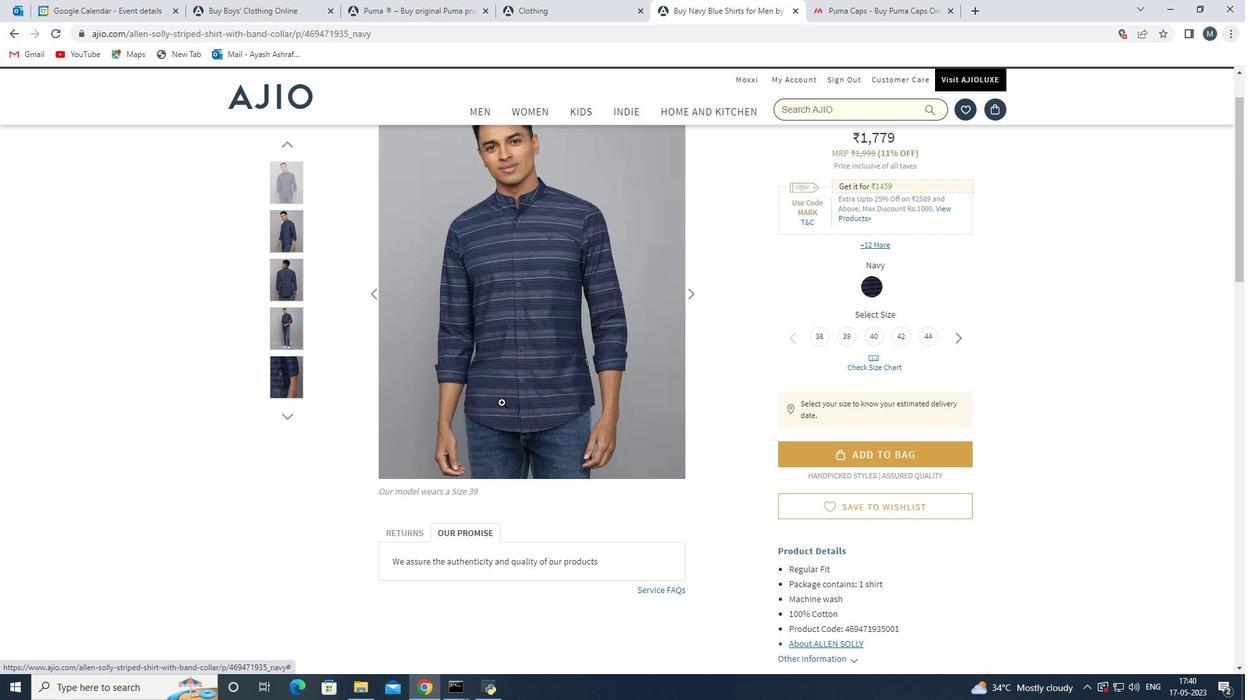 
Action: Mouse scrolled (580, 387) with delta (0, 0)
Screenshot: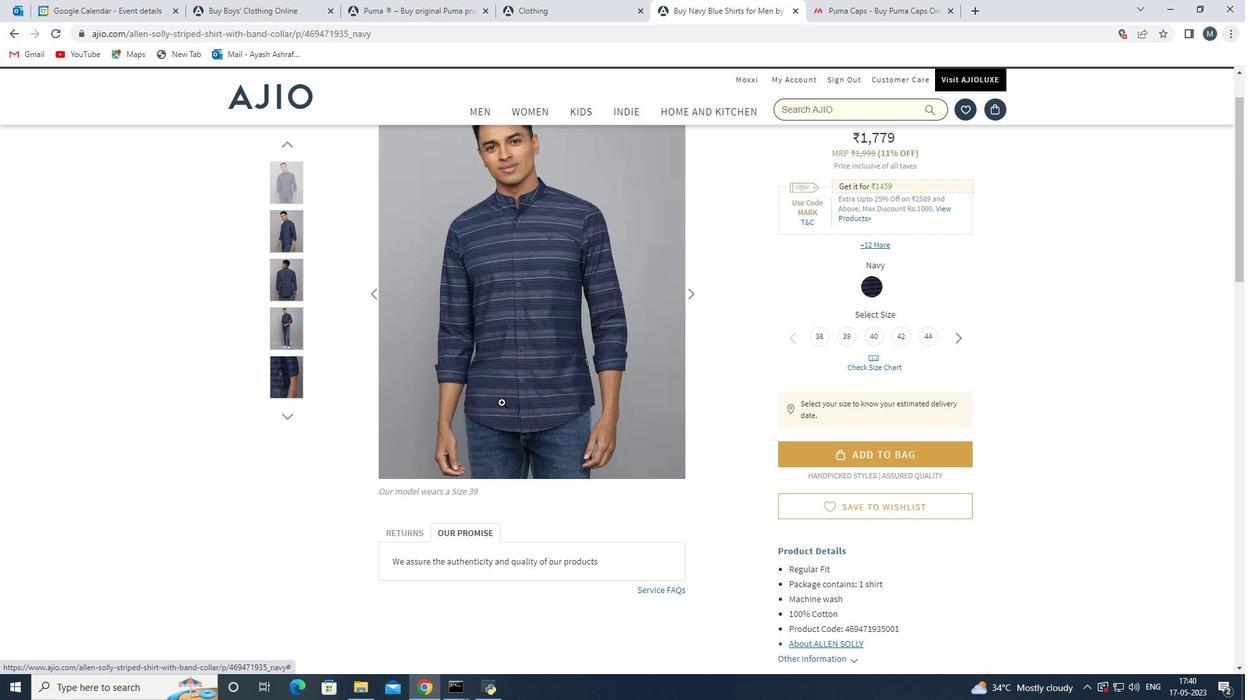 
Action: Mouse moved to (581, 385)
Screenshot: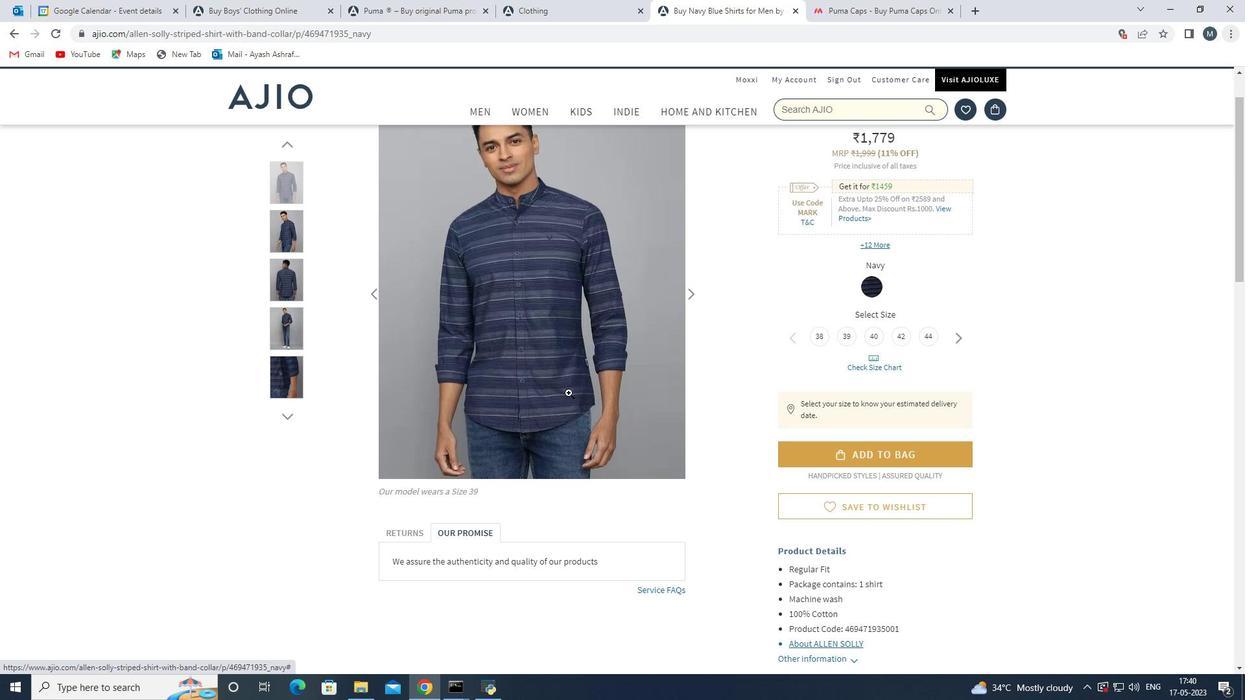 
Action: Mouse scrolled (581, 385) with delta (0, 0)
Screenshot: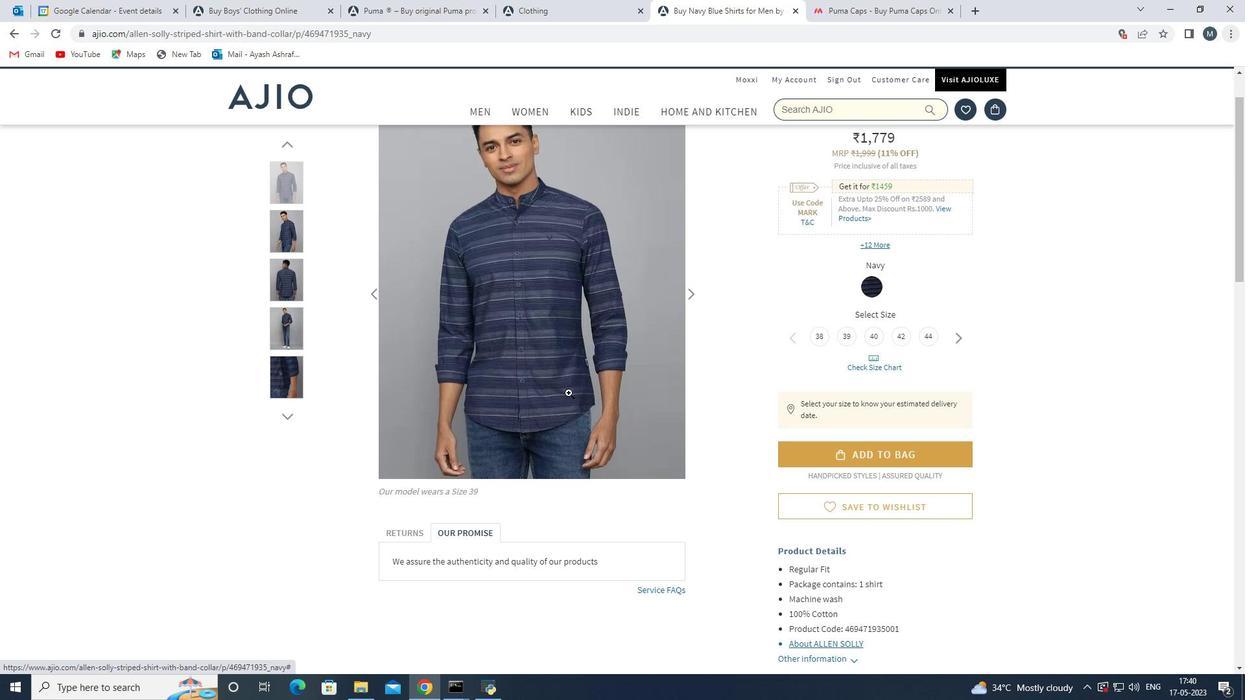 
Action: Mouse moved to (845, 409)
Screenshot: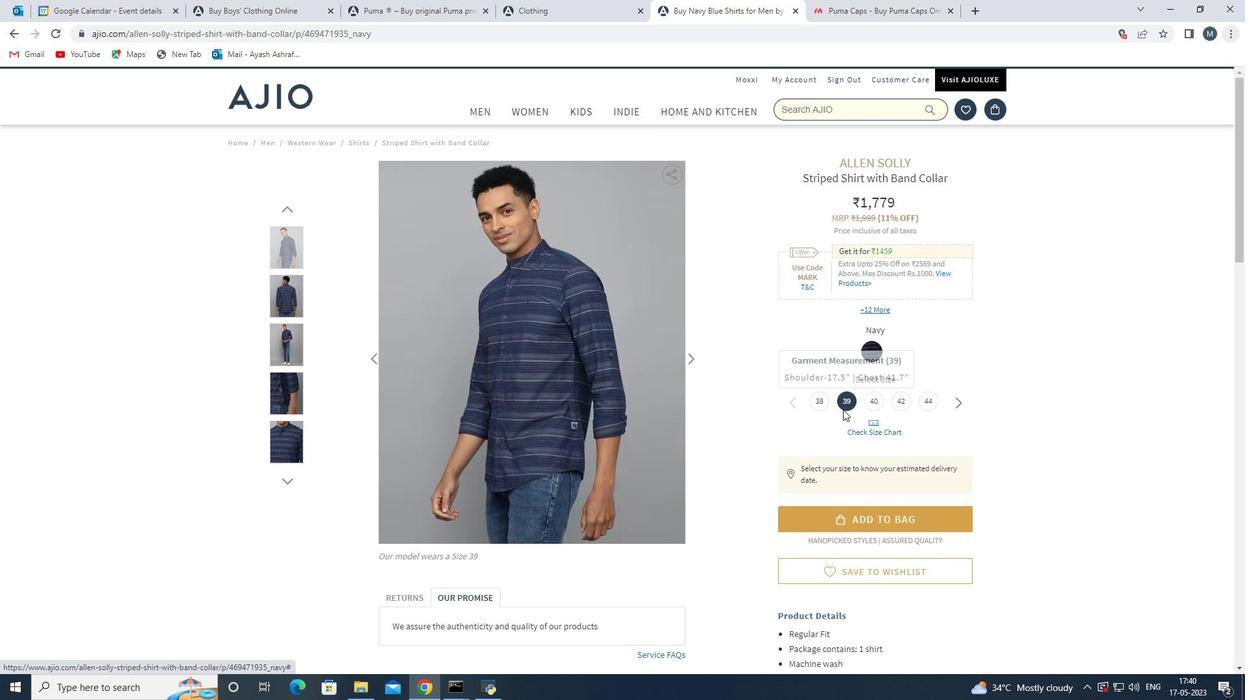 
Action: Mouse scrolled (845, 408) with delta (0, 0)
Screenshot: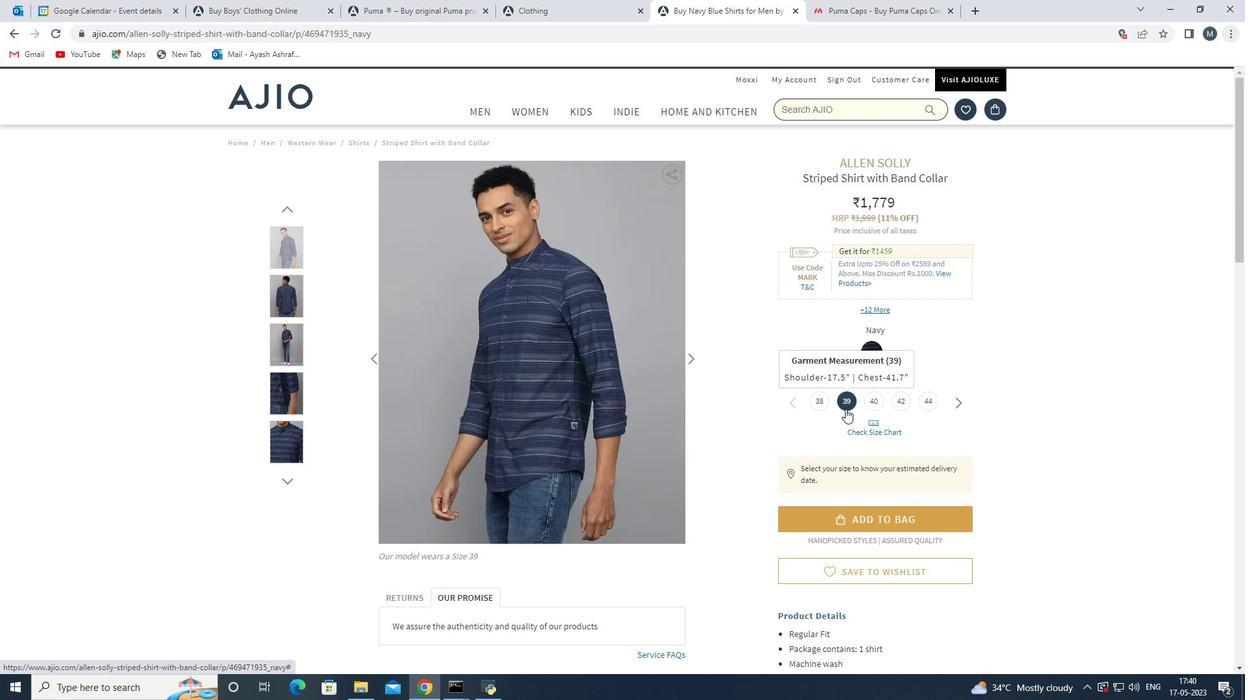 
Action: Mouse moved to (828, 411)
Screenshot: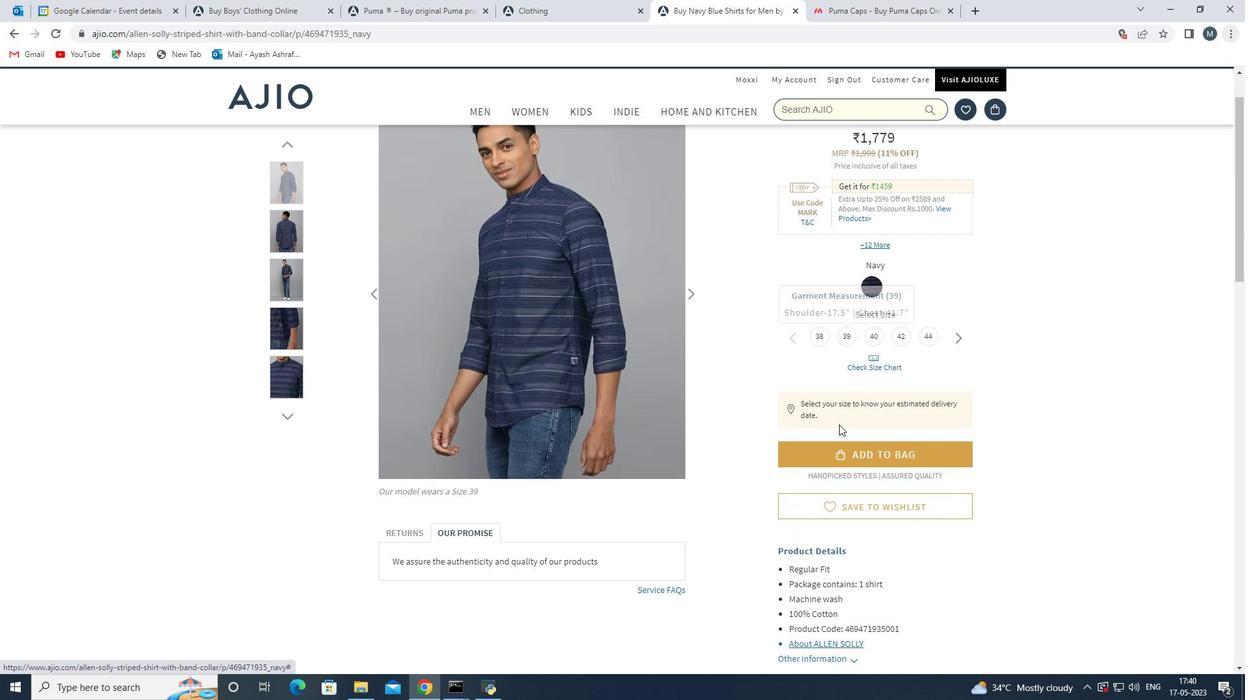 
Action: Mouse pressed left at (828, 411)
Screenshot: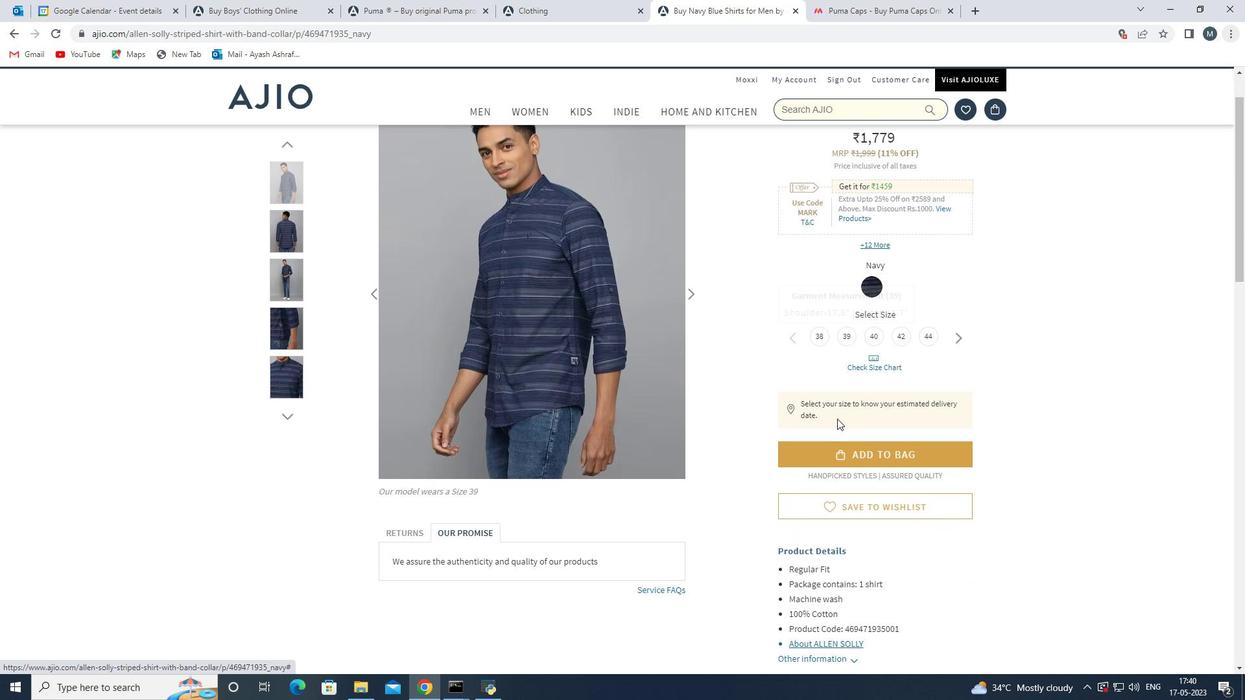 
Action: Mouse moved to (892, 405)
Screenshot: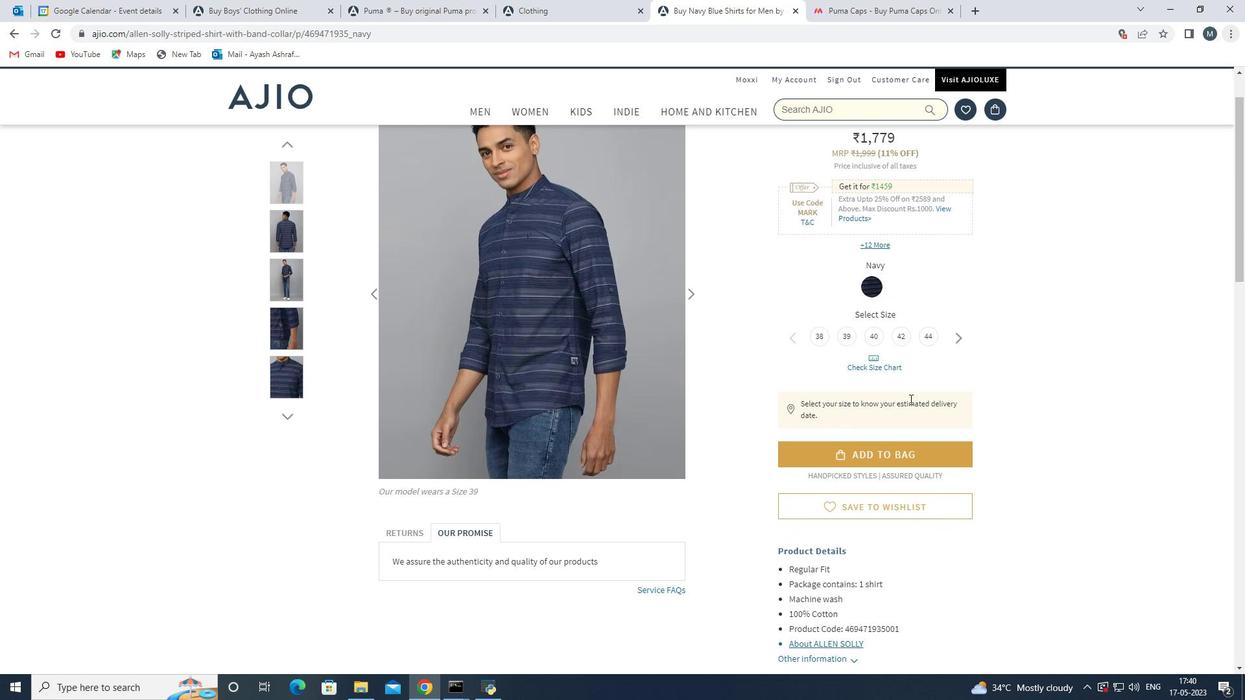 
Action: Mouse pressed left at (892, 405)
Screenshot: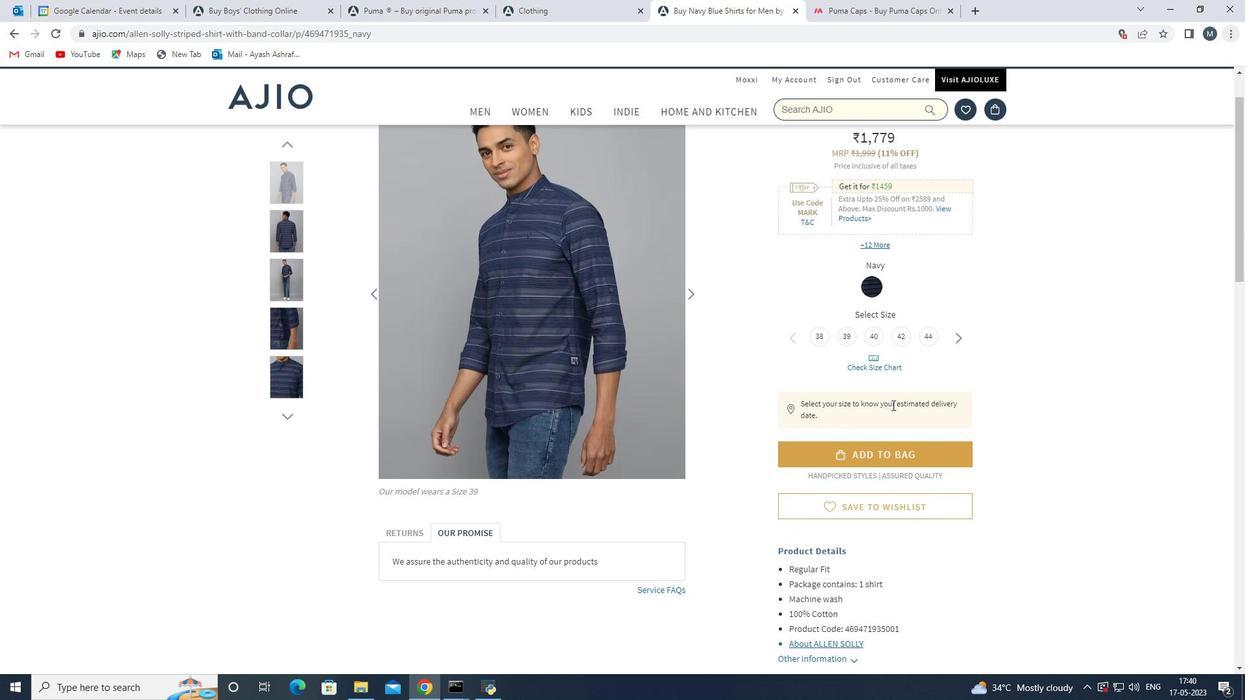 
Action: Mouse moved to (789, 411)
Screenshot: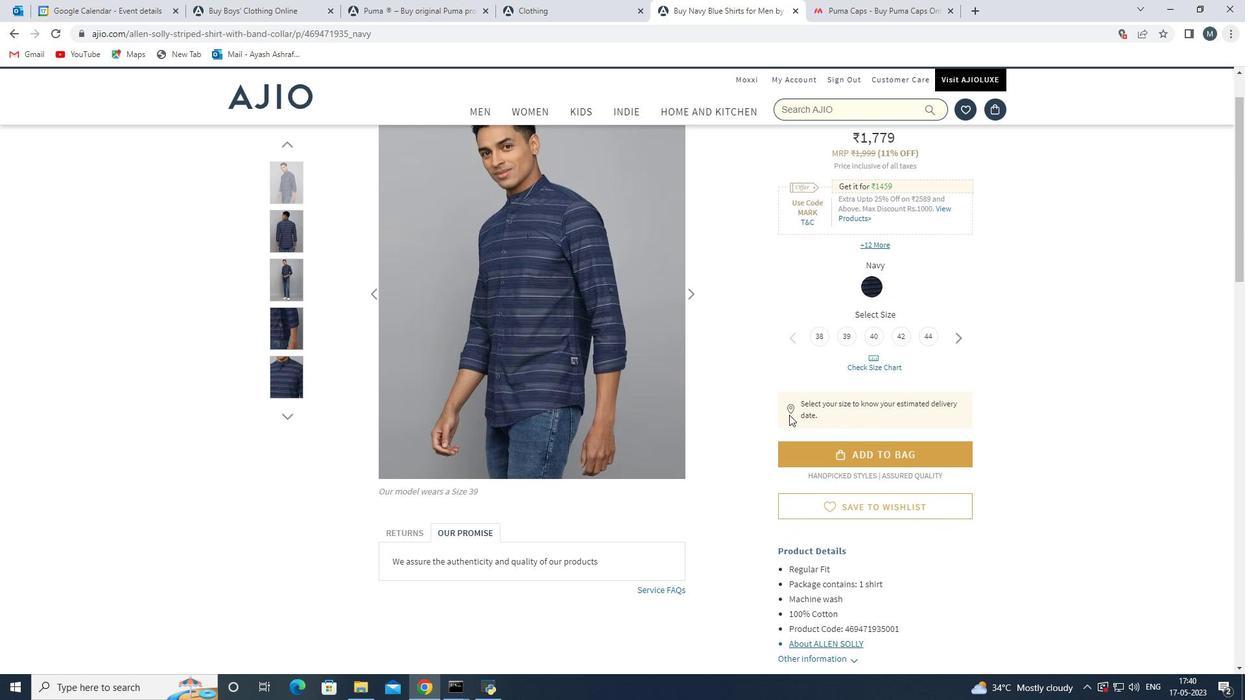 
Action: Mouse pressed left at (789, 411)
Screenshot: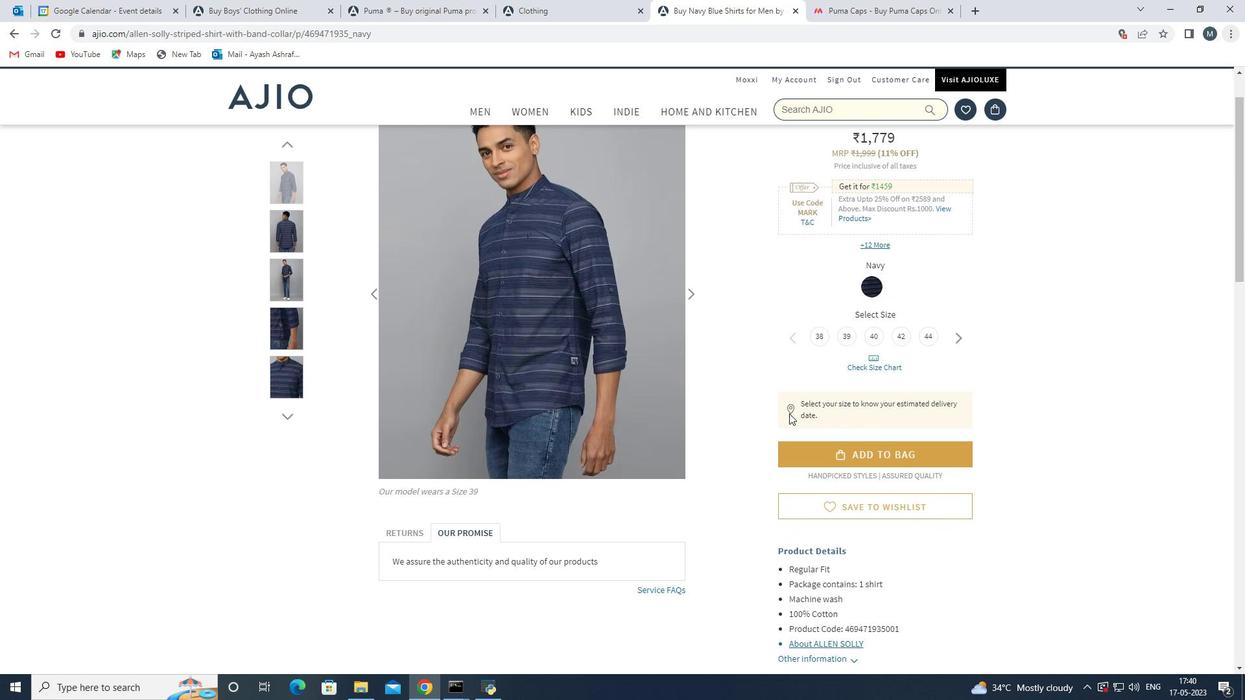 
Action: Mouse moved to (790, 409)
Screenshot: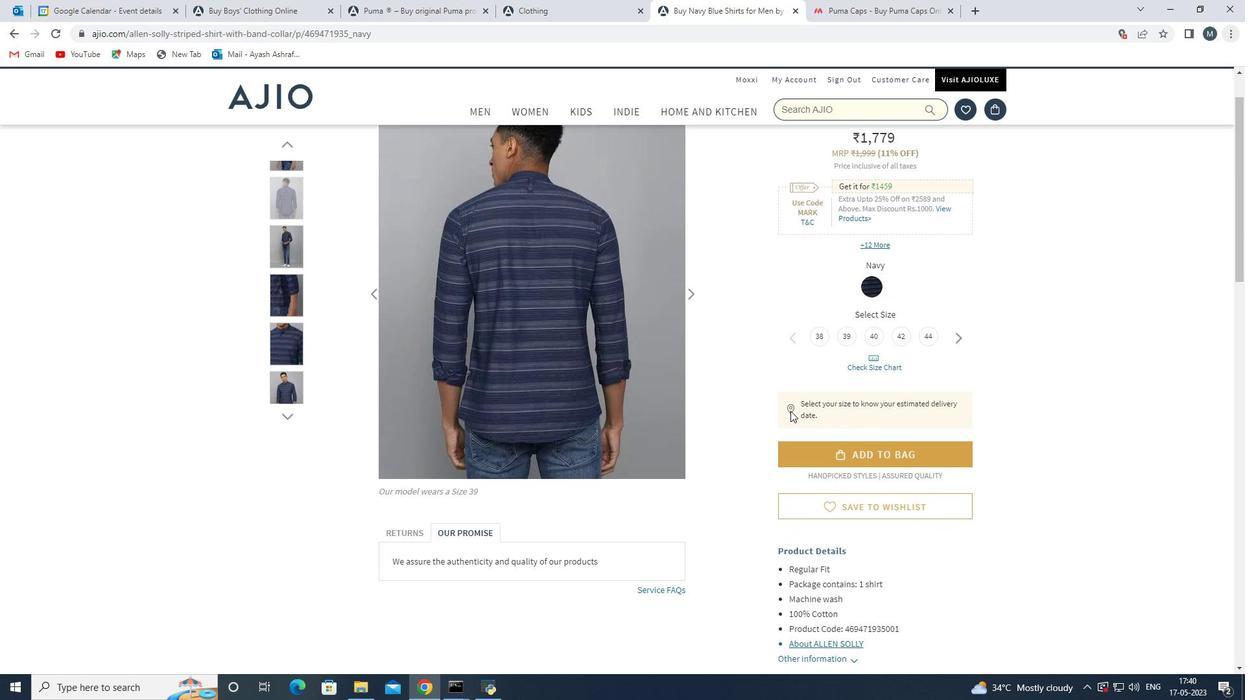 
Action: Mouse pressed left at (790, 409)
Screenshot: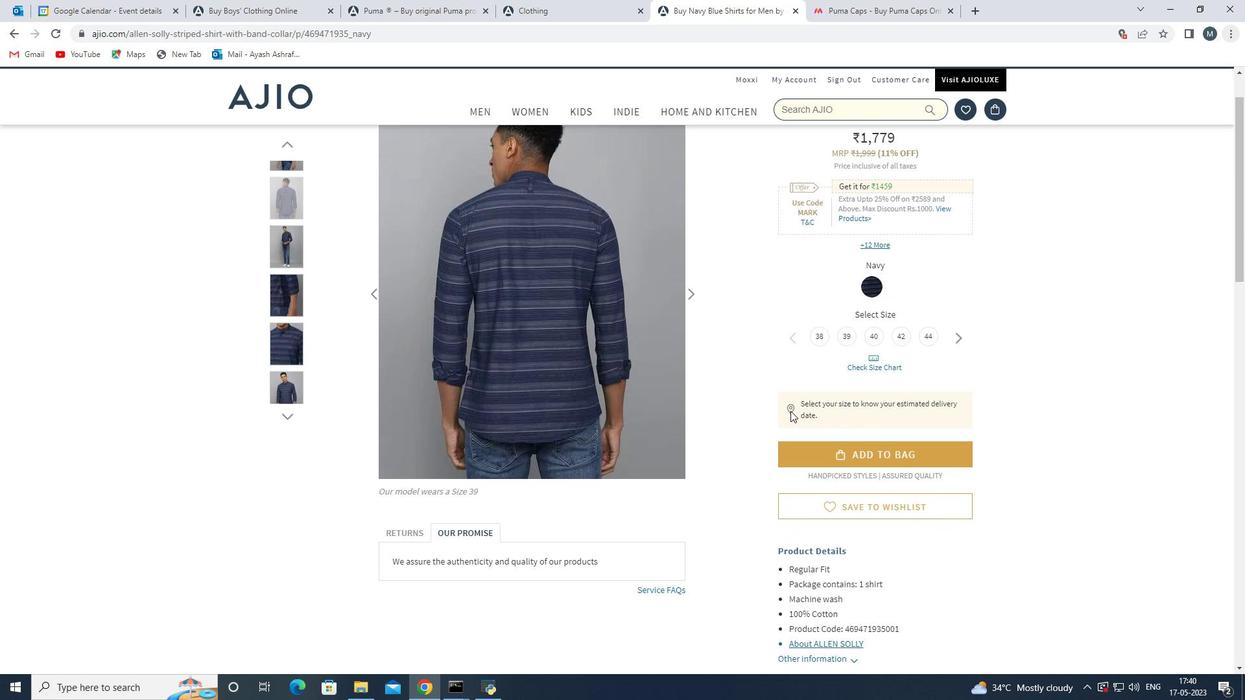 
Action: Mouse moved to (833, 406)
Screenshot: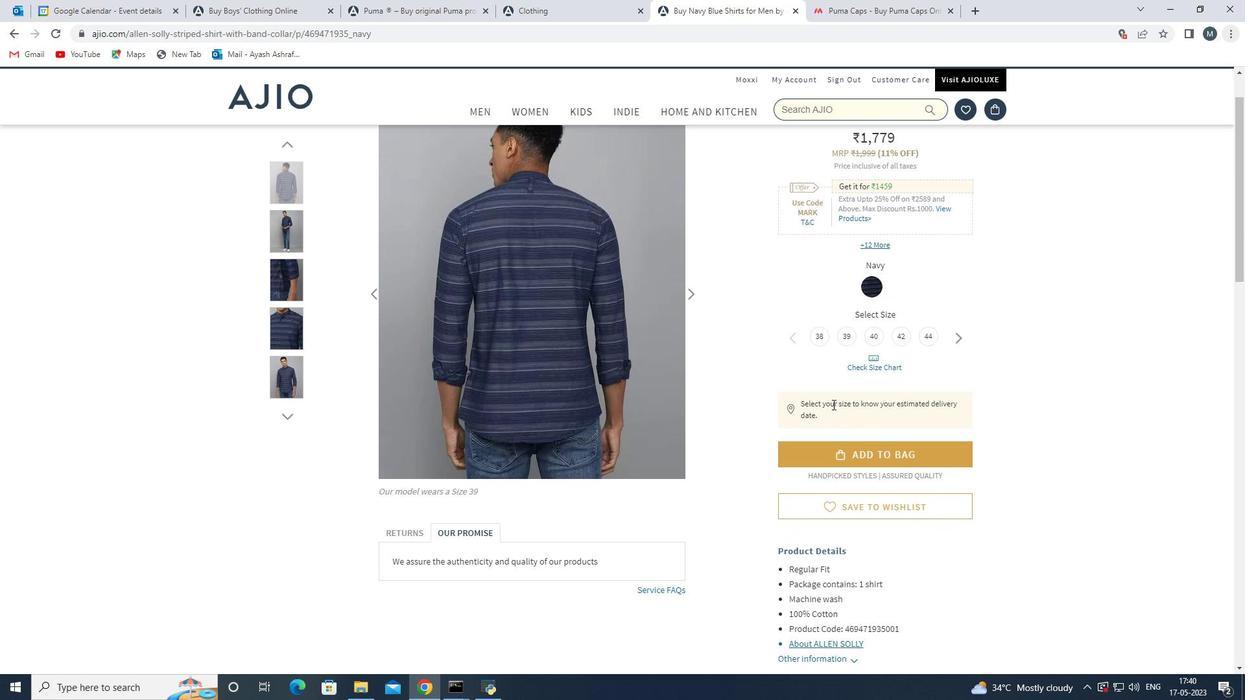 
Action: Mouse scrolled (833, 405) with delta (0, 0)
Screenshot: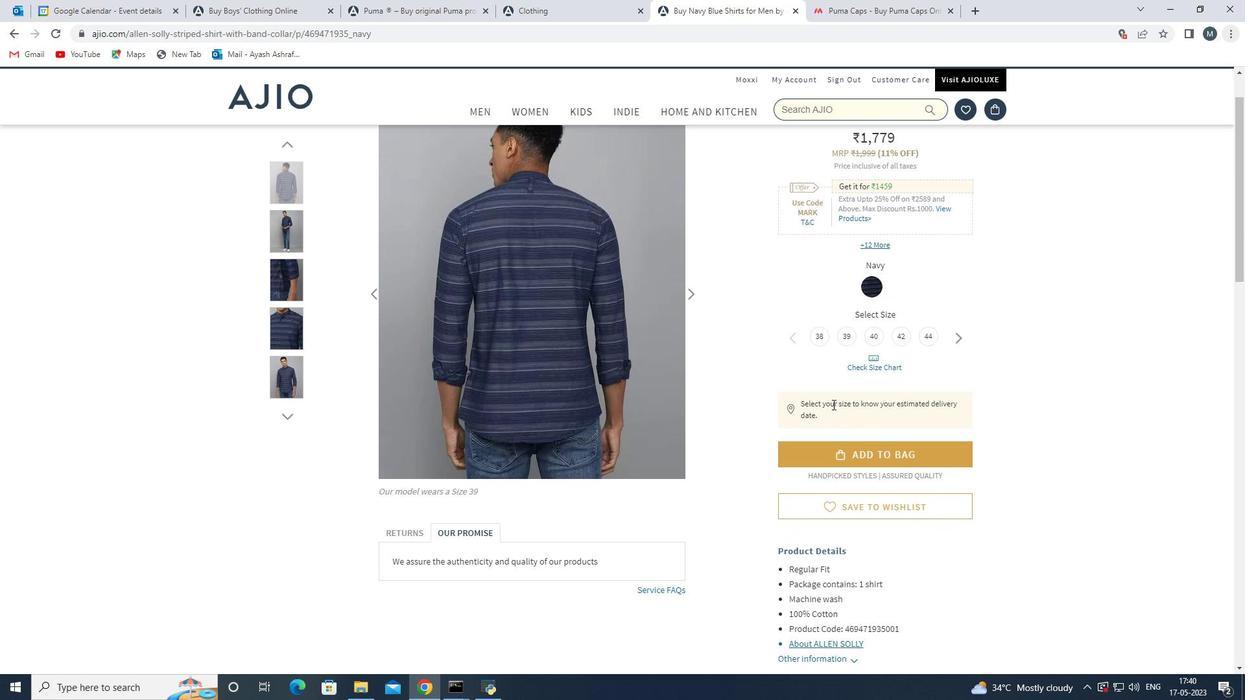 
Action: Mouse moved to (836, 411)
Screenshot: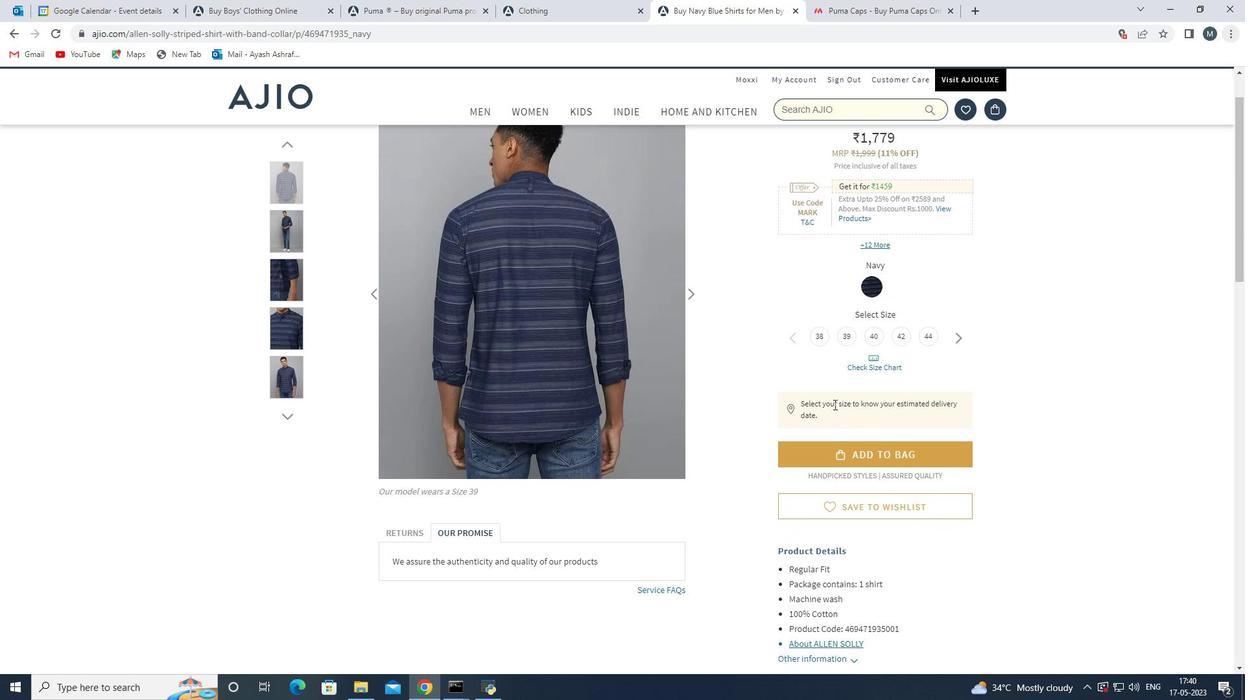 
Action: Mouse scrolled (836, 411) with delta (0, 0)
Screenshot: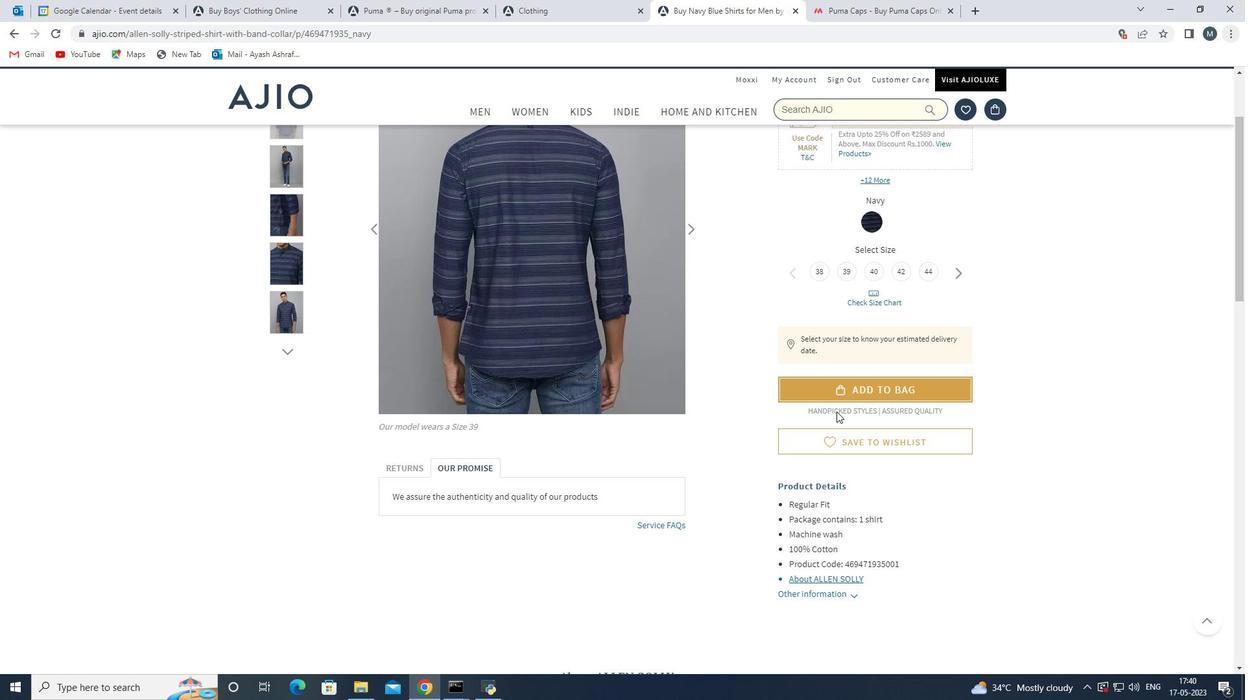 
Action: Mouse moved to (810, 466)
Screenshot: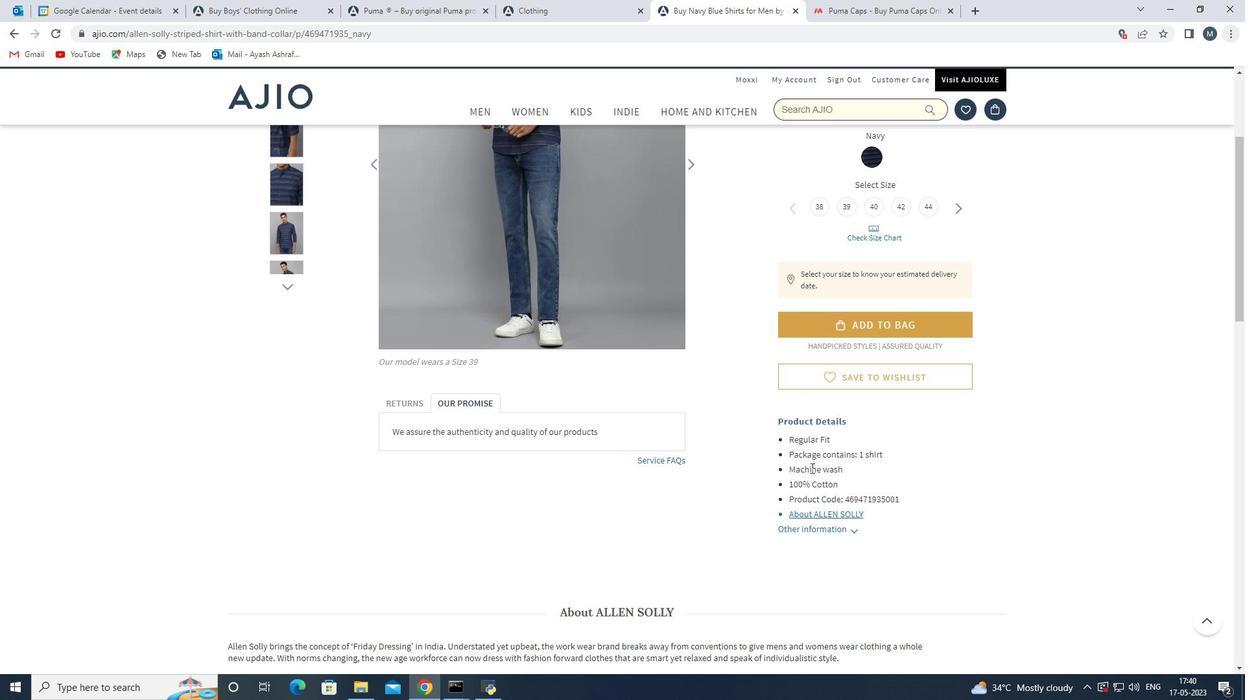 
Action: Mouse scrolled (810, 465) with delta (0, 0)
Screenshot: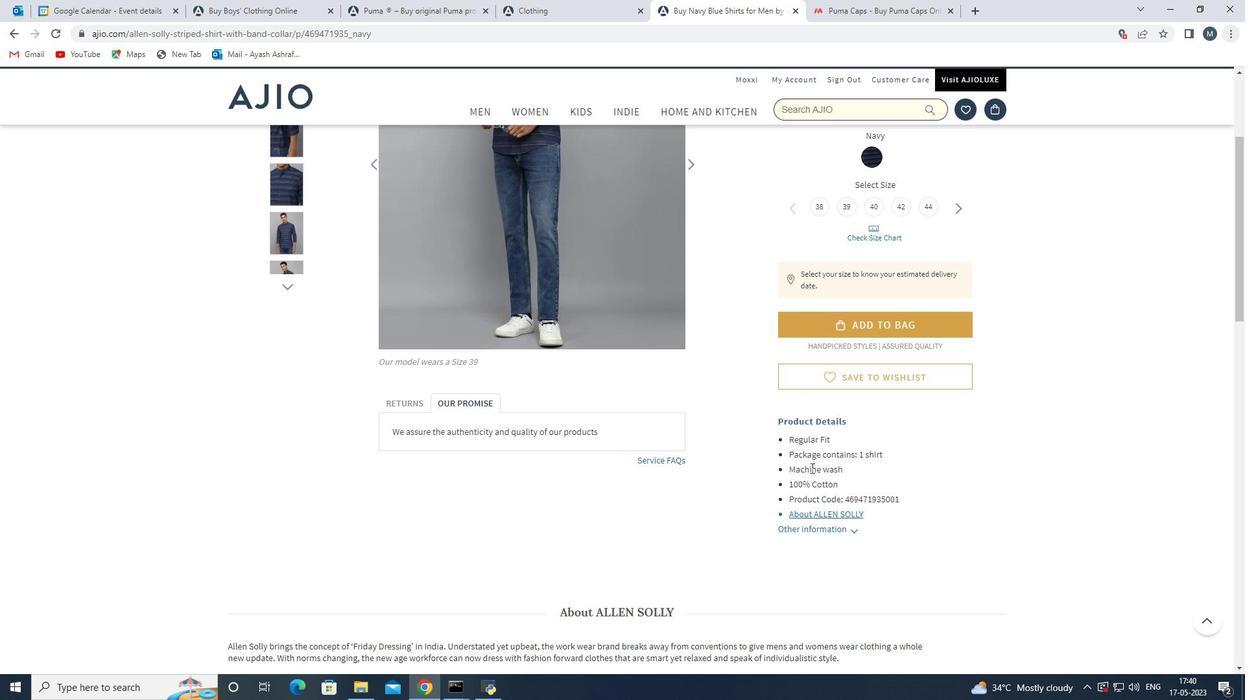 
Action: Mouse scrolled (810, 465) with delta (0, 0)
Screenshot: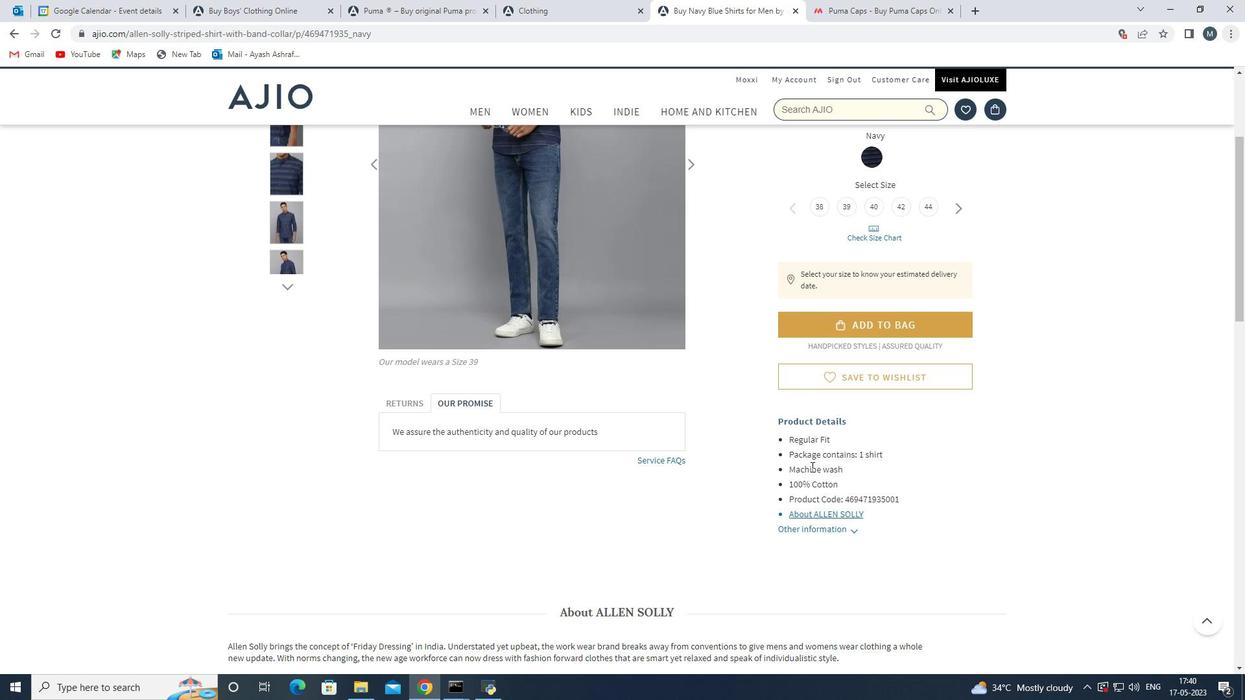 
Action: Mouse moved to (552, 444)
Screenshot: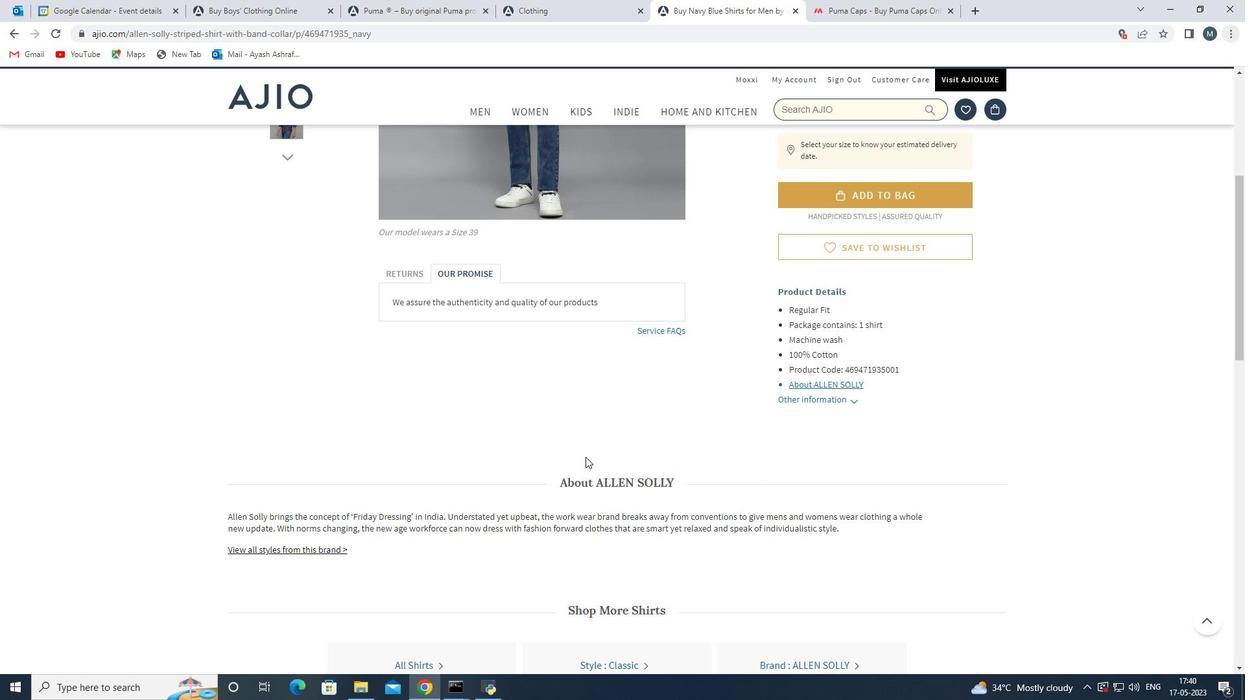 
Action: Mouse scrolled (552, 444) with delta (0, 0)
Screenshot: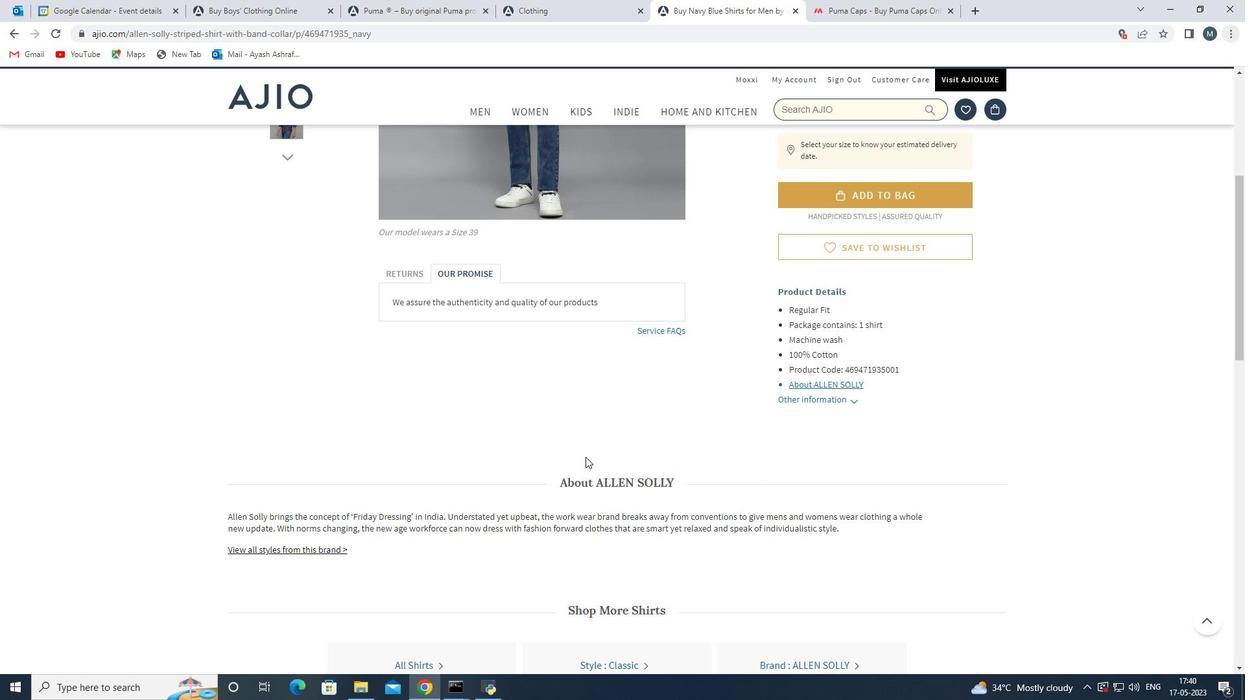 
Action: Mouse moved to (551, 444)
Screenshot: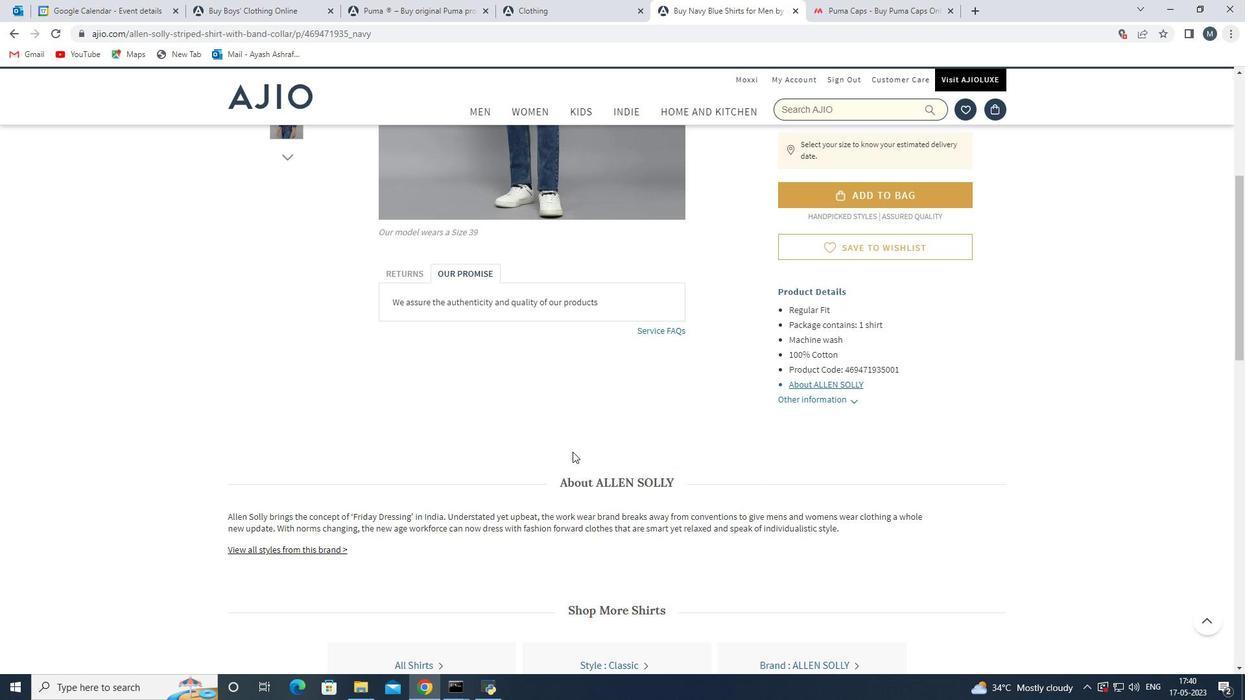 
Action: Mouse scrolled (551, 444) with delta (0, 0)
Screenshot: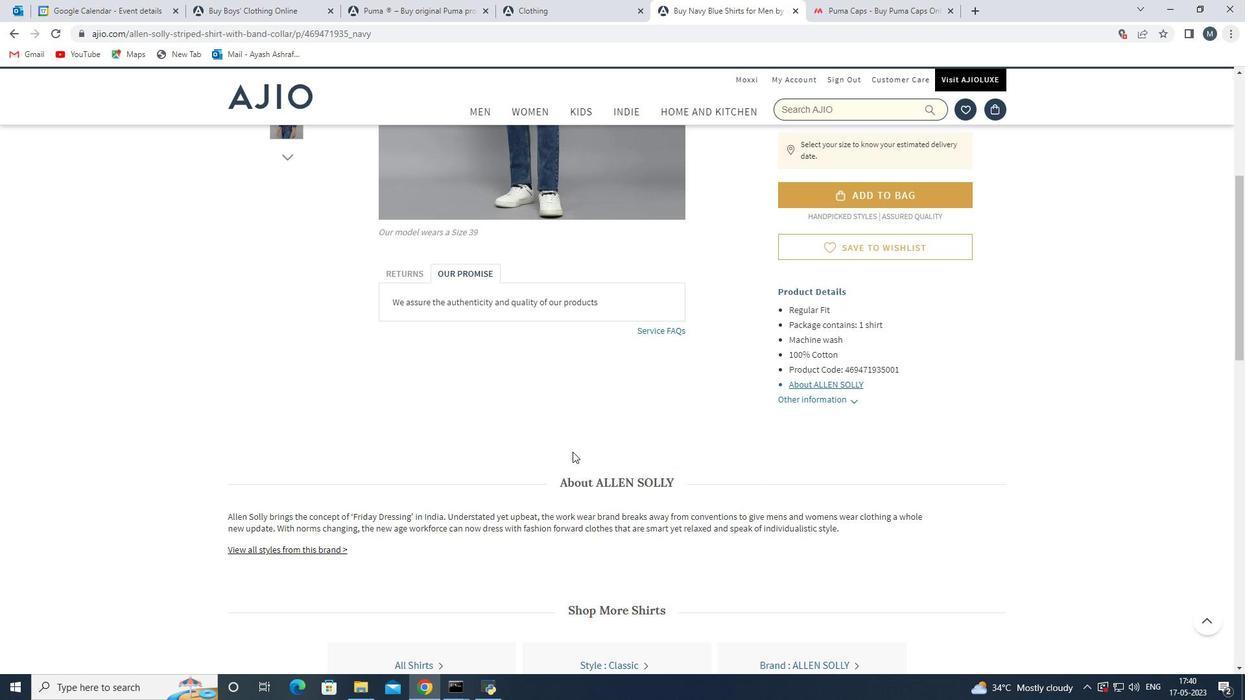 
Action: Mouse moved to (551, 443)
Screenshot: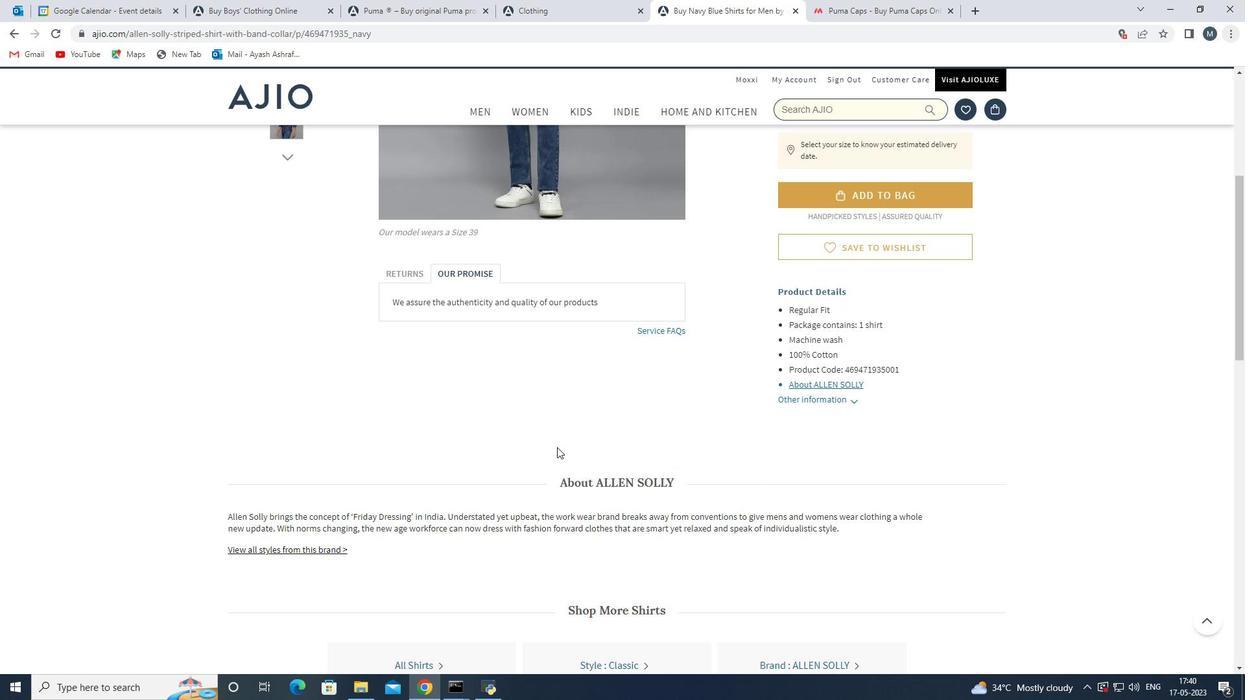 
Action: Mouse scrolled (551, 444) with delta (0, 0)
Screenshot: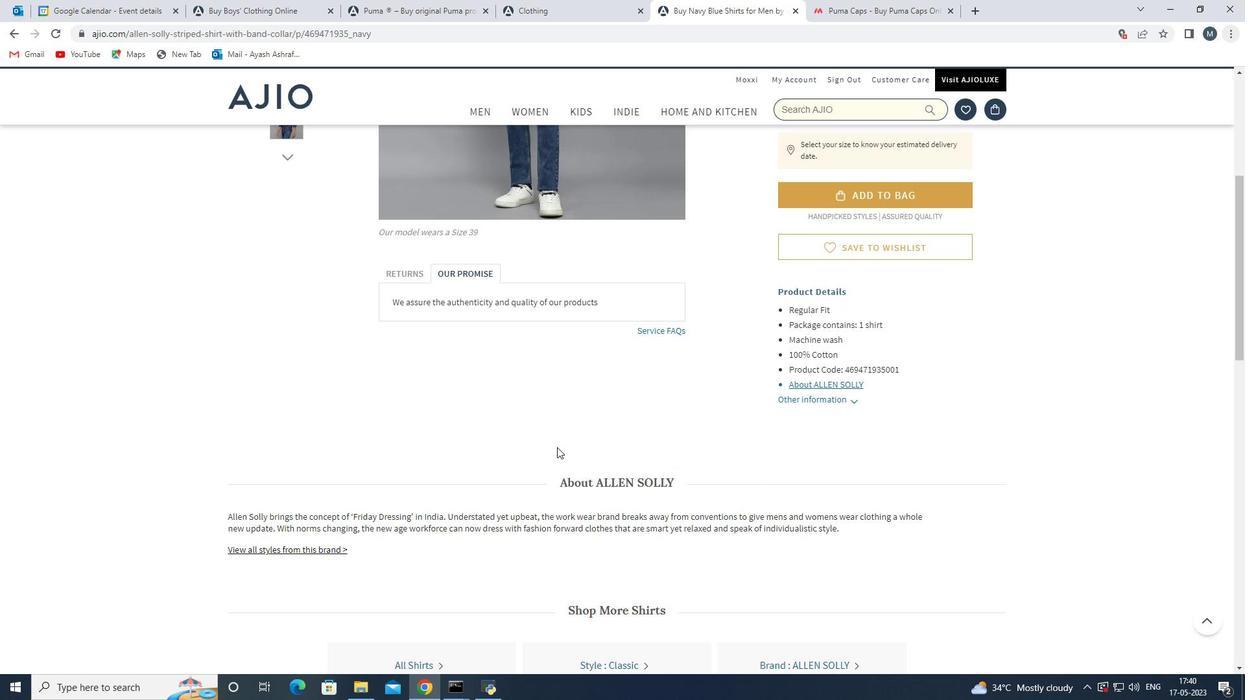 
Action: Mouse moved to (547, 440)
Screenshot: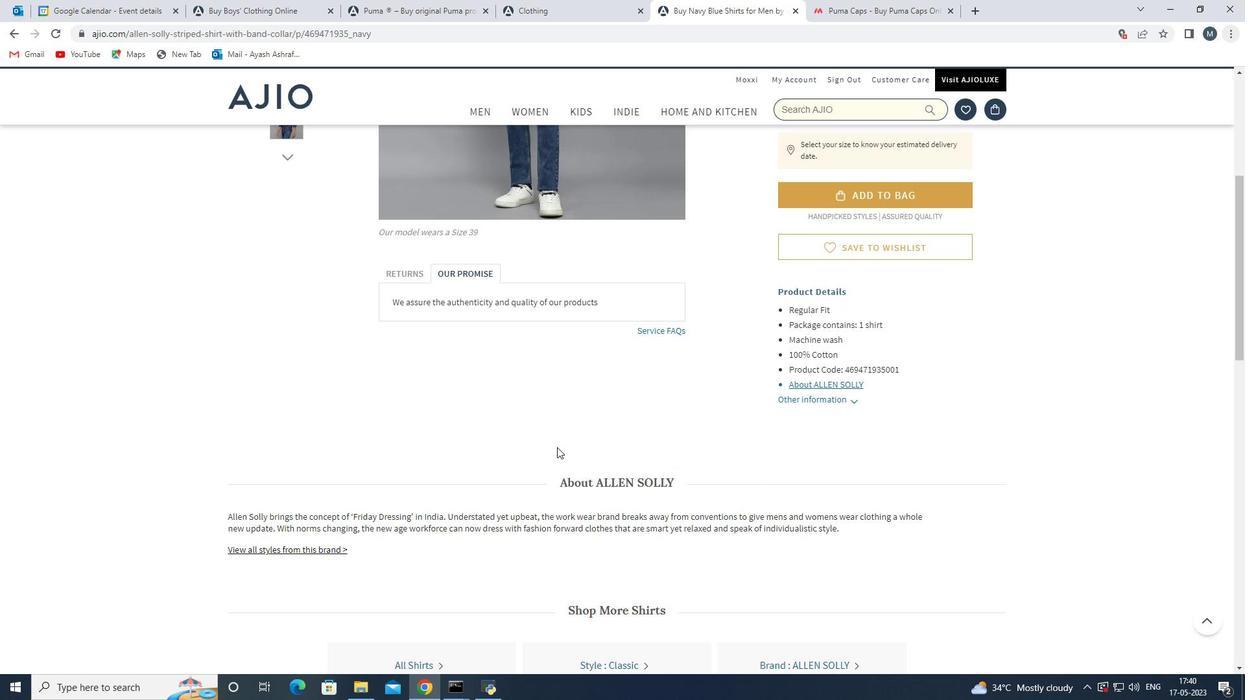 
Action: Mouse scrolled (547, 441) with delta (0, 0)
Screenshot: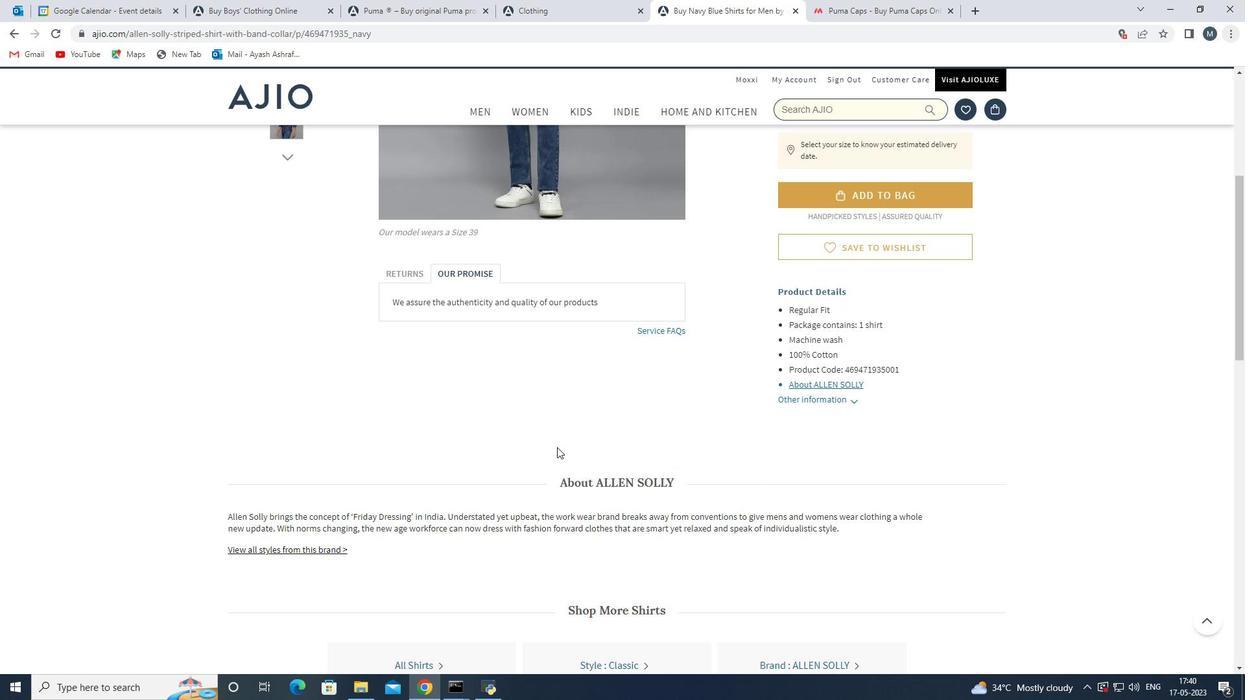 
Action: Mouse moved to (546, 439)
Screenshot: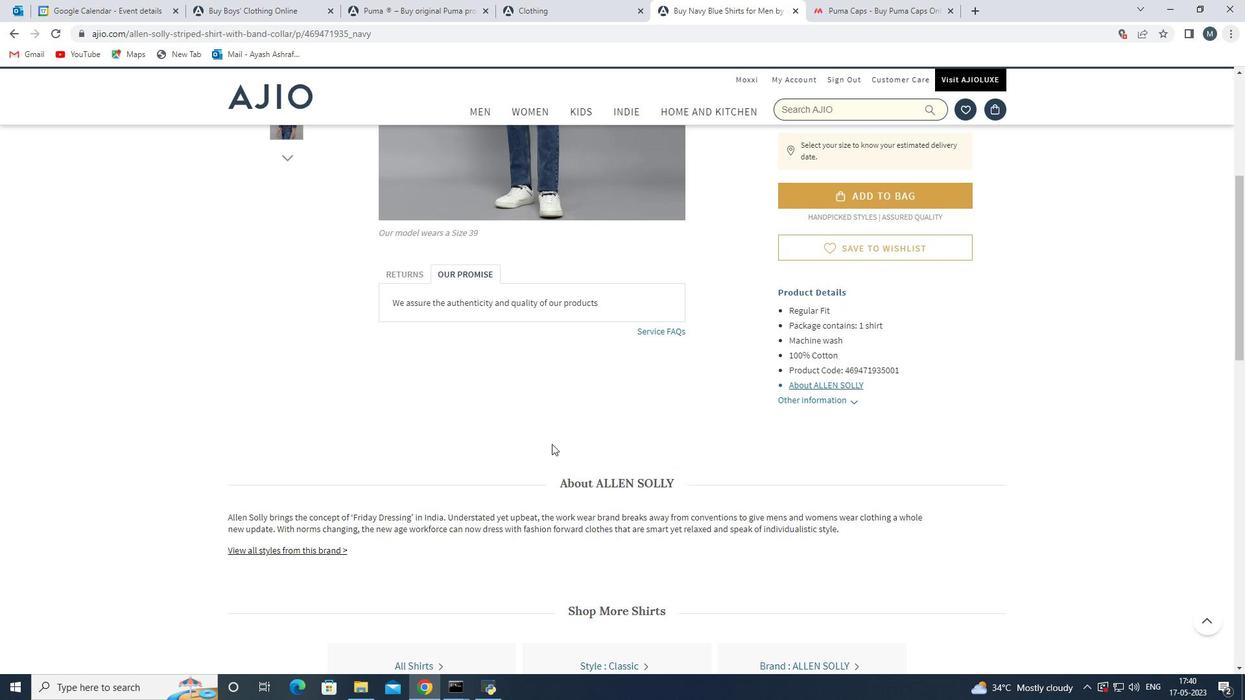 
Action: Mouse scrolled (546, 439) with delta (0, 0)
Screenshot: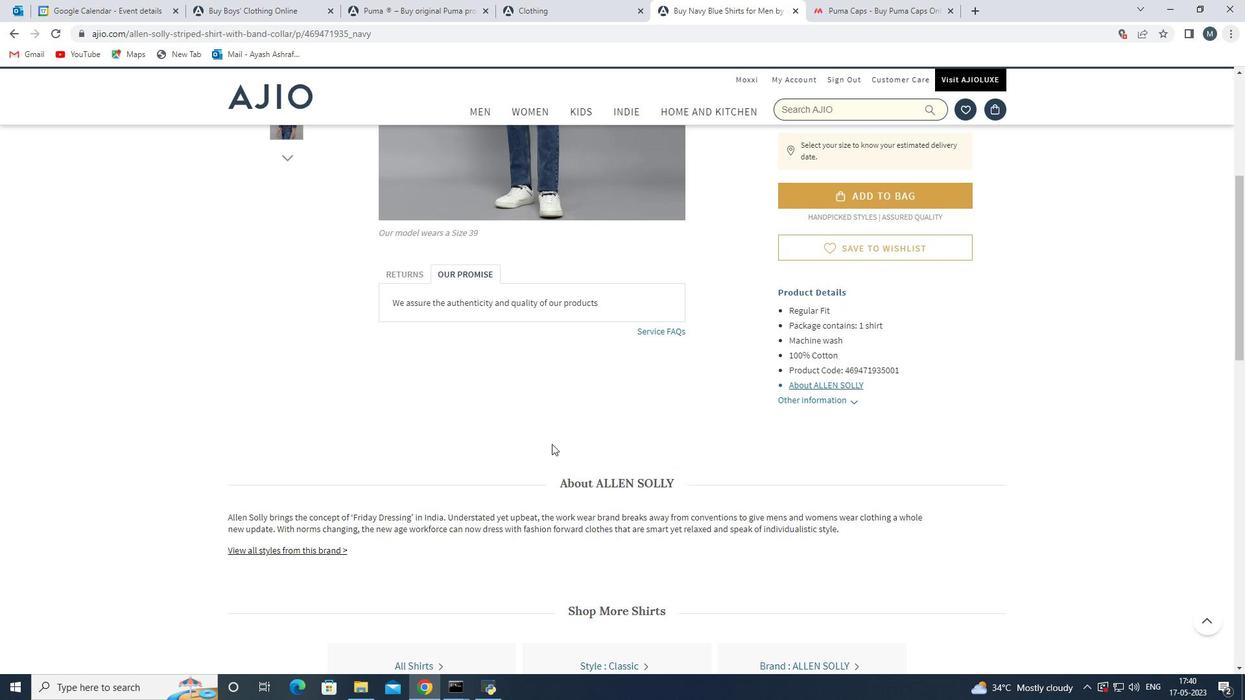 
Action: Mouse moved to (544, 433)
Screenshot: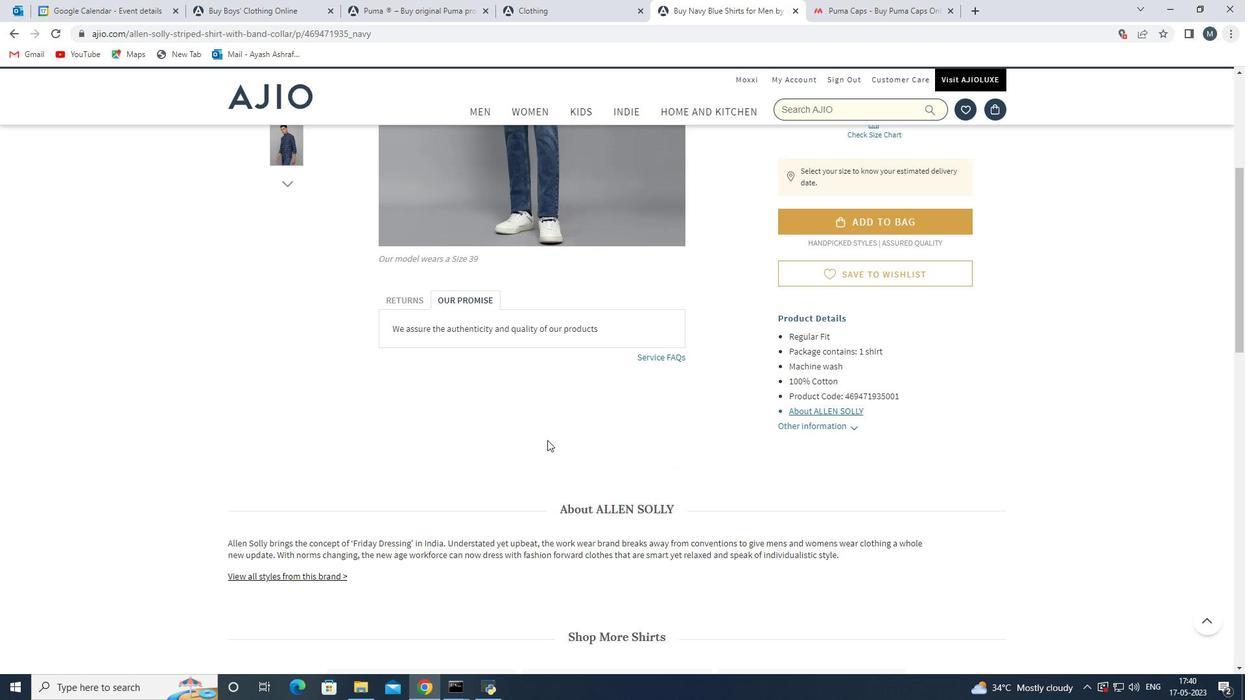 
Action: Mouse scrolled (544, 433) with delta (0, 0)
Screenshot: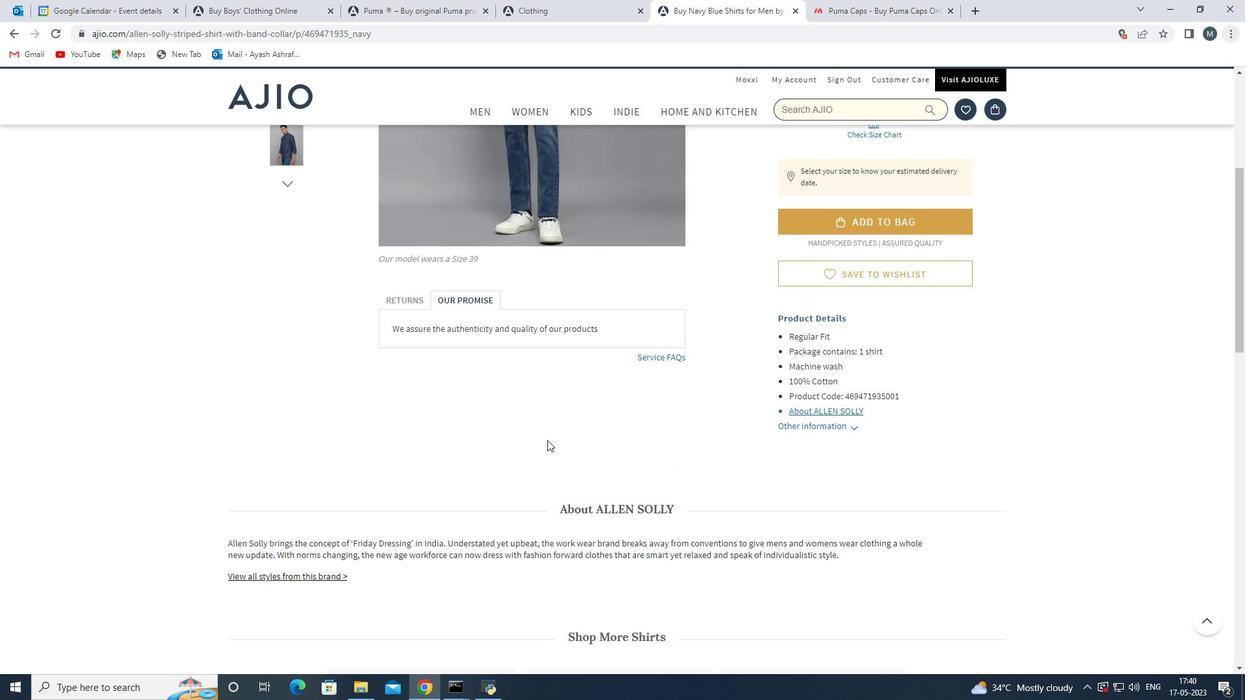 
Action: Mouse moved to (542, 431)
Screenshot: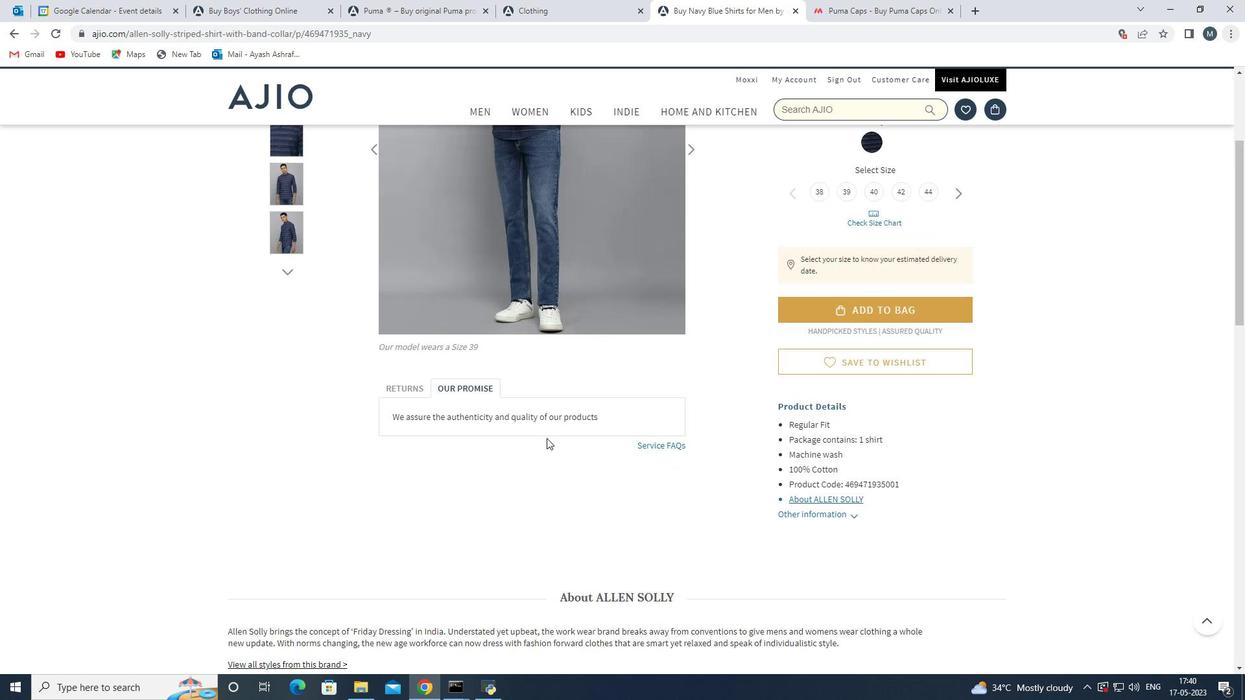 
Action: Mouse scrolled (542, 430) with delta (0, 0)
Screenshot: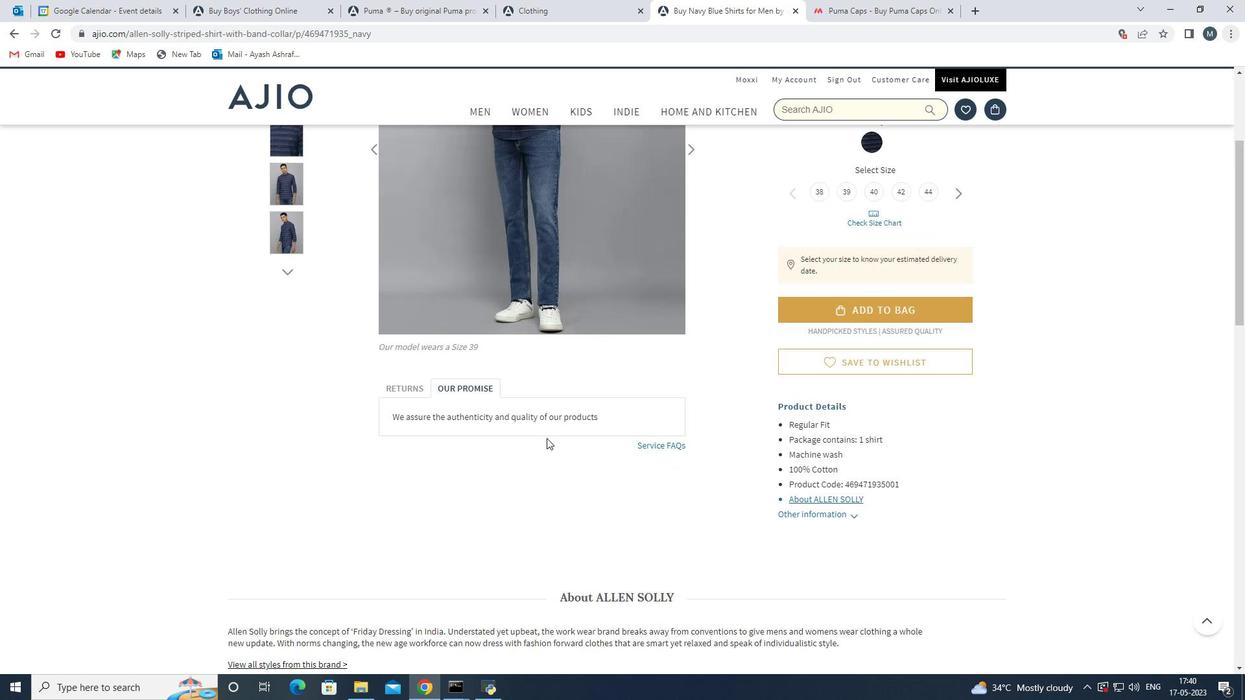 
Action: Mouse moved to (515, 407)
Screenshot: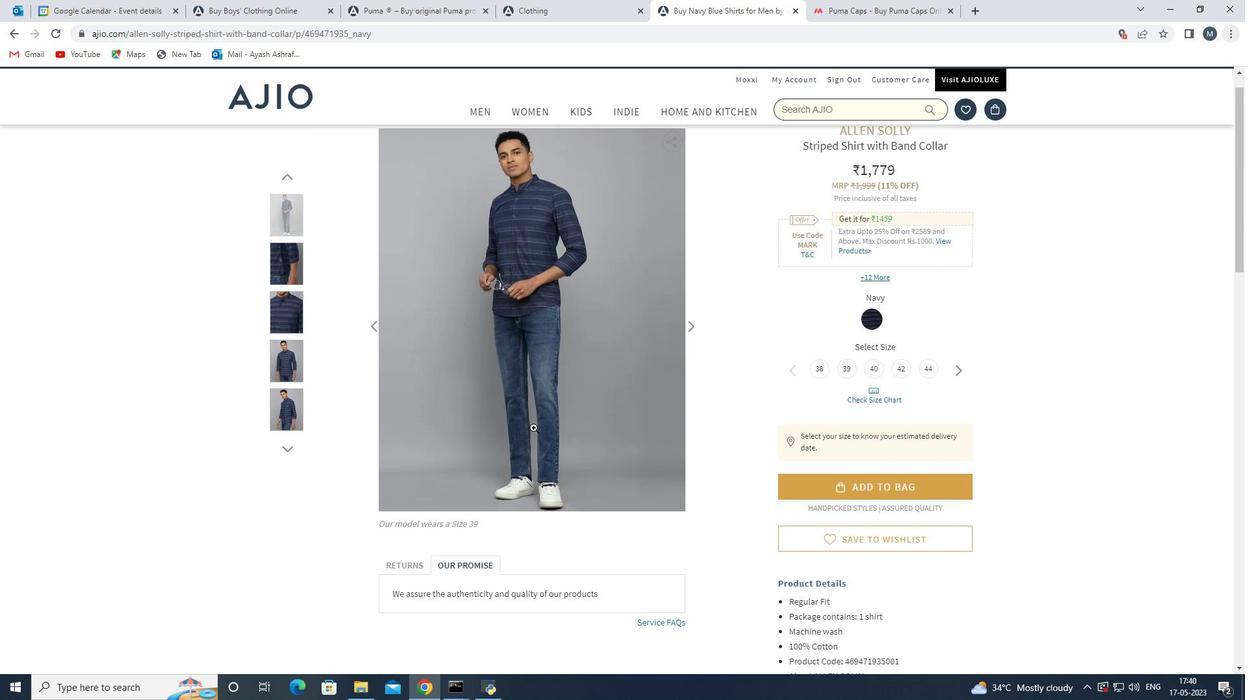 
Action: Mouse scrolled (515, 407) with delta (0, 0)
Screenshot: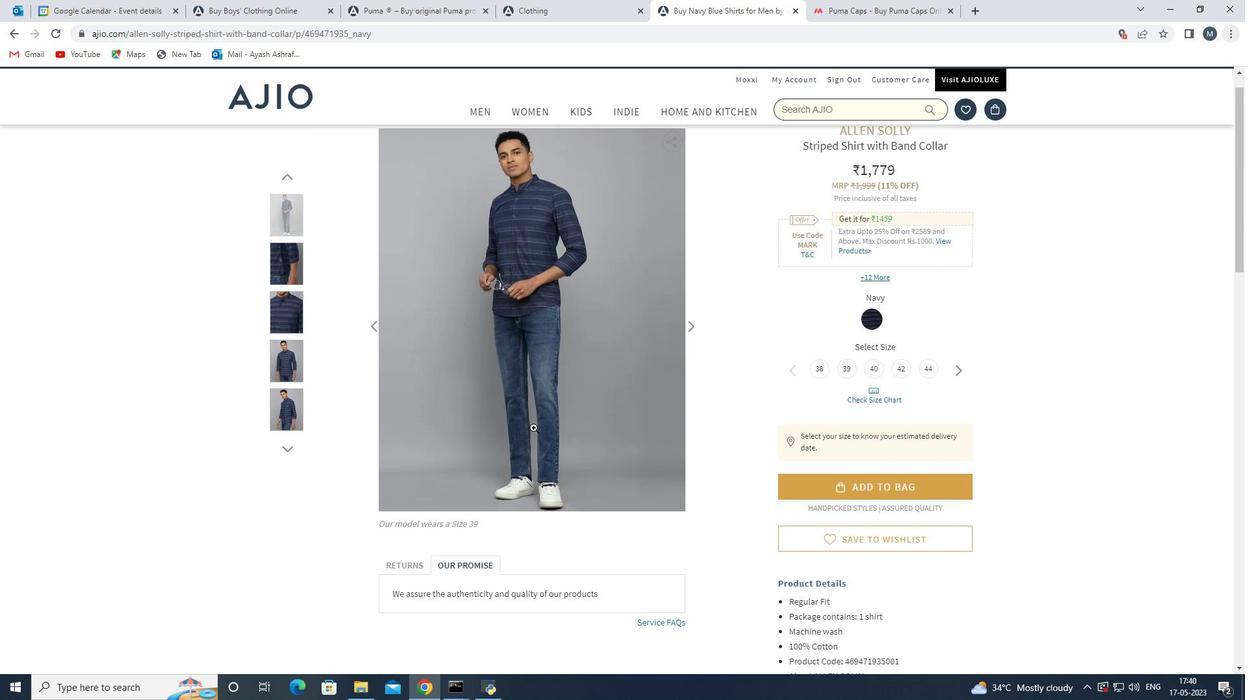 
Action: Mouse moved to (514, 407)
Screenshot: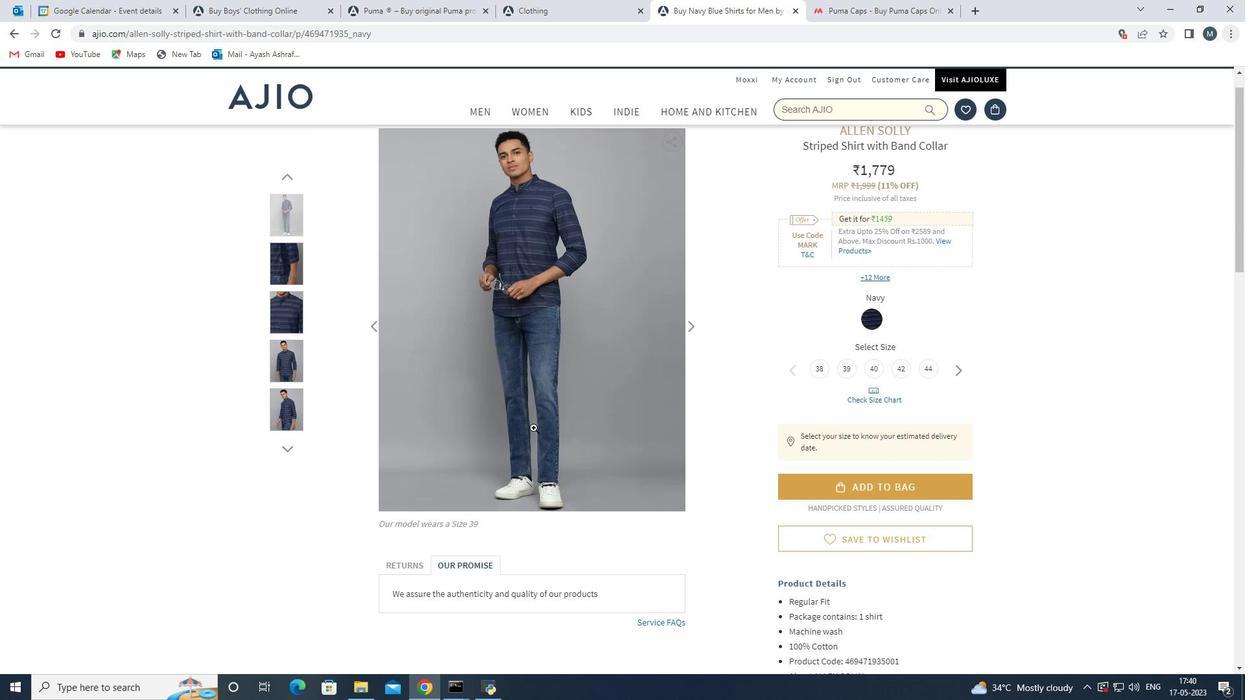 
Action: Mouse scrolled (514, 407) with delta (0, 0)
Screenshot: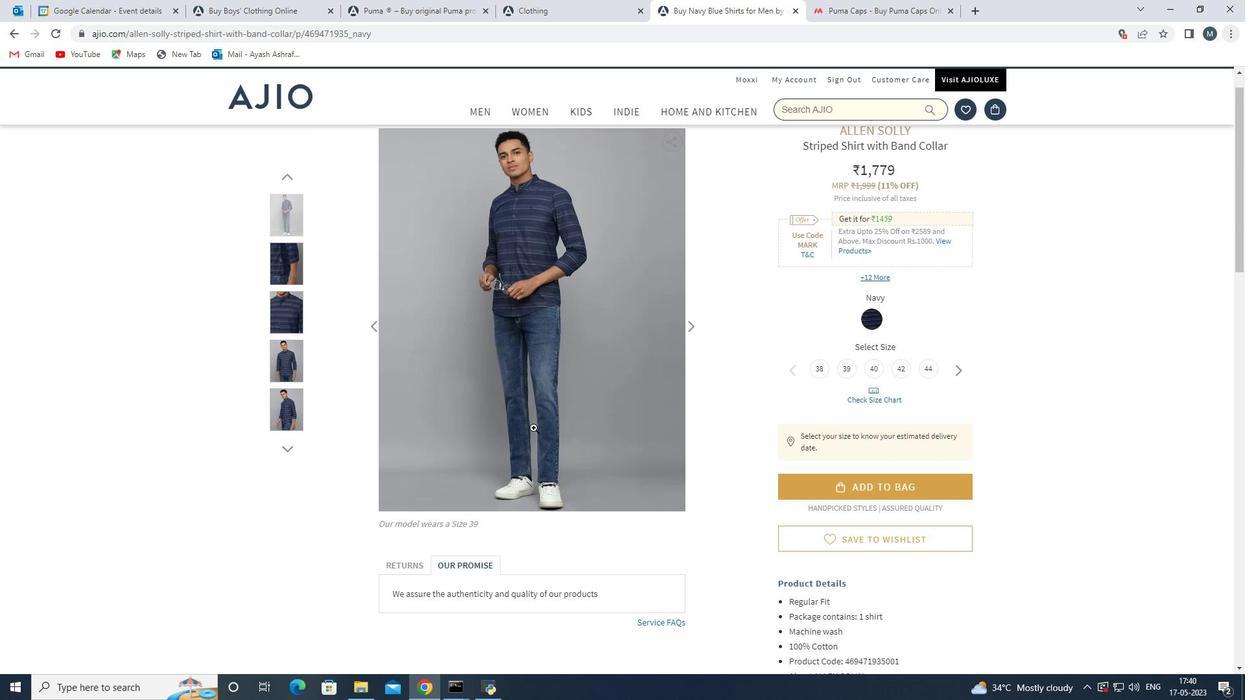 
Action: Mouse scrolled (514, 407) with delta (0, 0)
Screenshot: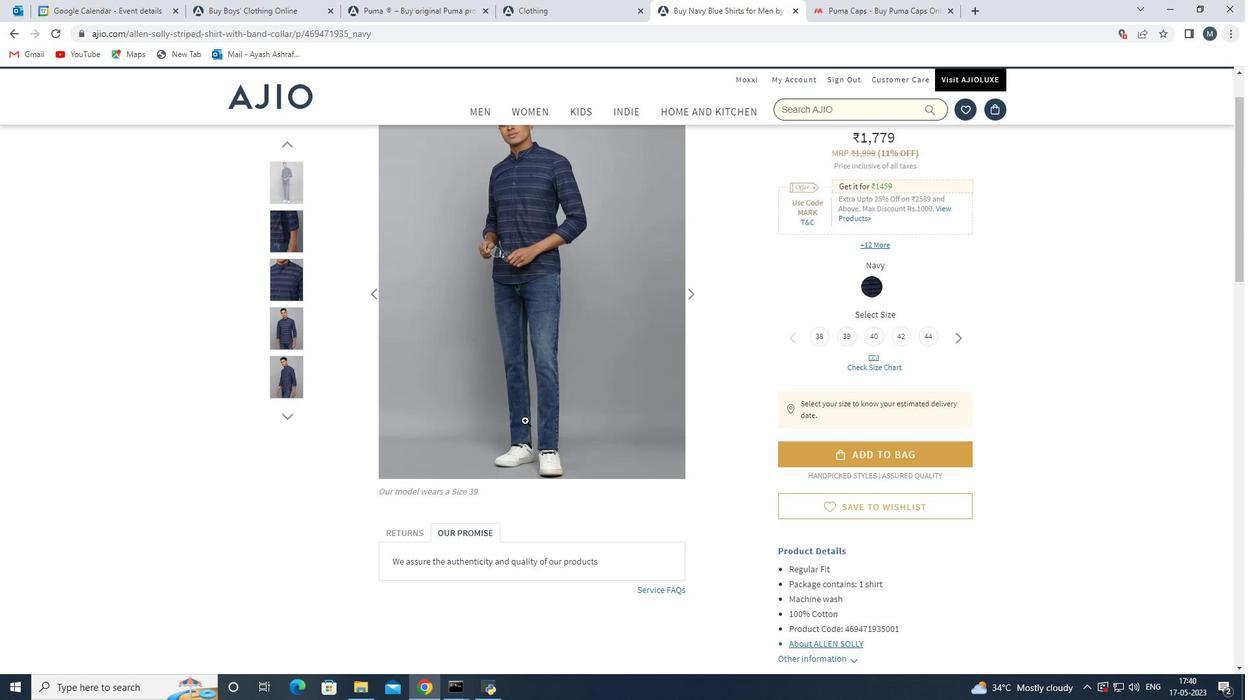 
Action: Mouse scrolled (514, 407) with delta (0, 0)
Screenshot: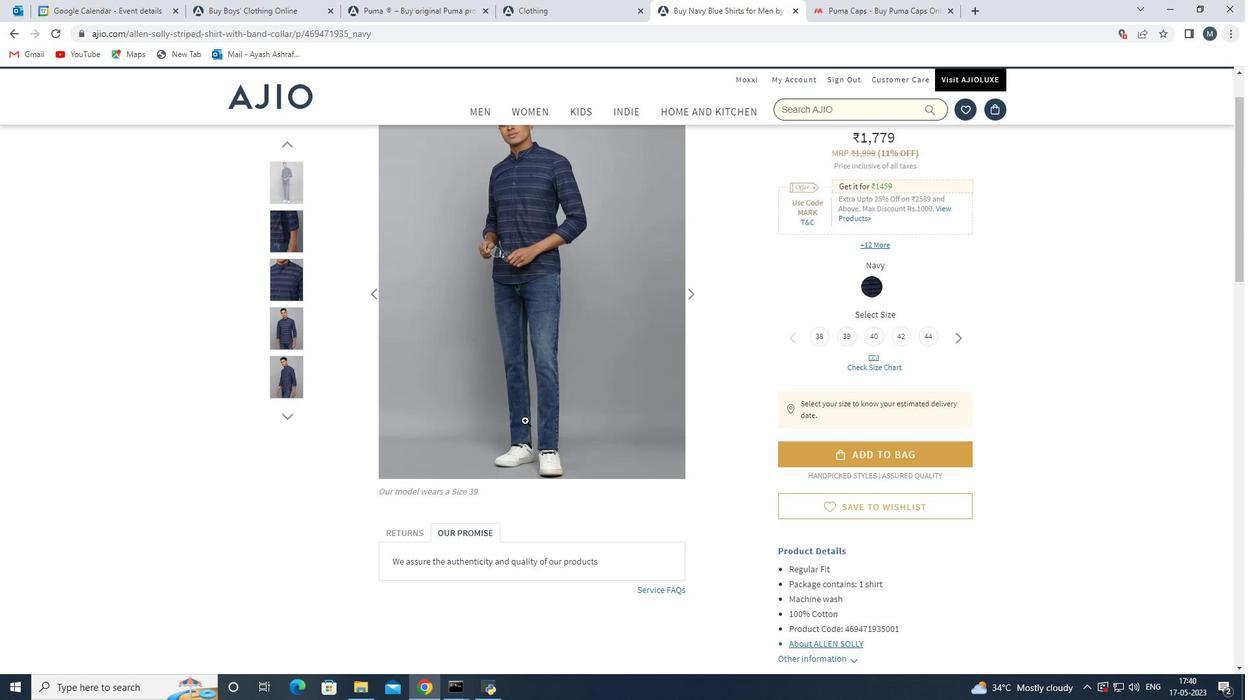 
Action: Mouse moved to (514, 405)
Screenshot: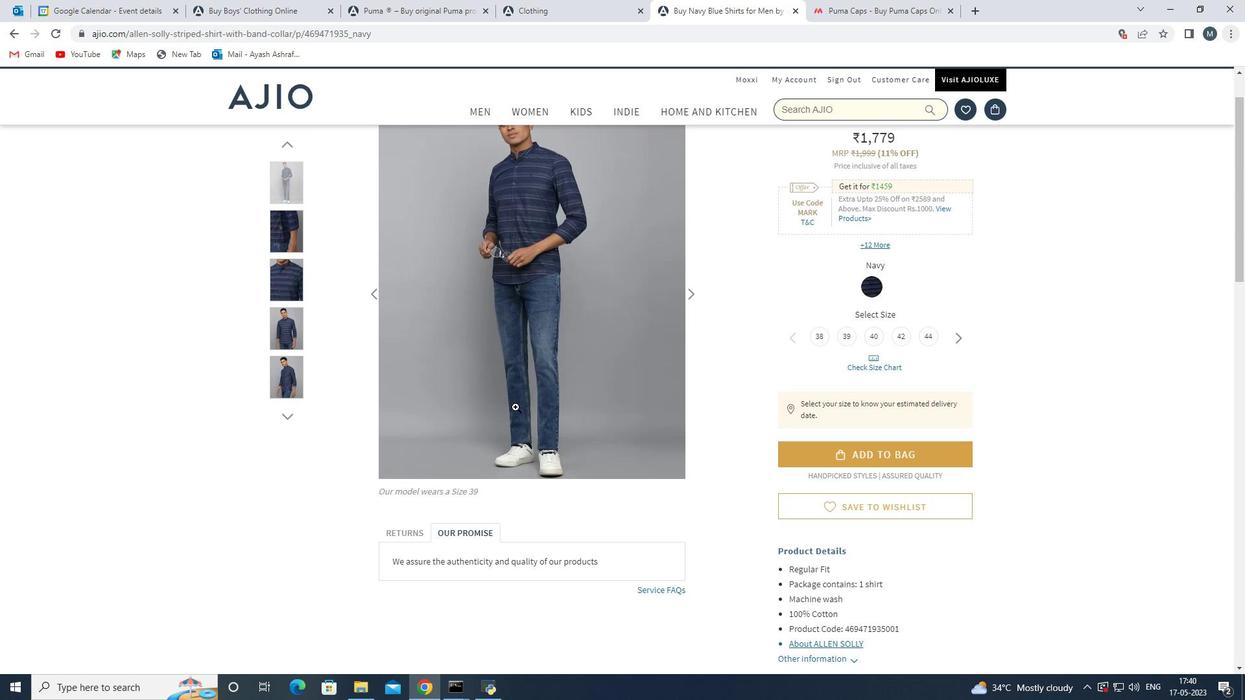 
Action: Mouse scrolled (514, 406) with delta (0, 0)
Screenshot: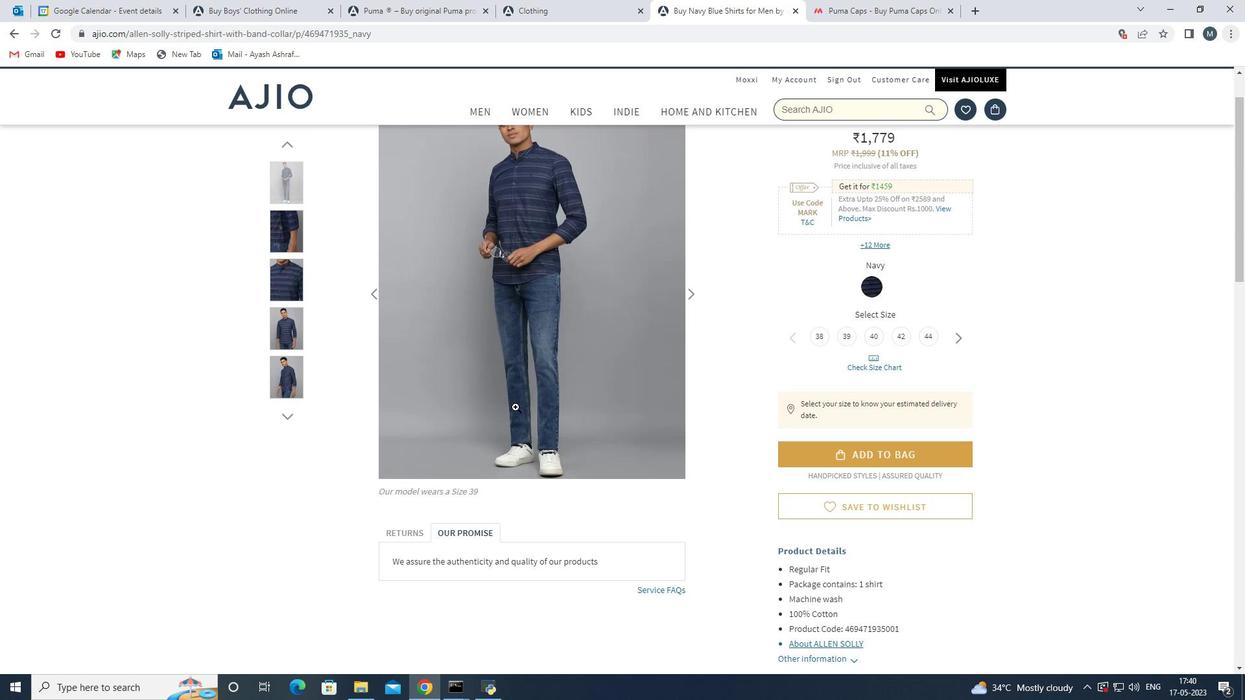 
Action: Mouse moved to (512, 403)
Screenshot: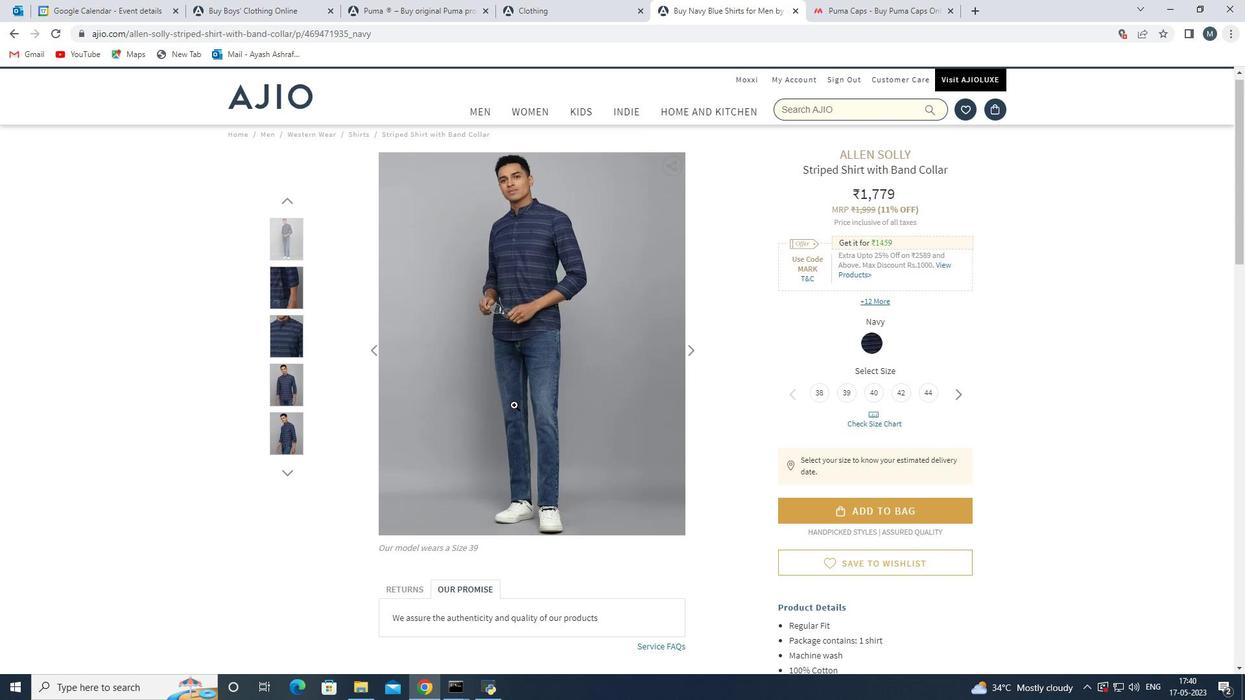 
Action: Mouse scrolled (512, 402) with delta (0, 0)
Screenshot: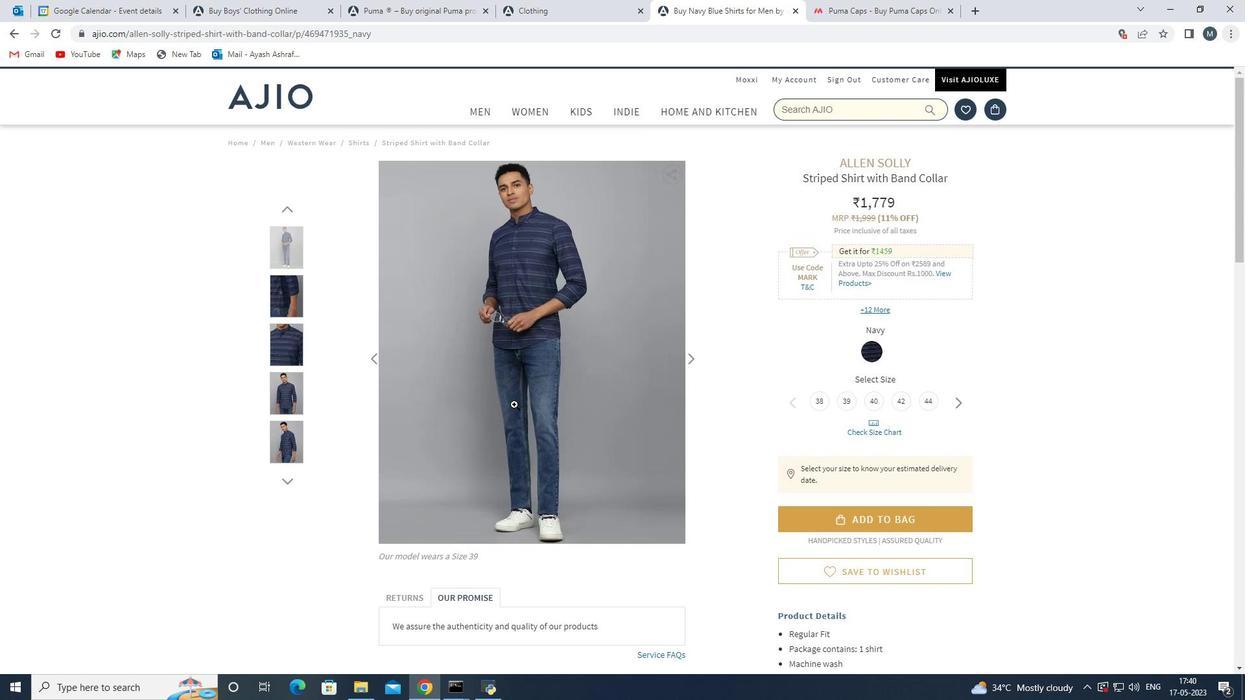 
Action: Mouse moved to (488, 381)
Screenshot: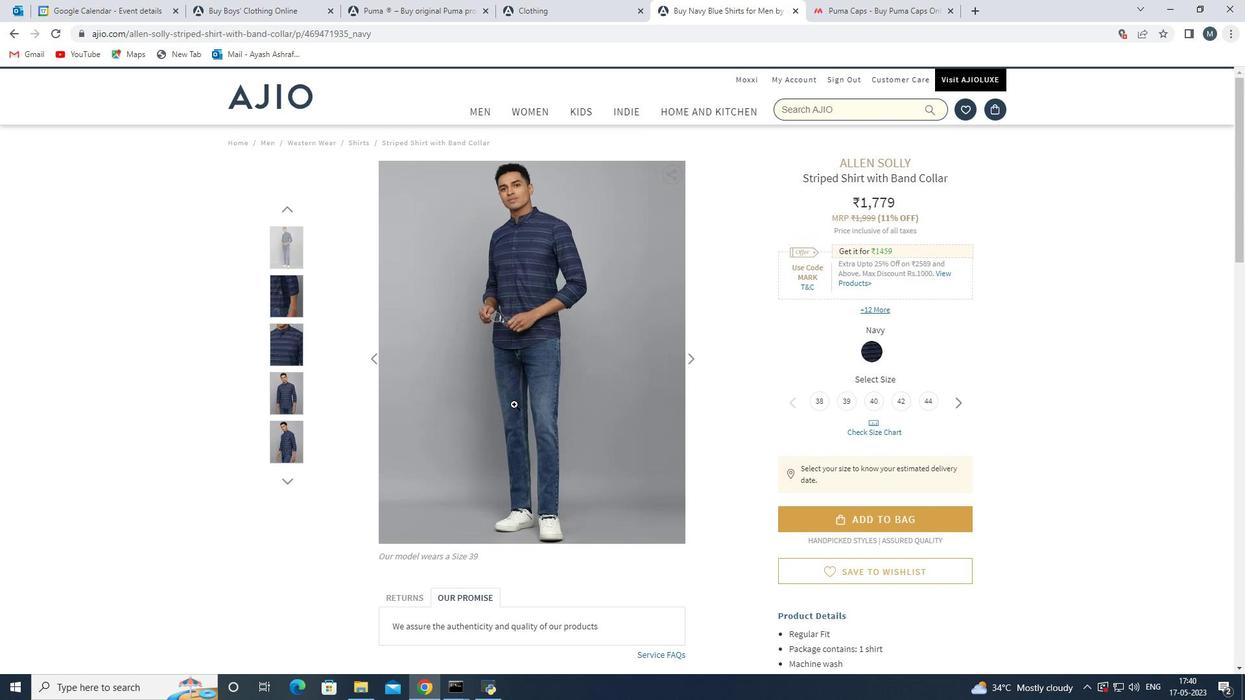 
Action: Mouse scrolled (488, 381) with delta (0, 0)
Screenshot: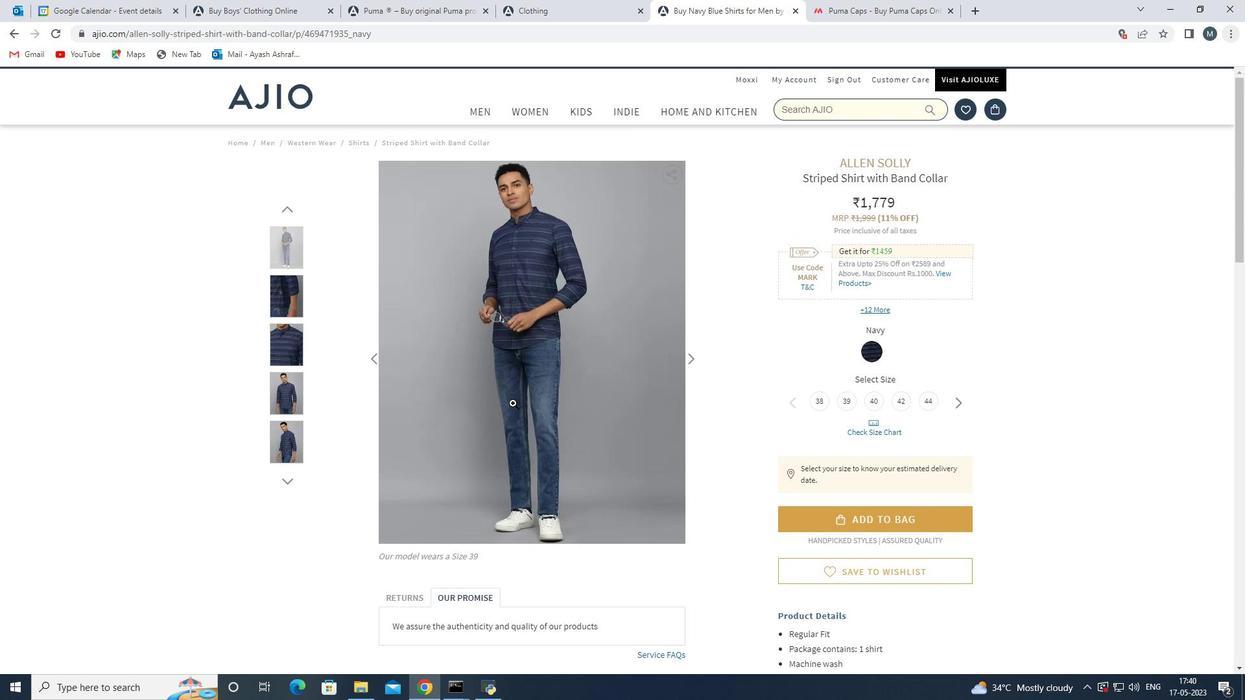 
Action: Mouse moved to (485, 376)
Screenshot: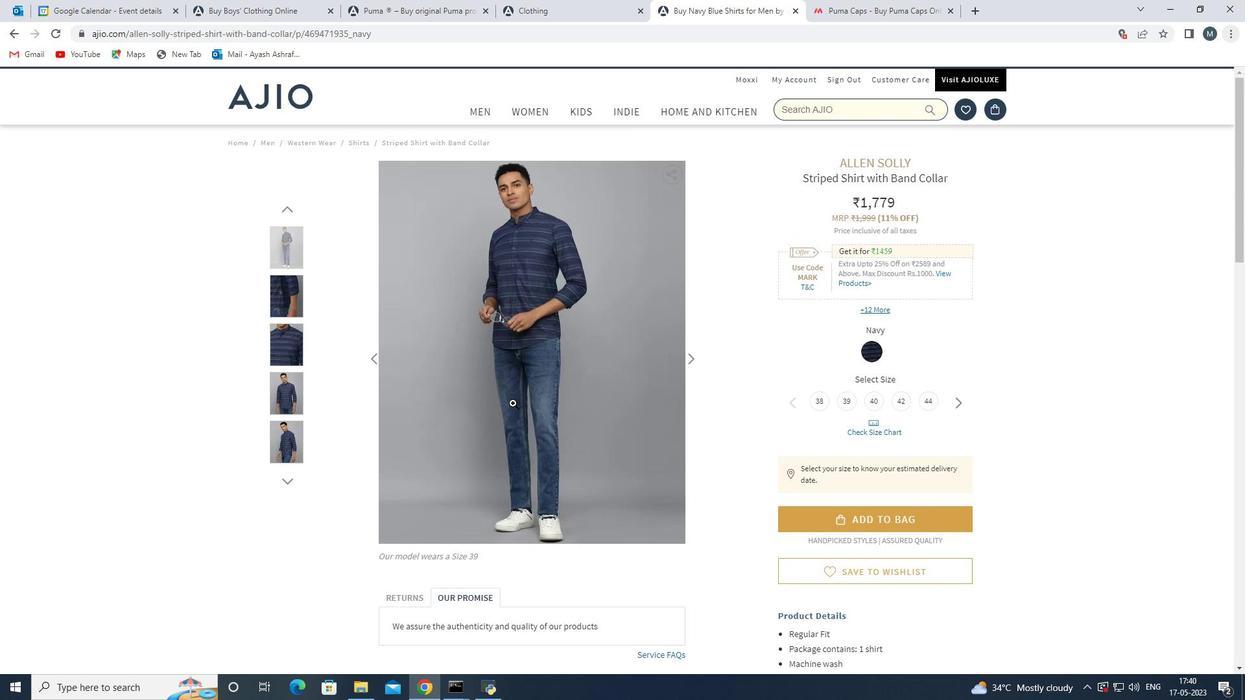 
Action: Mouse scrolled (485, 378) with delta (0, 0)
Screenshot: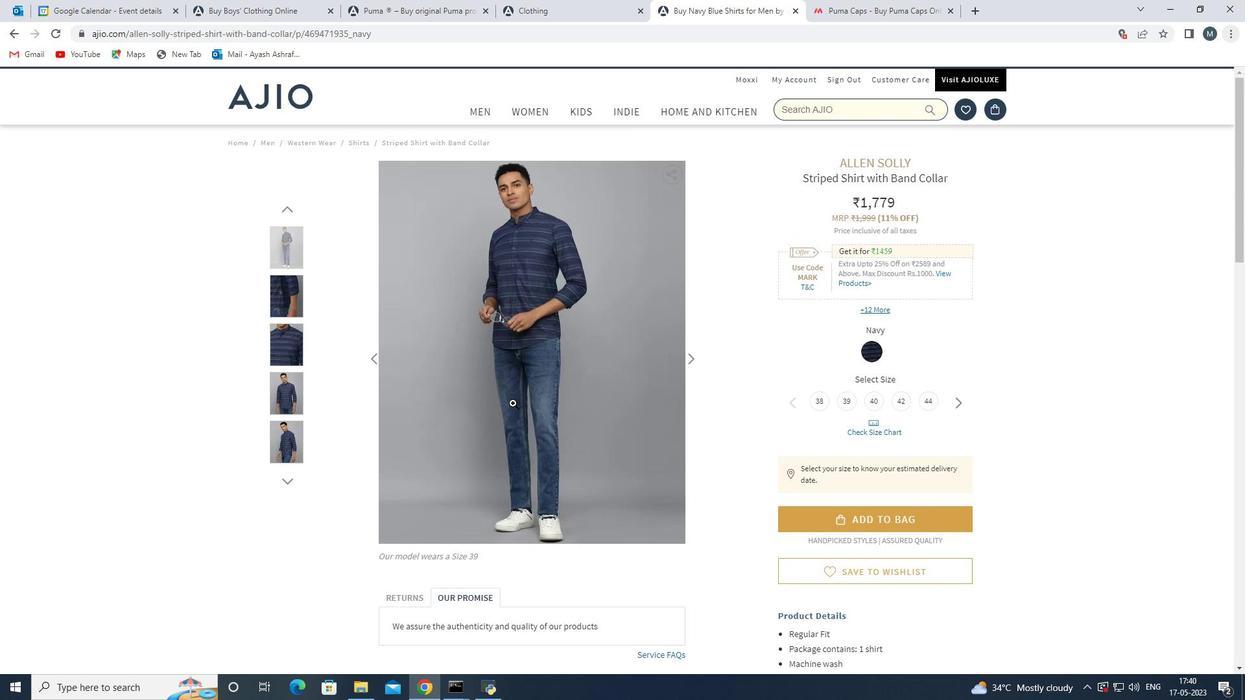 
Action: Mouse moved to (483, 374)
Screenshot: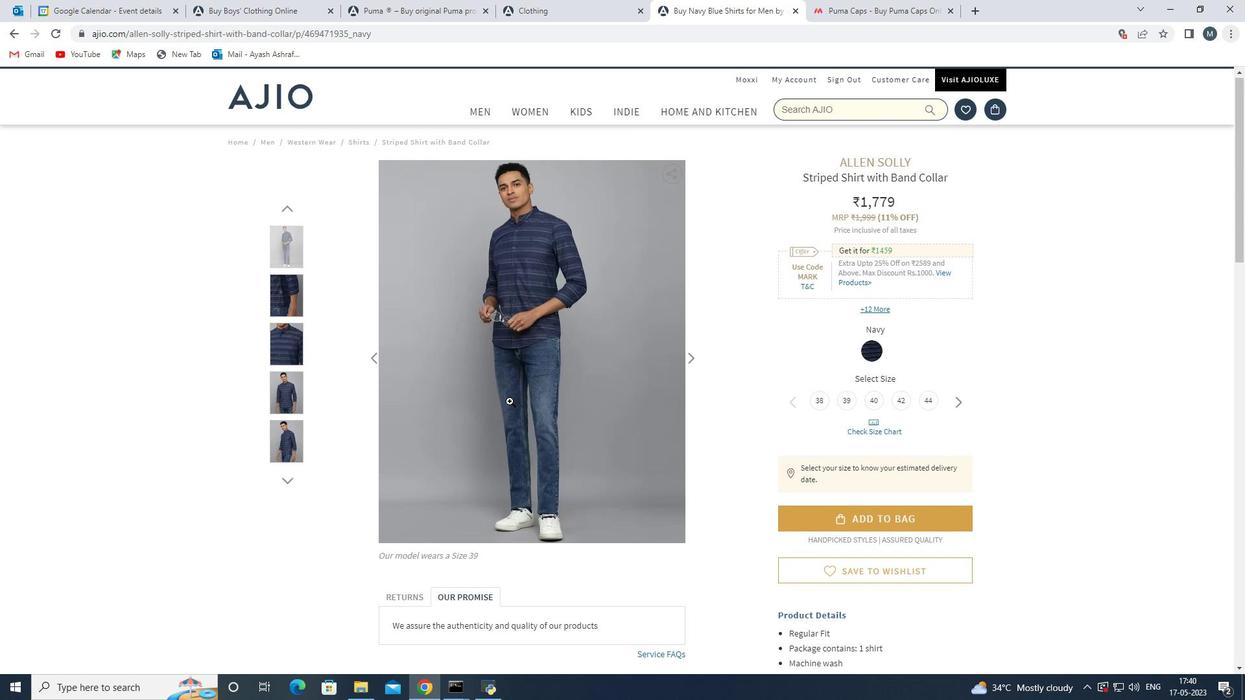 
Action: Mouse scrolled (485, 376) with delta (0, 0)
Screenshot: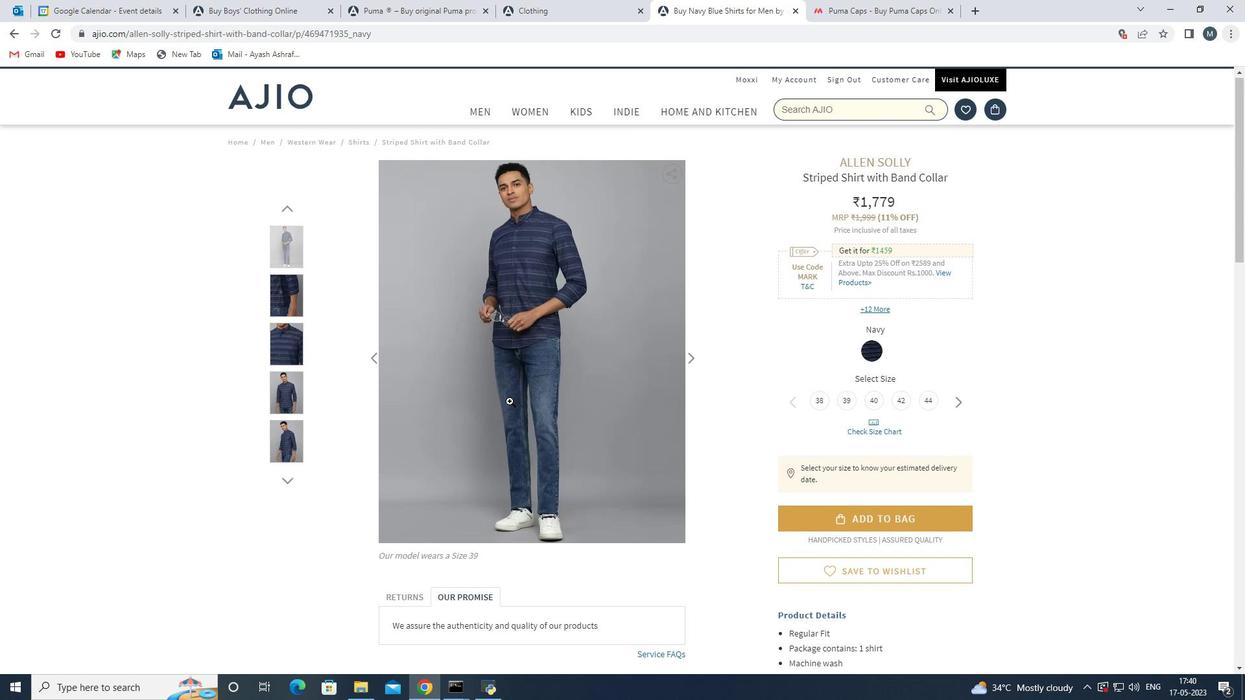 
Action: Mouse moved to (479, 370)
Screenshot: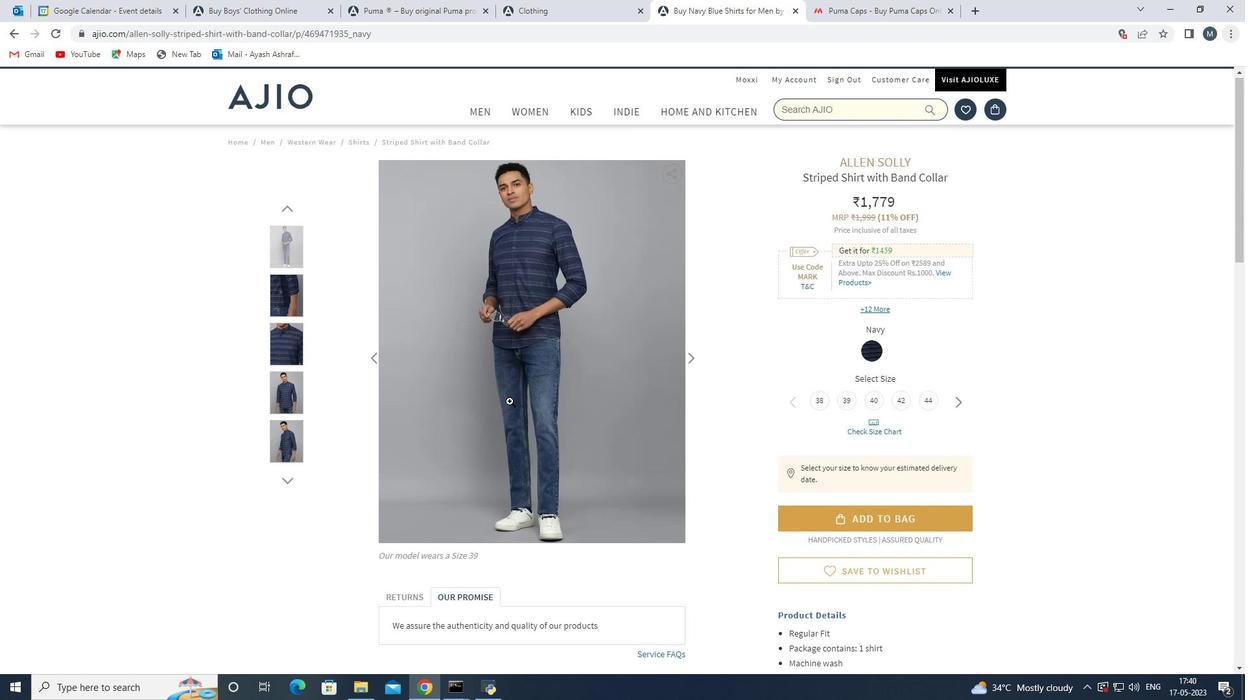 
Action: Mouse scrolled (481, 372) with delta (0, 0)
Screenshot: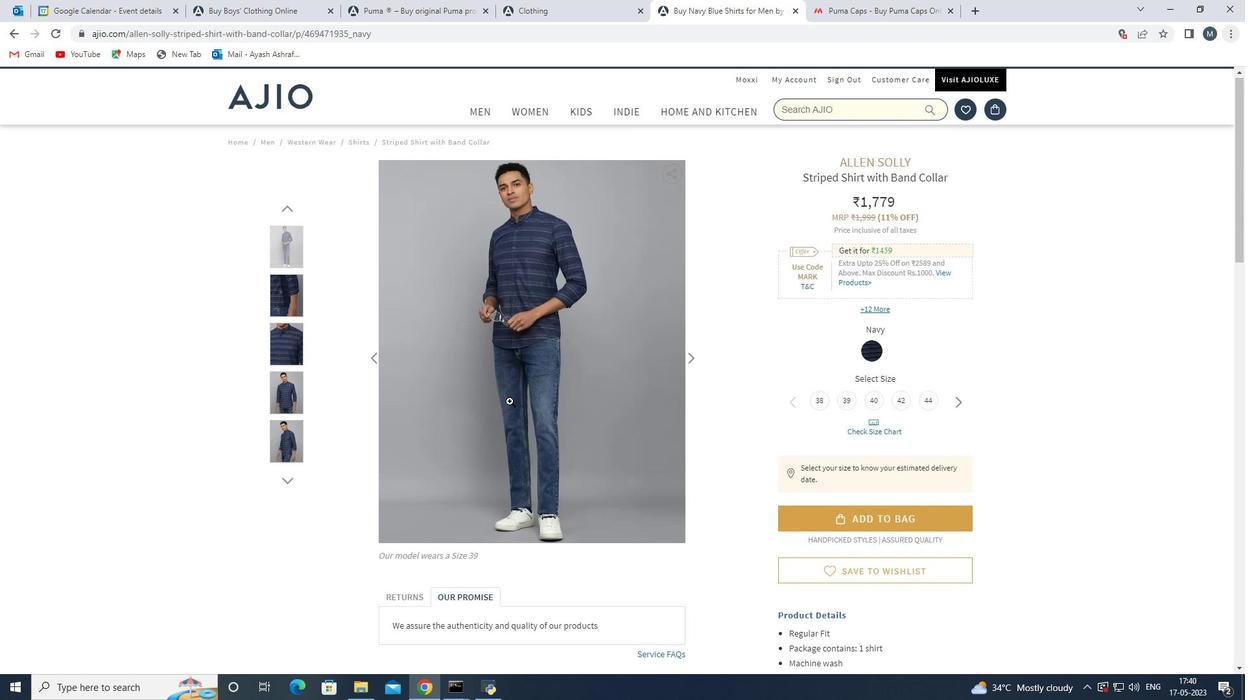 
Action: Mouse moved to (479, 370)
Screenshot: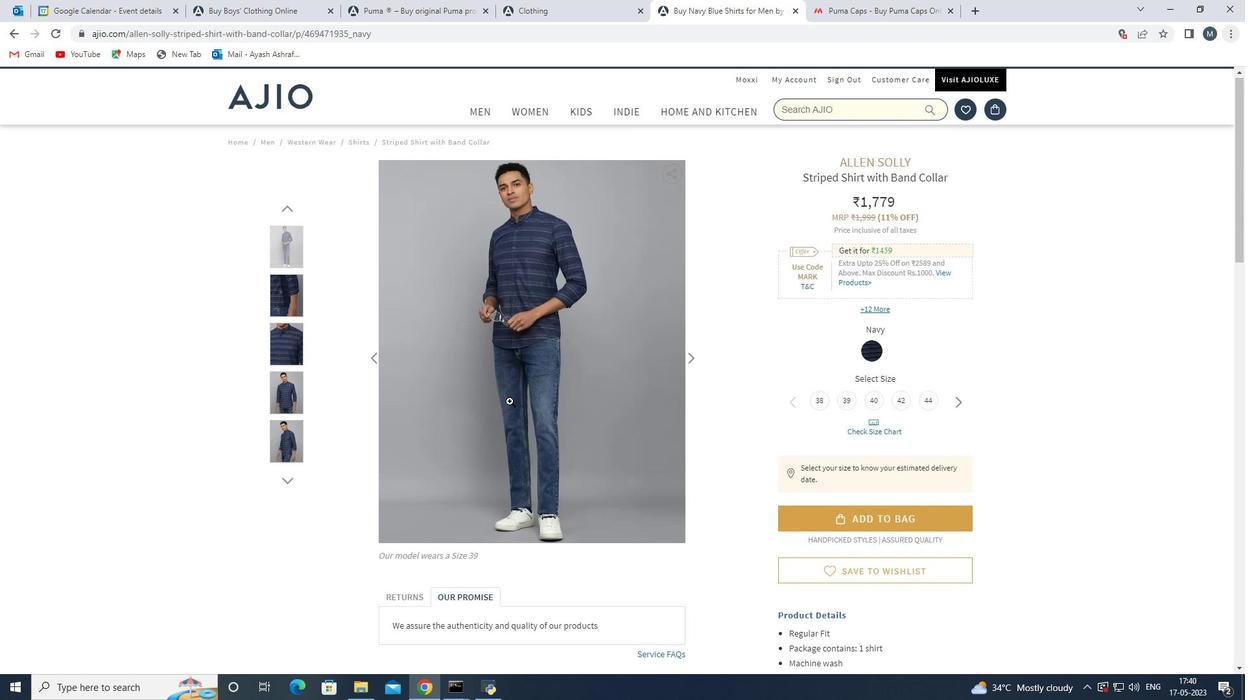 
Action: Mouse scrolled (479, 370) with delta (0, 0)
Screenshot: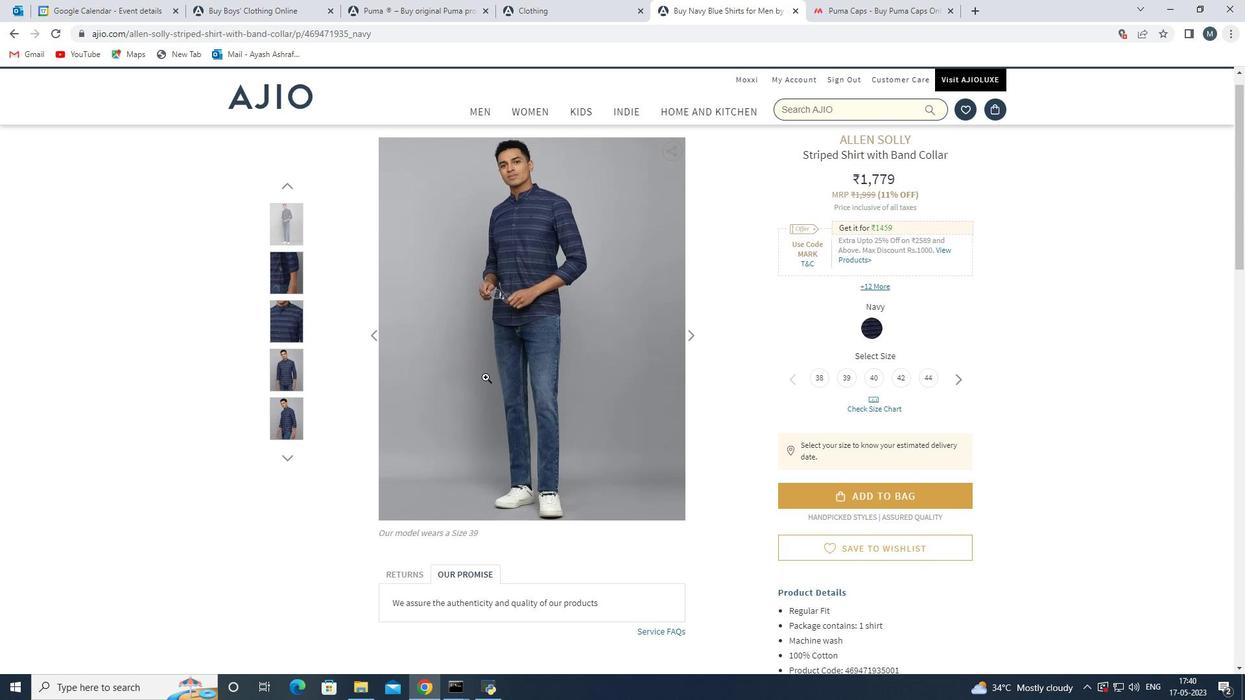 
Action: Mouse moved to (413, 319)
Screenshot: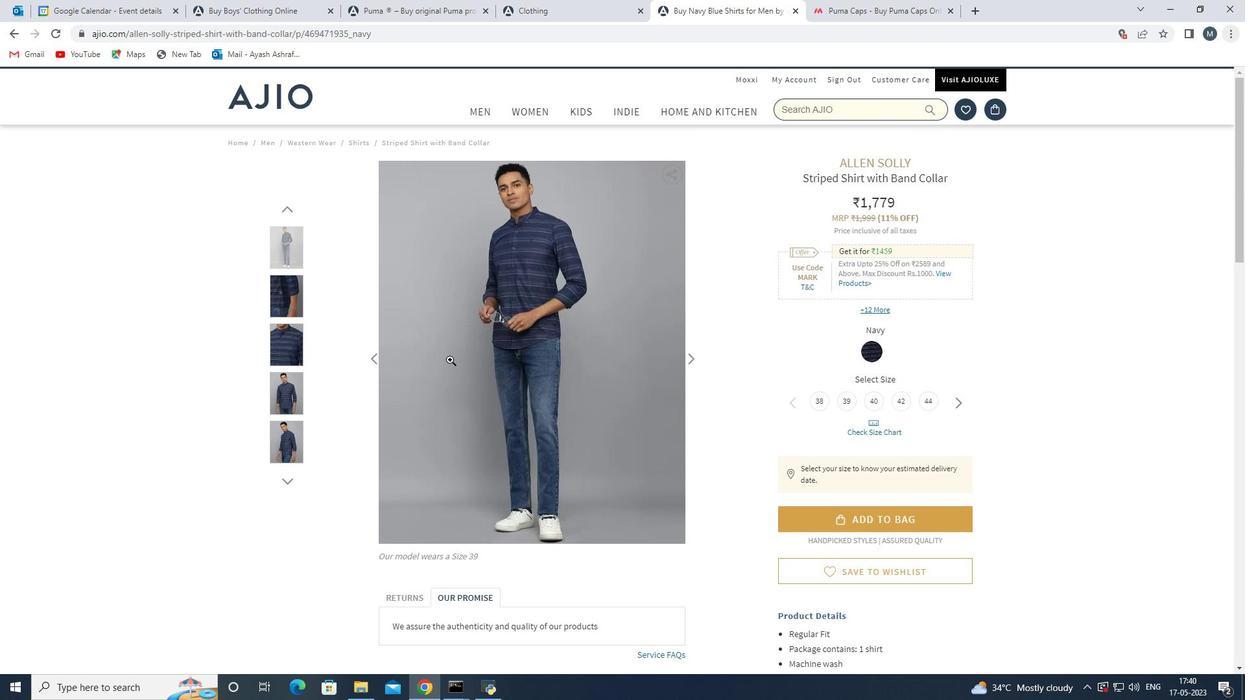 
Action: Mouse scrolled (413, 320) with delta (0, 0)
Screenshot: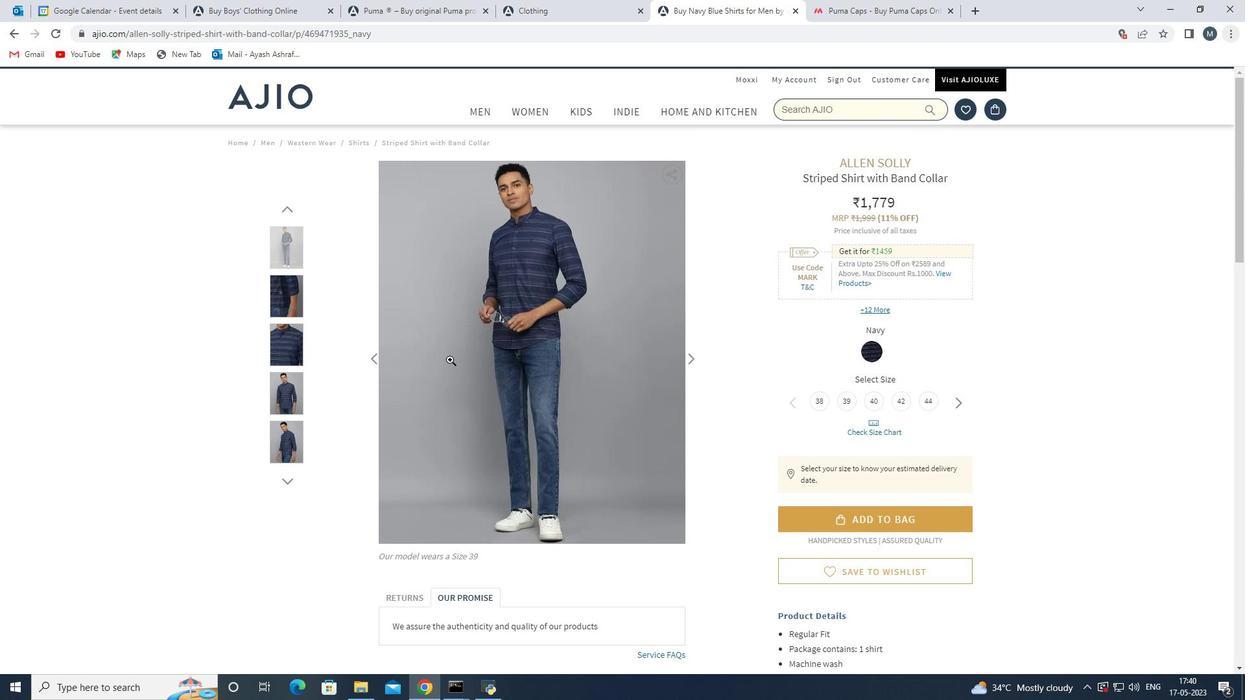 
Action: Mouse moved to (412, 316)
Screenshot: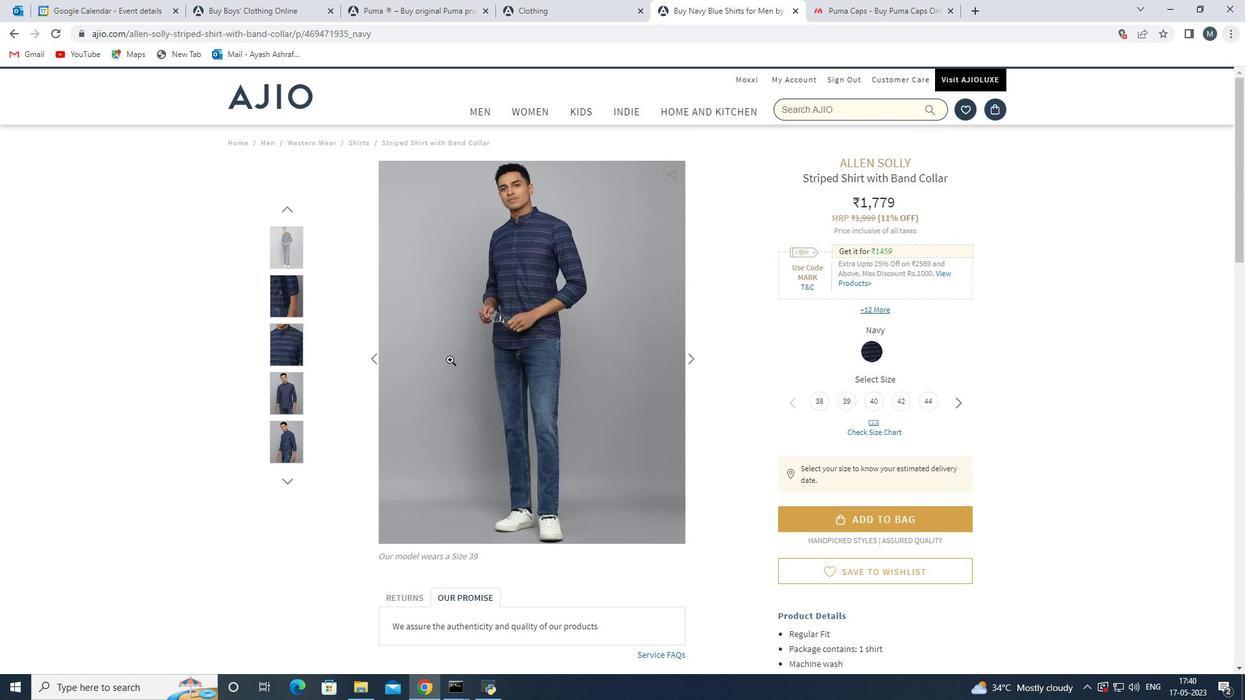 
Action: Mouse scrolled (412, 317) with delta (0, 0)
Screenshot: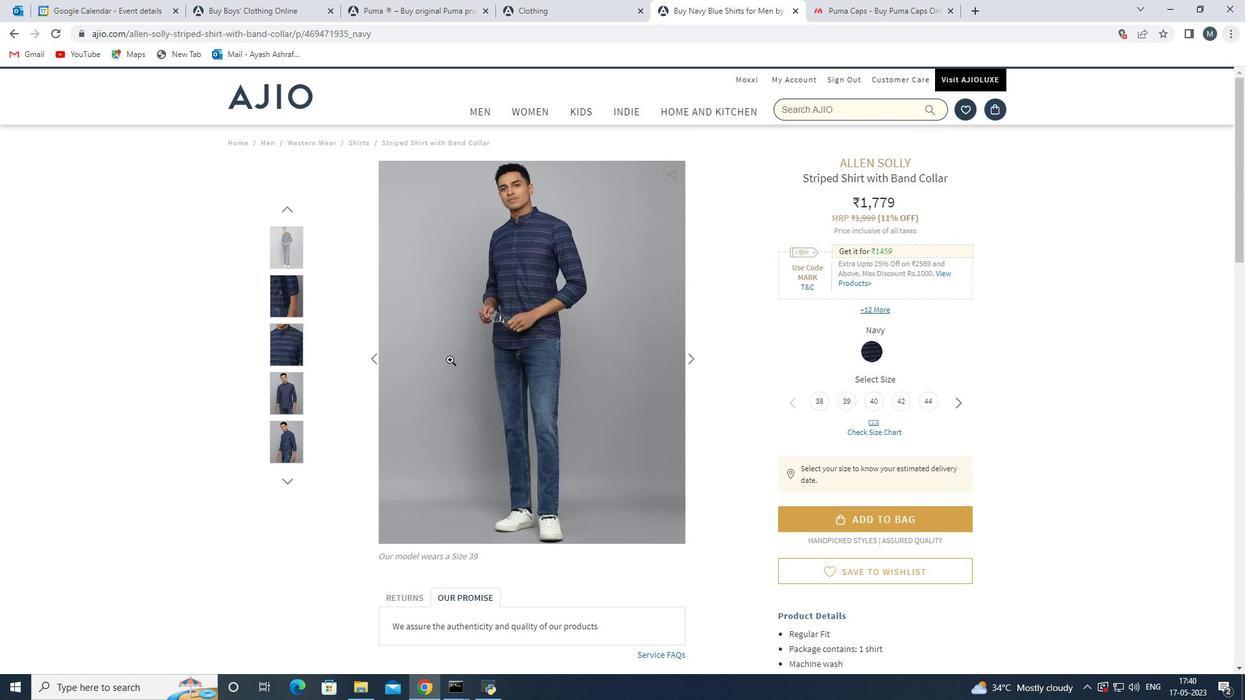 
Action: Mouse moved to (411, 314)
Screenshot: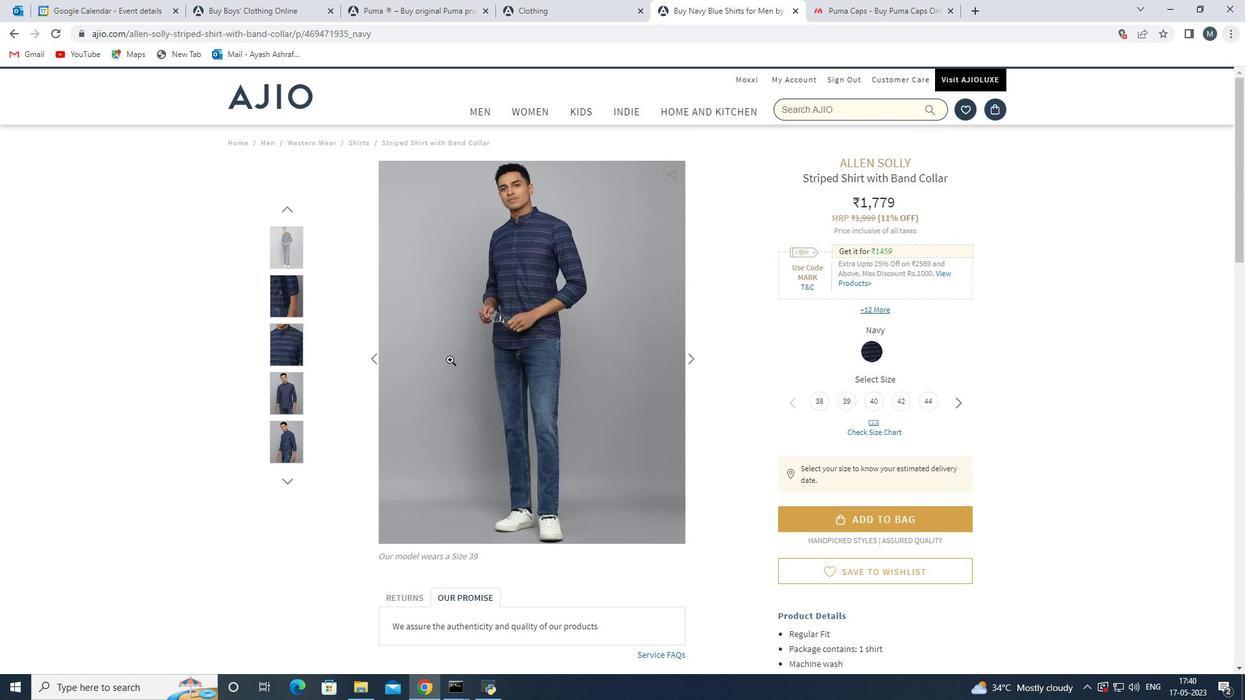 
Action: Mouse scrolled (411, 315) with delta (0, 0)
Screenshot: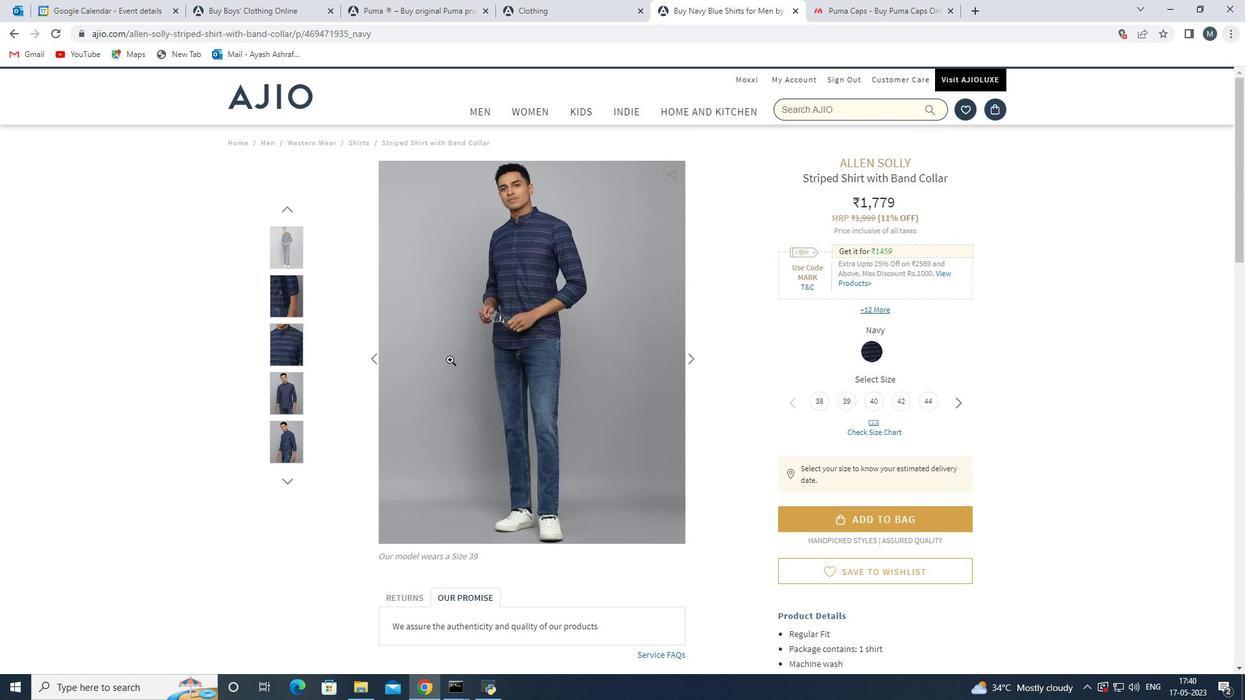
Action: Mouse moved to (406, 307)
Screenshot: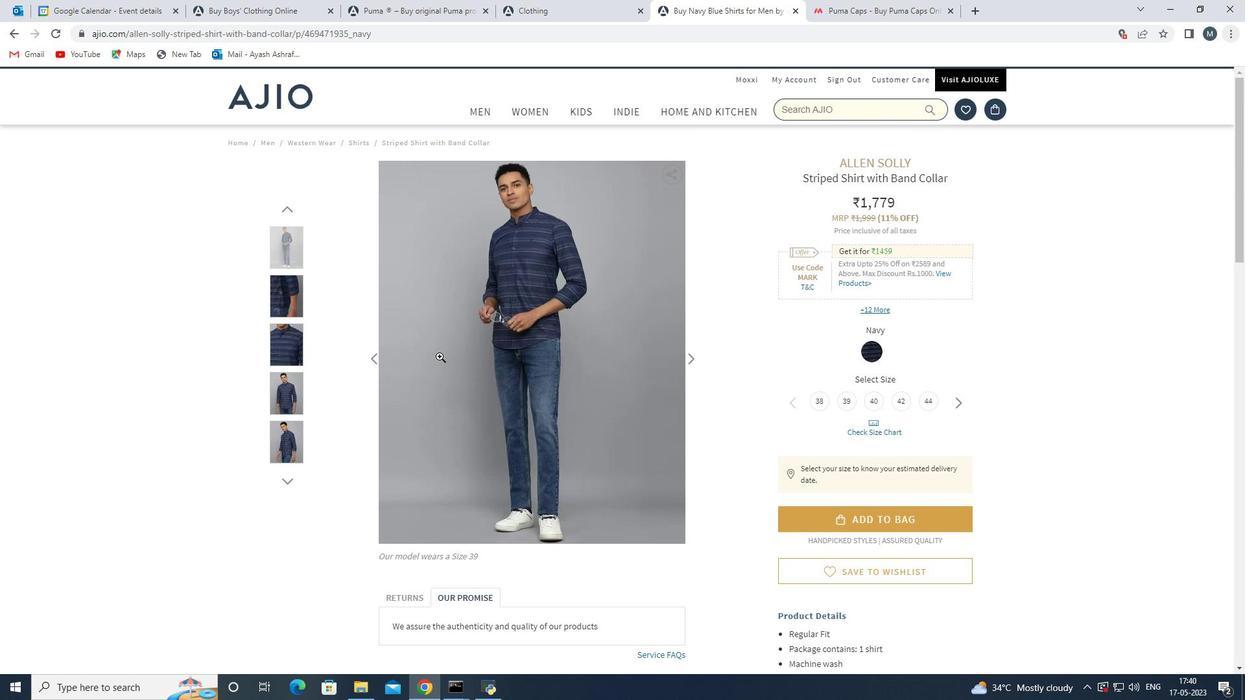 
Action: Mouse scrolled (406, 308) with delta (0, 0)
Screenshot: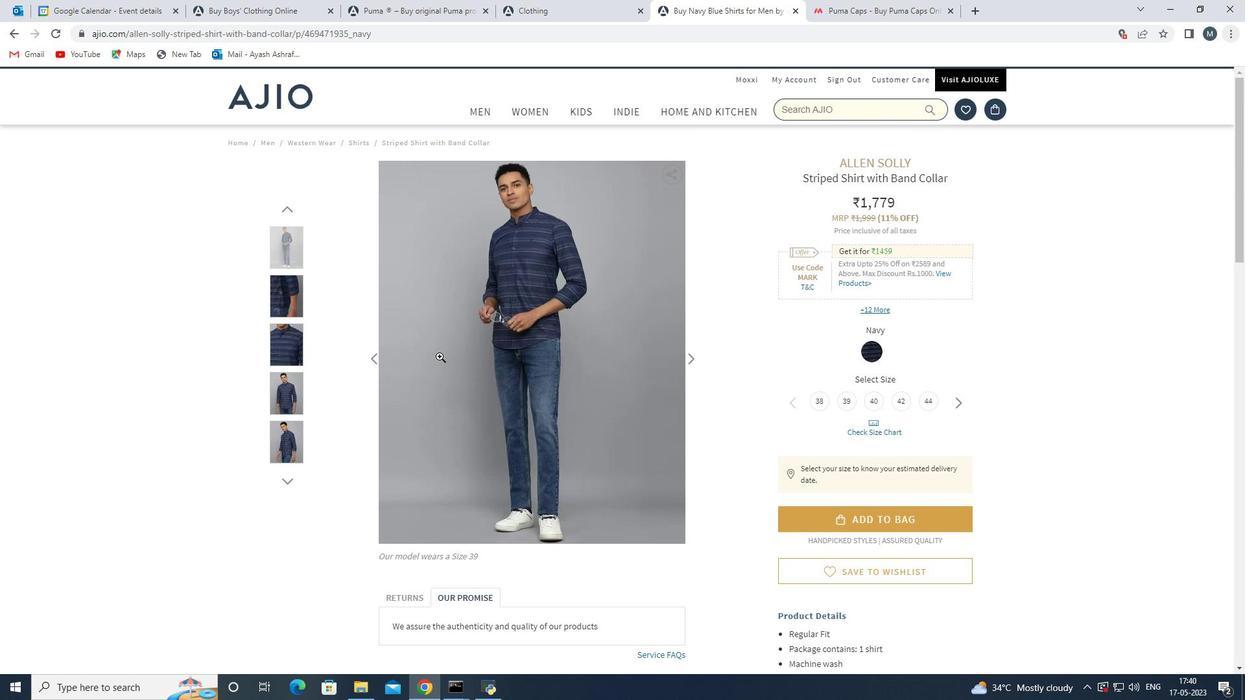 
Action: Mouse moved to (398, 296)
Screenshot: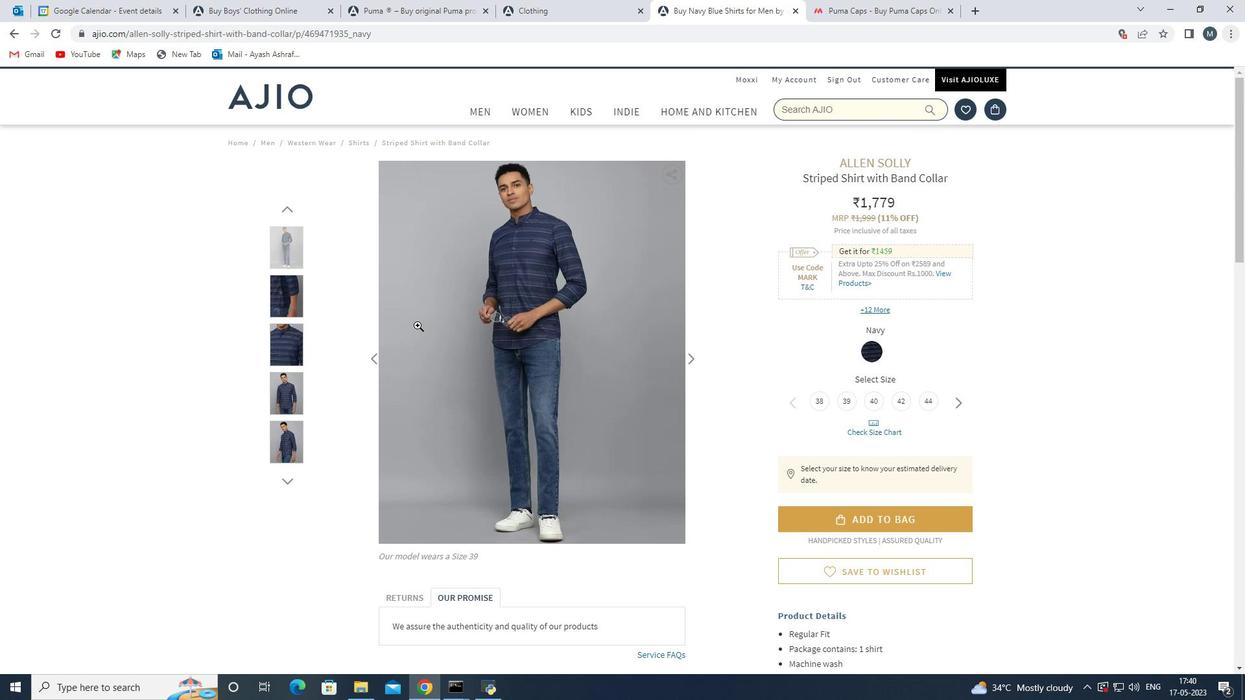 
Action: Mouse scrolled (398, 297) with delta (0, 0)
Screenshot: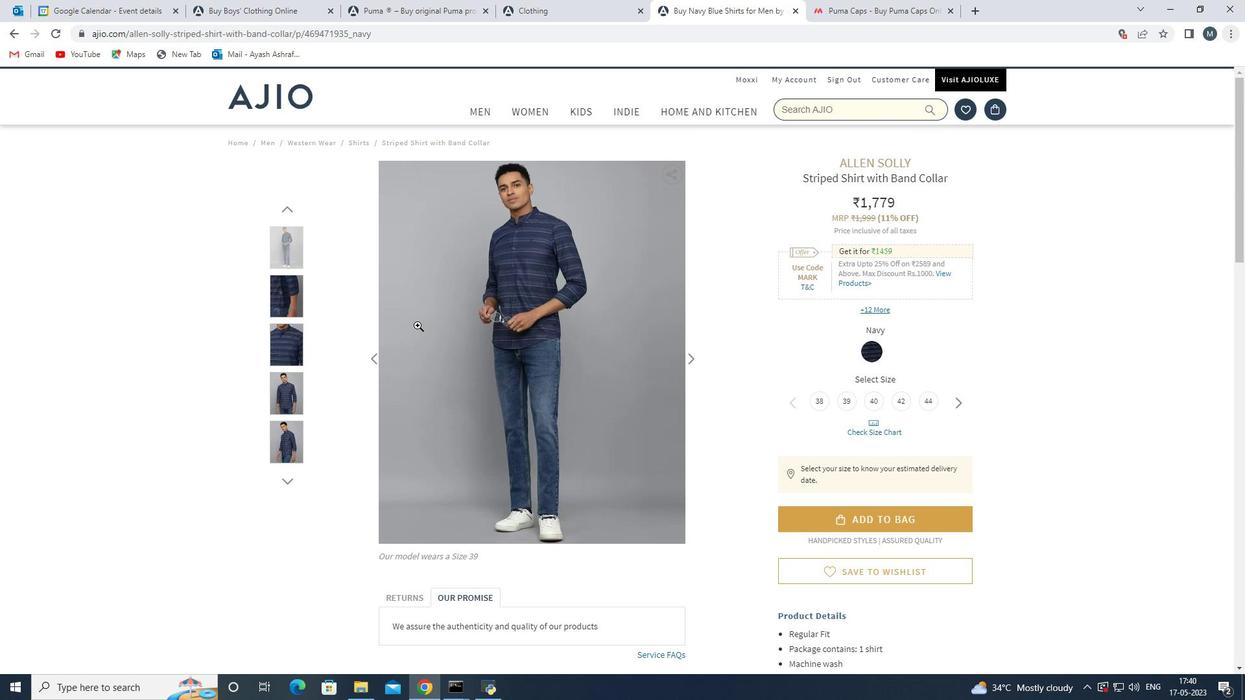 
Action: Mouse moved to (358, 142)
Screenshot: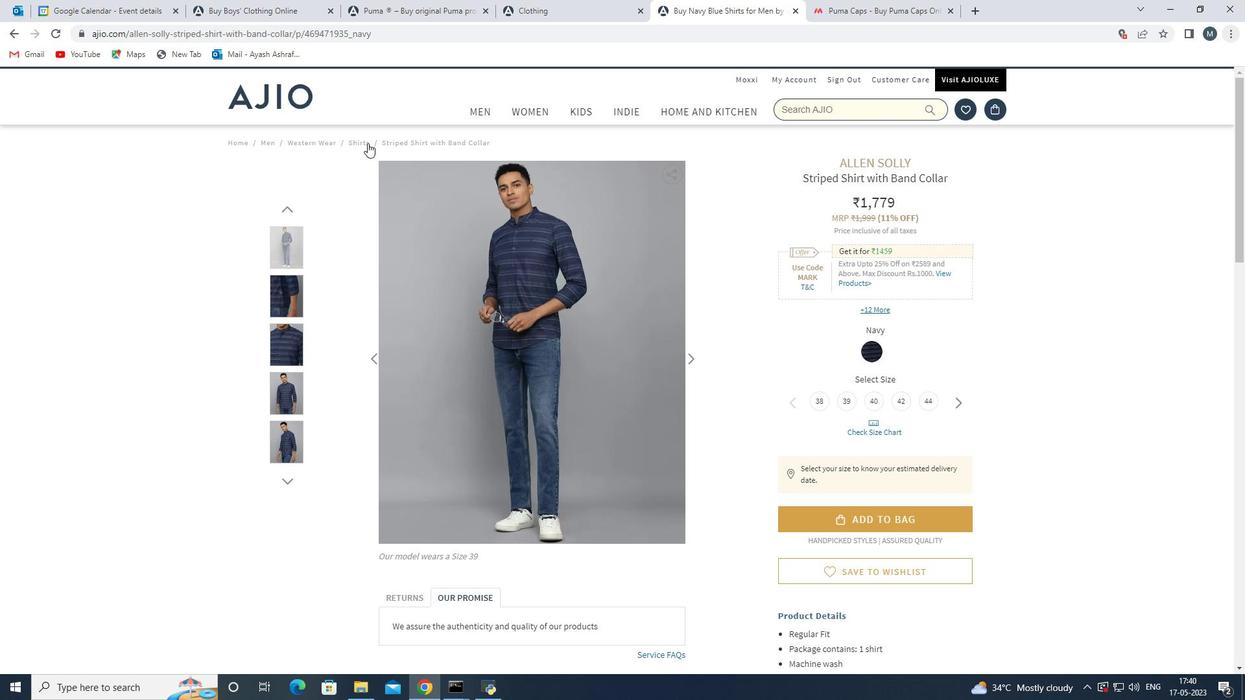 
Action: Mouse pressed left at (358, 142)
Screenshot: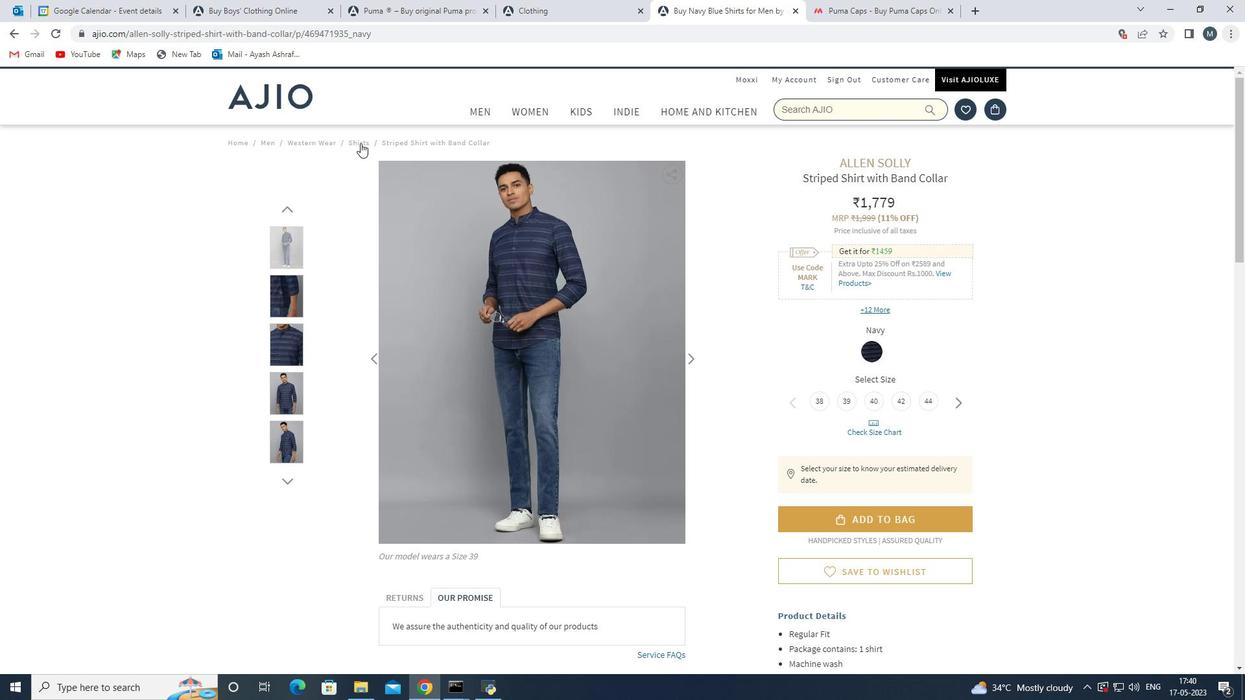 
Action: Mouse moved to (453, 416)
Screenshot: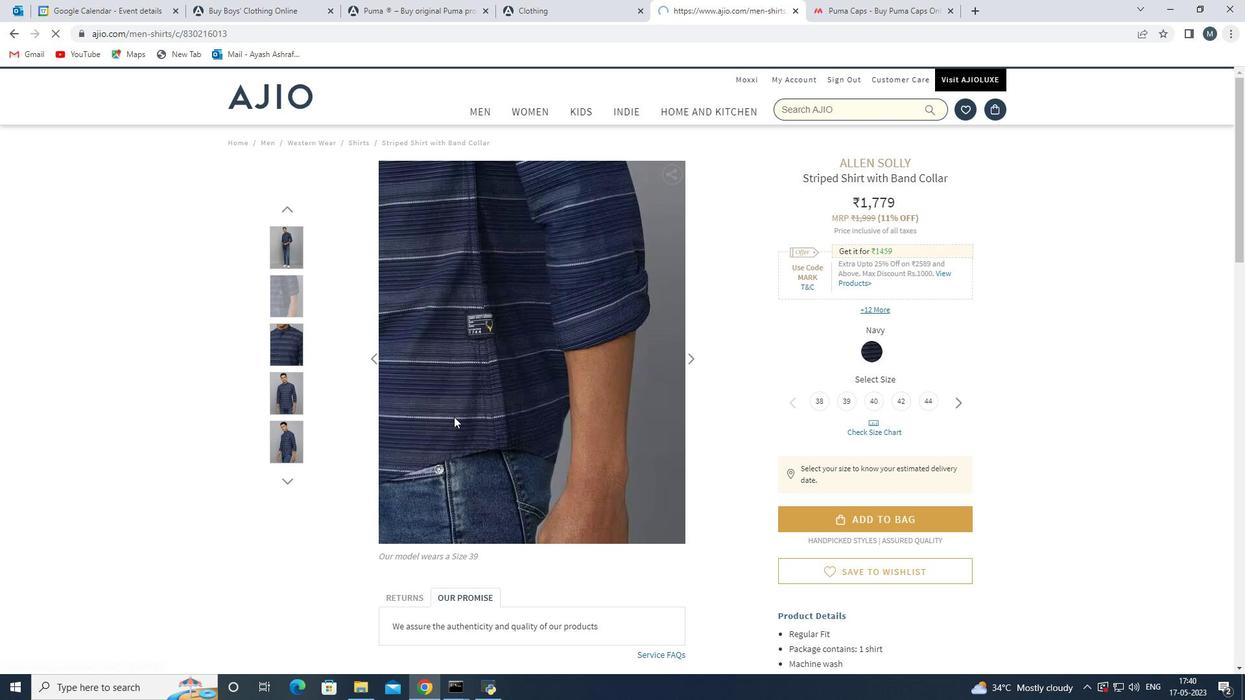 
Action: Mouse scrolled (453, 416) with delta (0, 0)
Screenshot: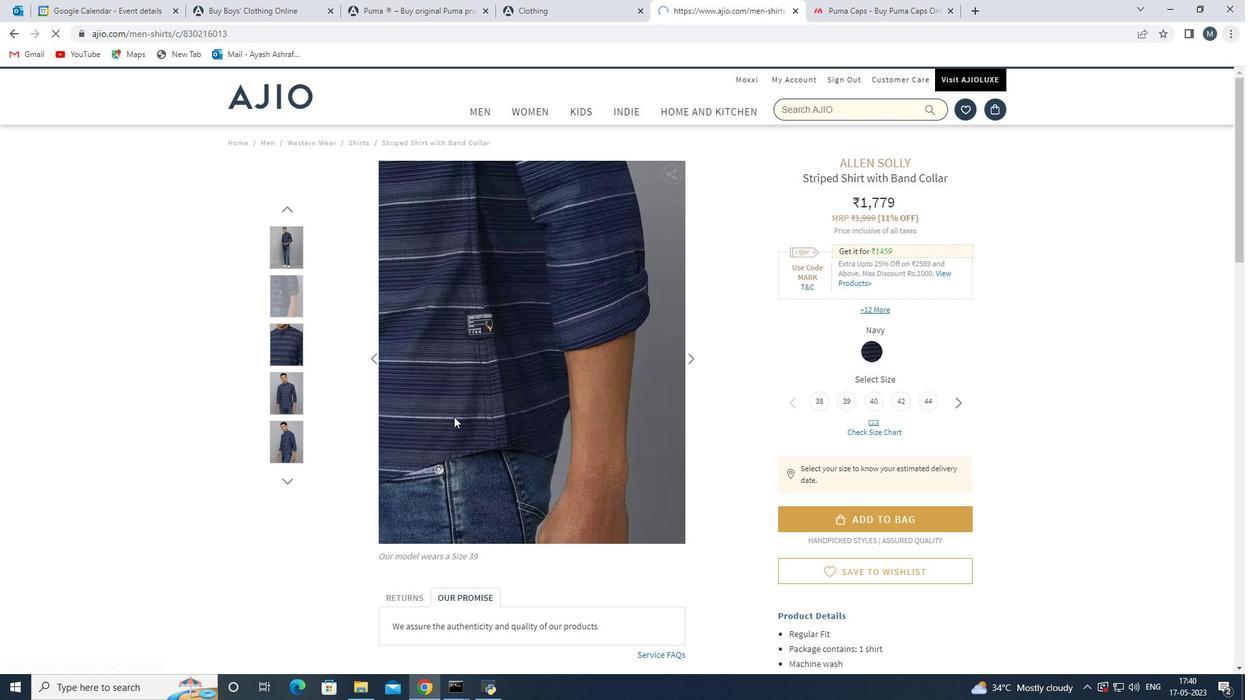 
Action: Mouse moved to (295, 413)
Screenshot: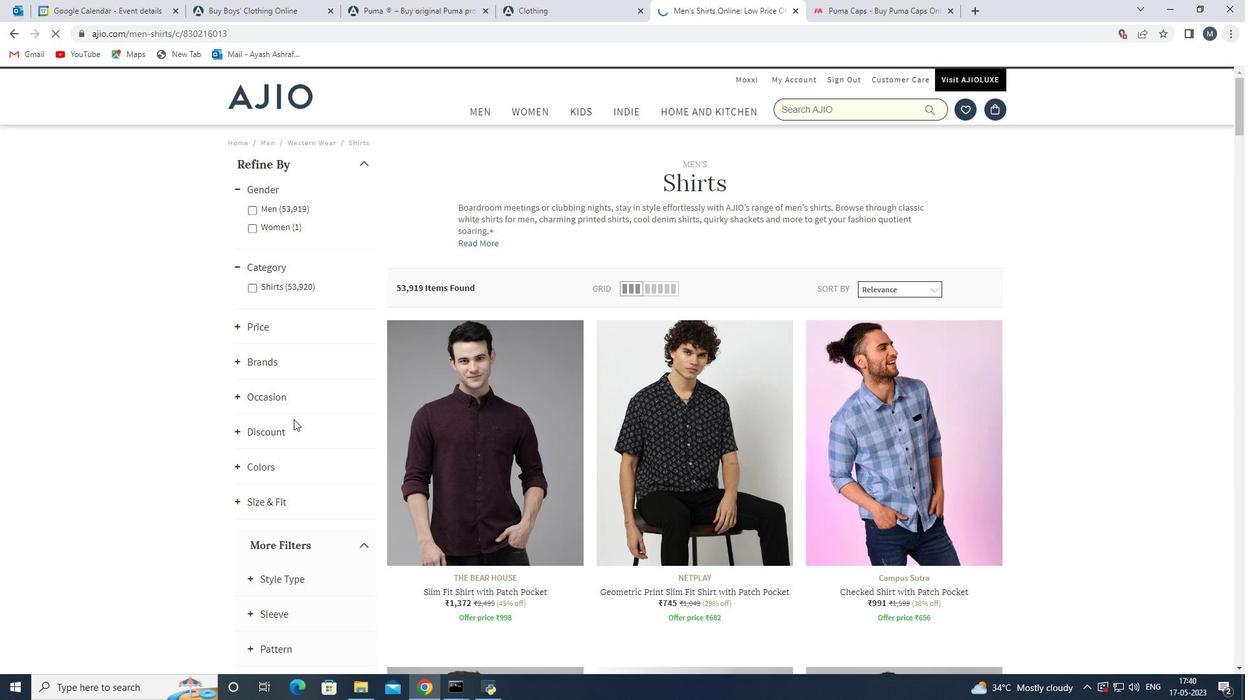 
Action: Mouse scrolled (295, 413) with delta (0, 0)
Screenshot: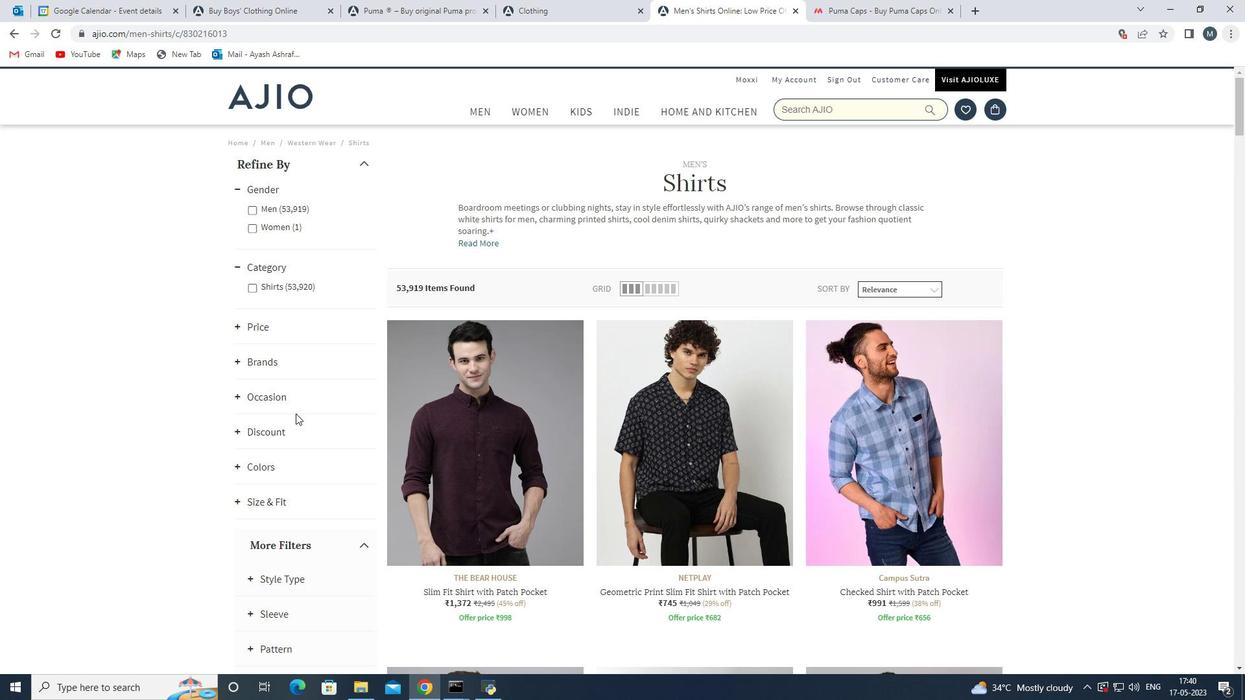 
Action: Mouse moved to (293, 445)
Screenshot: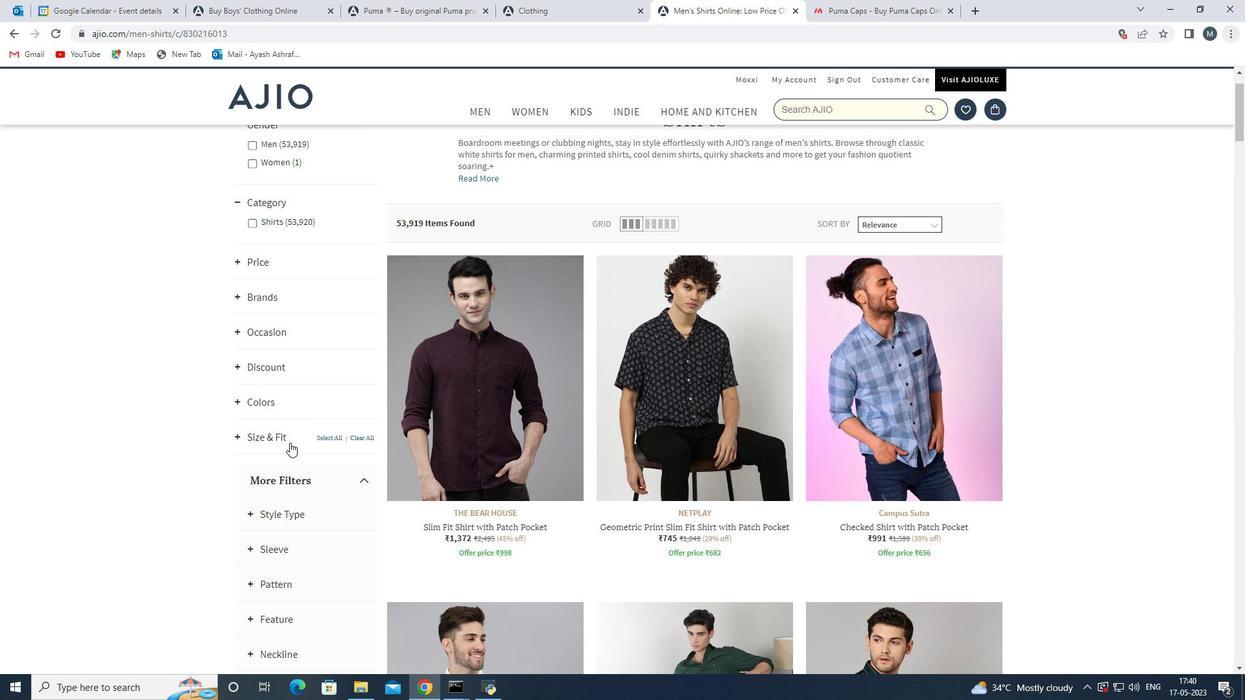 
Action: Mouse scrolled (293, 444) with delta (0, 0)
Screenshot: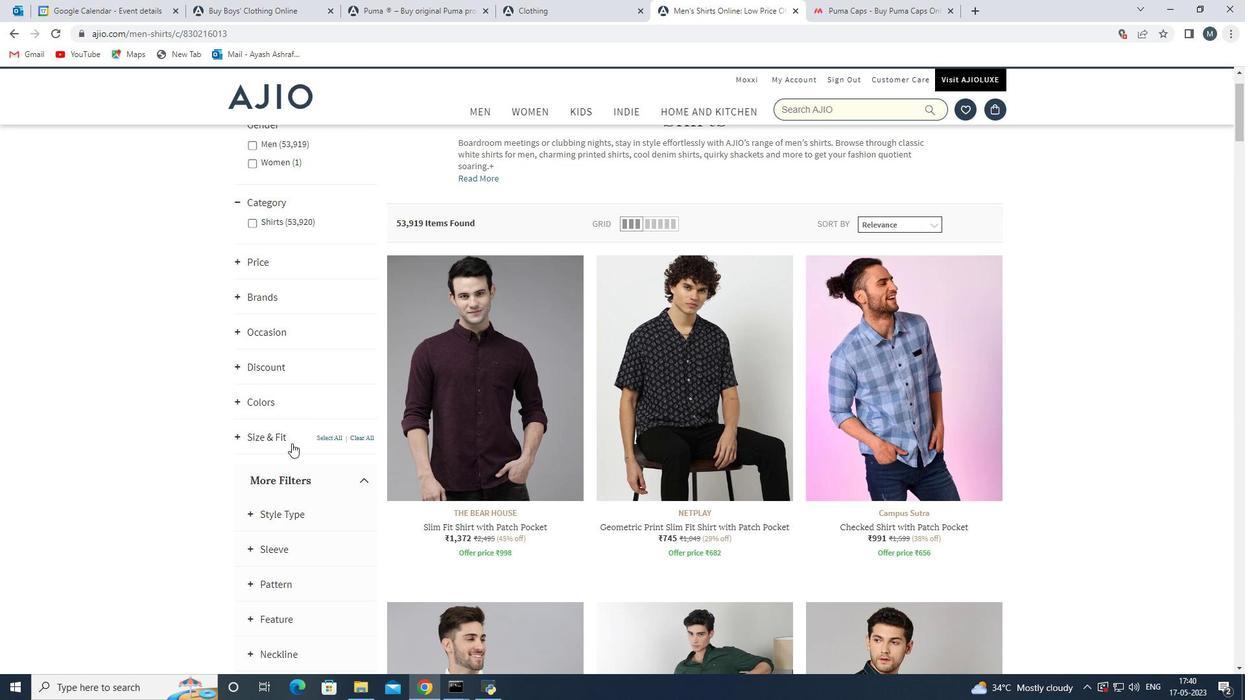 
Action: Mouse moved to (286, 522)
Screenshot: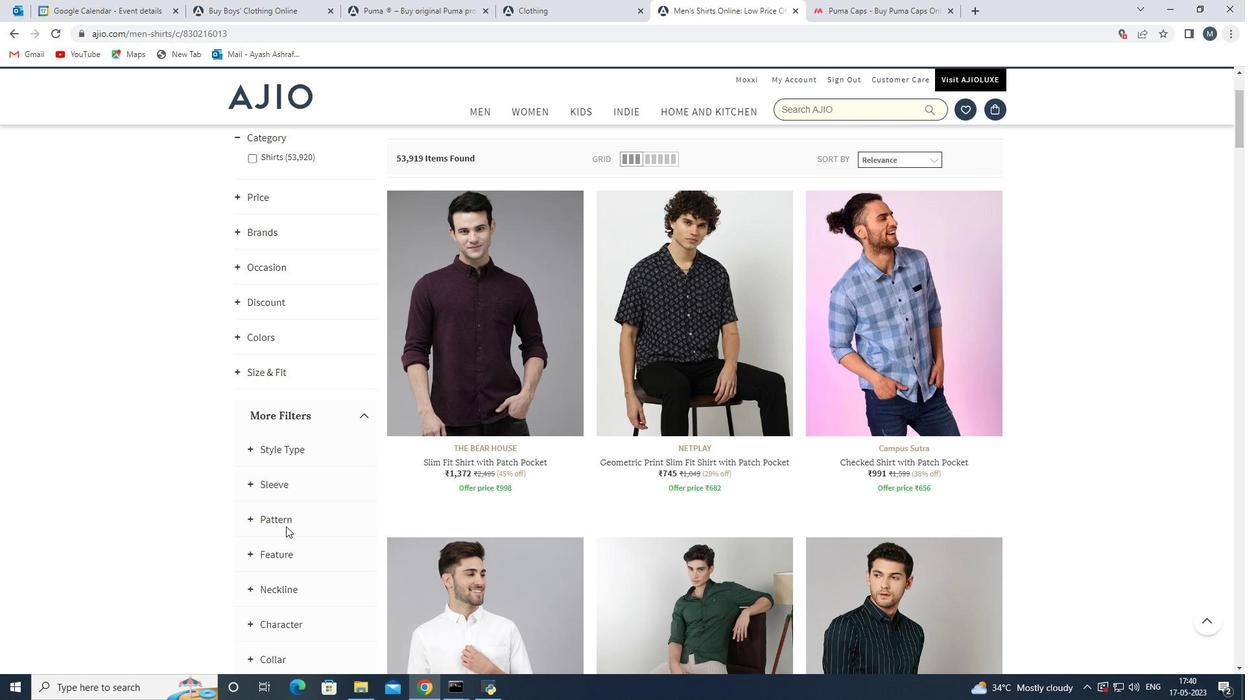 
Action: Mouse pressed left at (286, 522)
Screenshot: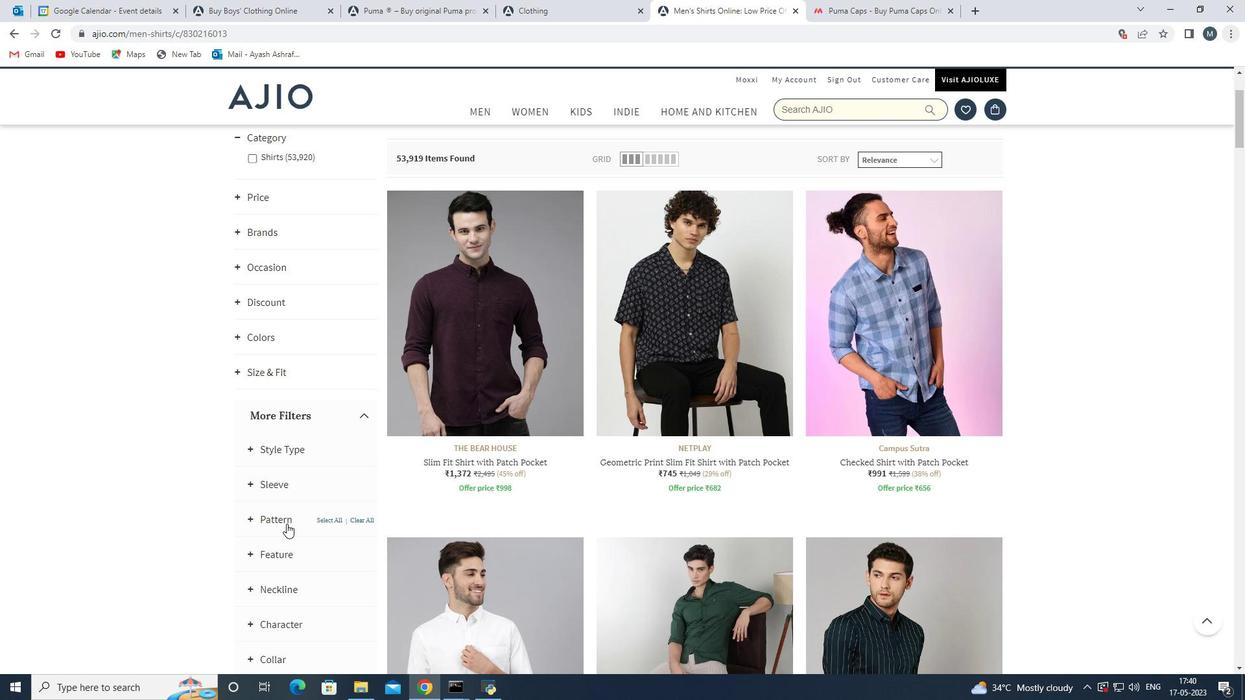 
Action: Mouse moved to (285, 537)
Screenshot: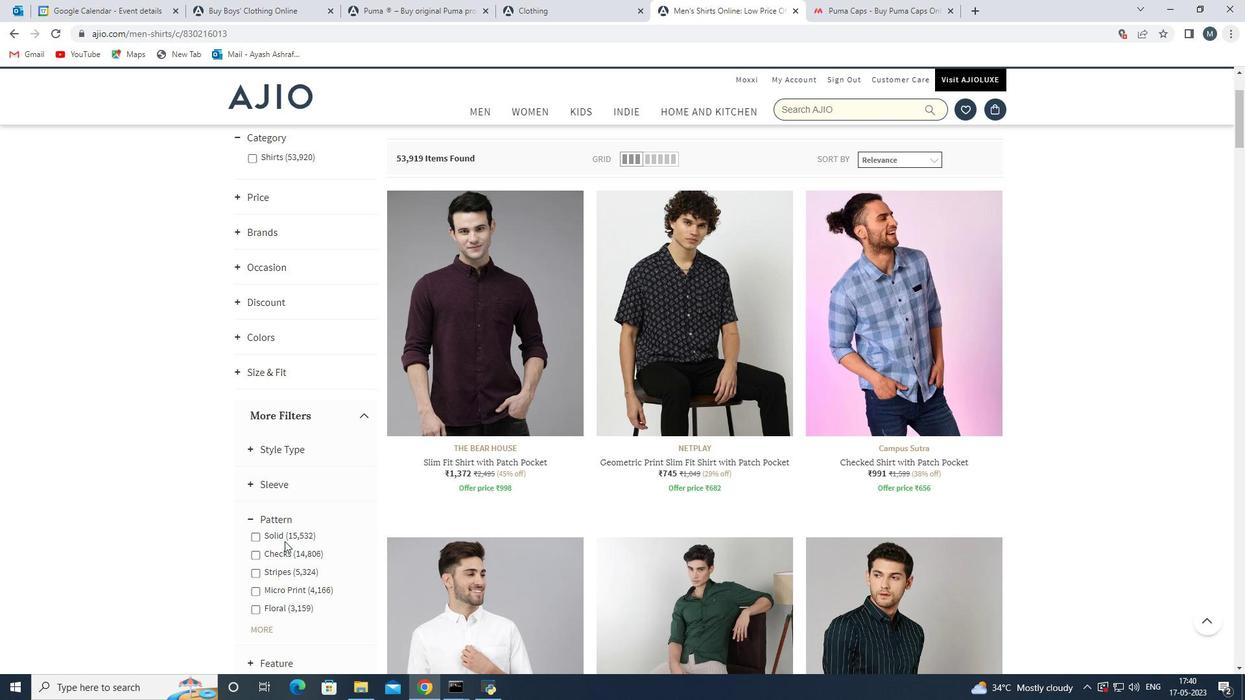 
Action: Mouse pressed left at (285, 537)
Screenshot: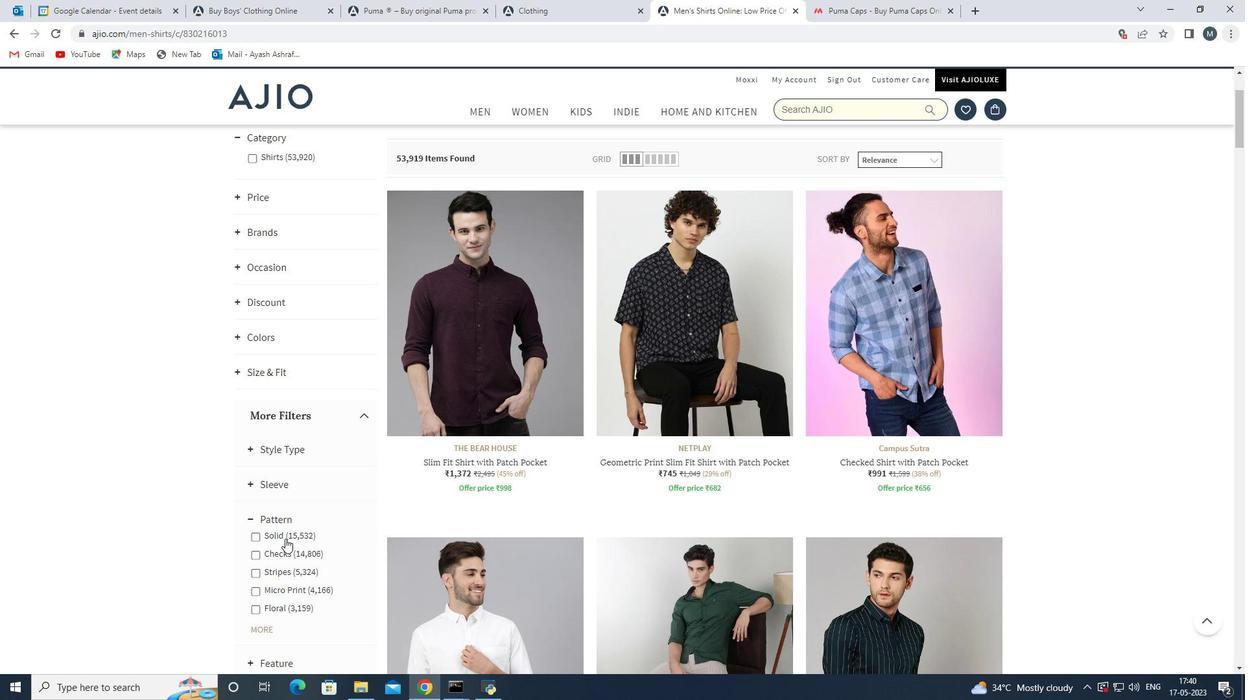 
Action: Mouse moved to (525, 460)
Screenshot: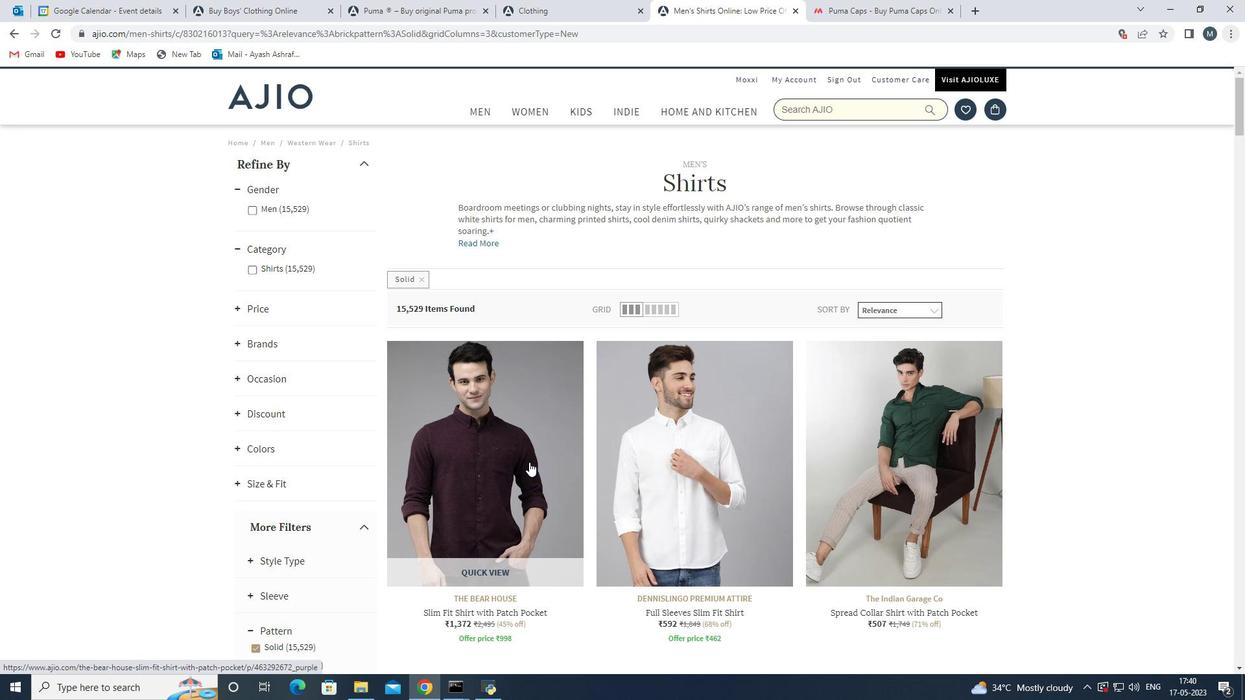 
Action: Mouse scrolled (525, 459) with delta (0, 0)
Screenshot: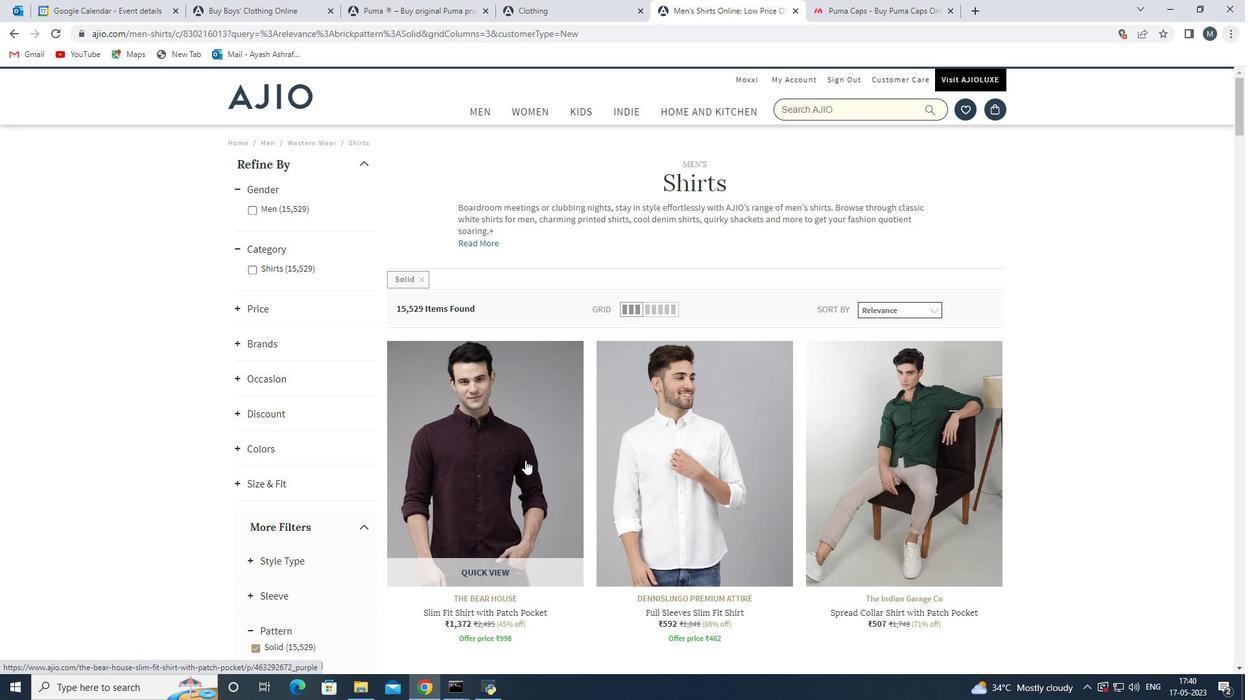 
Action: Mouse moved to (487, 505)
Screenshot: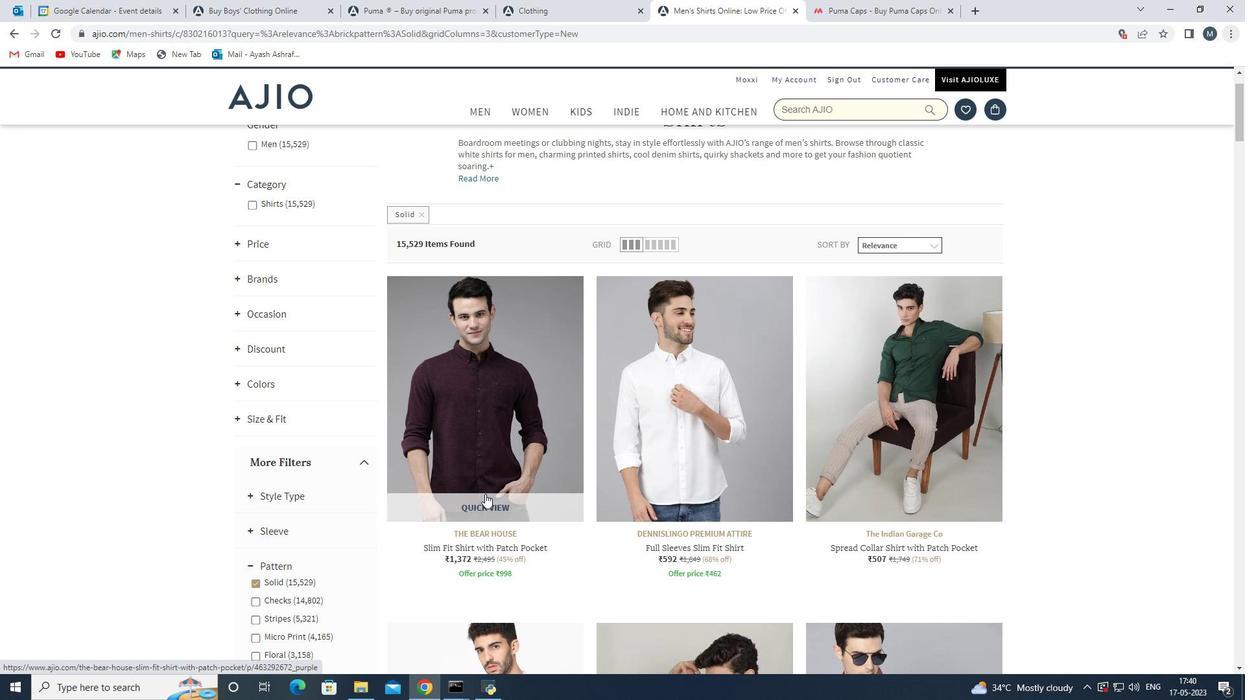
Action: Mouse pressed left at (487, 505)
Screenshot: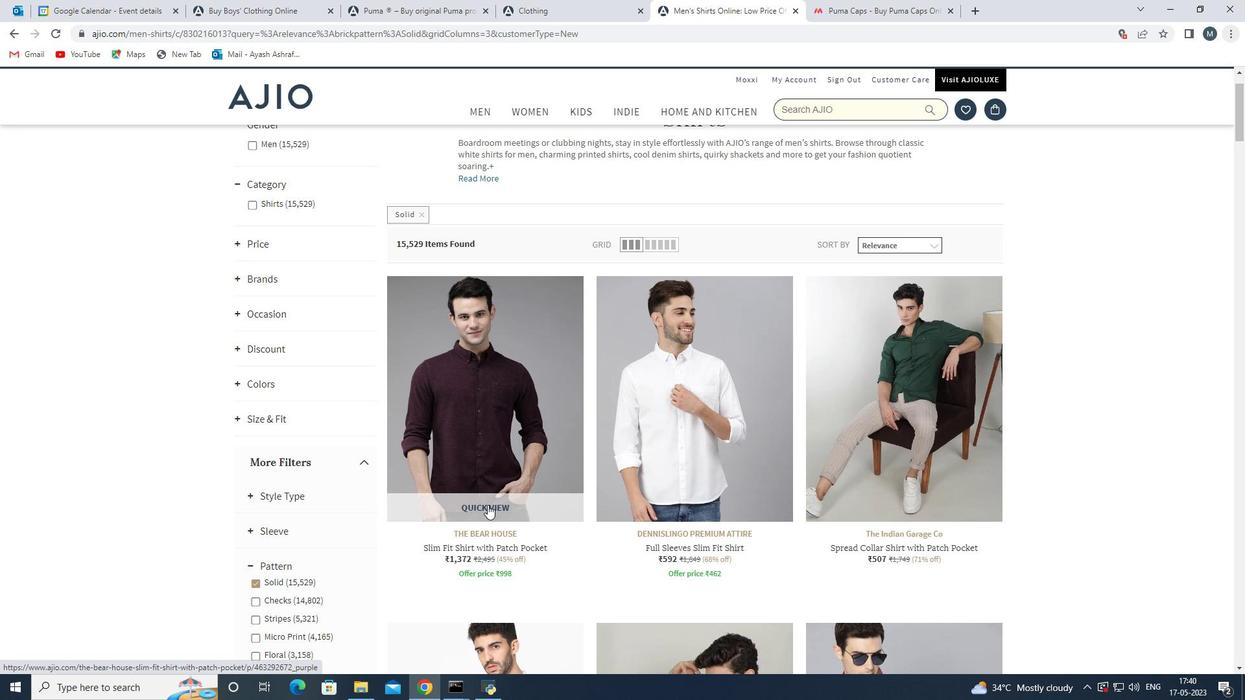 
Action: Mouse moved to (690, 285)
Screenshot: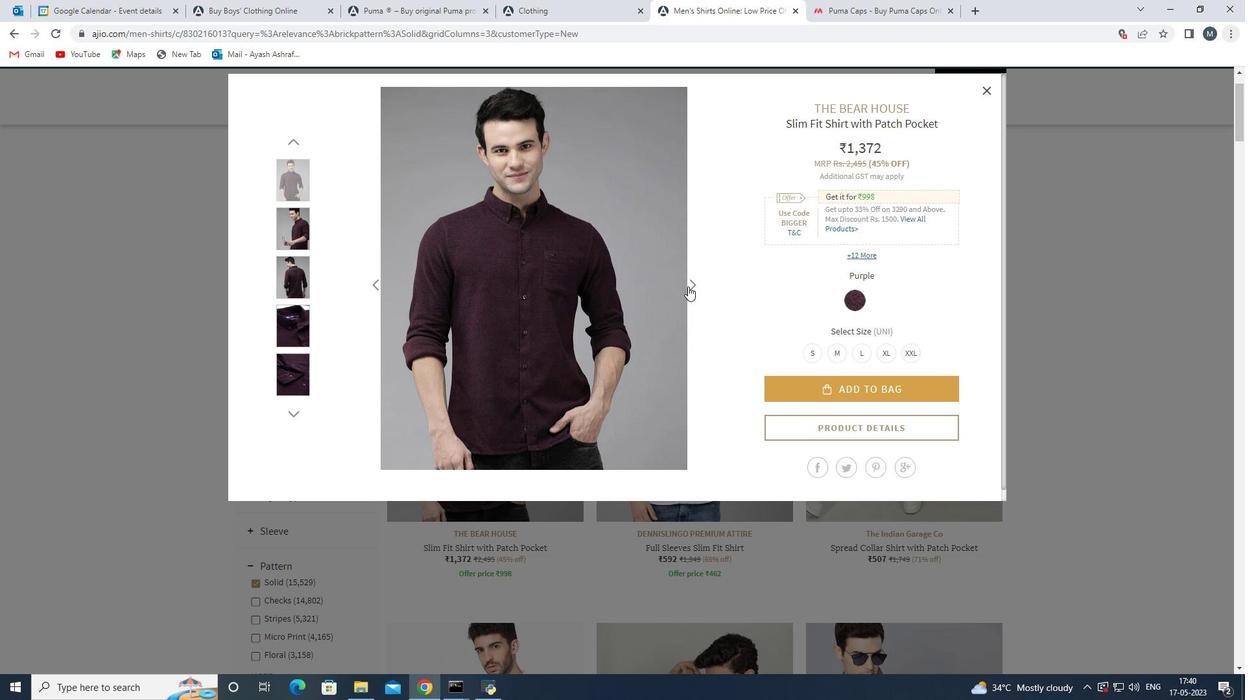 
Action: Mouse pressed left at (690, 285)
Screenshot: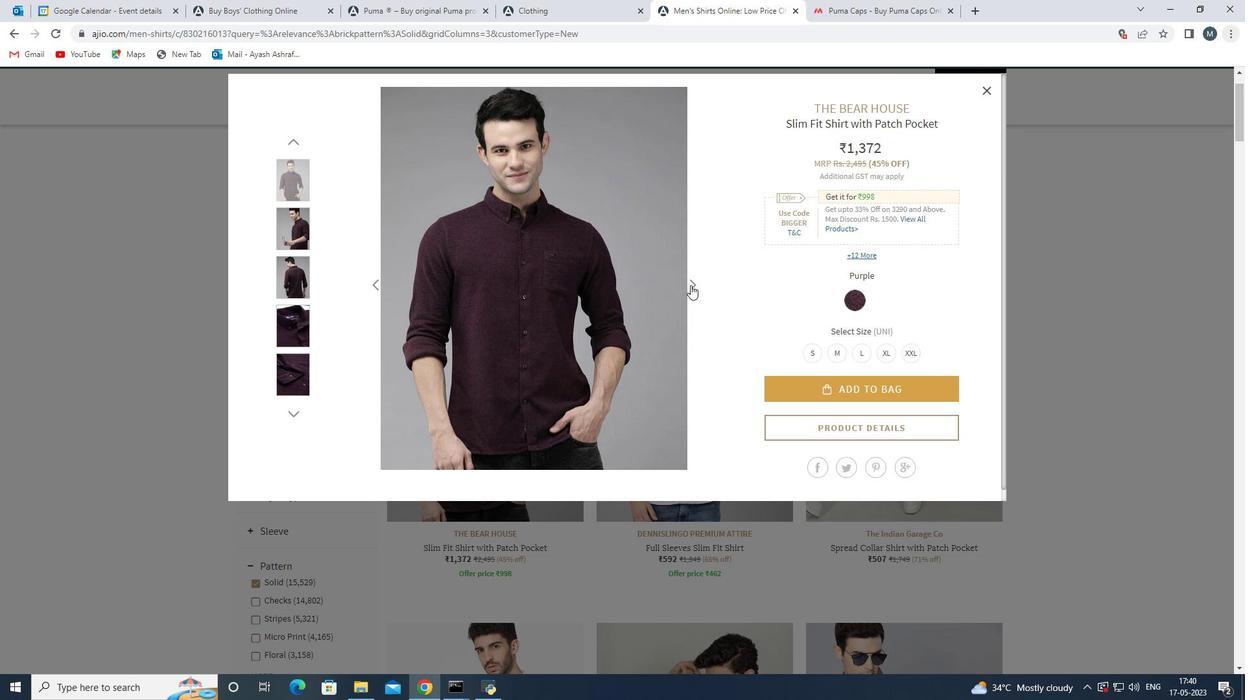 
Action: Mouse moved to (692, 285)
Screenshot: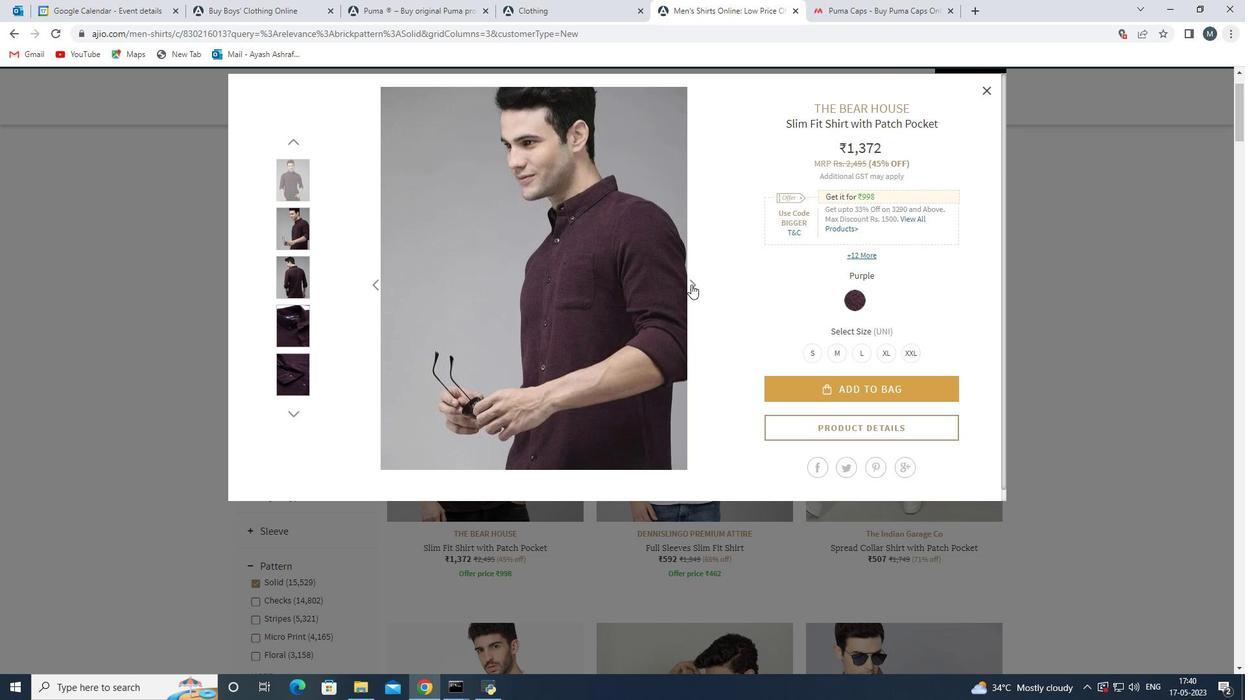 
Action: Mouse pressed left at (692, 285)
Screenshot: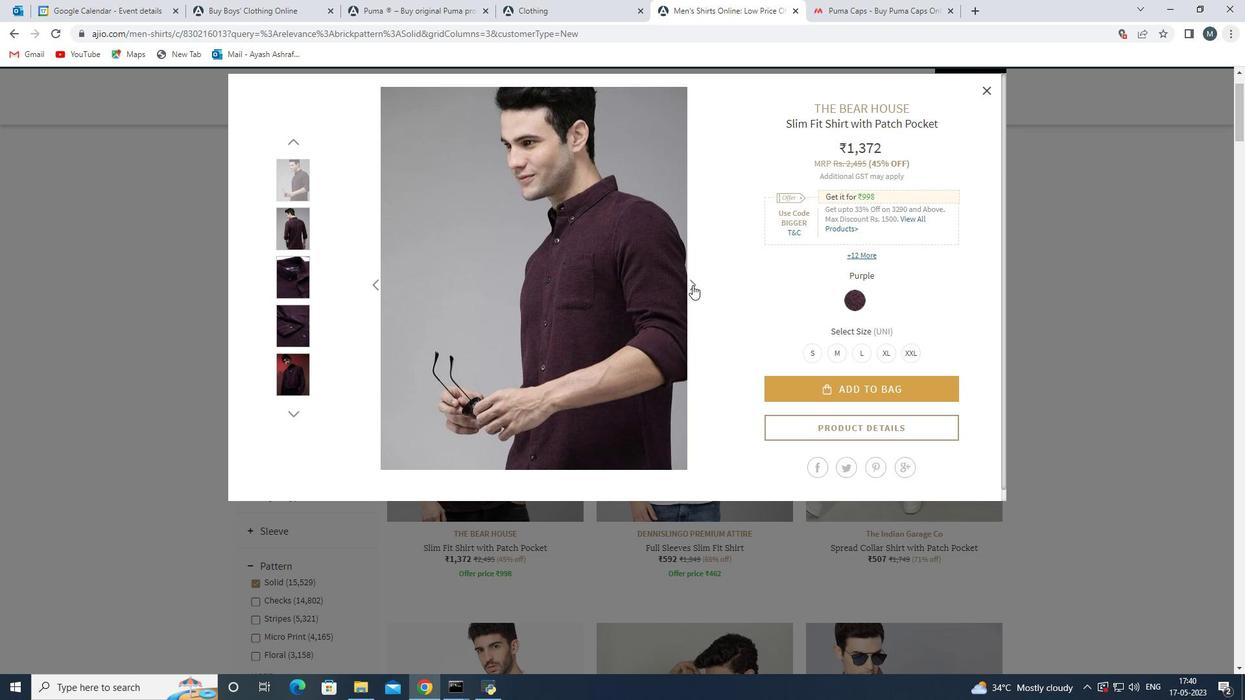 
Action: Mouse moved to (693, 285)
Screenshot: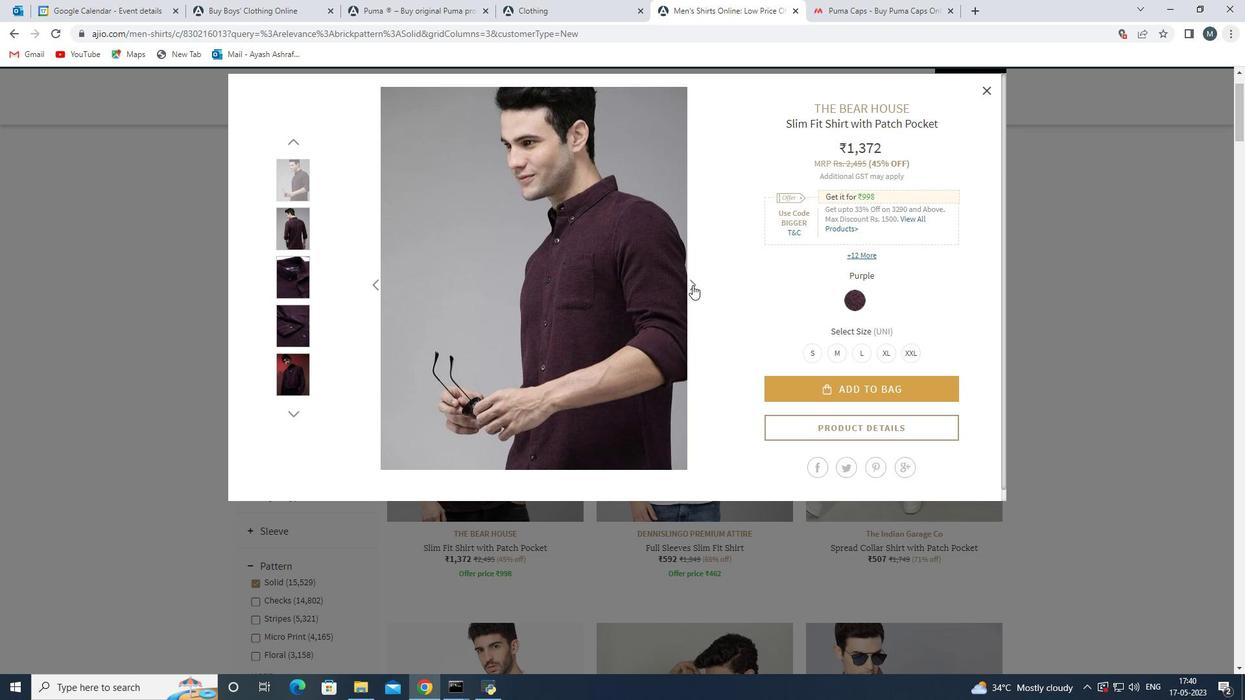
Action: Mouse pressed left at (693, 285)
Screenshot: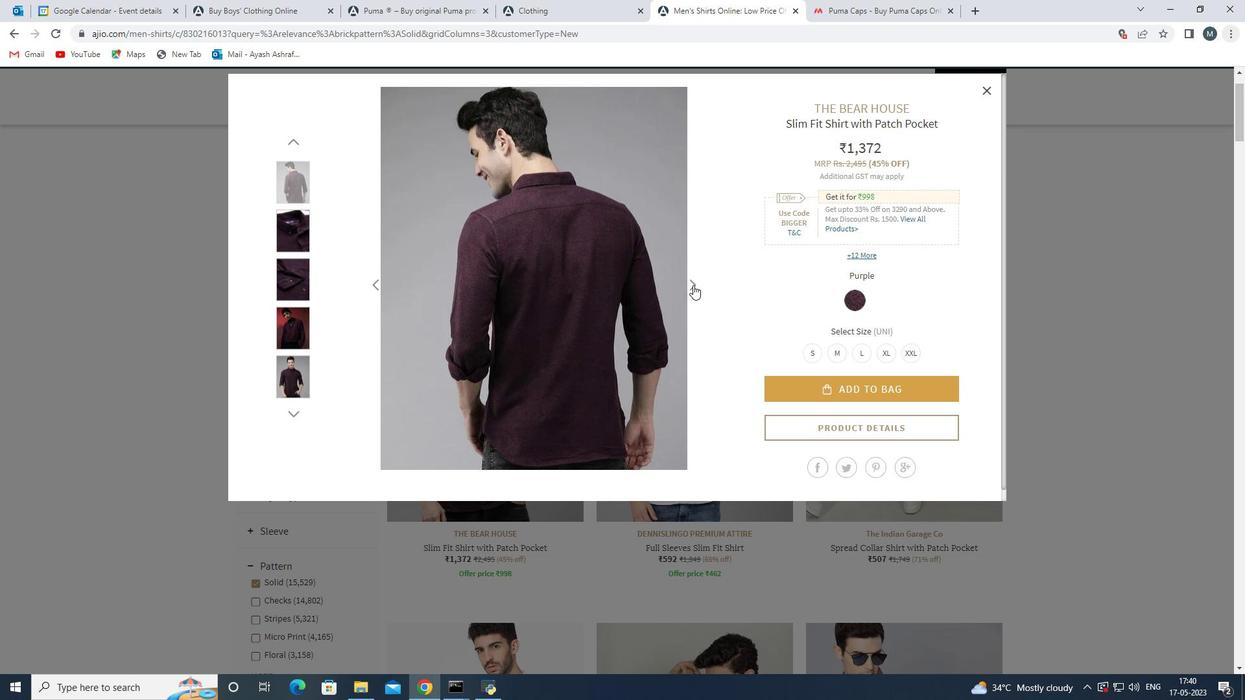 
Action: Mouse moved to (693, 285)
Screenshot: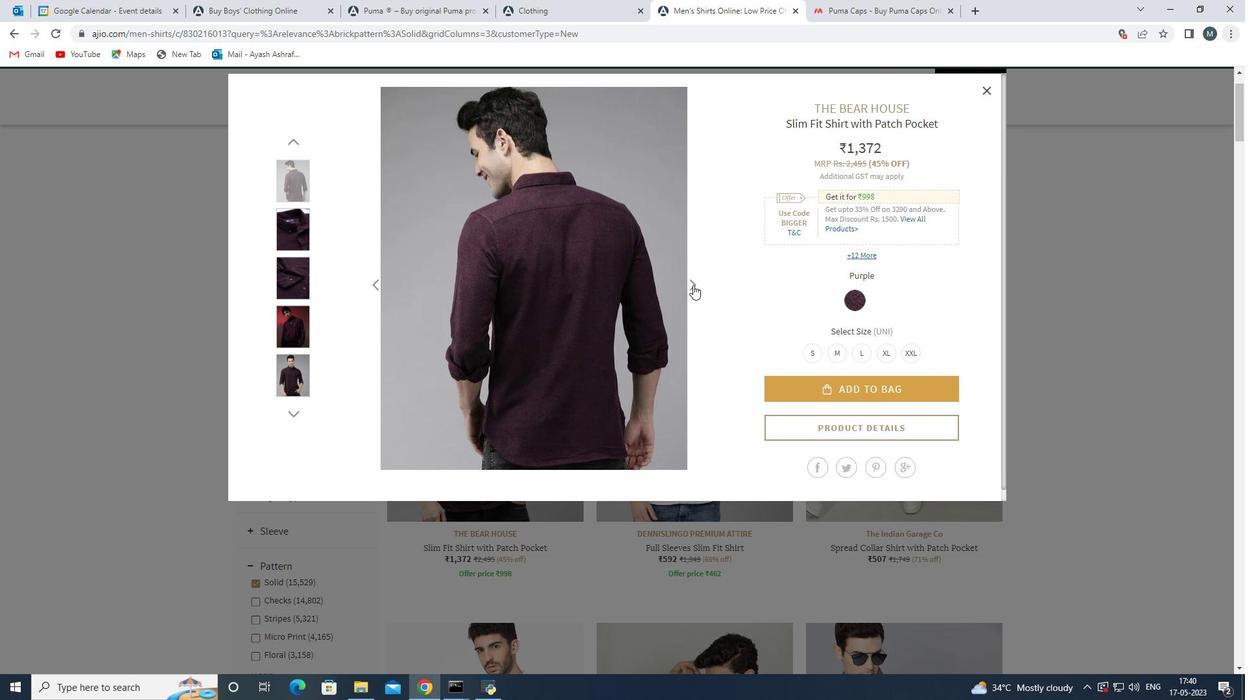 
Action: Mouse pressed left at (693, 285)
Screenshot: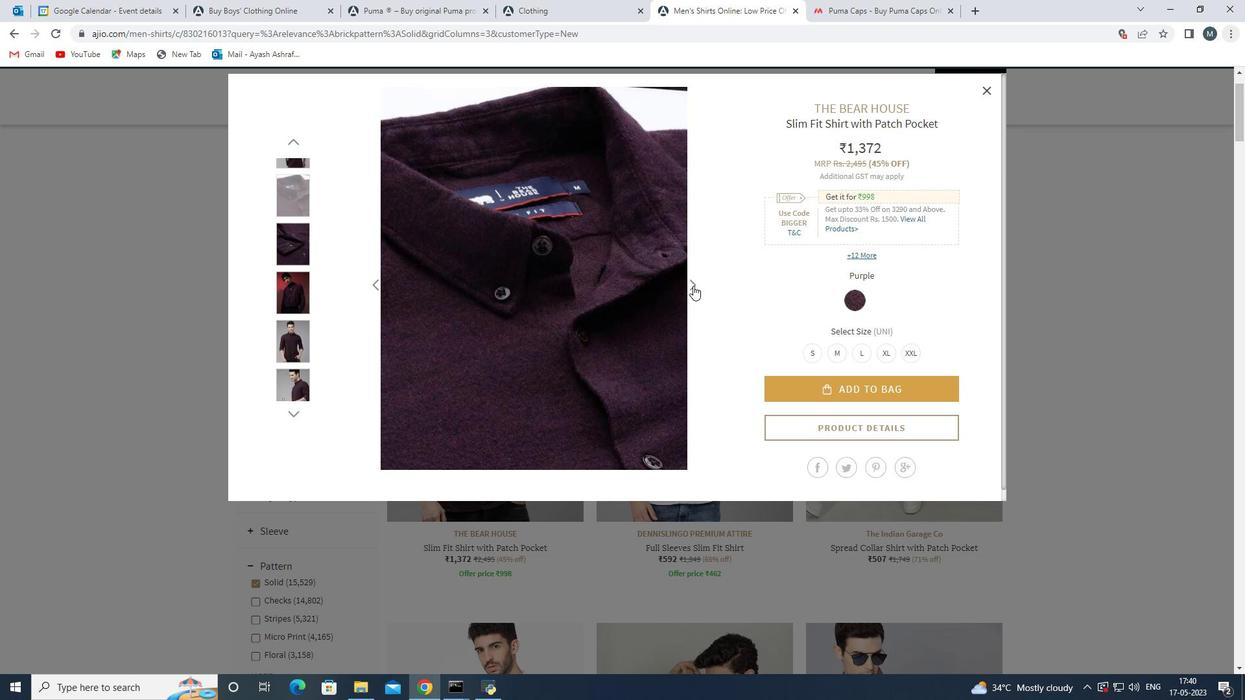 
Action: Mouse moved to (817, 370)
